 Task: Look for Airbnb properties in Tourlaville, France from 5th December, 2023 to 12th December, 2023 for 2 adults.  With 1  bedroom having 1 bed and 1 bathroom. Property type can be hotel. Look for 4 properties as per requirement.
Action: Mouse moved to (587, 138)
Screenshot: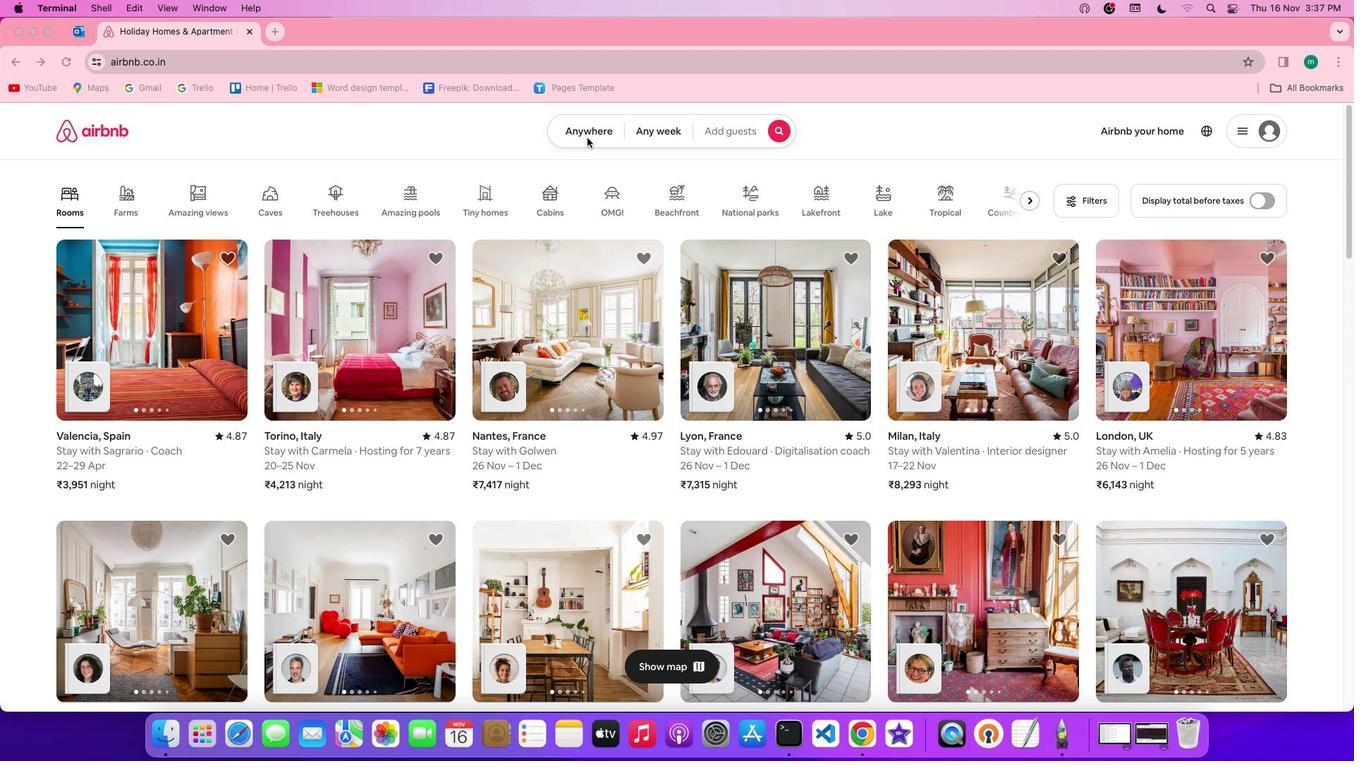 
Action: Mouse pressed left at (587, 138)
Screenshot: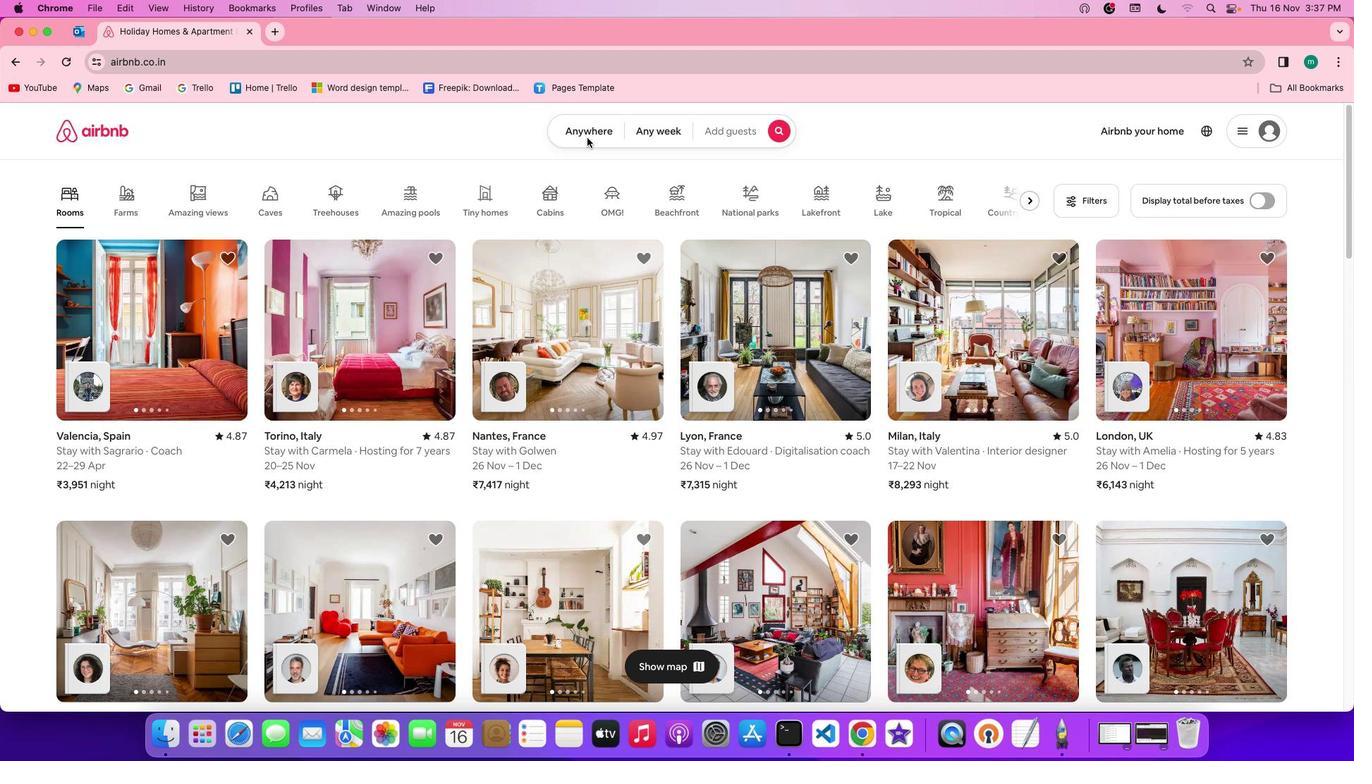 
Action: Mouse pressed left at (587, 138)
Screenshot: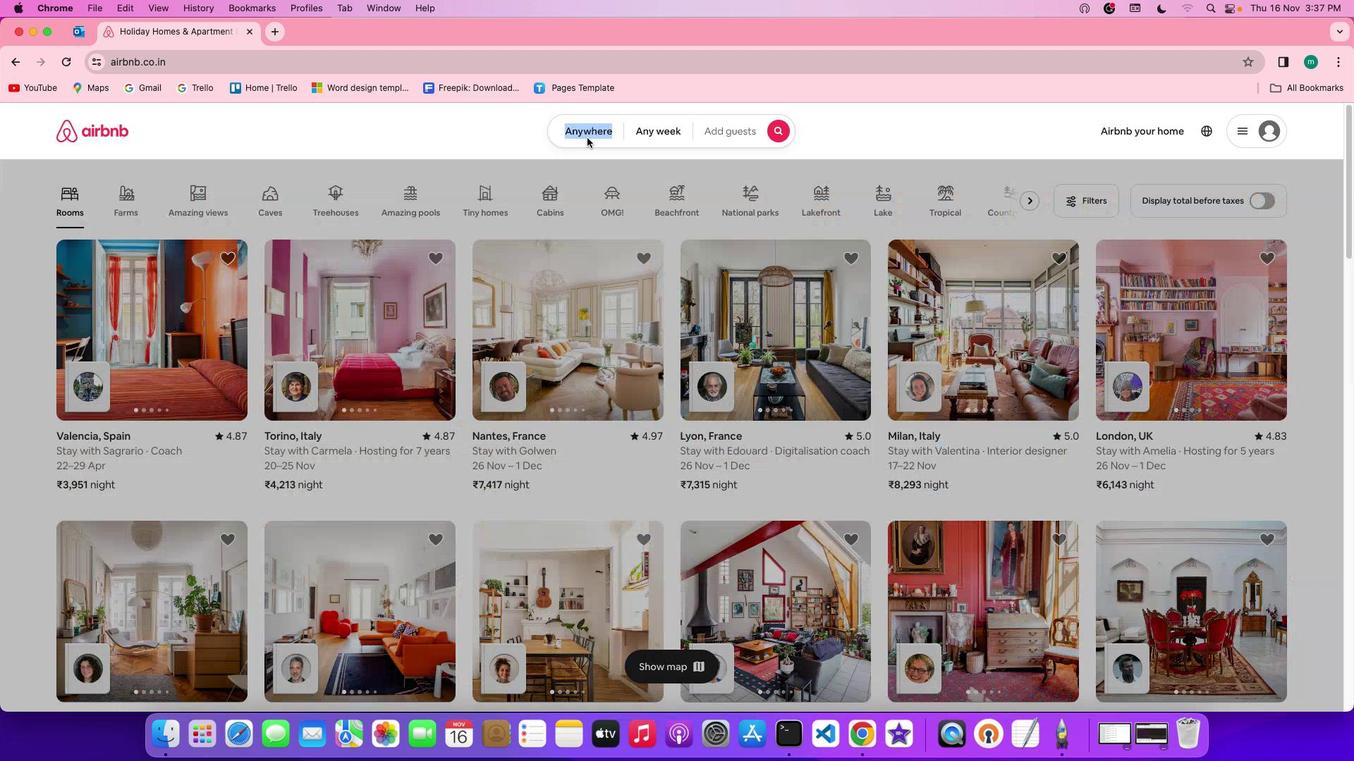 
Action: Mouse moved to (518, 181)
Screenshot: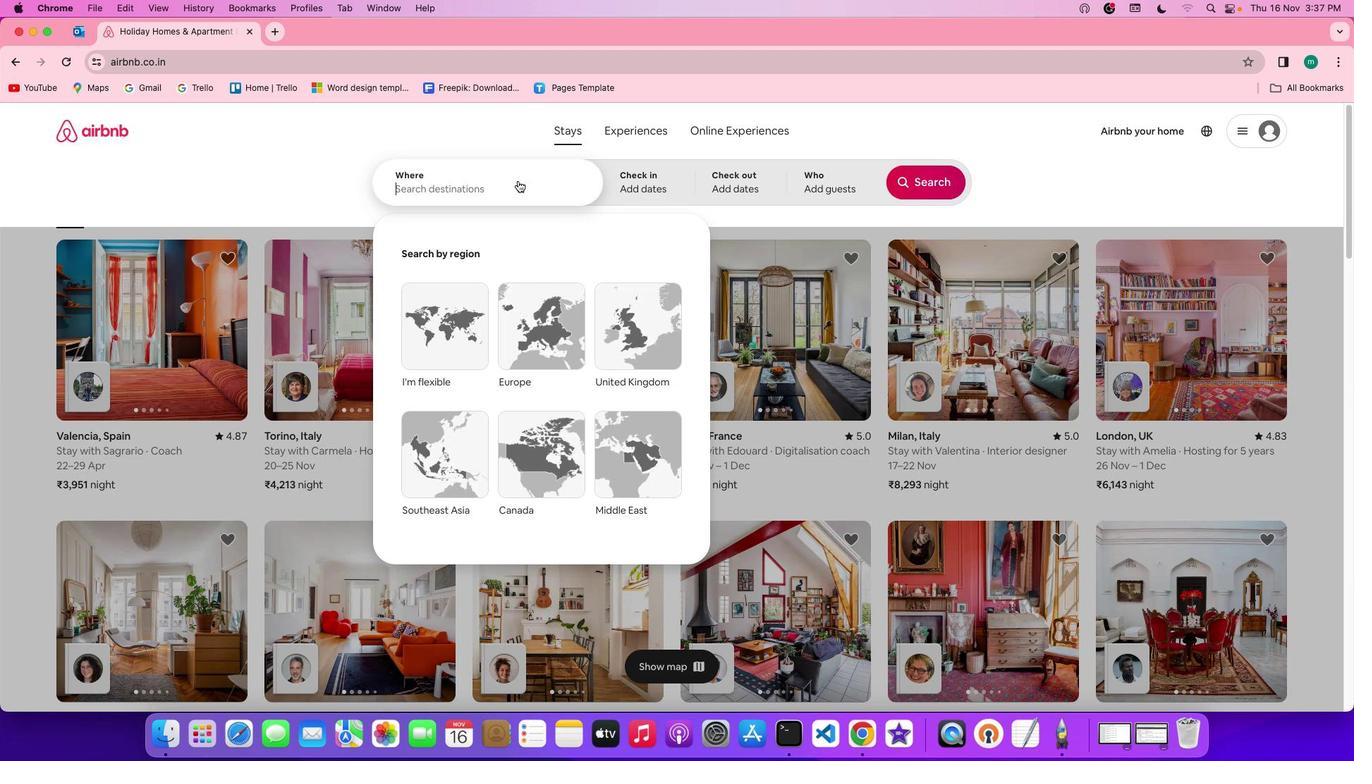 
Action: Mouse pressed left at (518, 181)
Screenshot: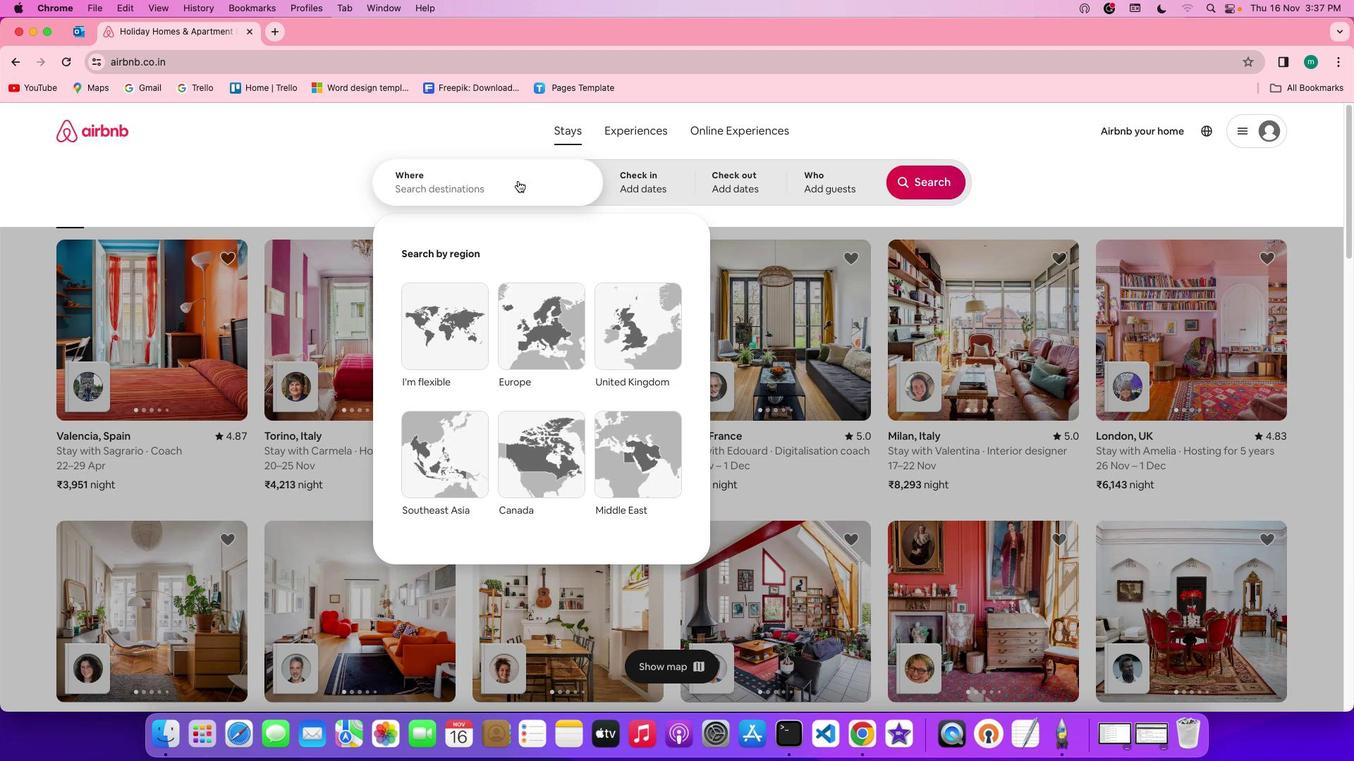 
Action: Mouse moved to (519, 181)
Screenshot: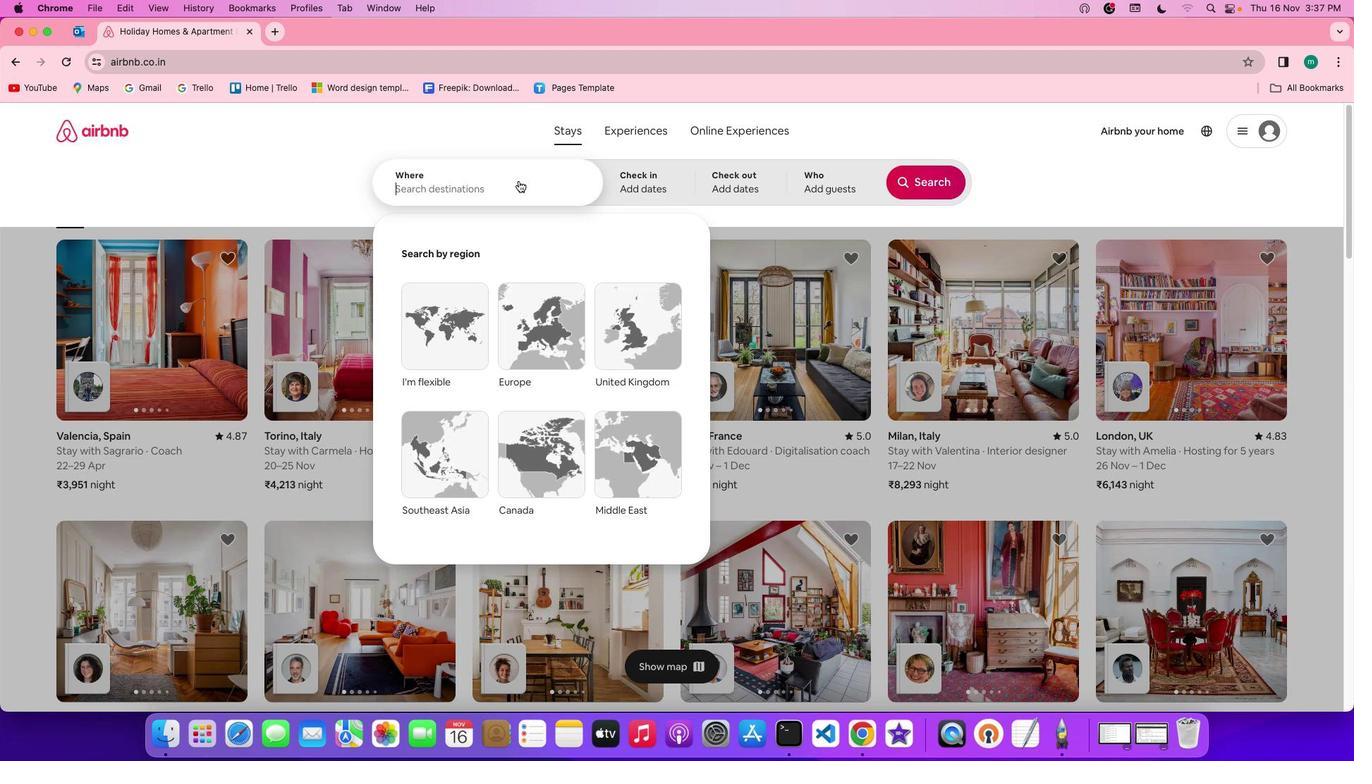 
Action: Key pressed Key.spaceKey.shift'T''o''u''r''l''a''v''i''l''l''e'','Key.spaceKey.shift'F''r''a''n''c''e'
Screenshot: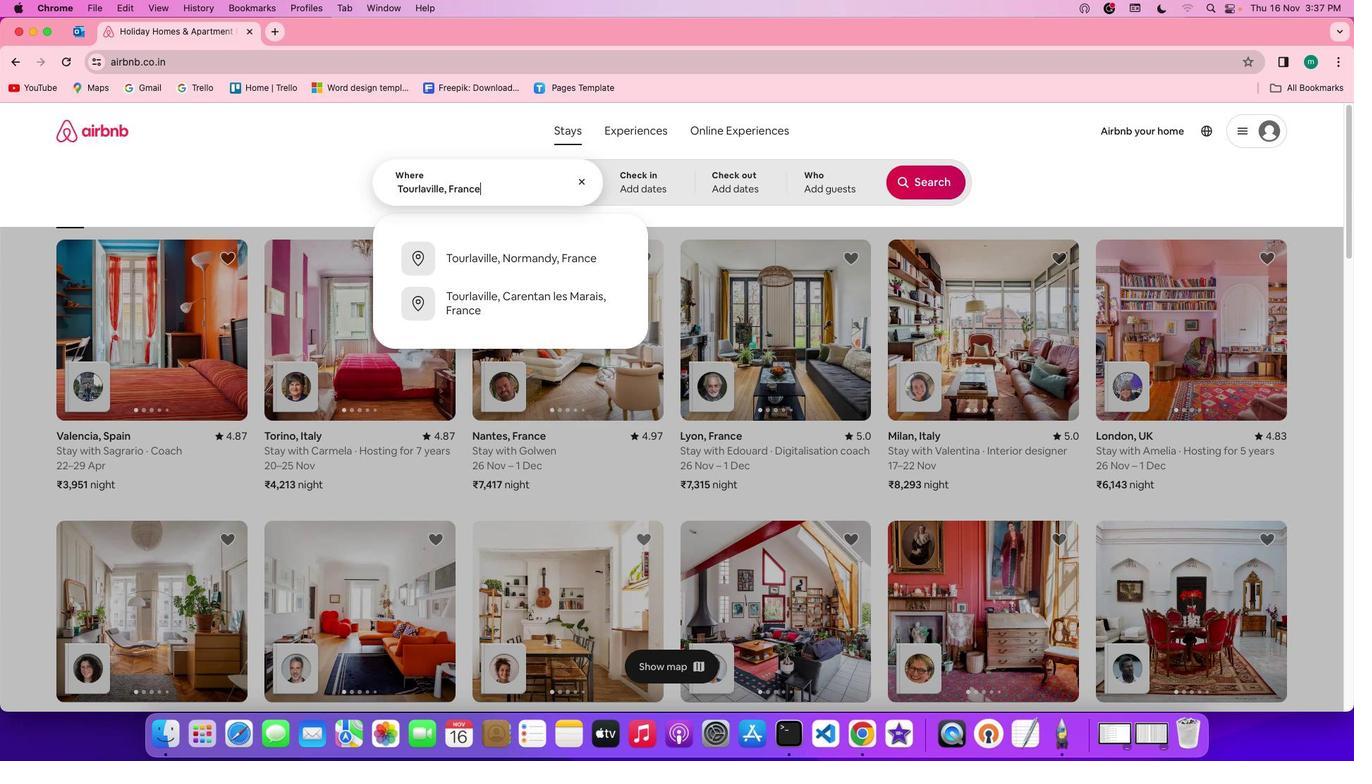 
Action: Mouse moved to (632, 177)
Screenshot: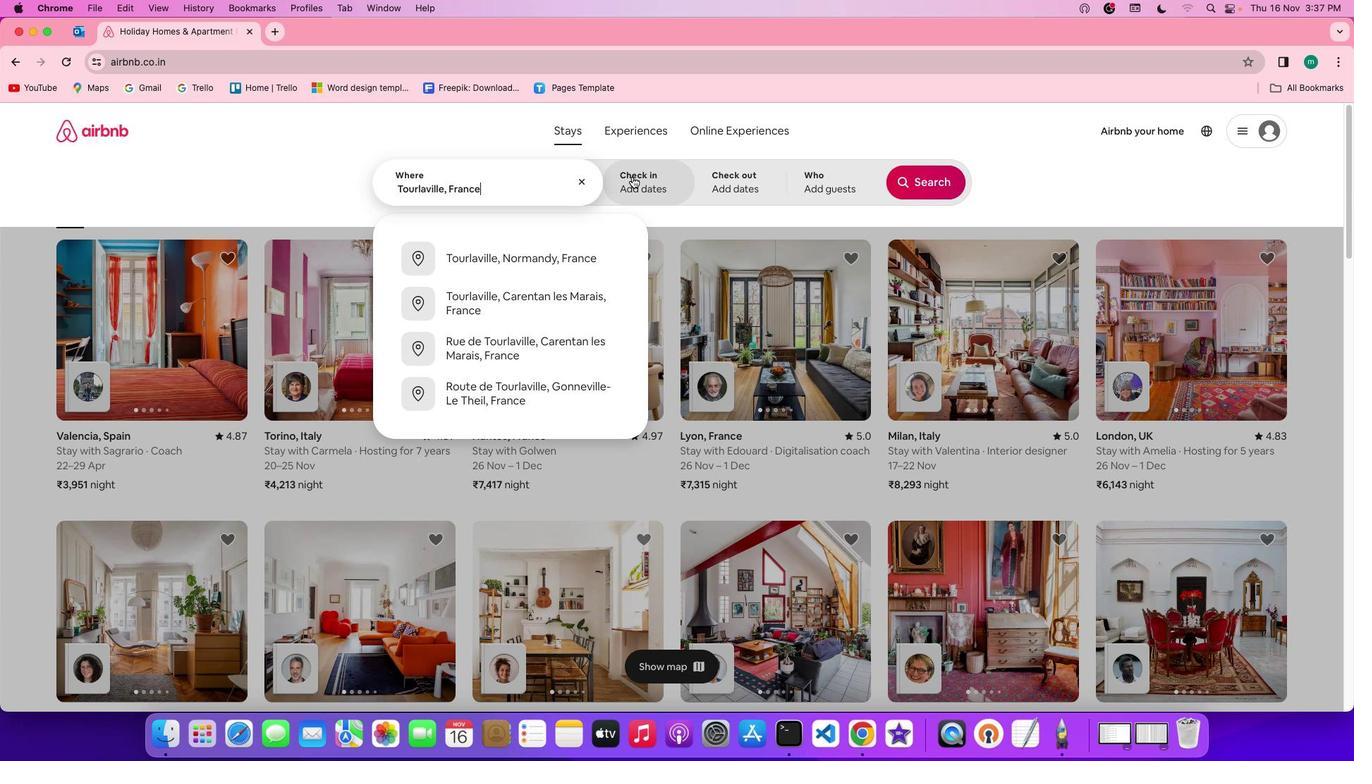 
Action: Mouse pressed left at (632, 177)
Screenshot: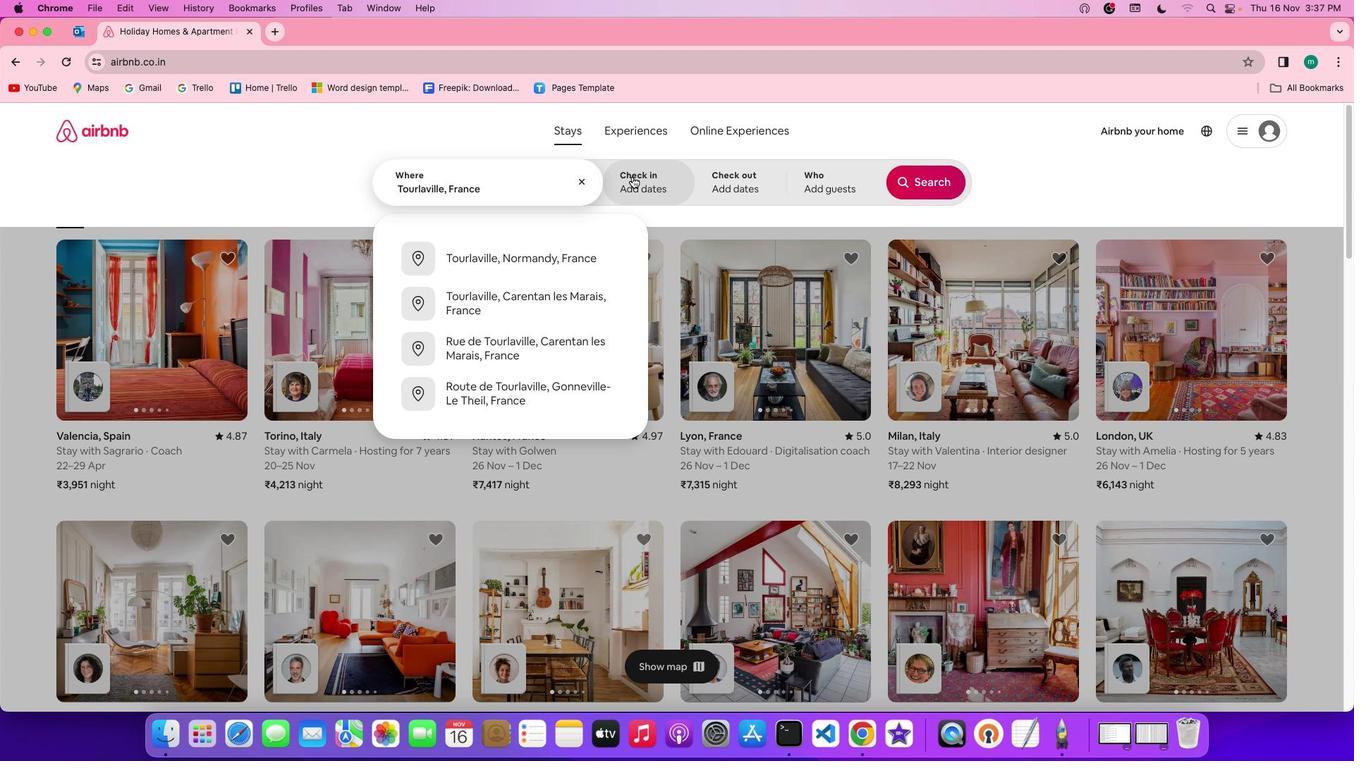 
Action: Mouse moved to (779, 388)
Screenshot: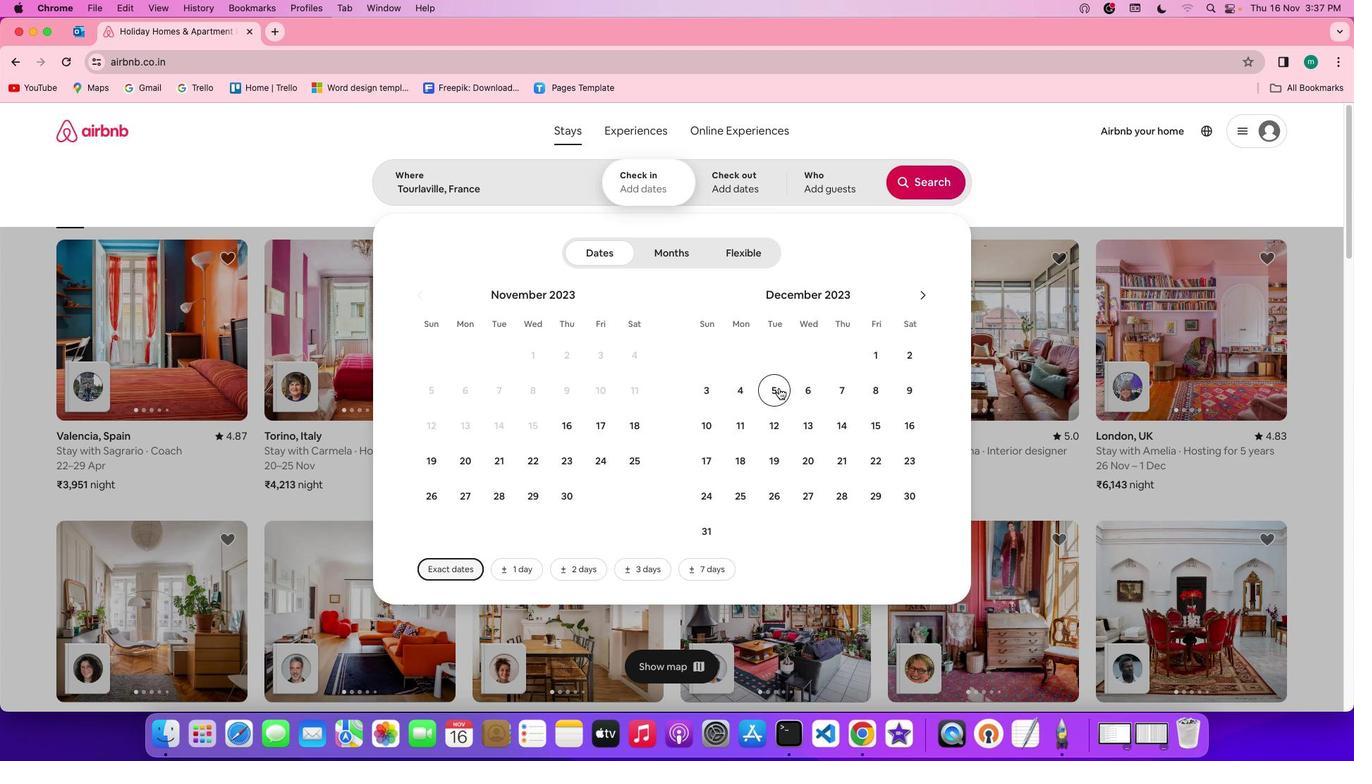 
Action: Mouse pressed left at (779, 388)
Screenshot: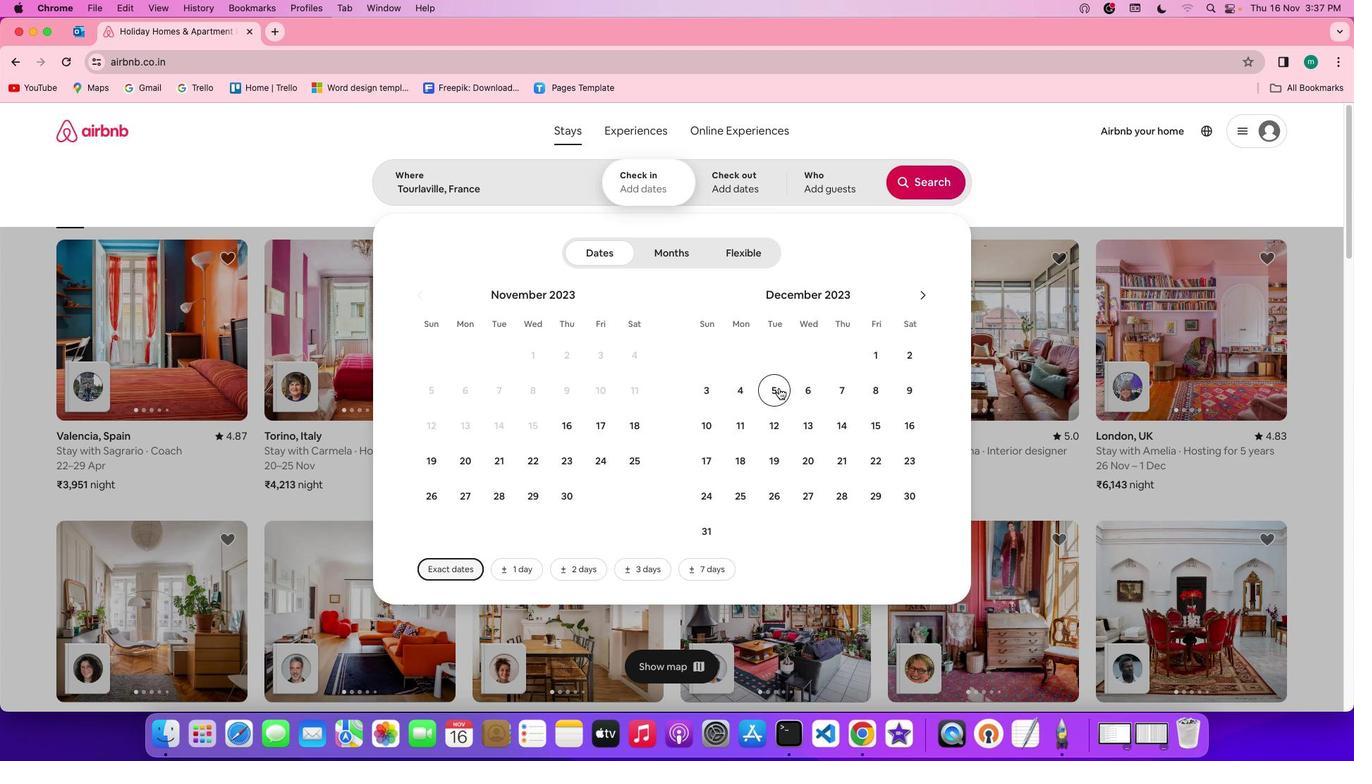
Action: Mouse moved to (774, 432)
Screenshot: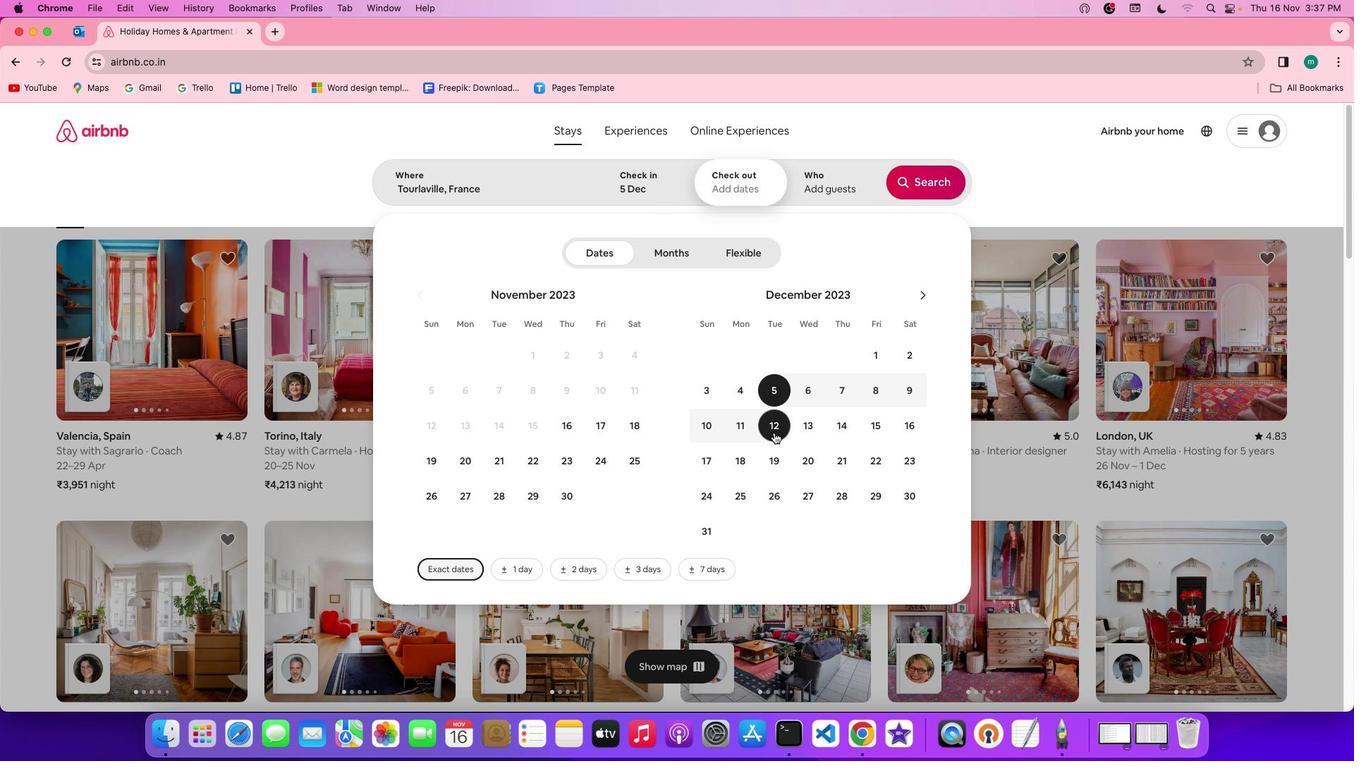 
Action: Mouse pressed left at (774, 432)
Screenshot: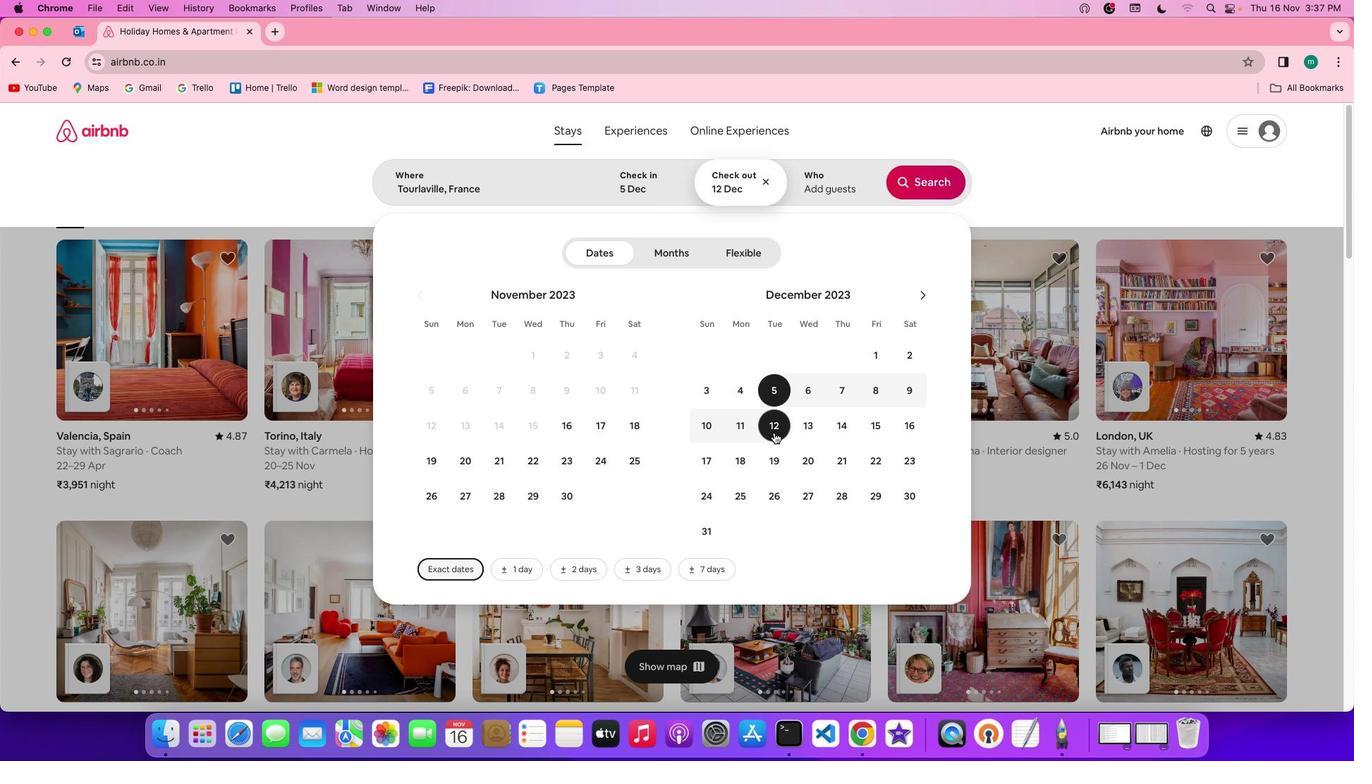 
Action: Mouse moved to (824, 189)
Screenshot: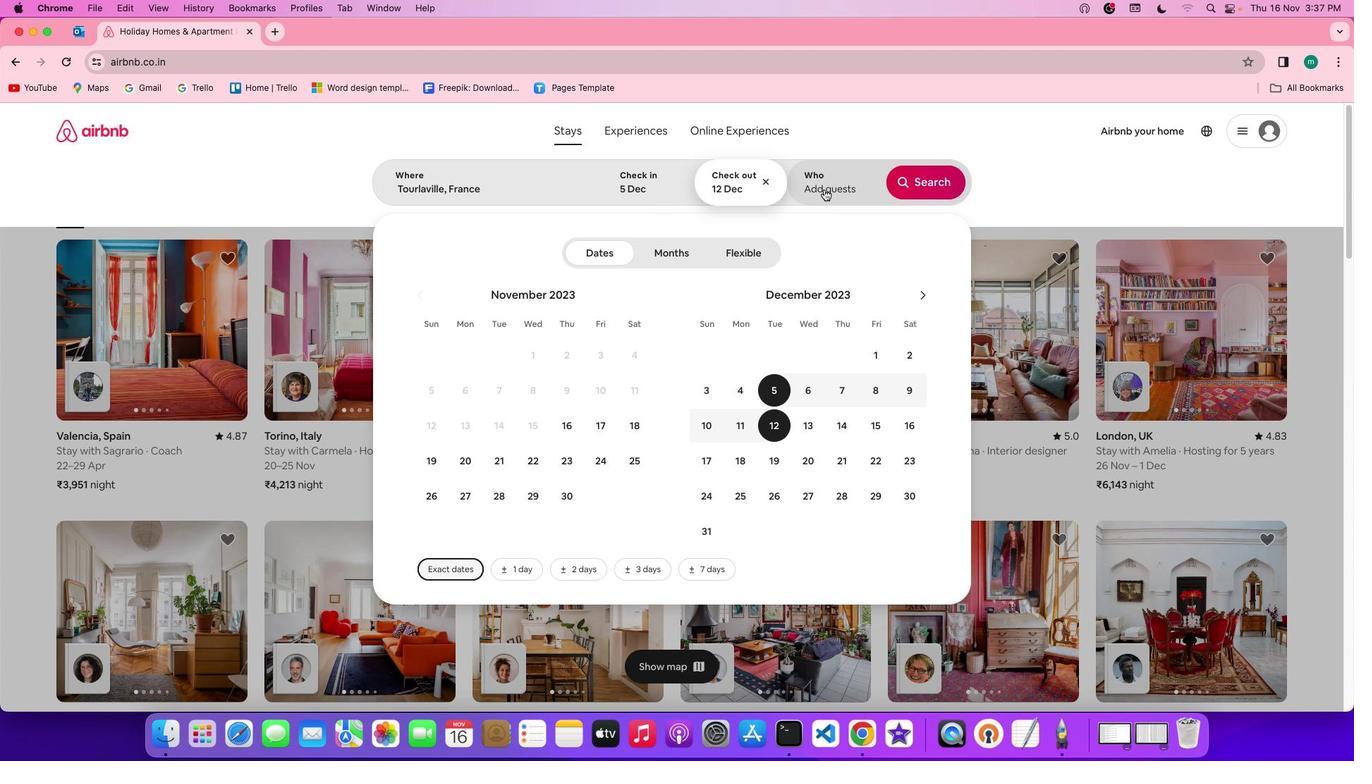 
Action: Mouse pressed left at (824, 189)
Screenshot: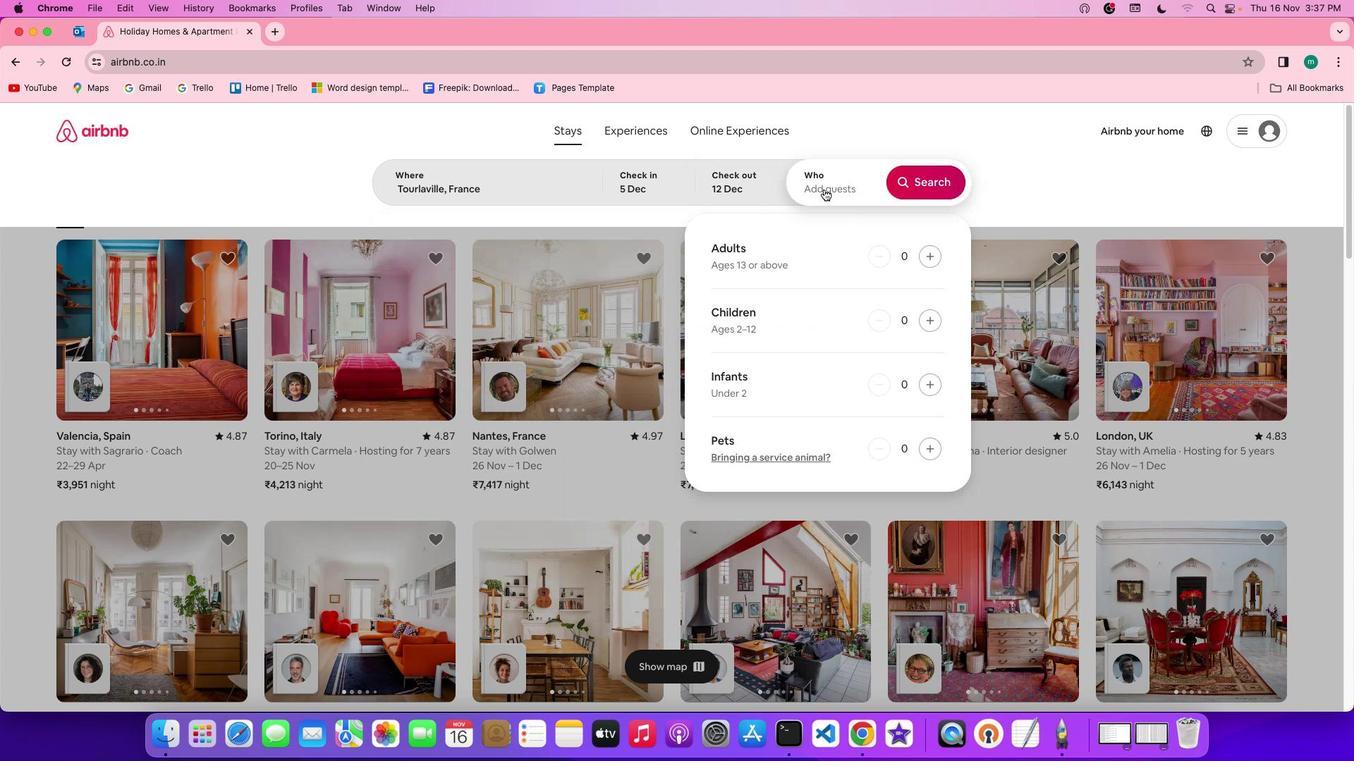 
Action: Mouse moved to (934, 258)
Screenshot: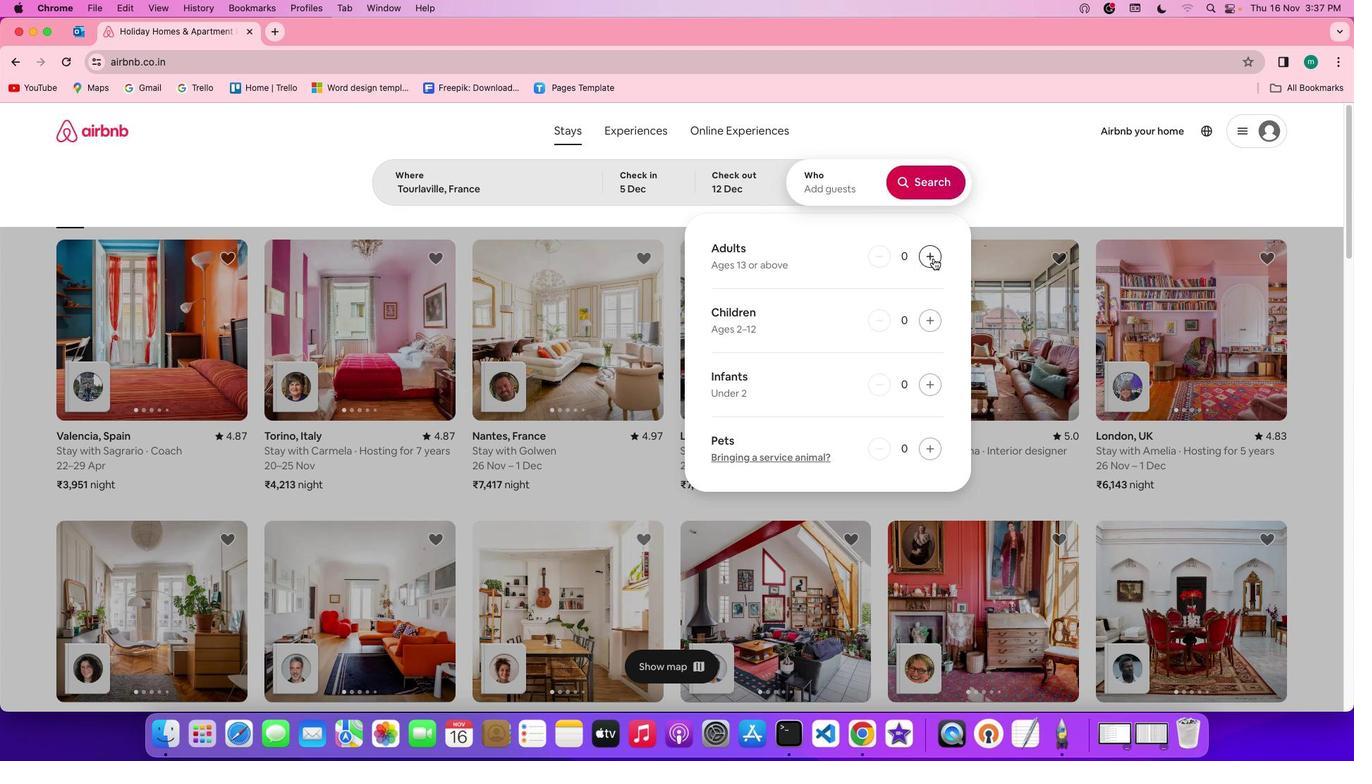 
Action: Mouse pressed left at (934, 258)
Screenshot: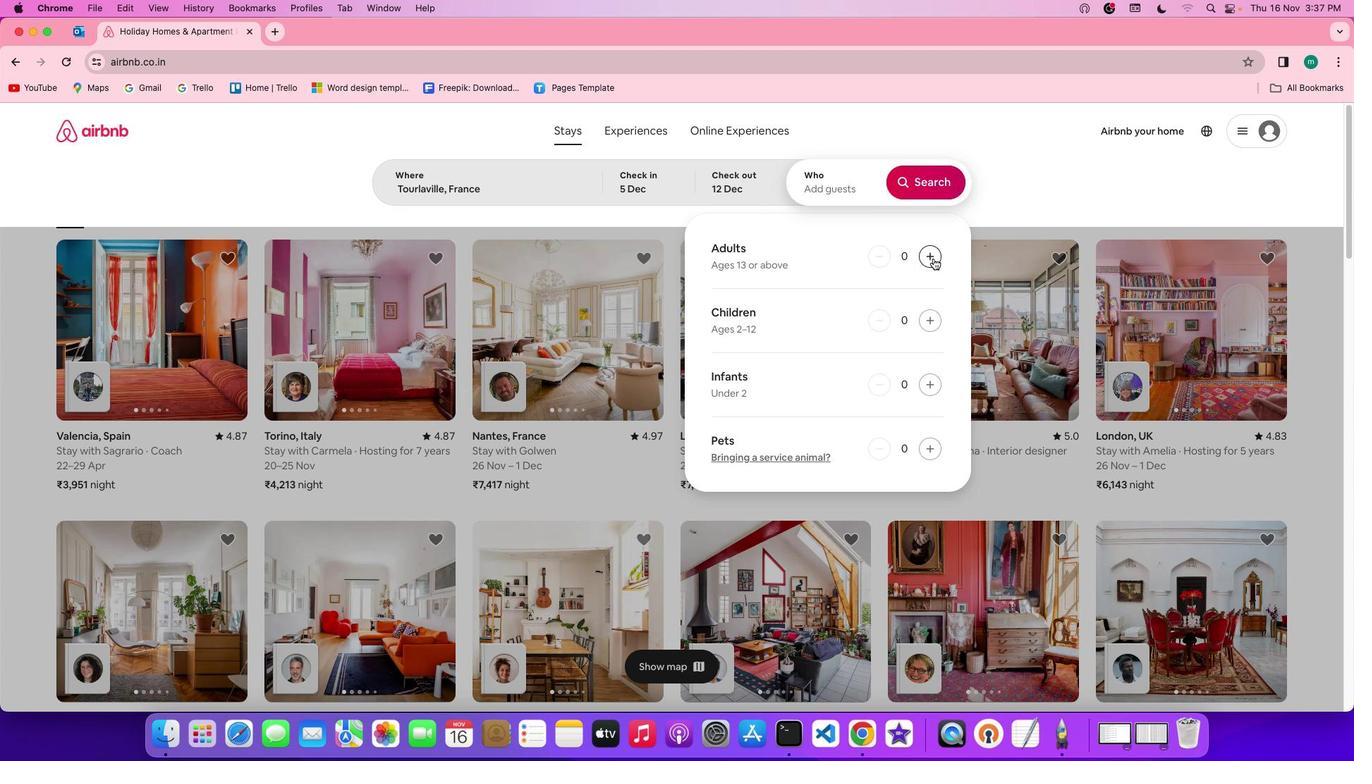 
Action: Mouse moved to (933, 258)
Screenshot: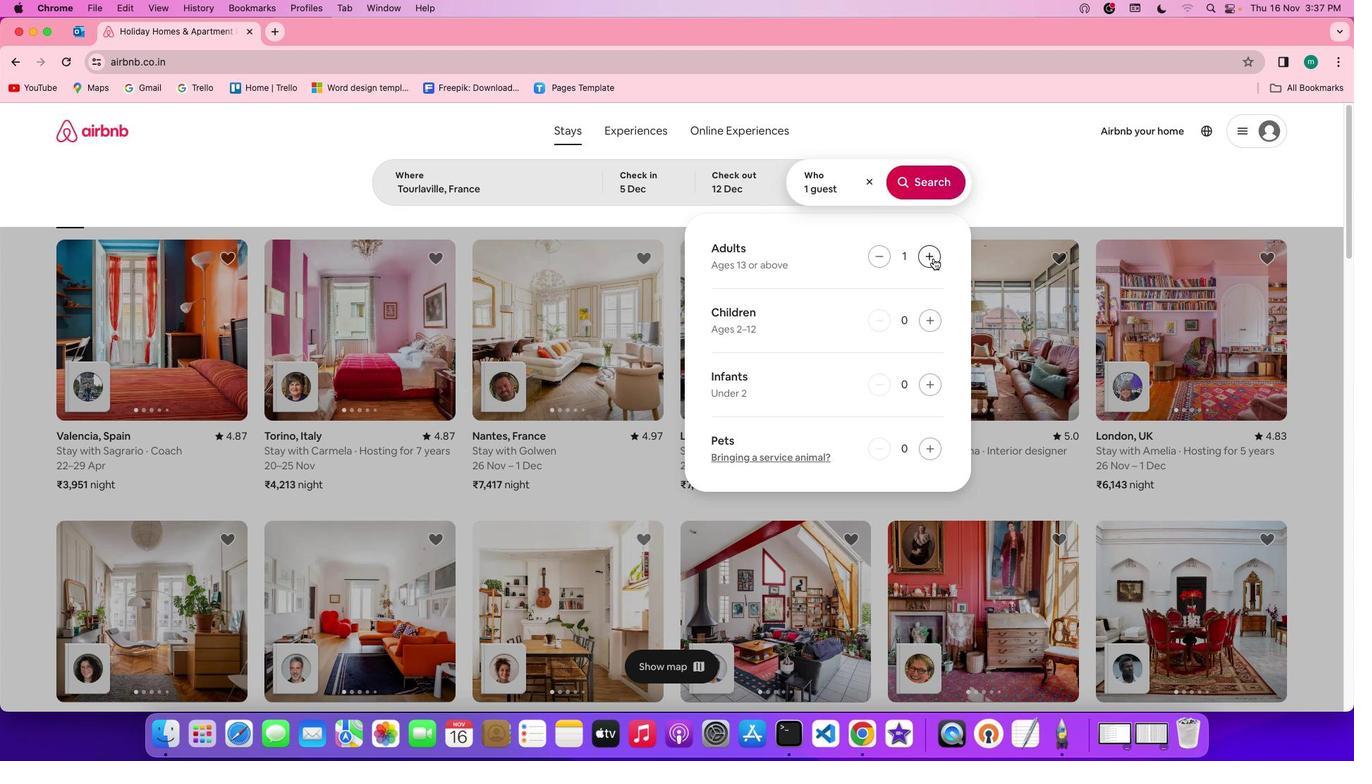 
Action: Mouse pressed left at (933, 258)
Screenshot: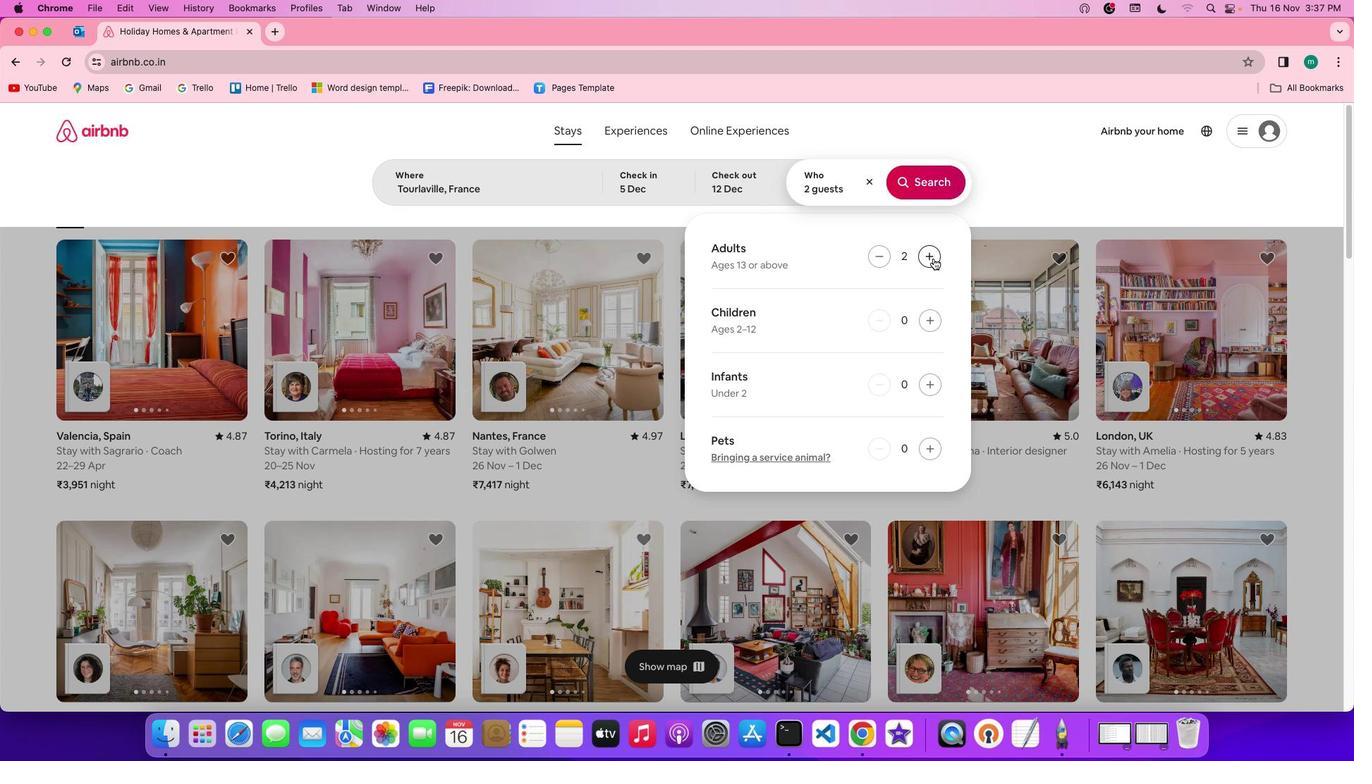 
Action: Mouse moved to (932, 179)
Screenshot: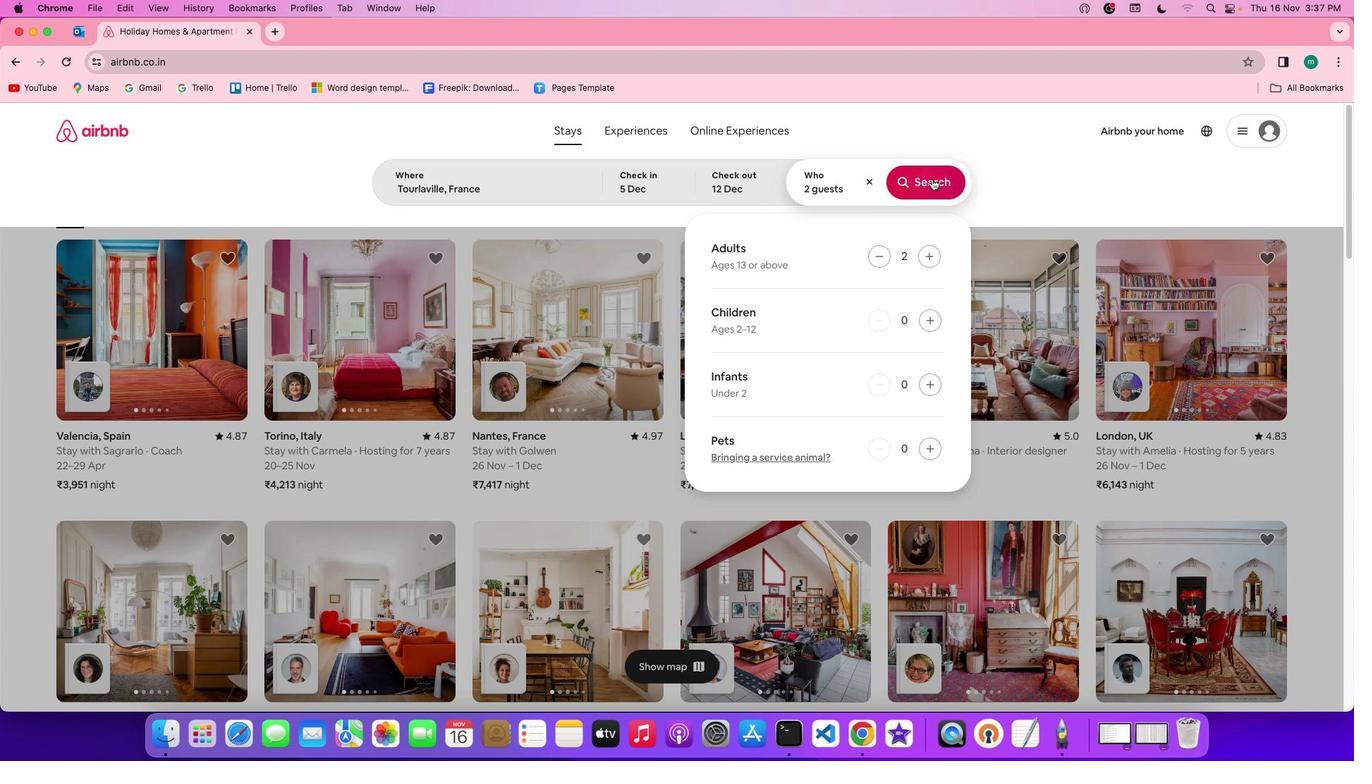 
Action: Mouse pressed left at (932, 179)
Screenshot: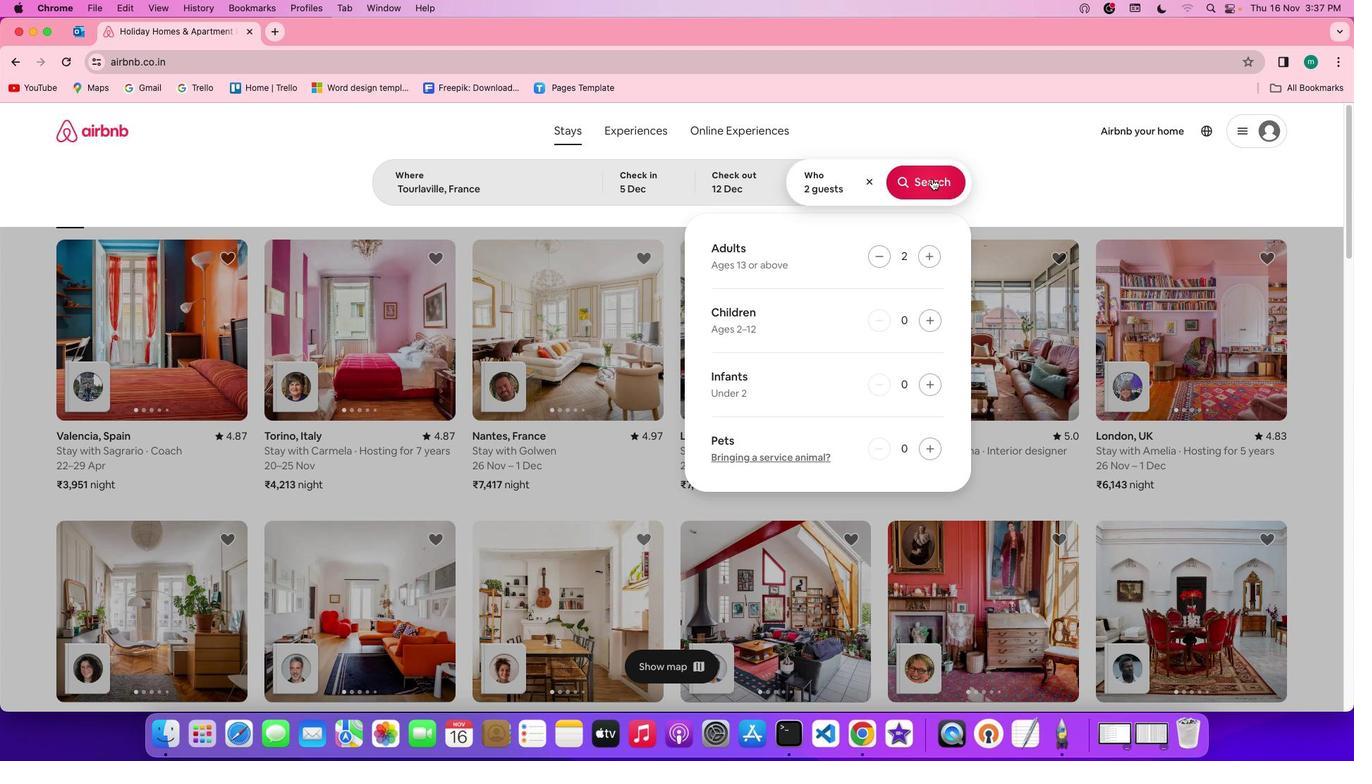 
Action: Mouse moved to (1137, 186)
Screenshot: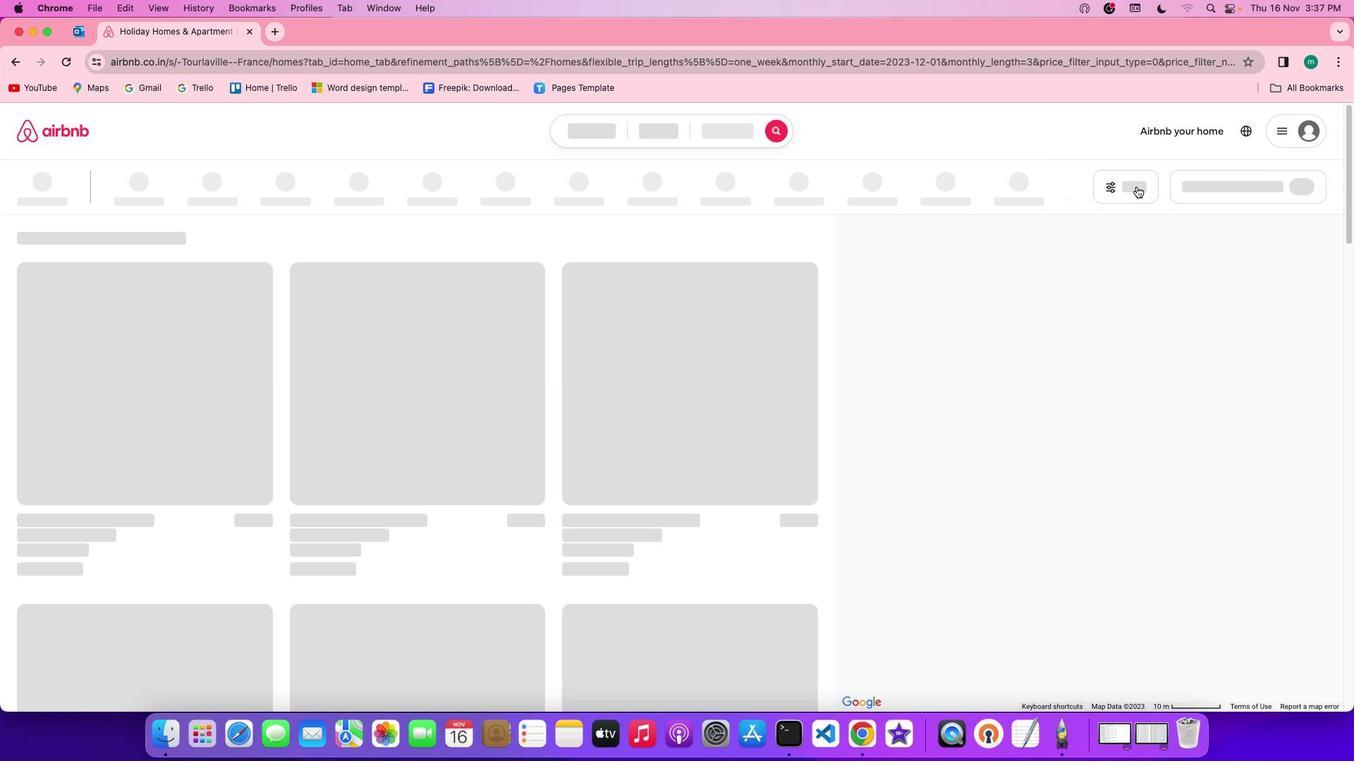 
Action: Mouse pressed left at (1137, 186)
Screenshot: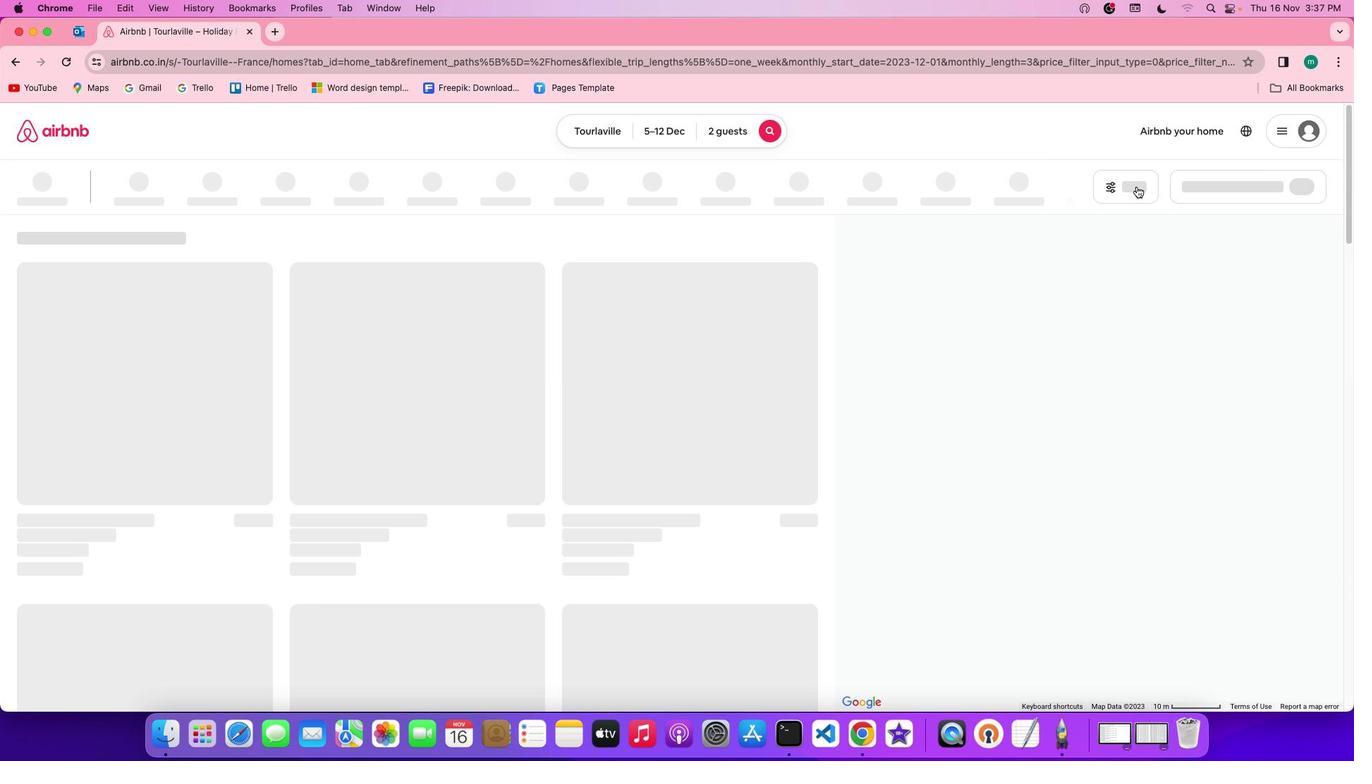 
Action: Mouse moved to (786, 411)
Screenshot: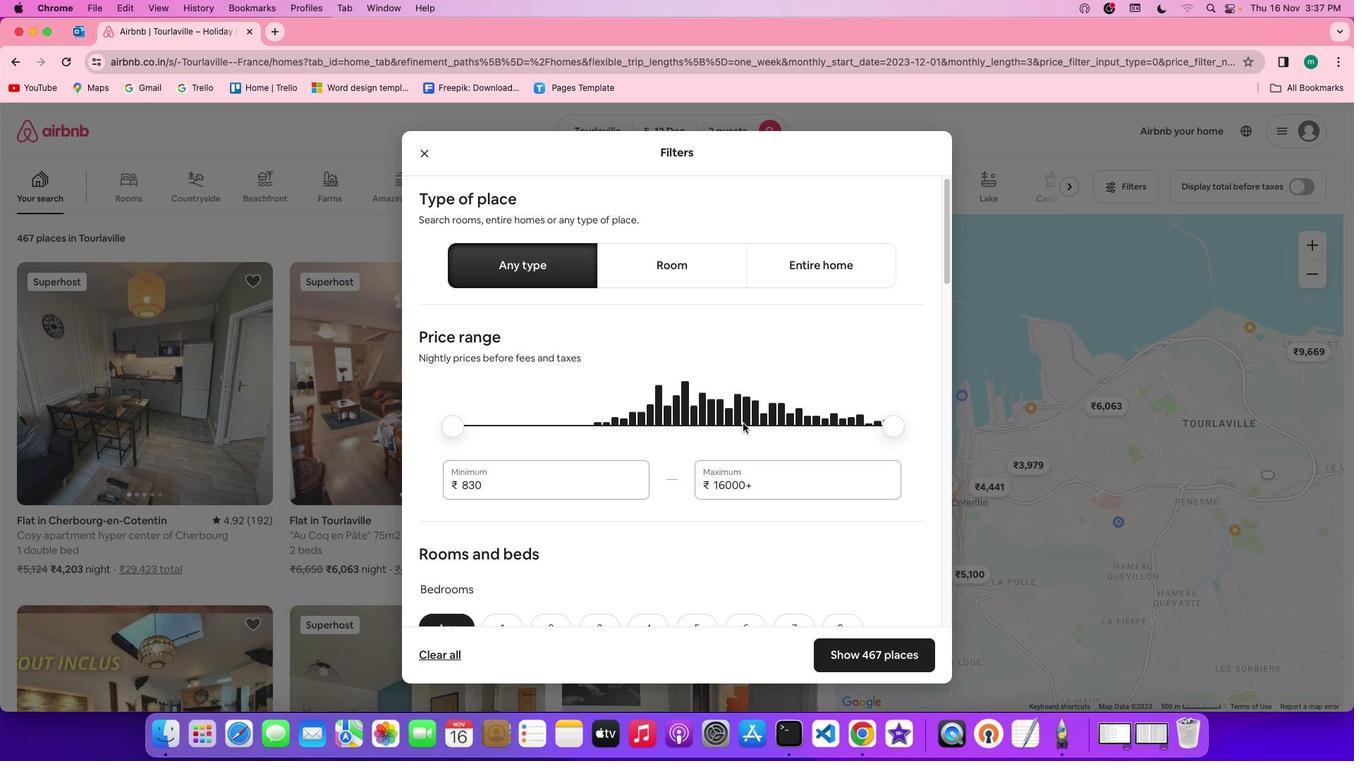 
Action: Mouse scrolled (786, 411) with delta (0, 0)
Screenshot: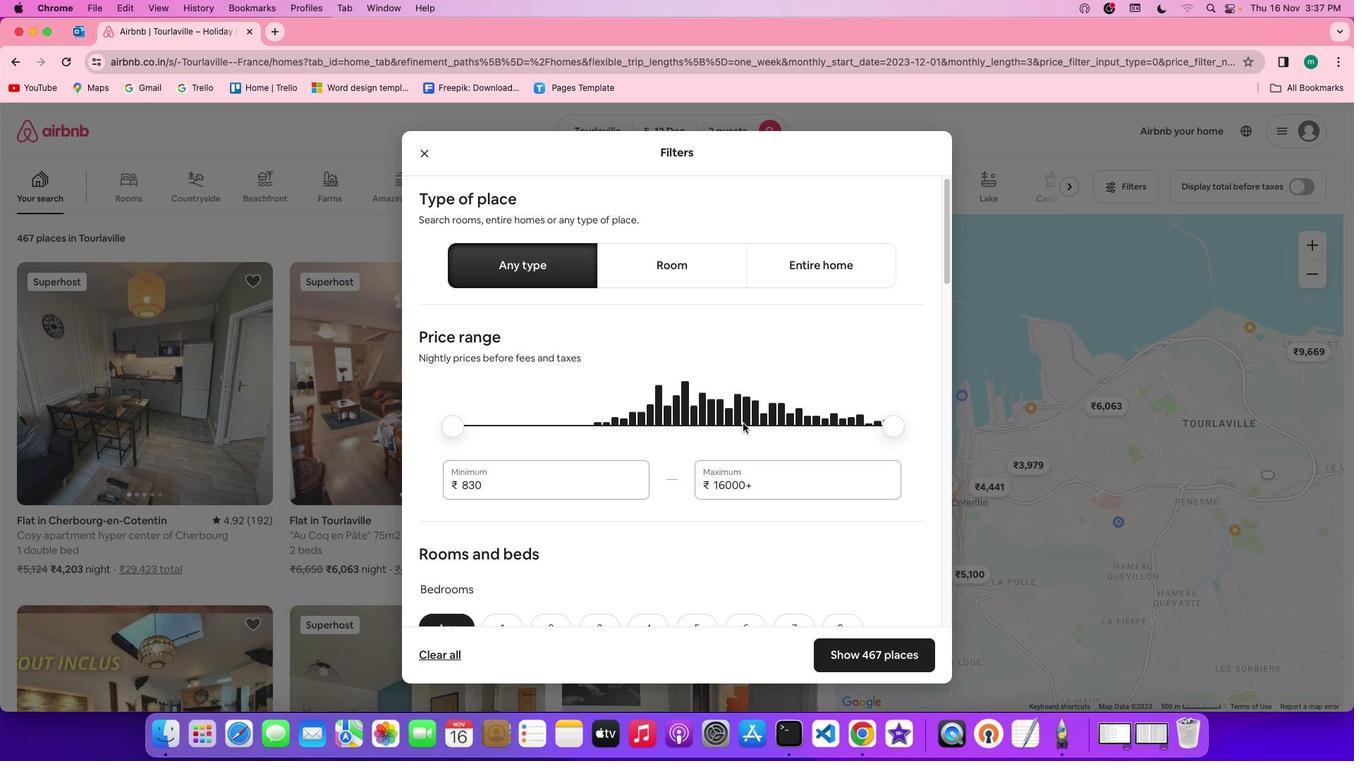 
Action: Mouse moved to (744, 423)
Screenshot: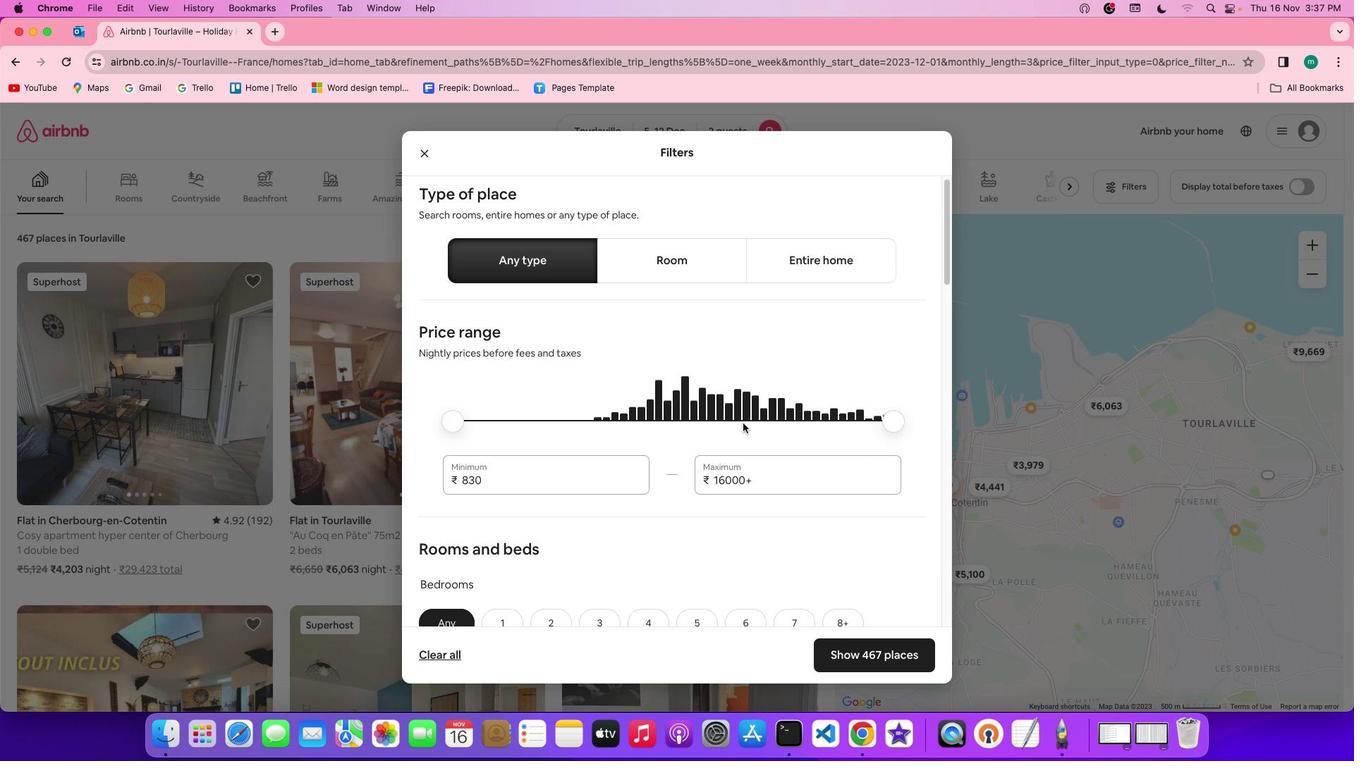 
Action: Mouse scrolled (744, 423) with delta (0, 0)
Screenshot: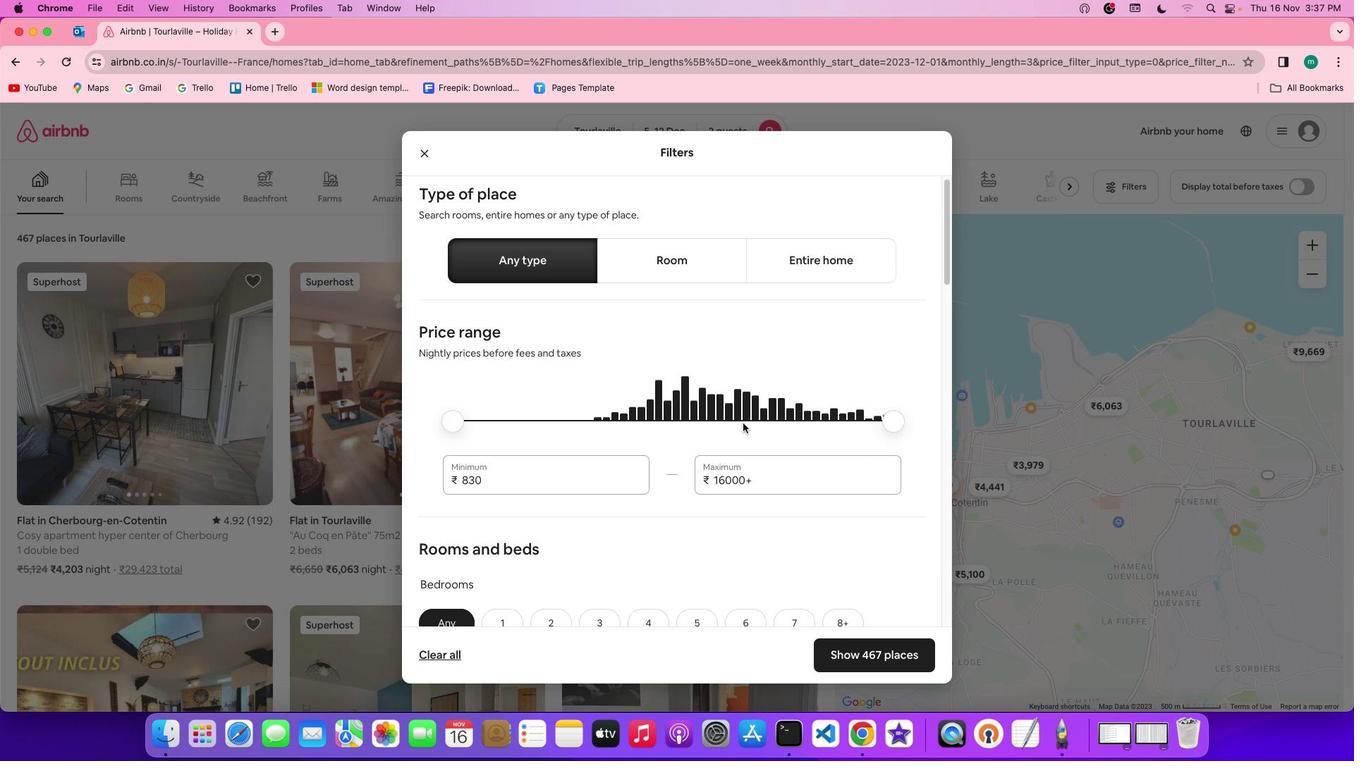 
Action: Mouse moved to (742, 424)
Screenshot: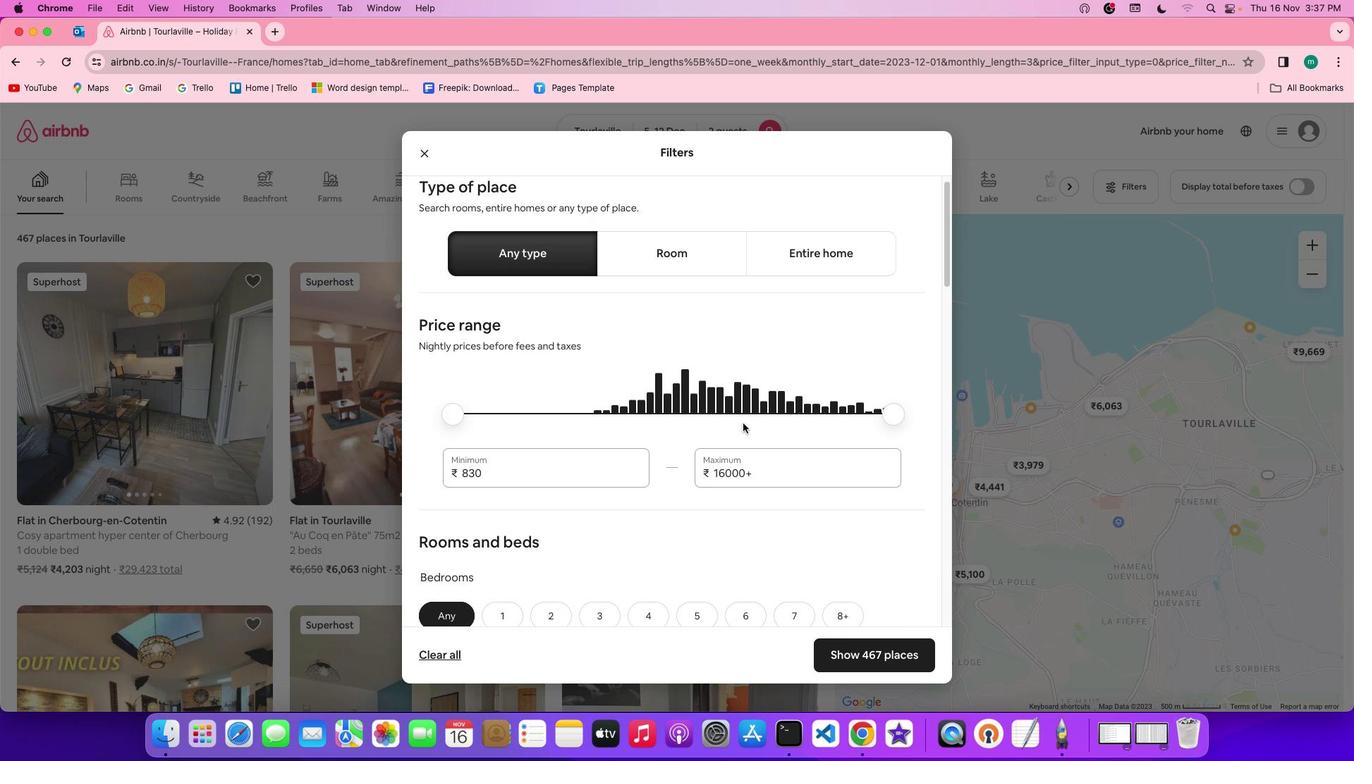 
Action: Mouse scrolled (742, 424) with delta (0, 0)
Screenshot: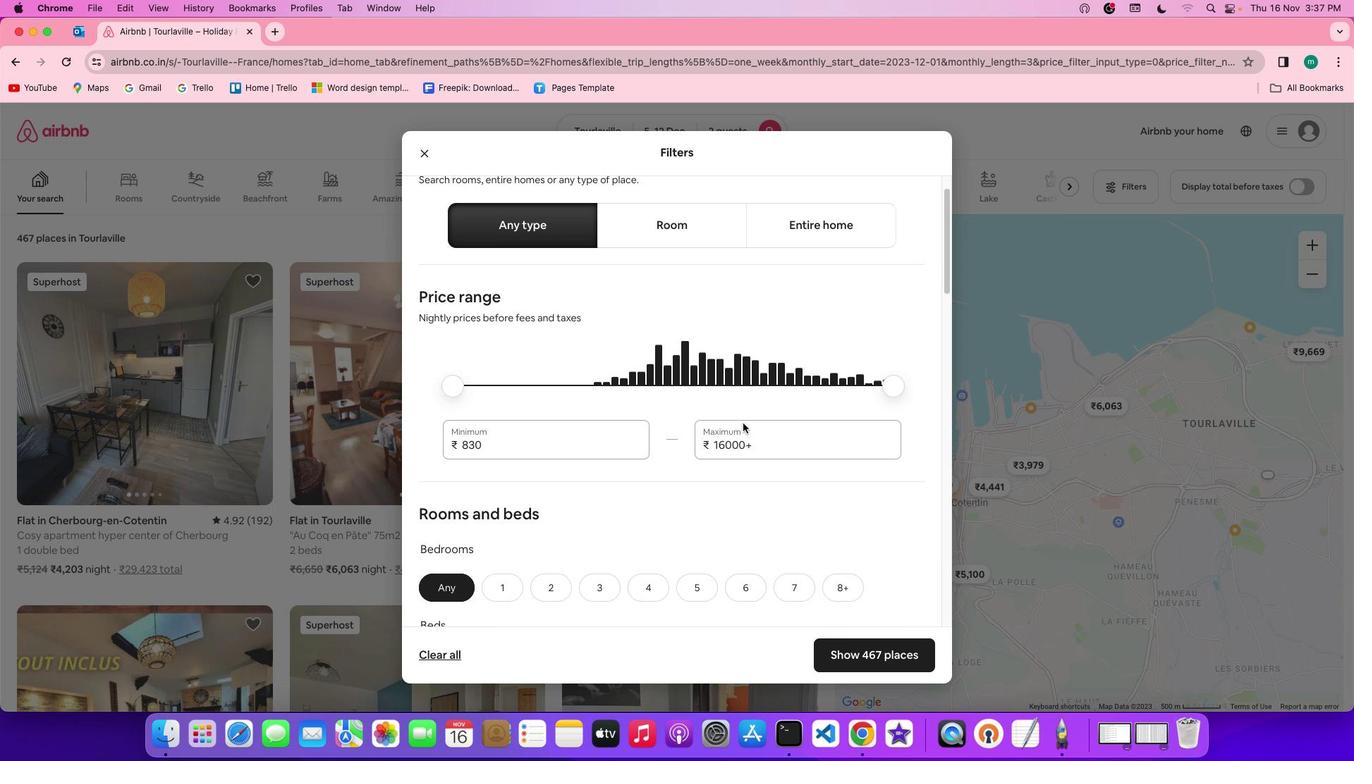 
Action: Mouse scrolled (742, 424) with delta (0, -1)
Screenshot: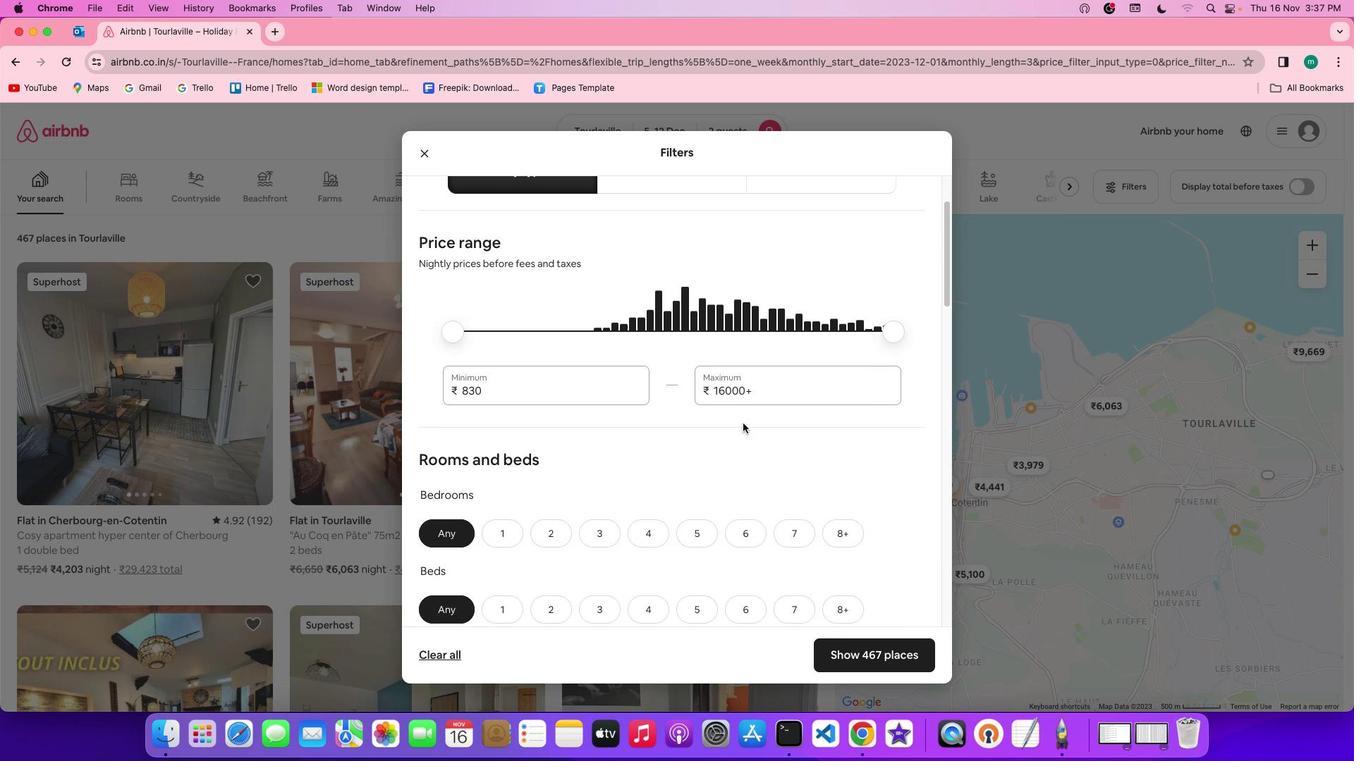 
Action: Mouse scrolled (742, 424) with delta (0, -1)
Screenshot: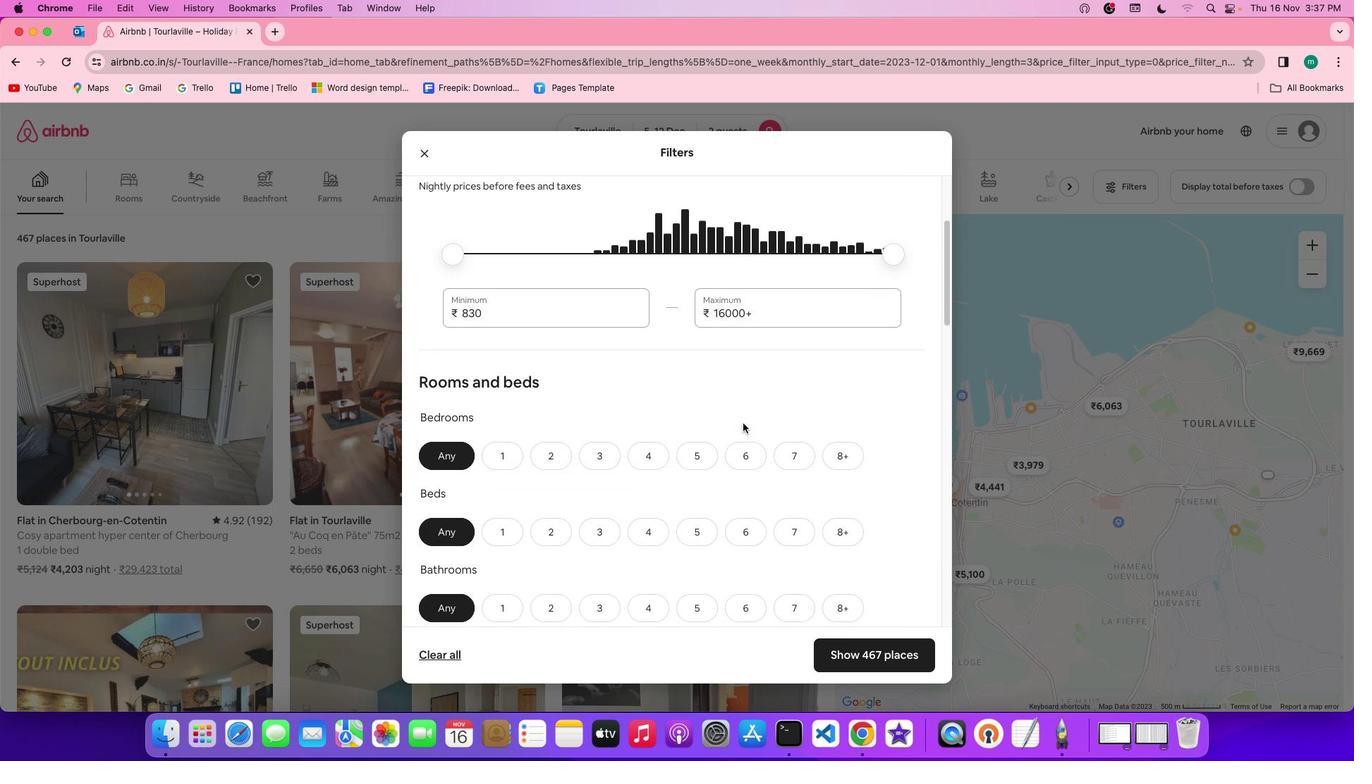 
Action: Mouse moved to (742, 424)
Screenshot: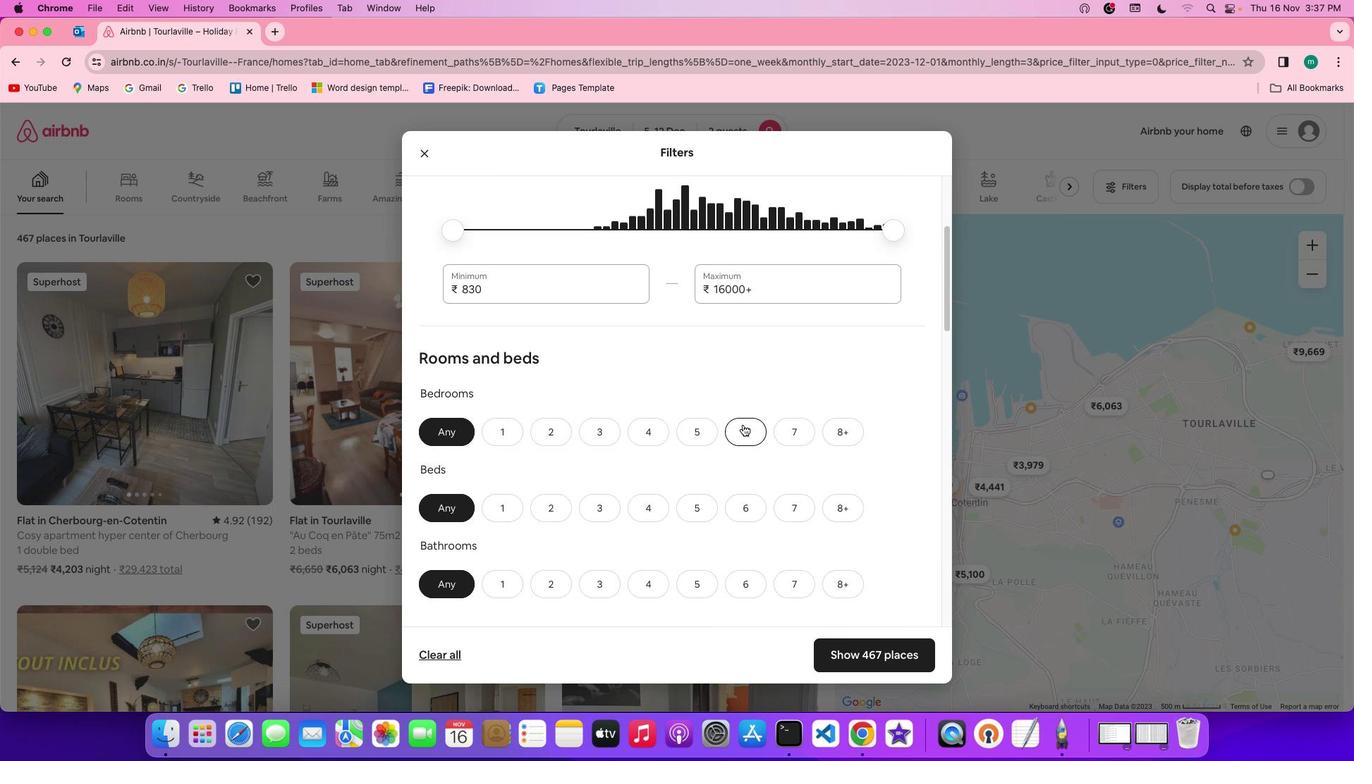 
Action: Mouse scrolled (742, 424) with delta (0, 0)
Screenshot: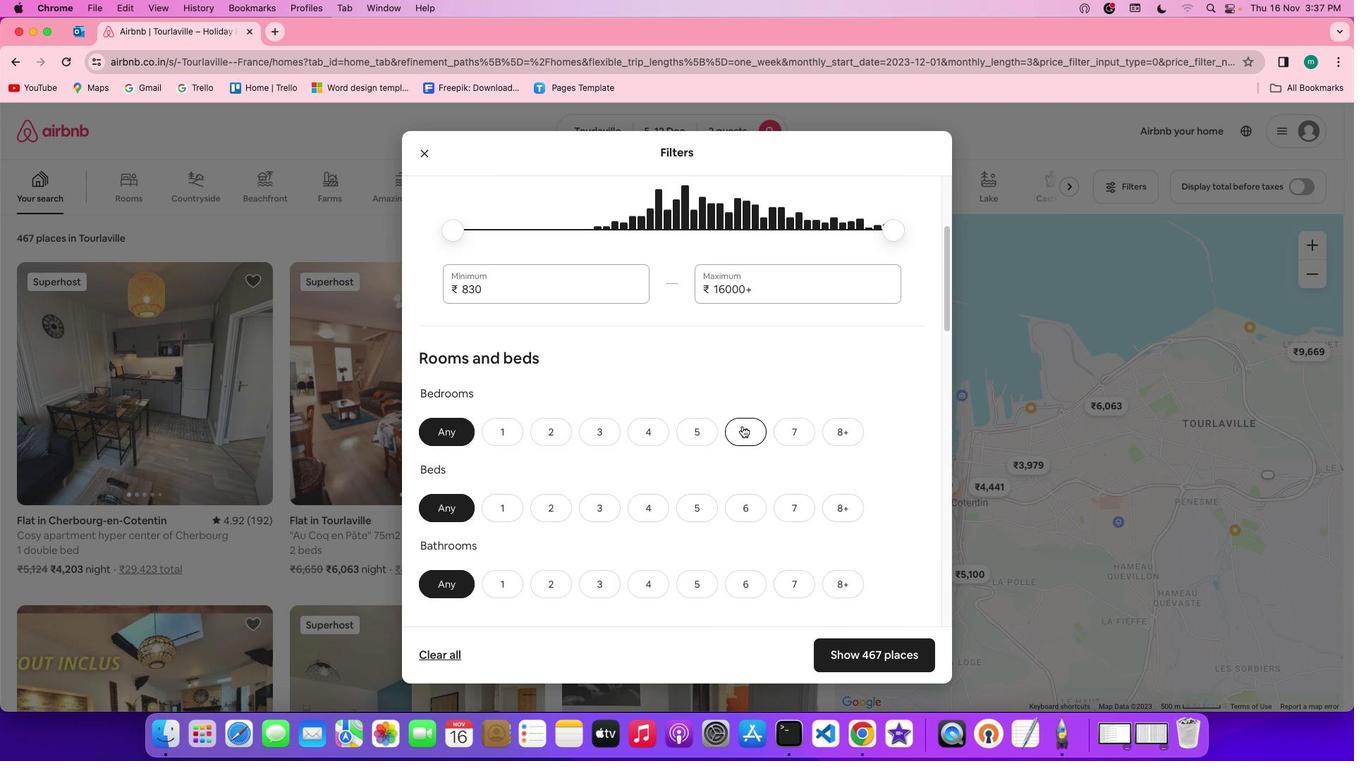 
Action: Mouse moved to (742, 426)
Screenshot: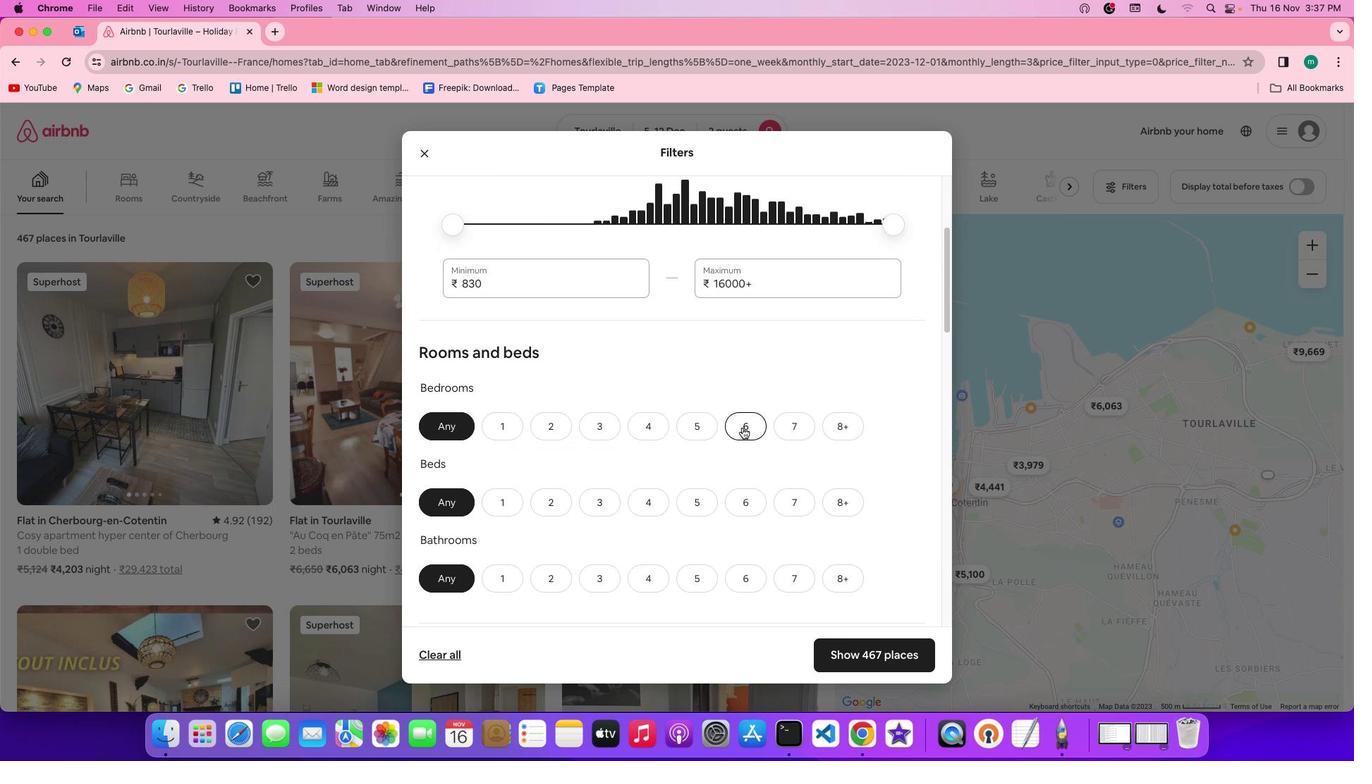 
Action: Mouse scrolled (742, 426) with delta (0, 0)
Screenshot: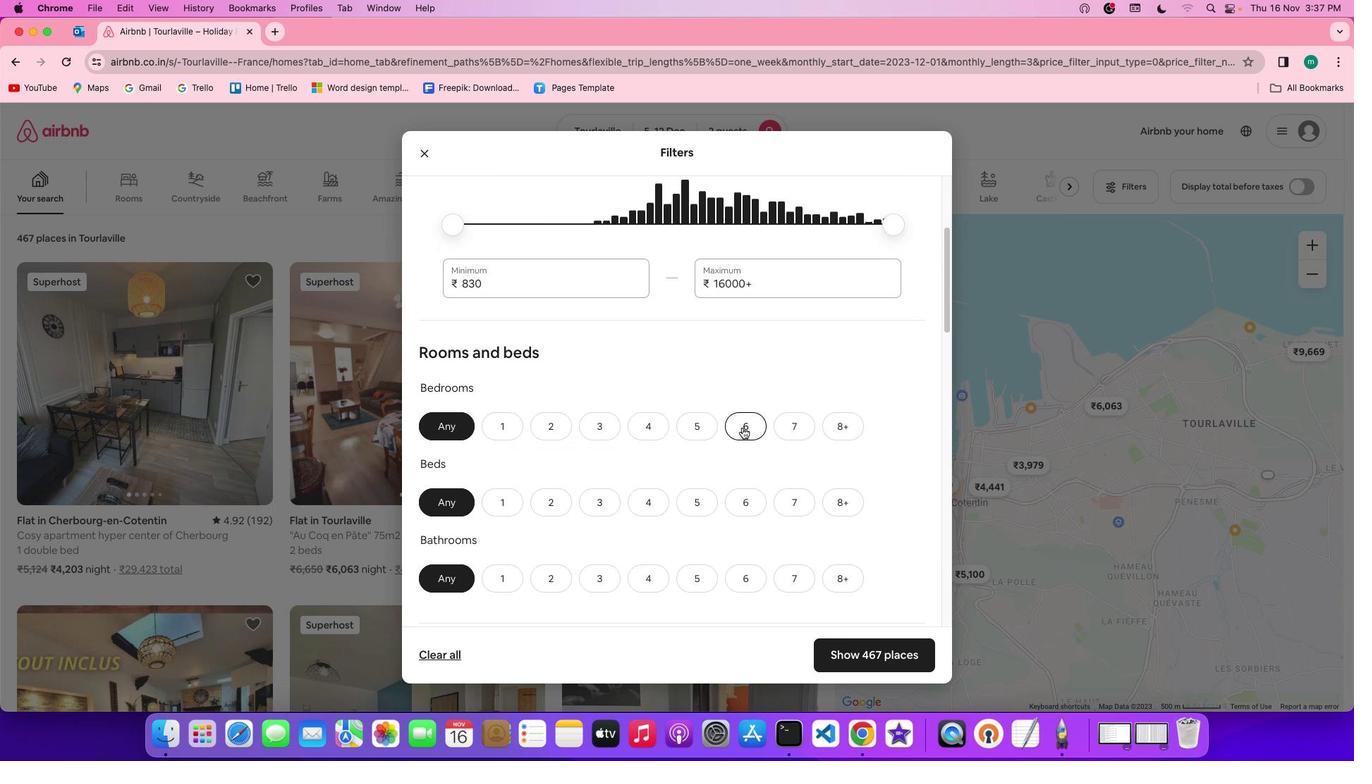 
Action: Mouse moved to (742, 427)
Screenshot: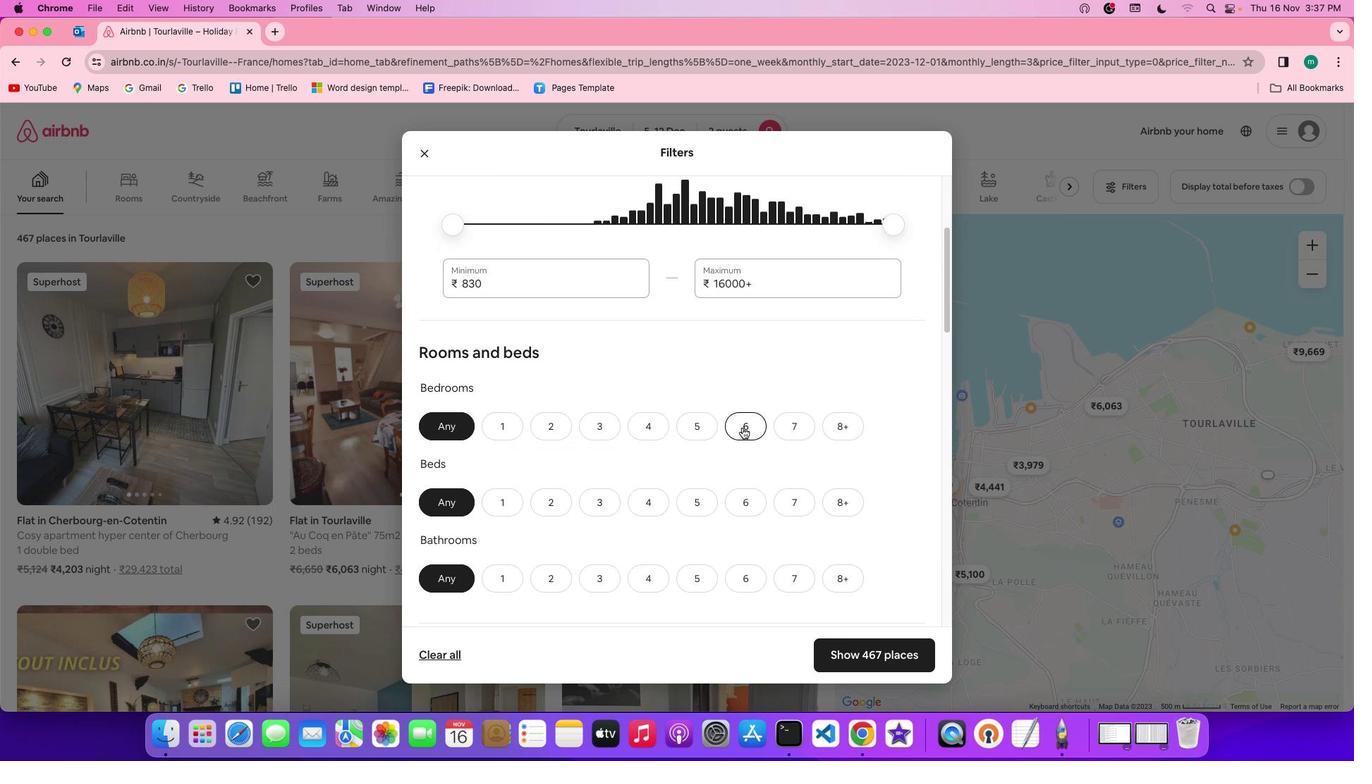 
Action: Mouse scrolled (742, 427) with delta (0, 0)
Screenshot: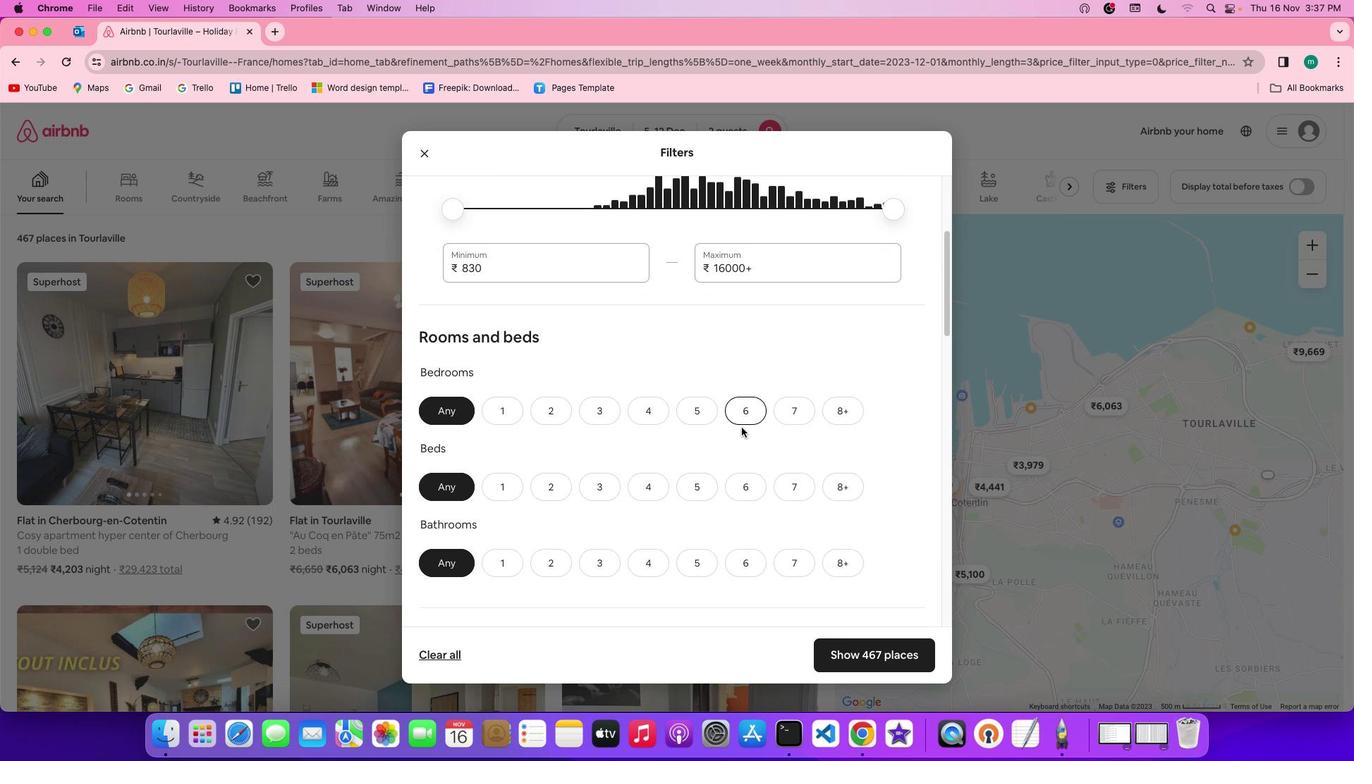 
Action: Mouse moved to (742, 427)
Screenshot: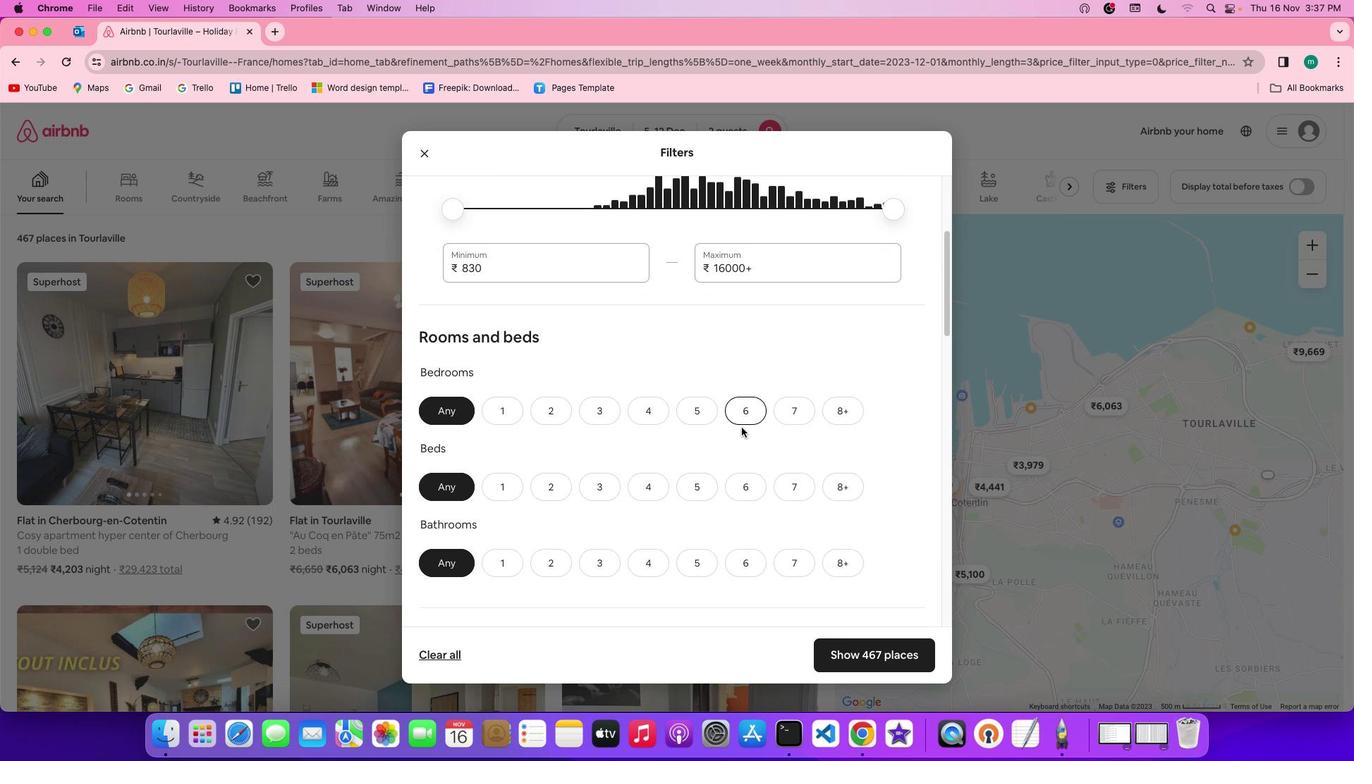 
Action: Mouse scrolled (742, 427) with delta (0, 0)
Screenshot: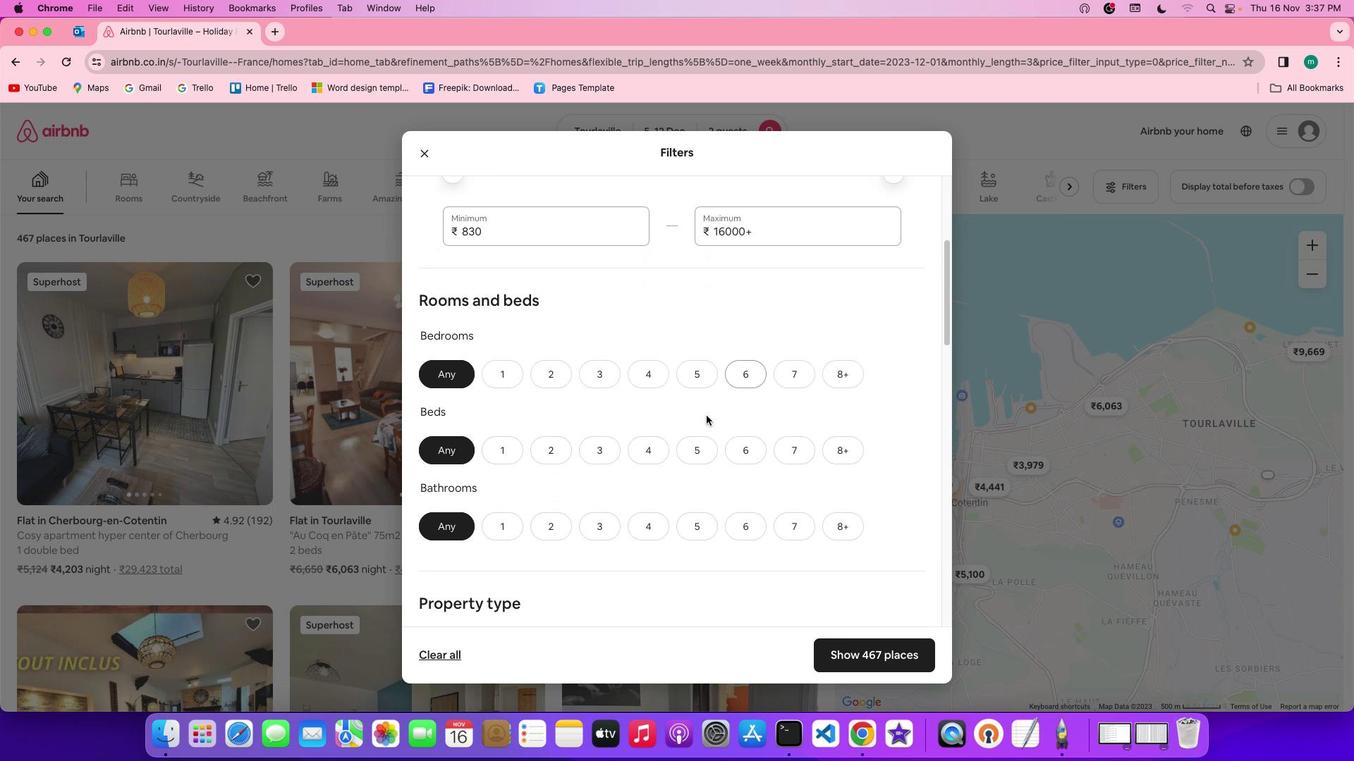 
Action: Mouse moved to (507, 333)
Screenshot: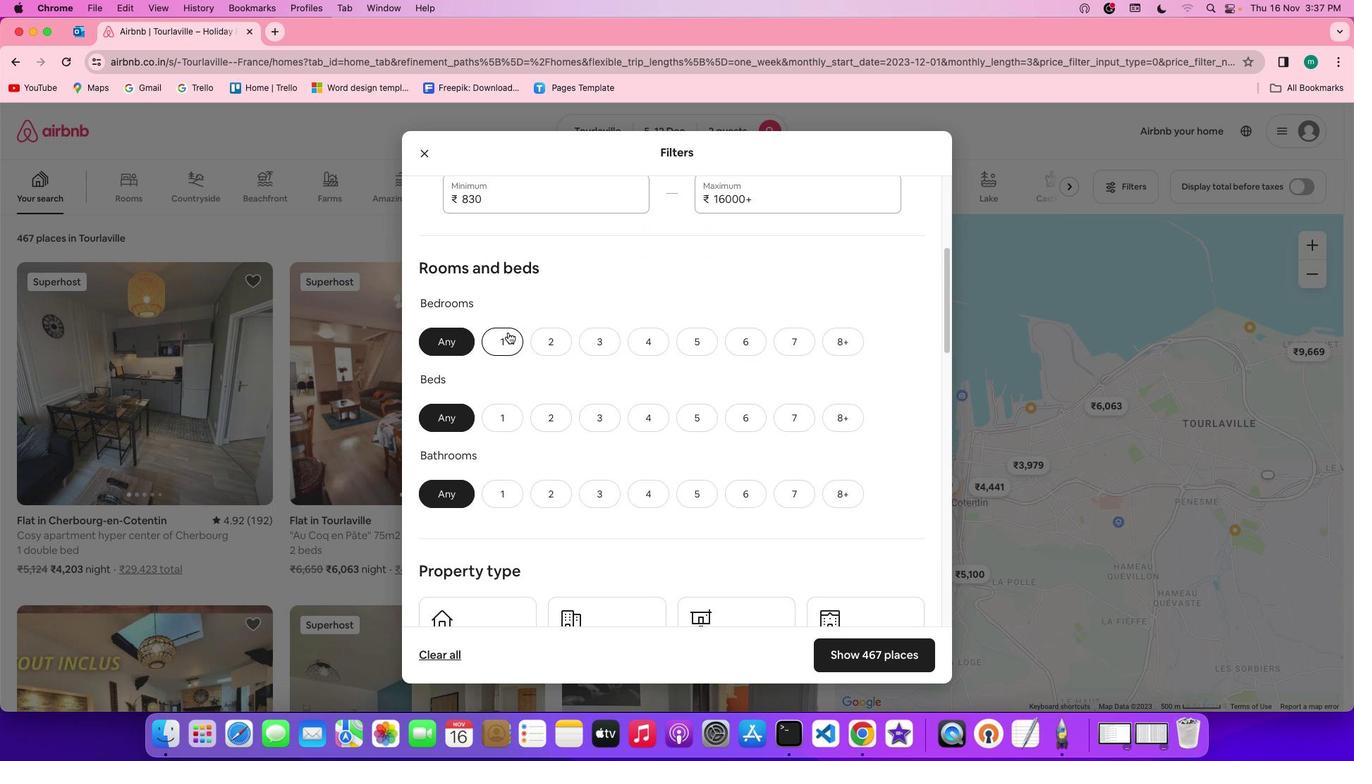 
Action: Mouse pressed left at (507, 333)
Screenshot: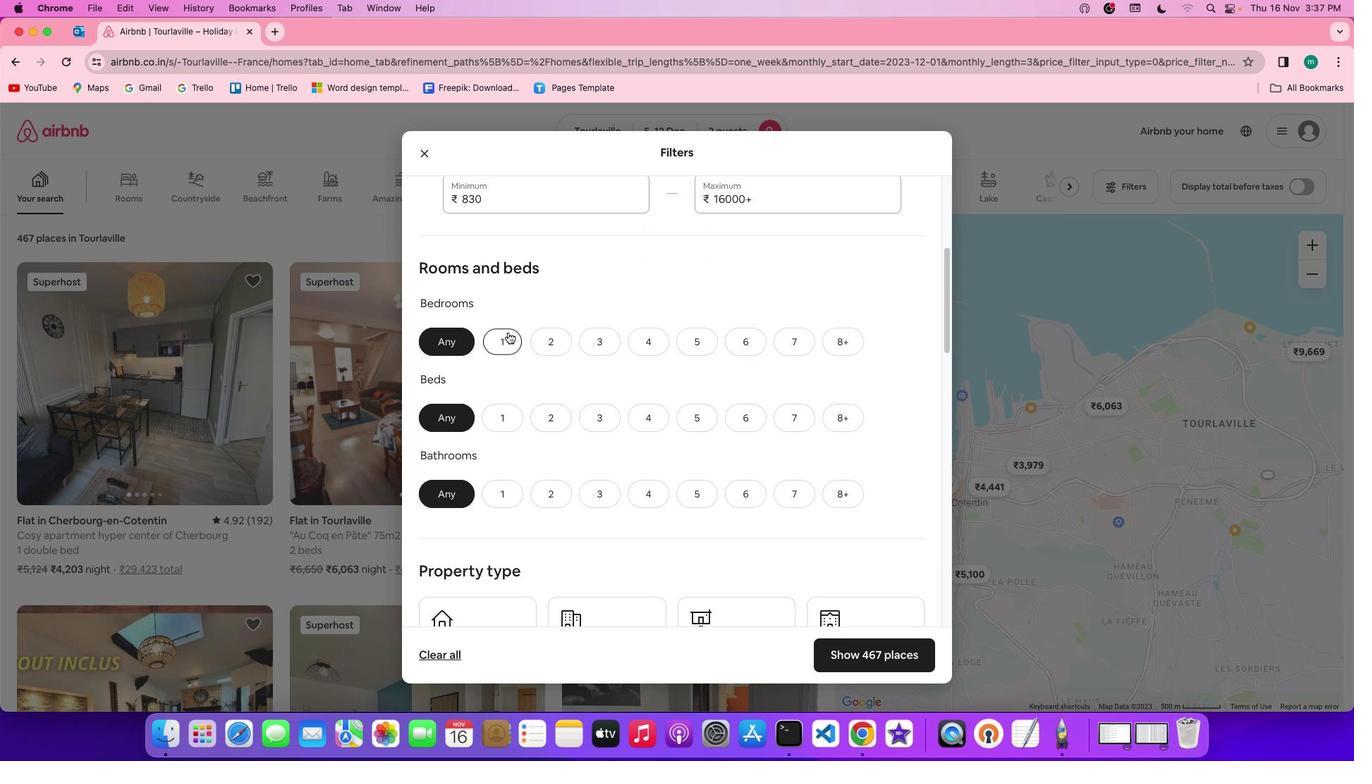 
Action: Mouse moved to (516, 412)
Screenshot: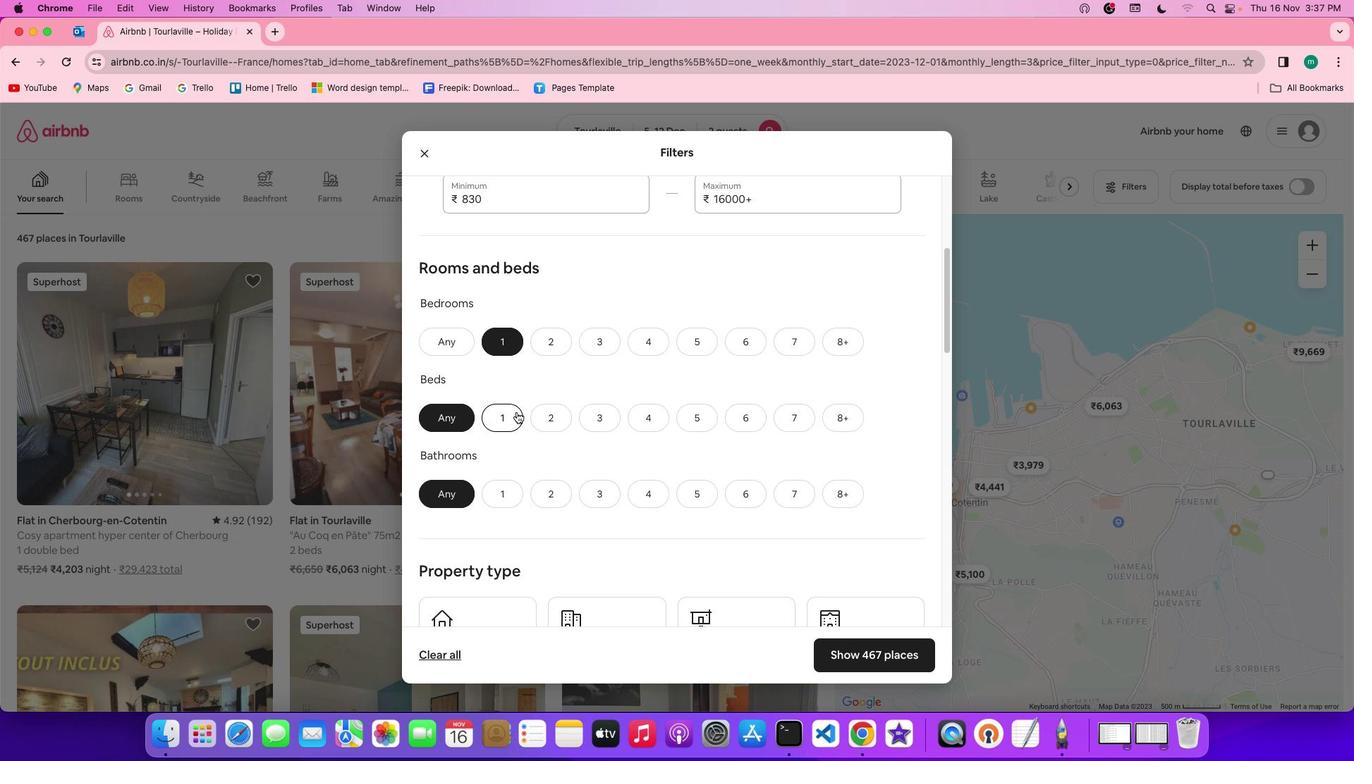 
Action: Mouse pressed left at (516, 412)
Screenshot: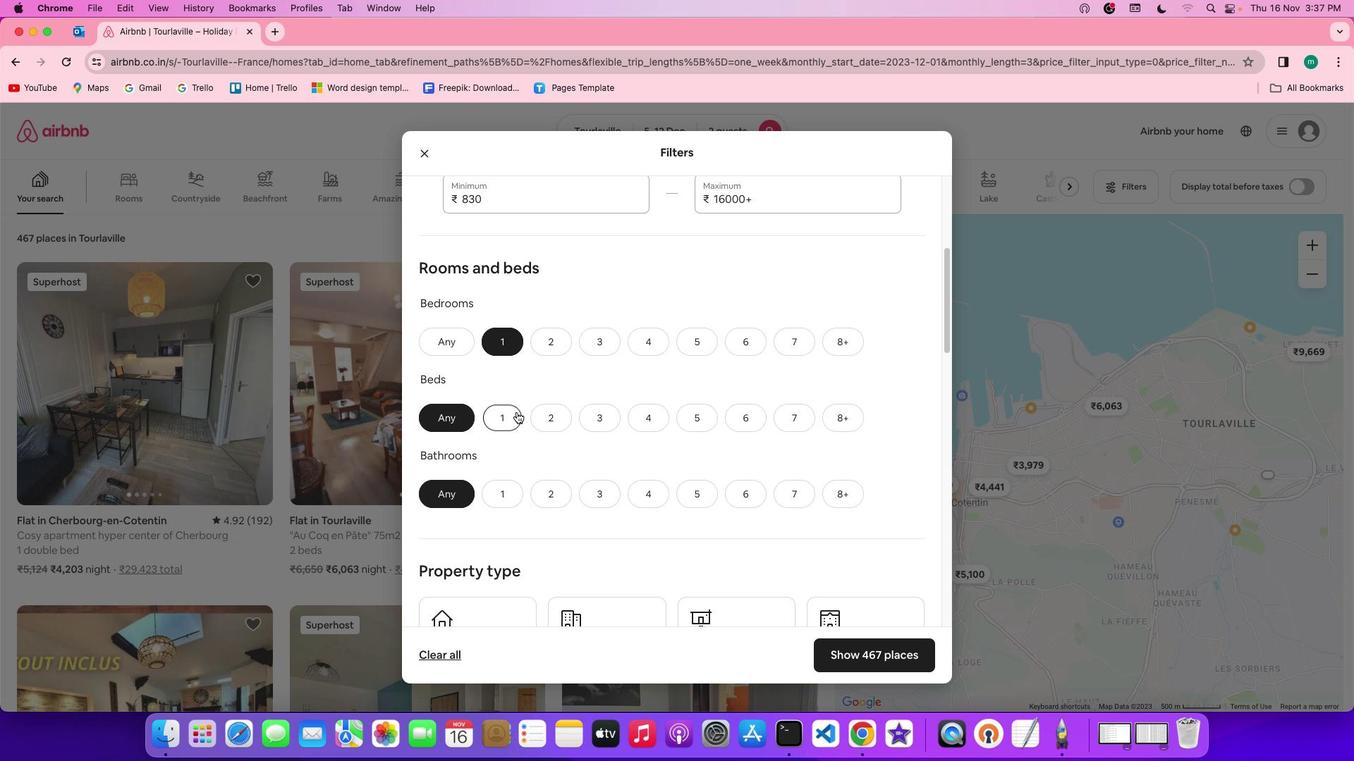 
Action: Mouse moved to (507, 482)
Screenshot: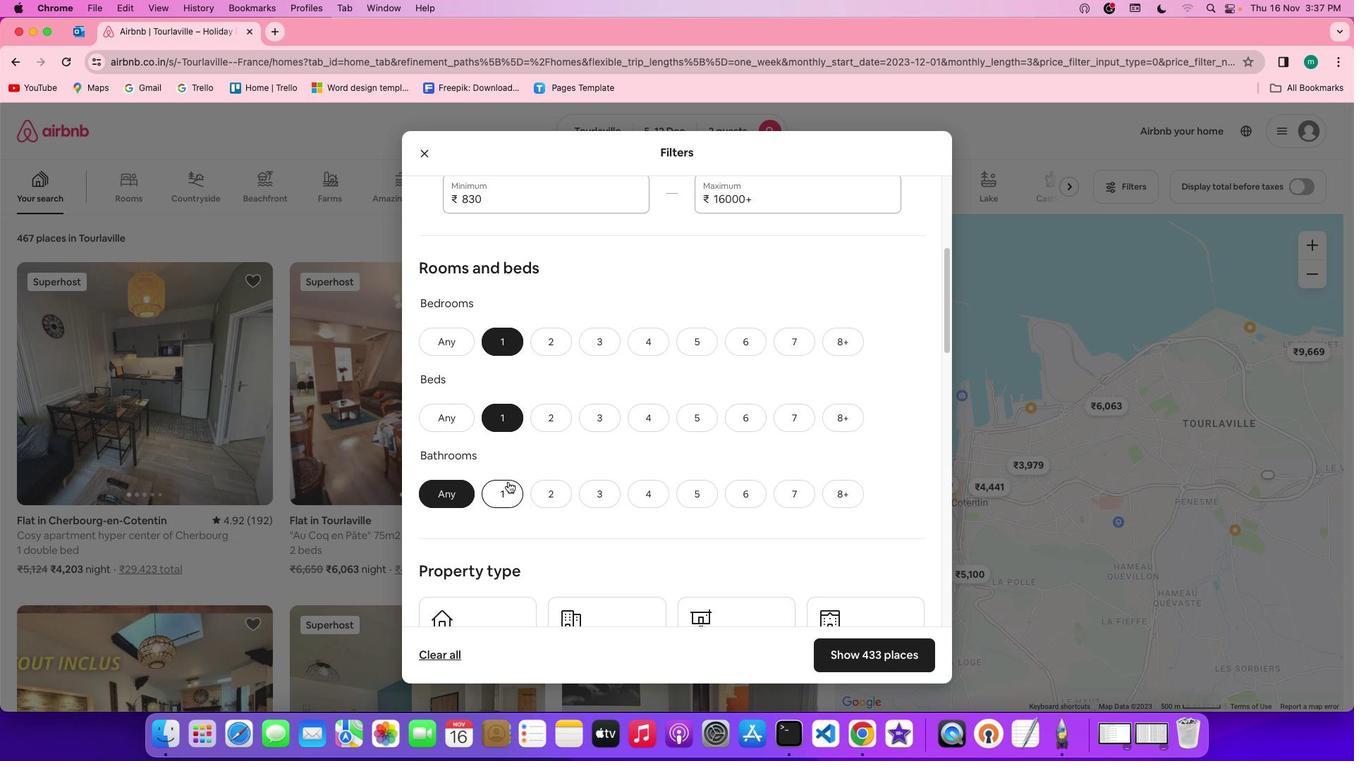 
Action: Mouse pressed left at (507, 482)
Screenshot: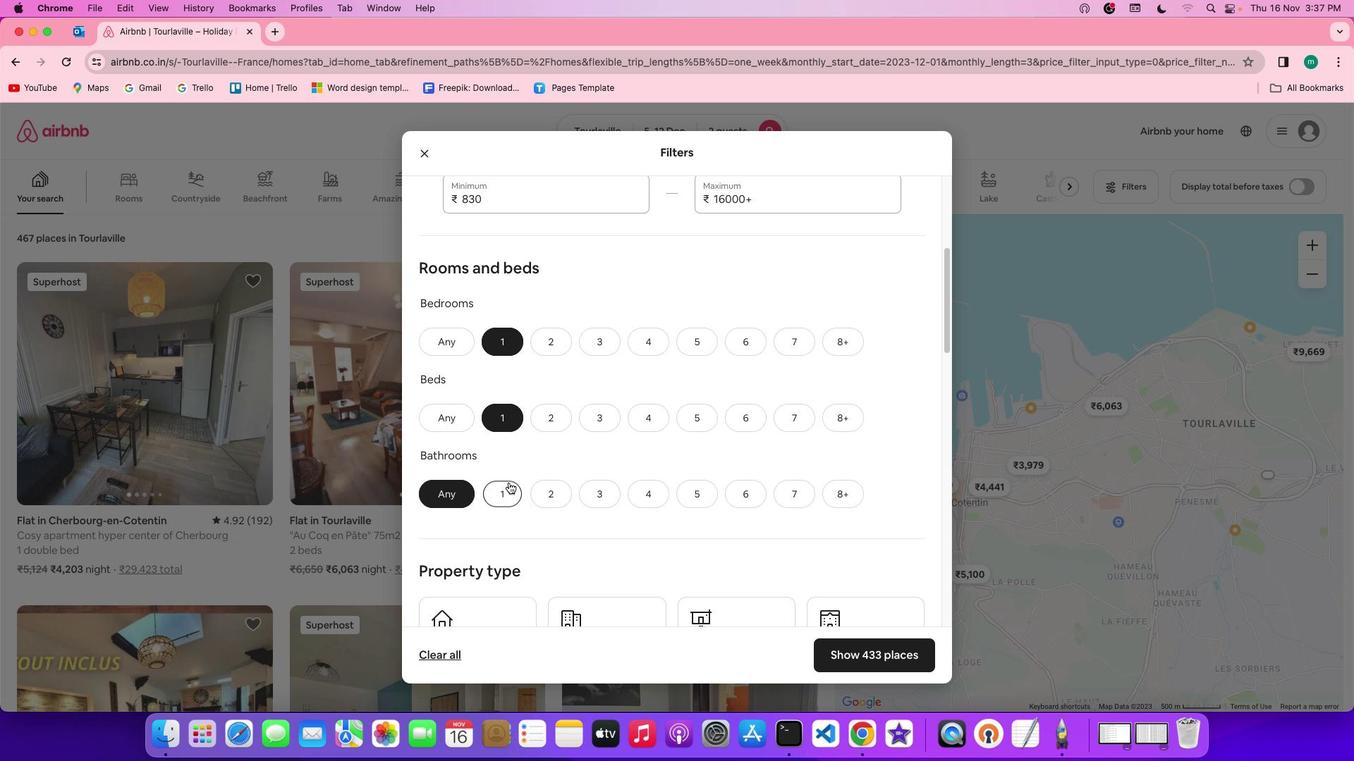 
Action: Mouse moved to (720, 495)
Screenshot: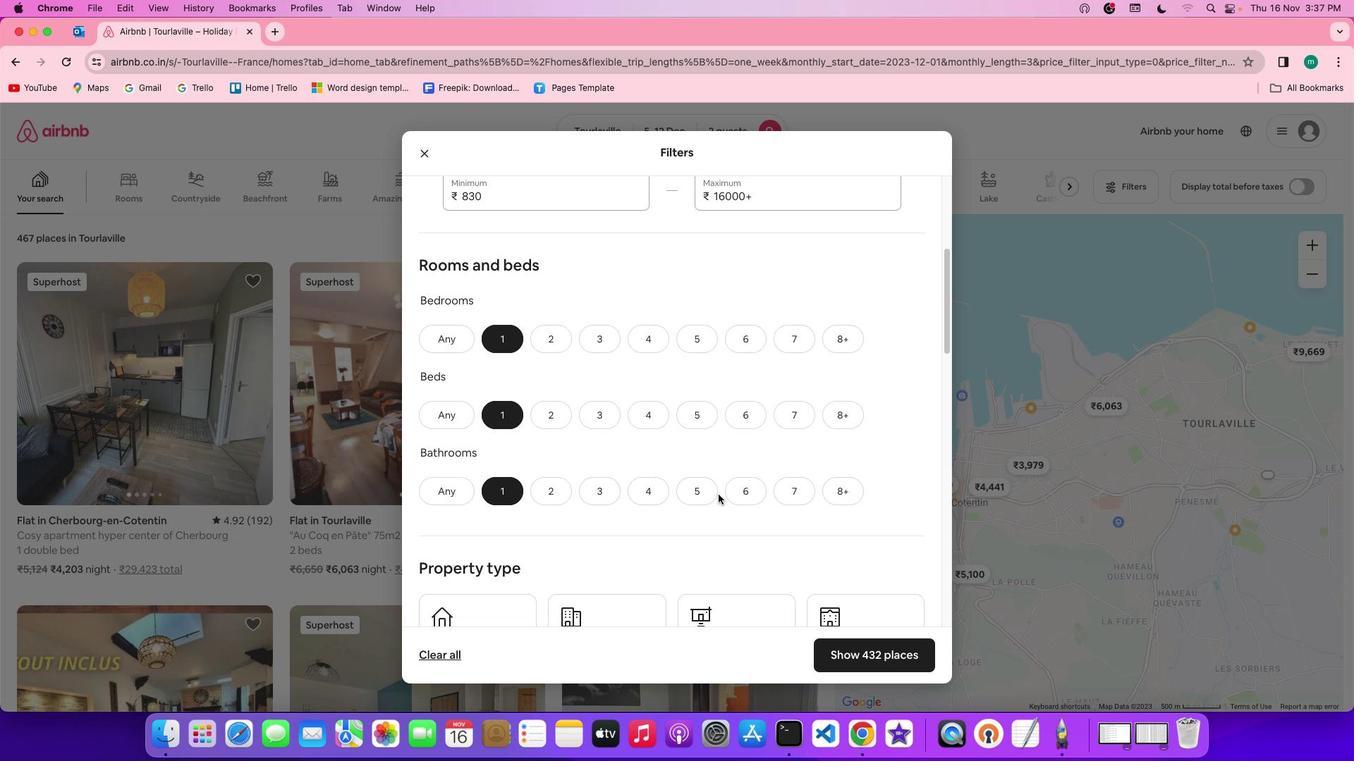 
Action: Mouse scrolled (720, 495) with delta (0, 0)
Screenshot: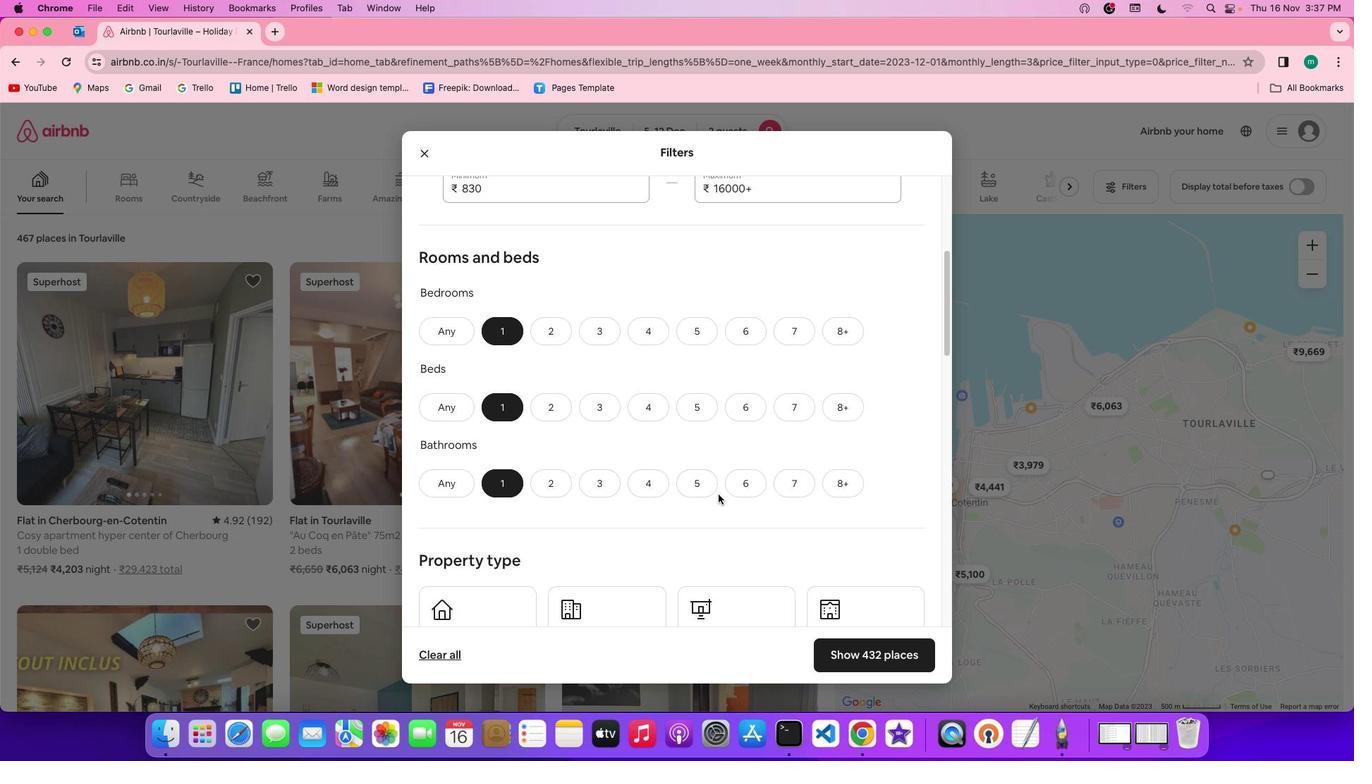 
Action: Mouse moved to (720, 495)
Screenshot: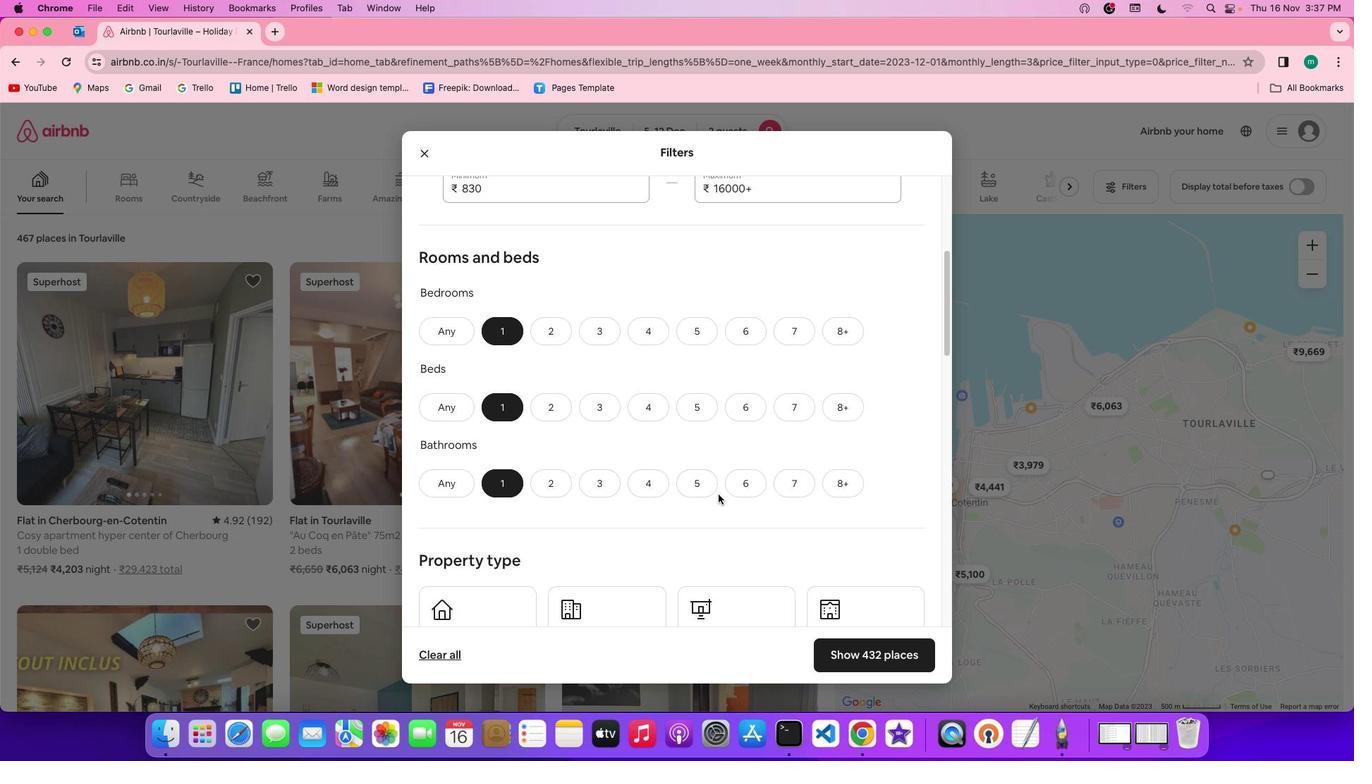 
Action: Mouse scrolled (720, 495) with delta (0, 0)
Screenshot: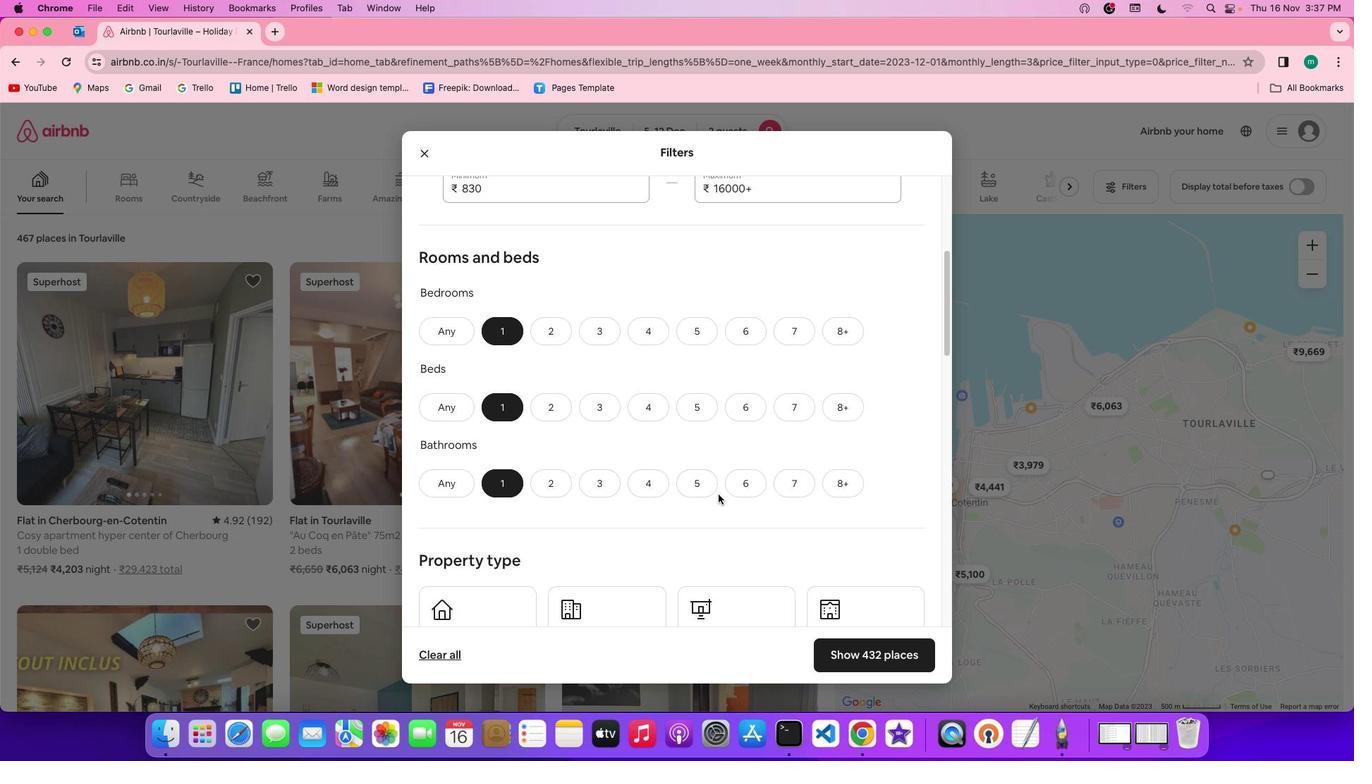 
Action: Mouse moved to (718, 495)
Screenshot: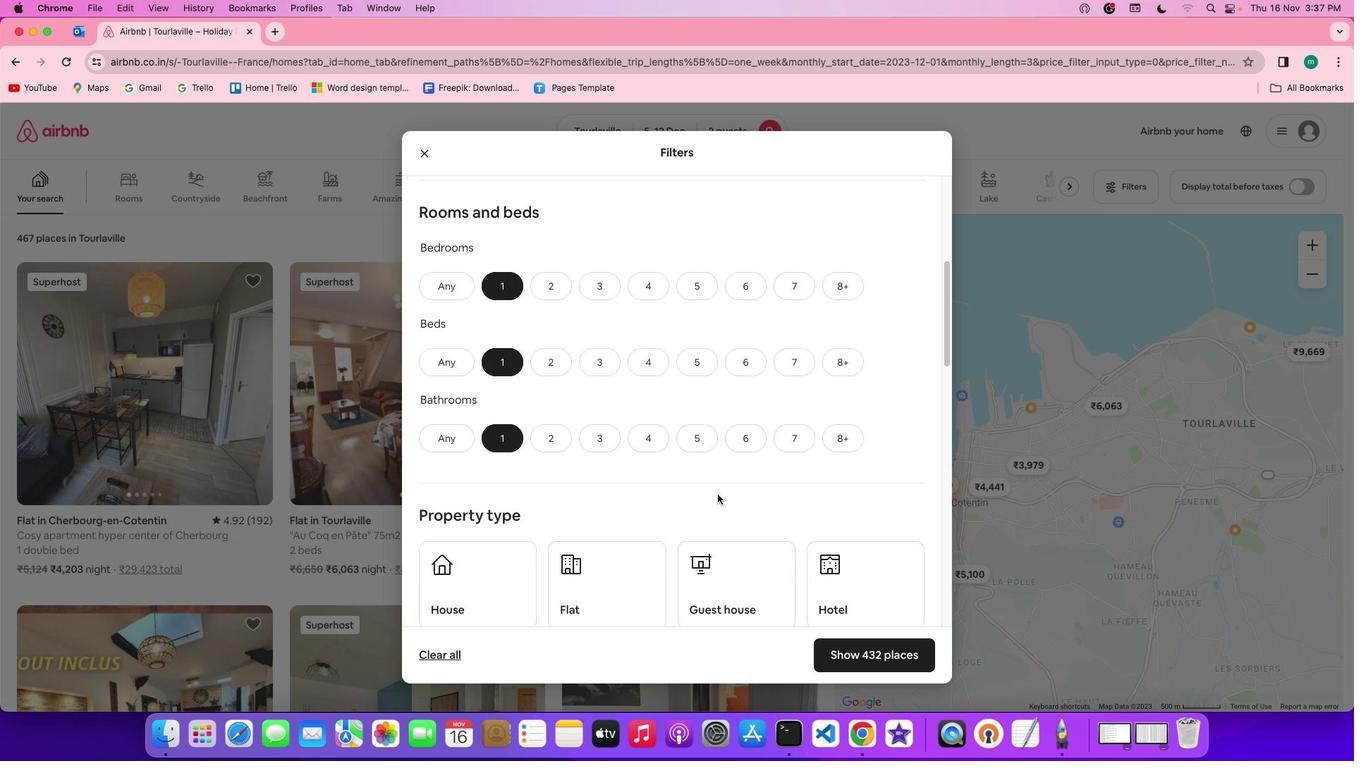 
Action: Mouse scrolled (718, 495) with delta (0, -1)
Screenshot: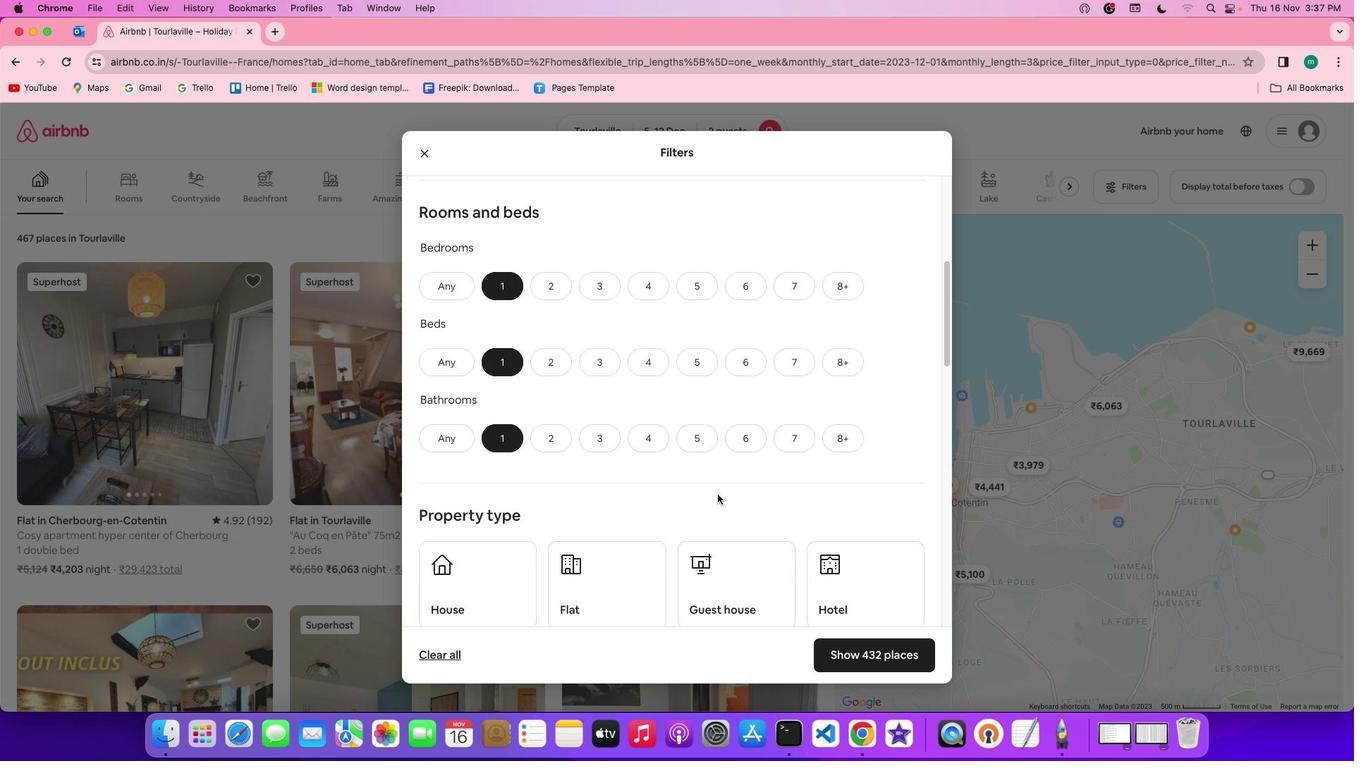 
Action: Mouse moved to (718, 494)
Screenshot: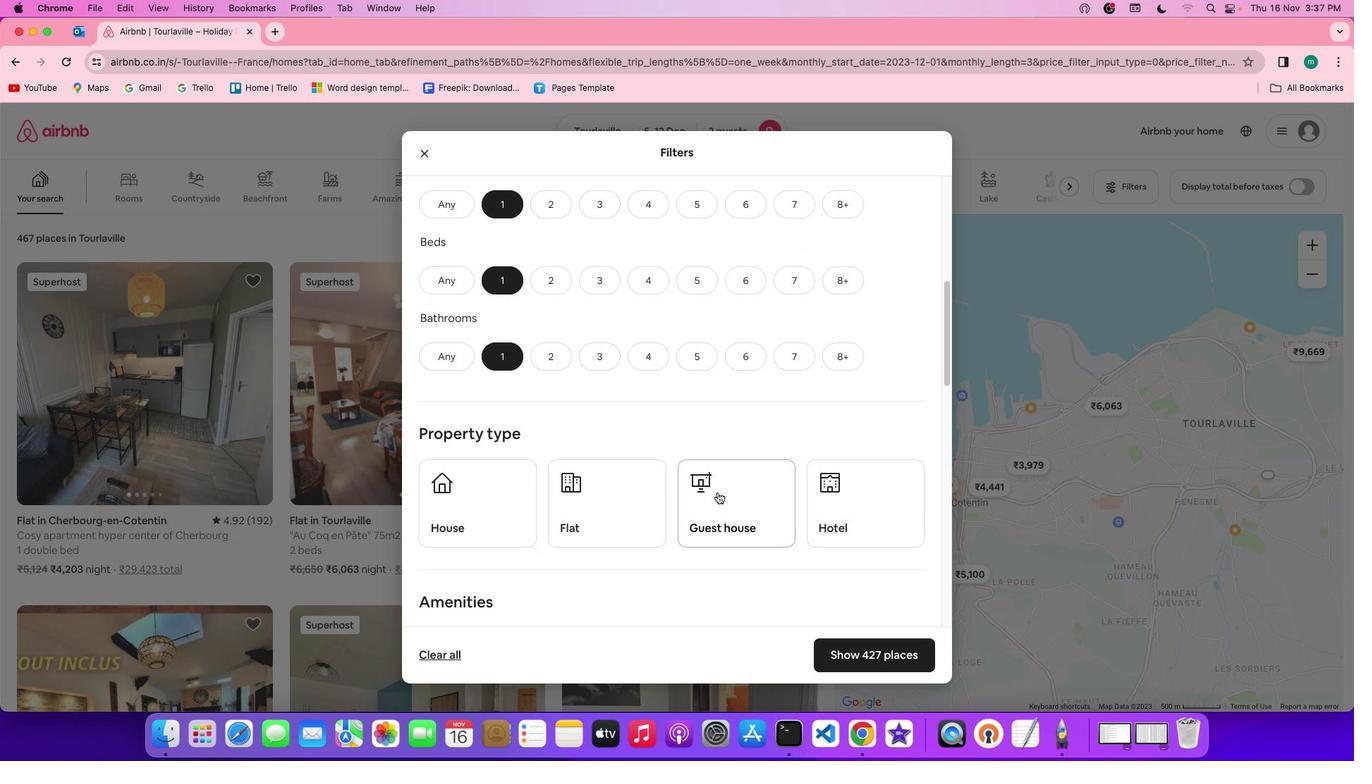 
Action: Mouse scrolled (718, 494) with delta (0, -1)
Screenshot: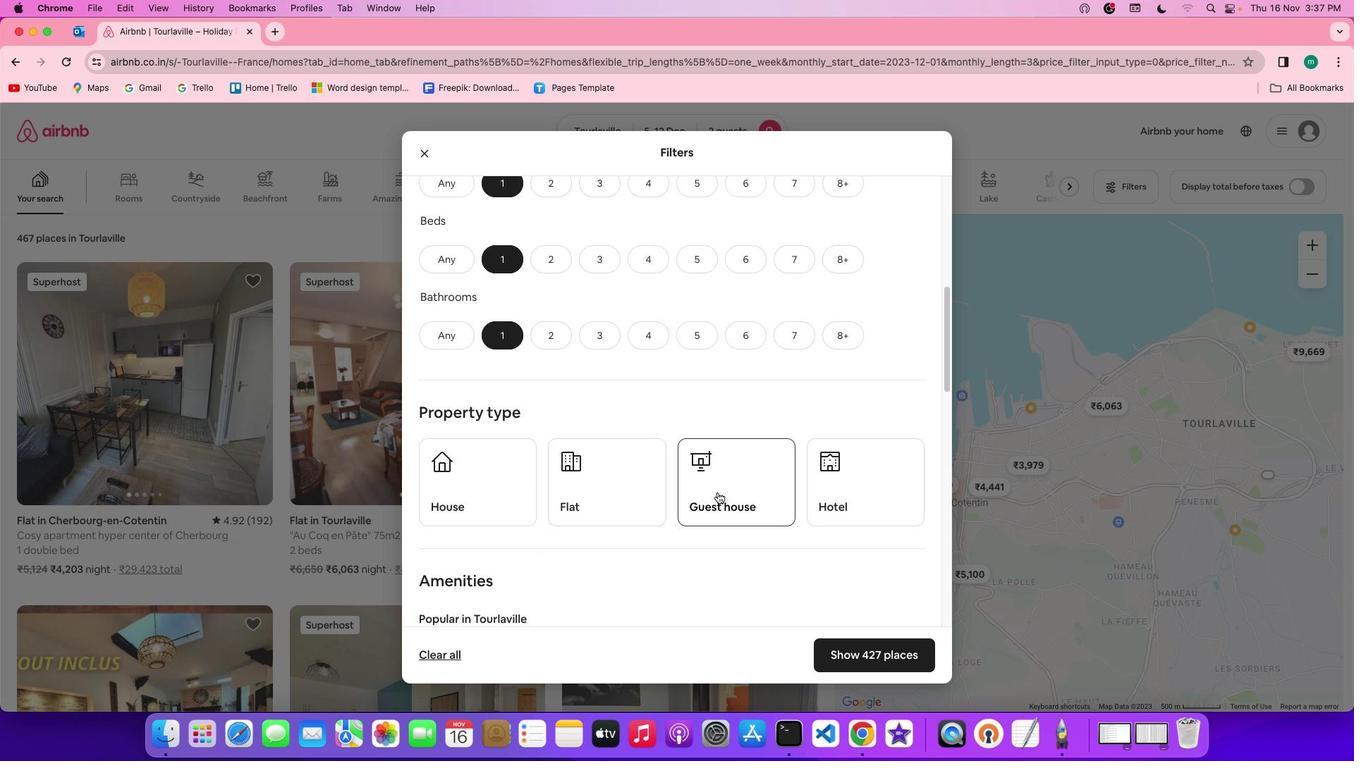 
Action: Mouse moved to (715, 486)
Screenshot: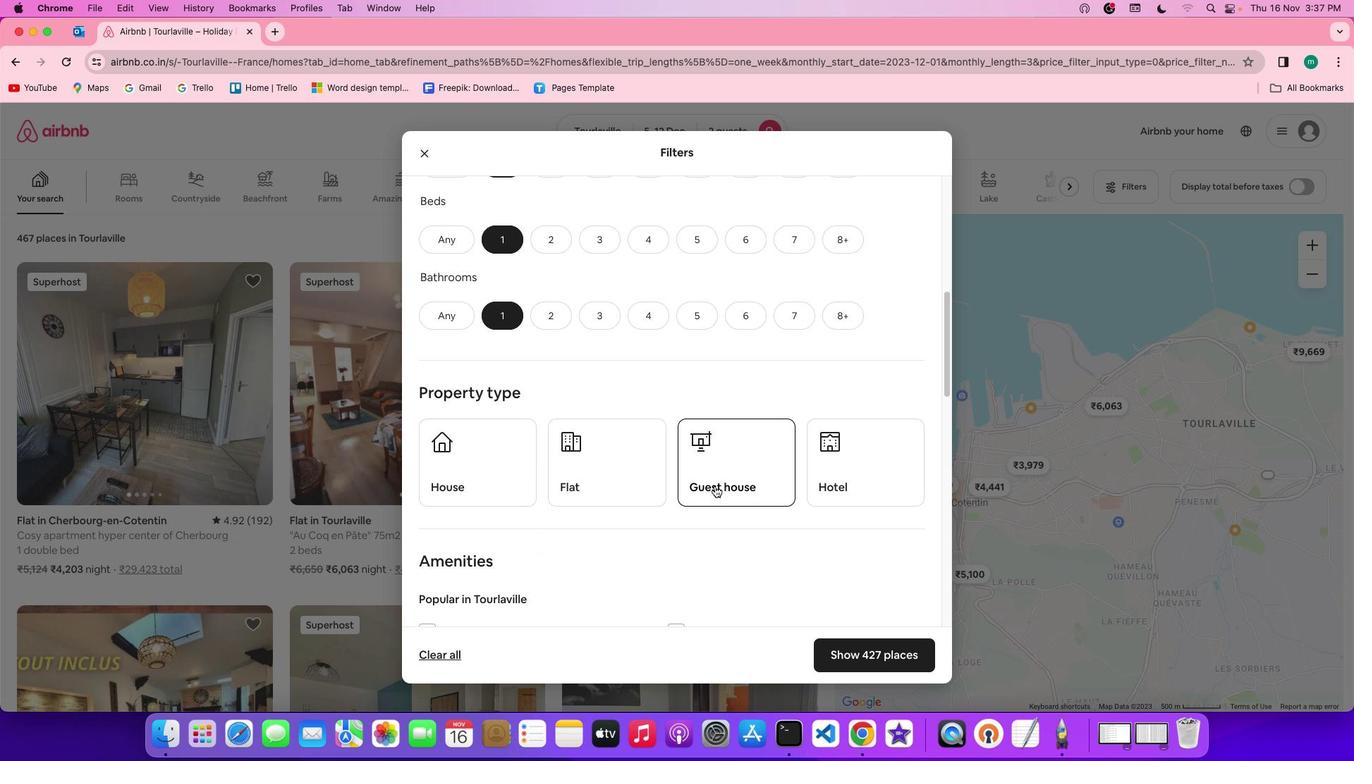 
Action: Mouse scrolled (715, 486) with delta (0, 0)
Screenshot: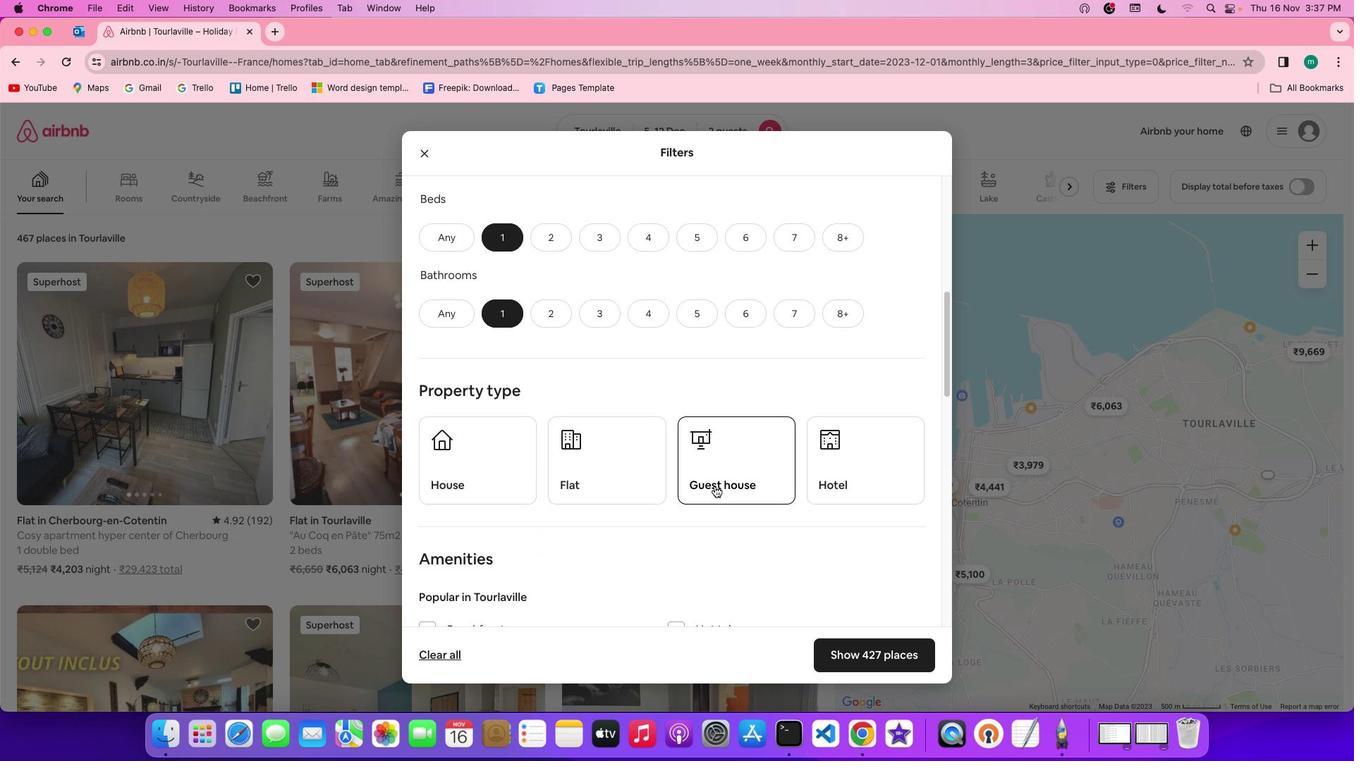 
Action: Mouse scrolled (715, 486) with delta (0, 0)
Screenshot: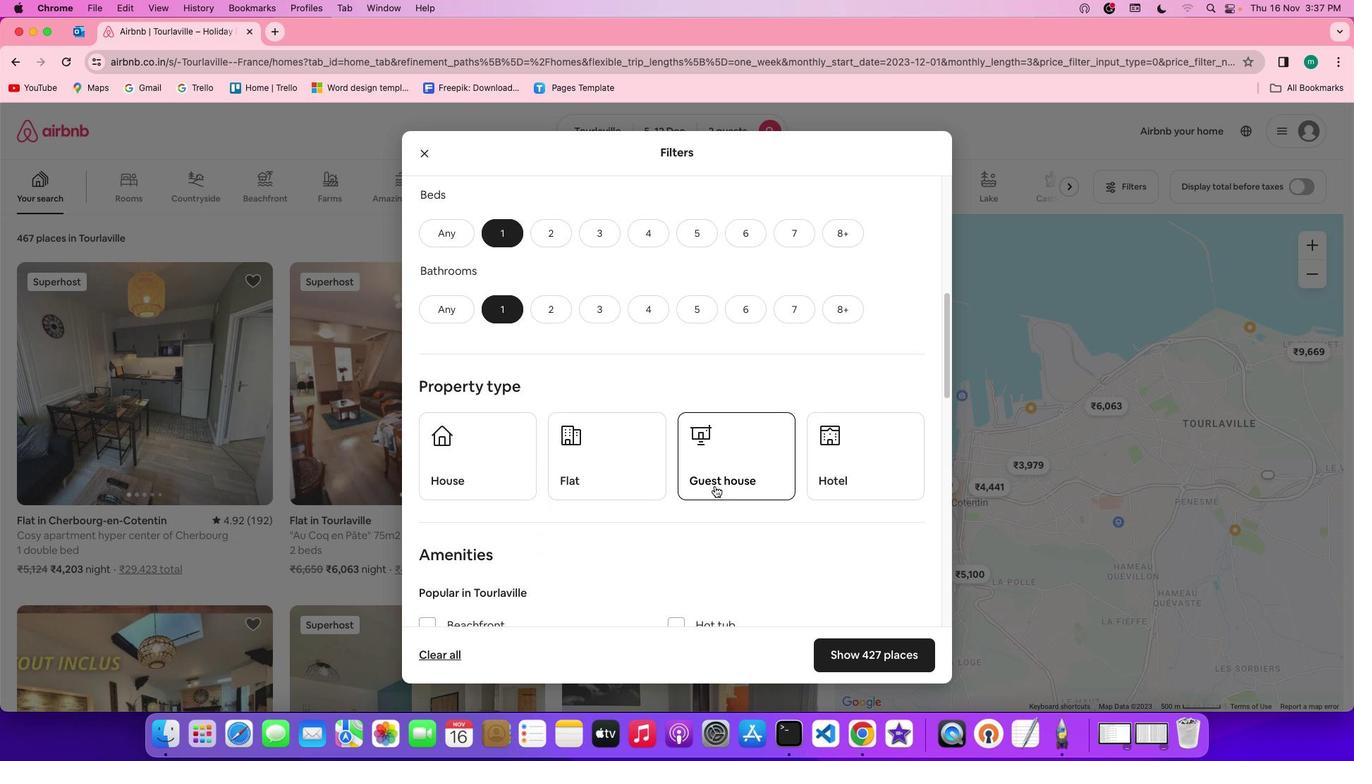 
Action: Mouse scrolled (715, 486) with delta (0, -1)
Screenshot: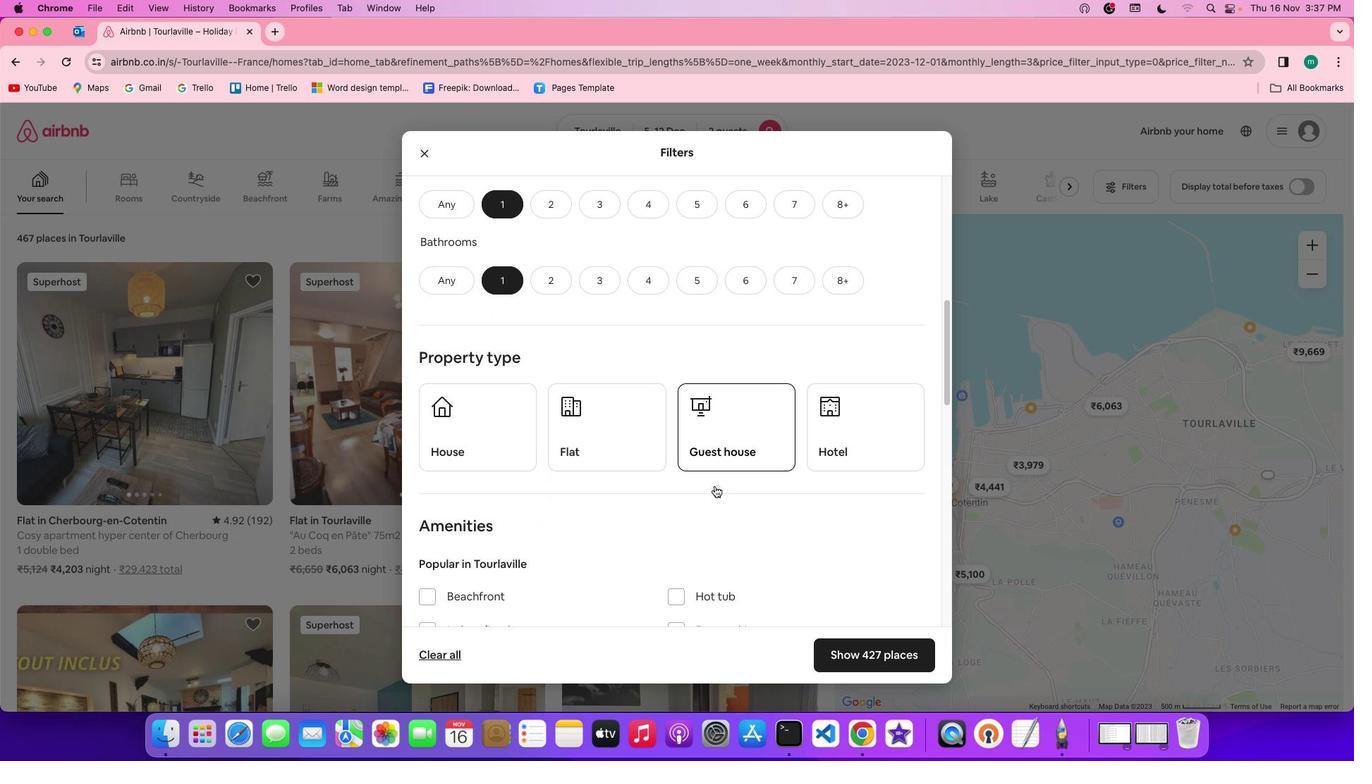 
Action: Mouse scrolled (715, 486) with delta (0, -1)
Screenshot: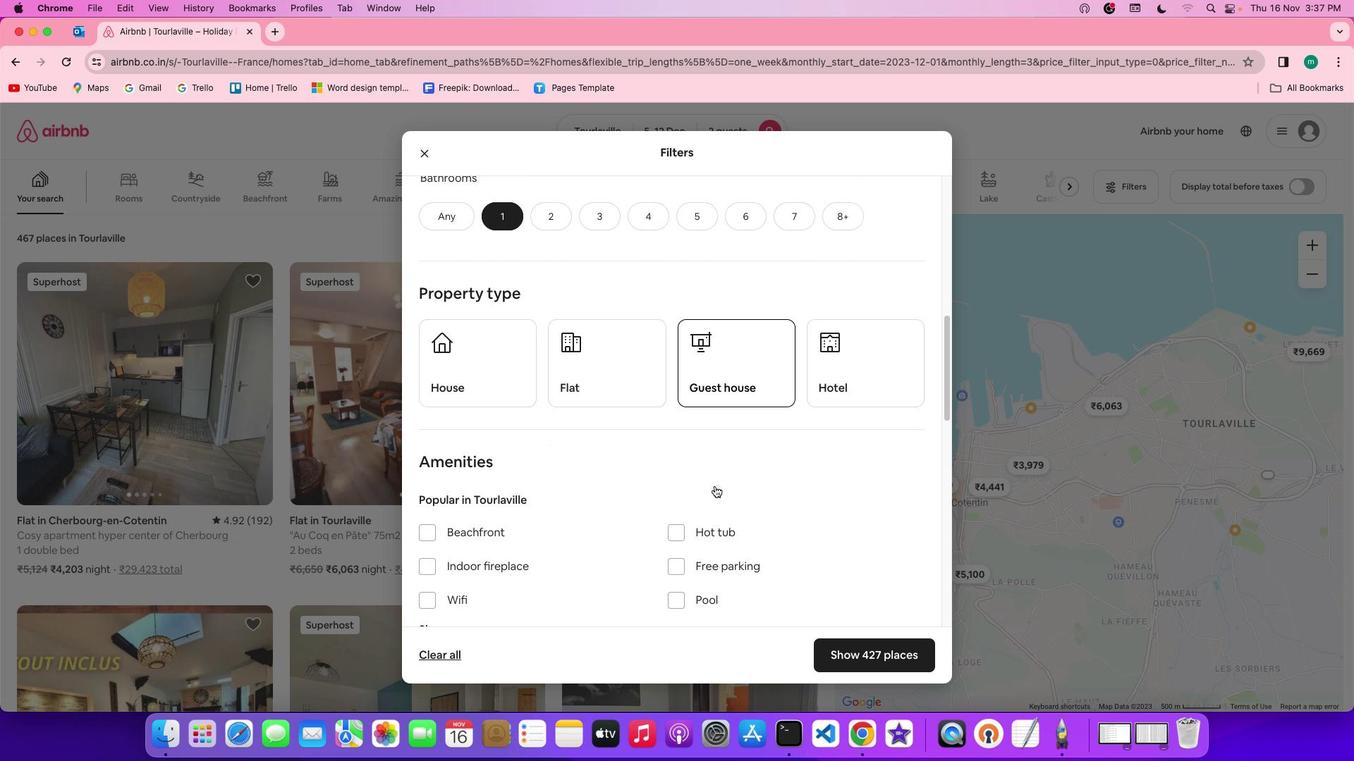 
Action: Mouse moved to (695, 486)
Screenshot: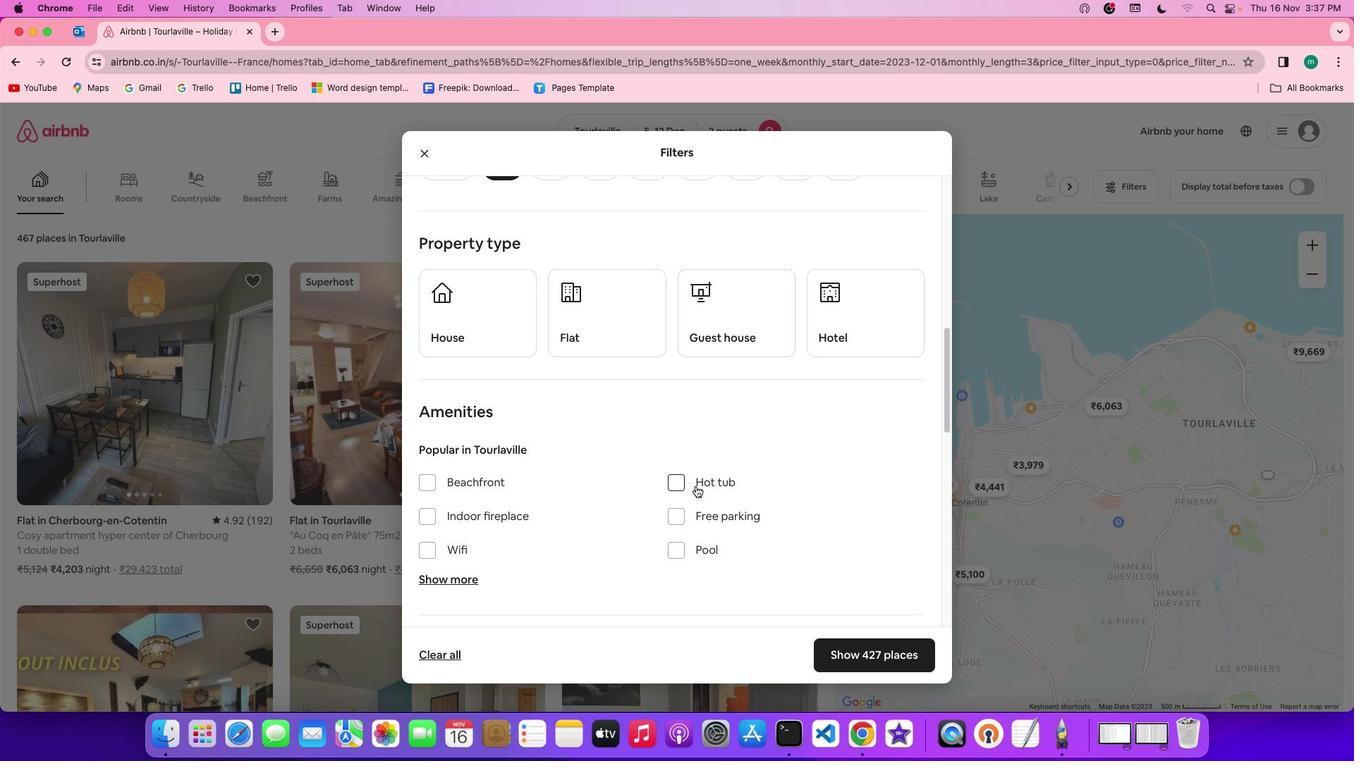 
Action: Mouse scrolled (695, 486) with delta (0, 0)
Screenshot: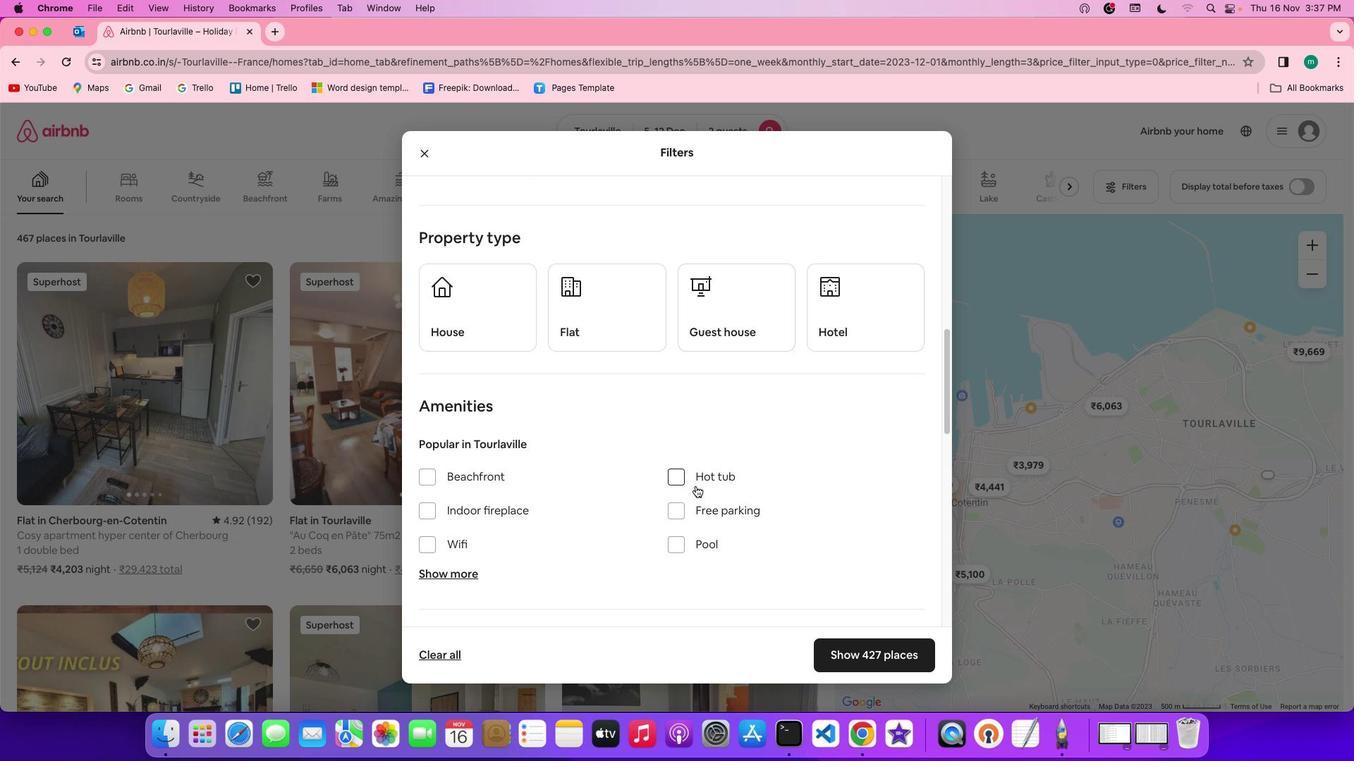
Action: Mouse scrolled (695, 486) with delta (0, 0)
Screenshot: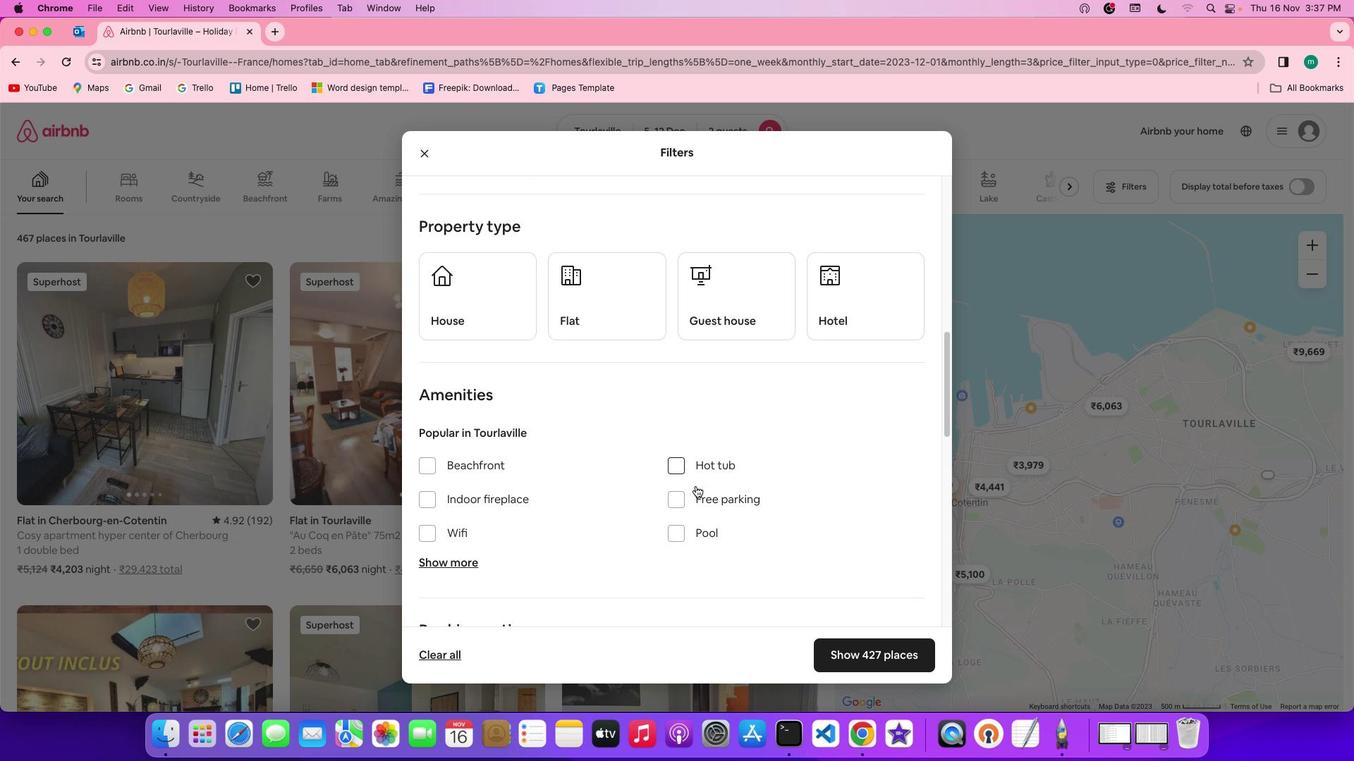 
Action: Mouse scrolled (695, 486) with delta (0, -1)
Screenshot: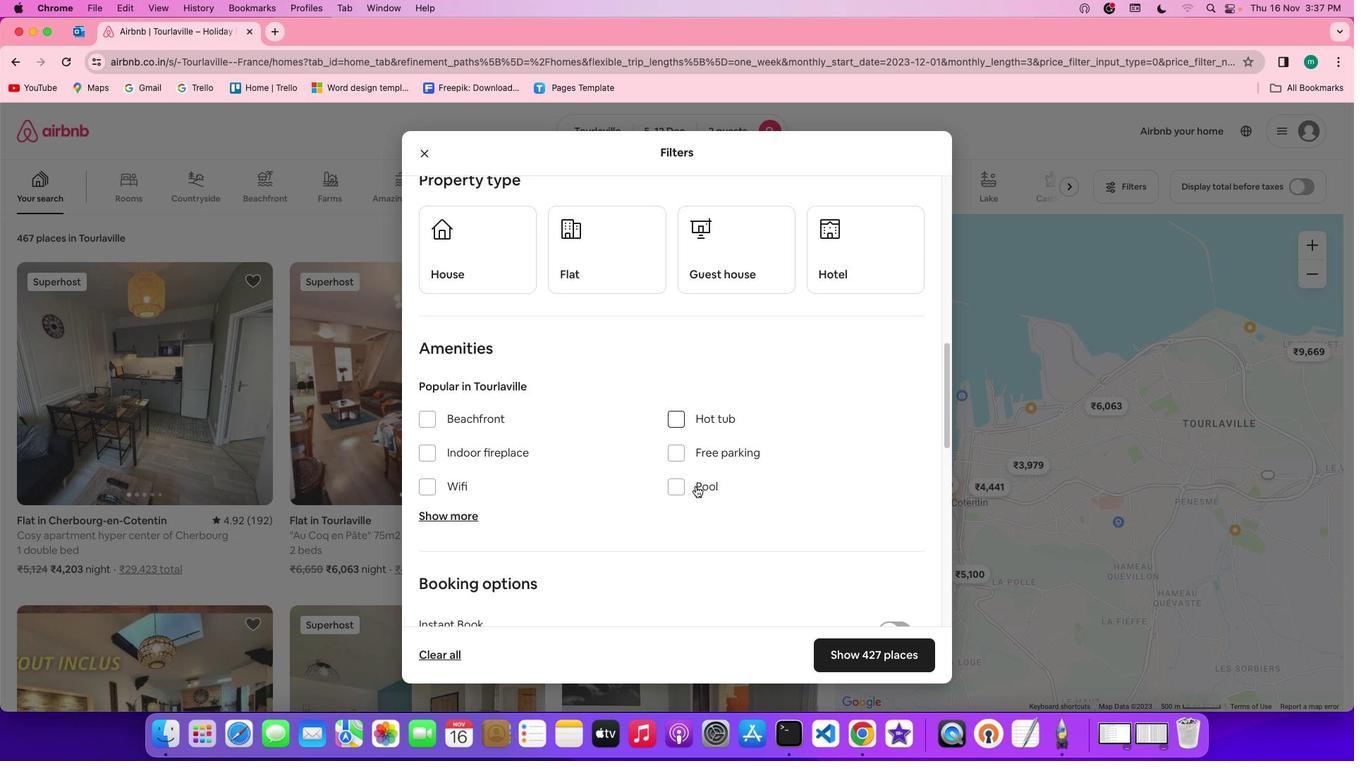 
Action: Mouse moved to (856, 242)
Screenshot: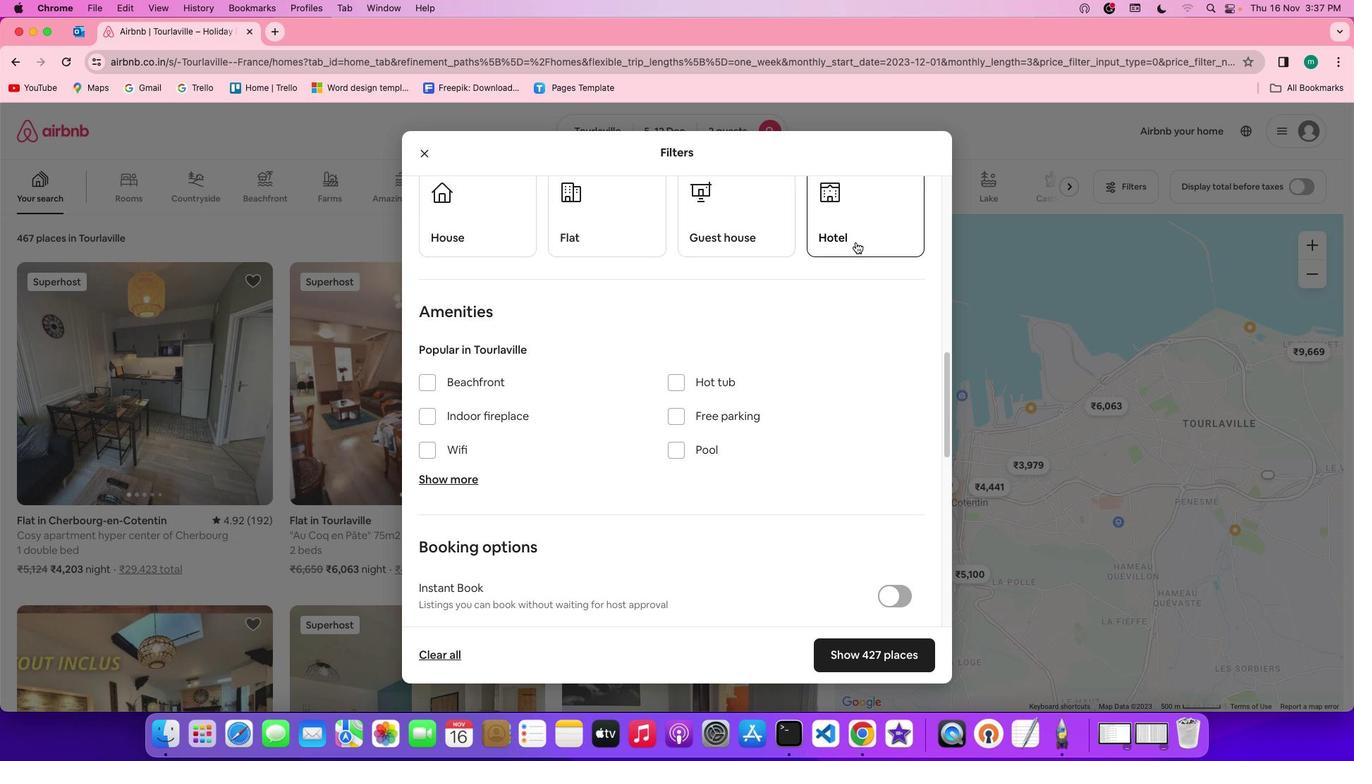 
Action: Mouse pressed left at (856, 242)
Screenshot: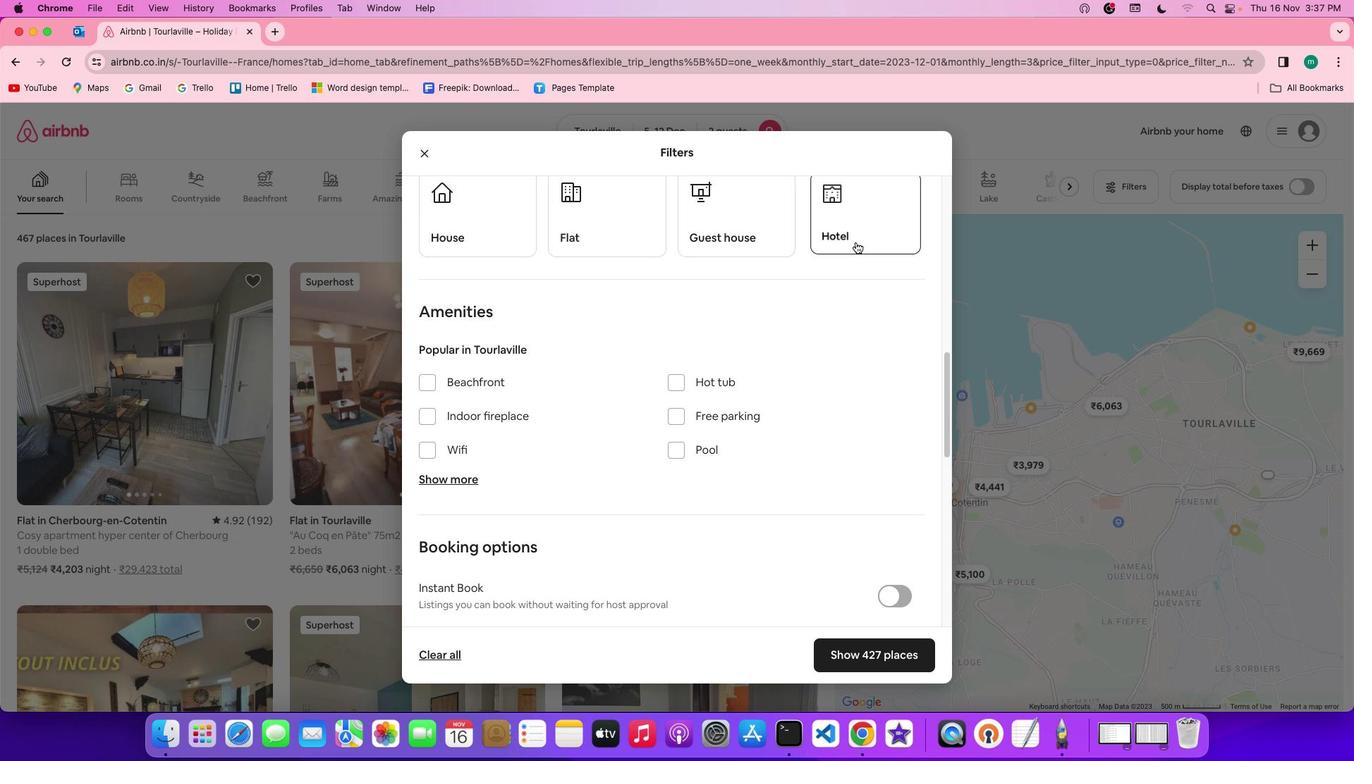 
Action: Mouse moved to (747, 455)
Screenshot: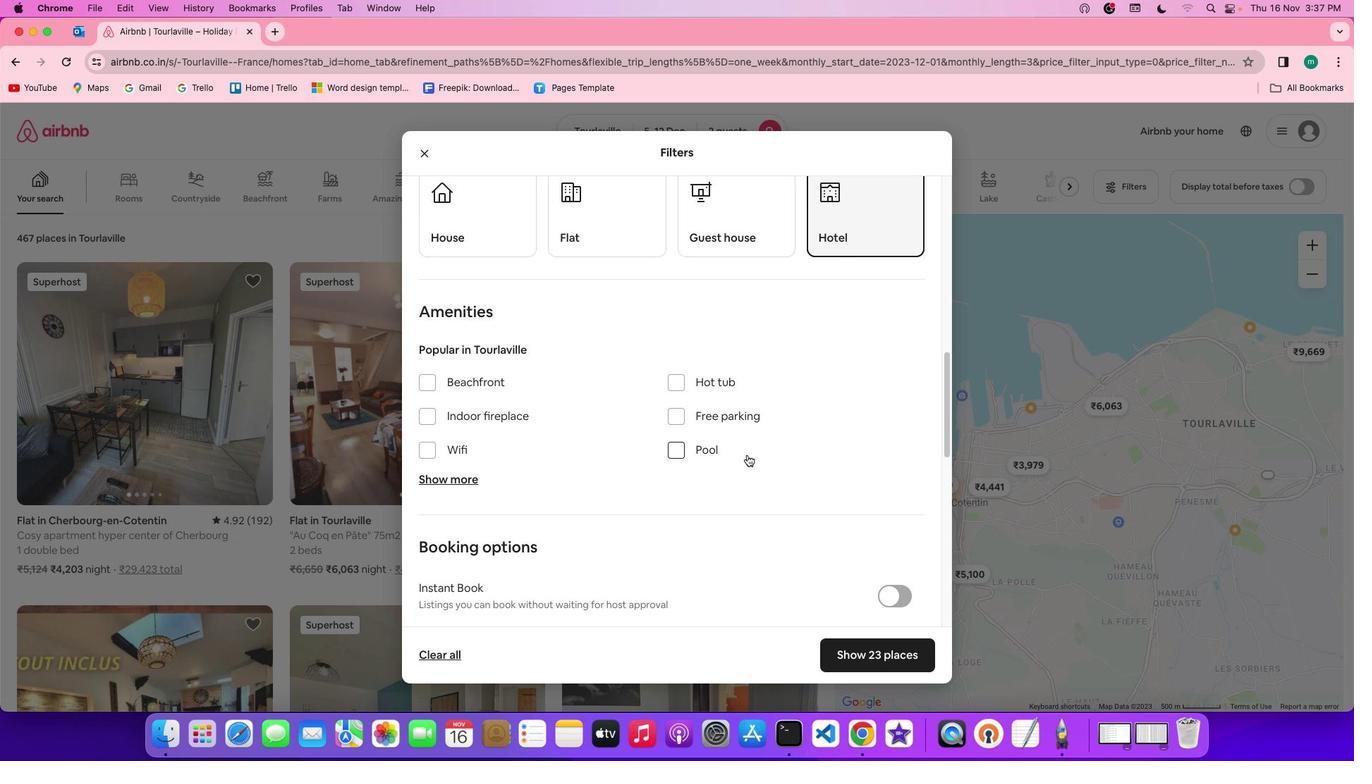
Action: Mouse scrolled (747, 455) with delta (0, 0)
Screenshot: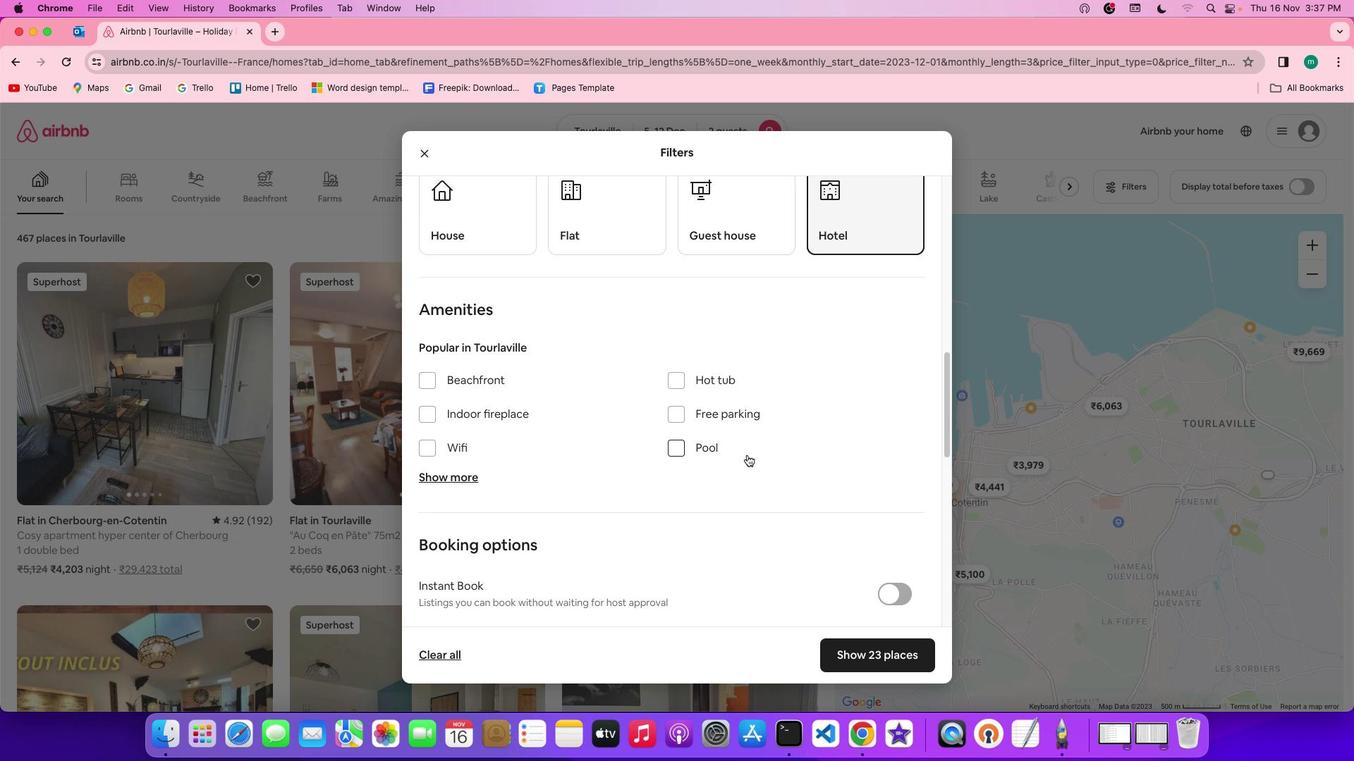 
Action: Mouse scrolled (747, 455) with delta (0, 0)
Screenshot: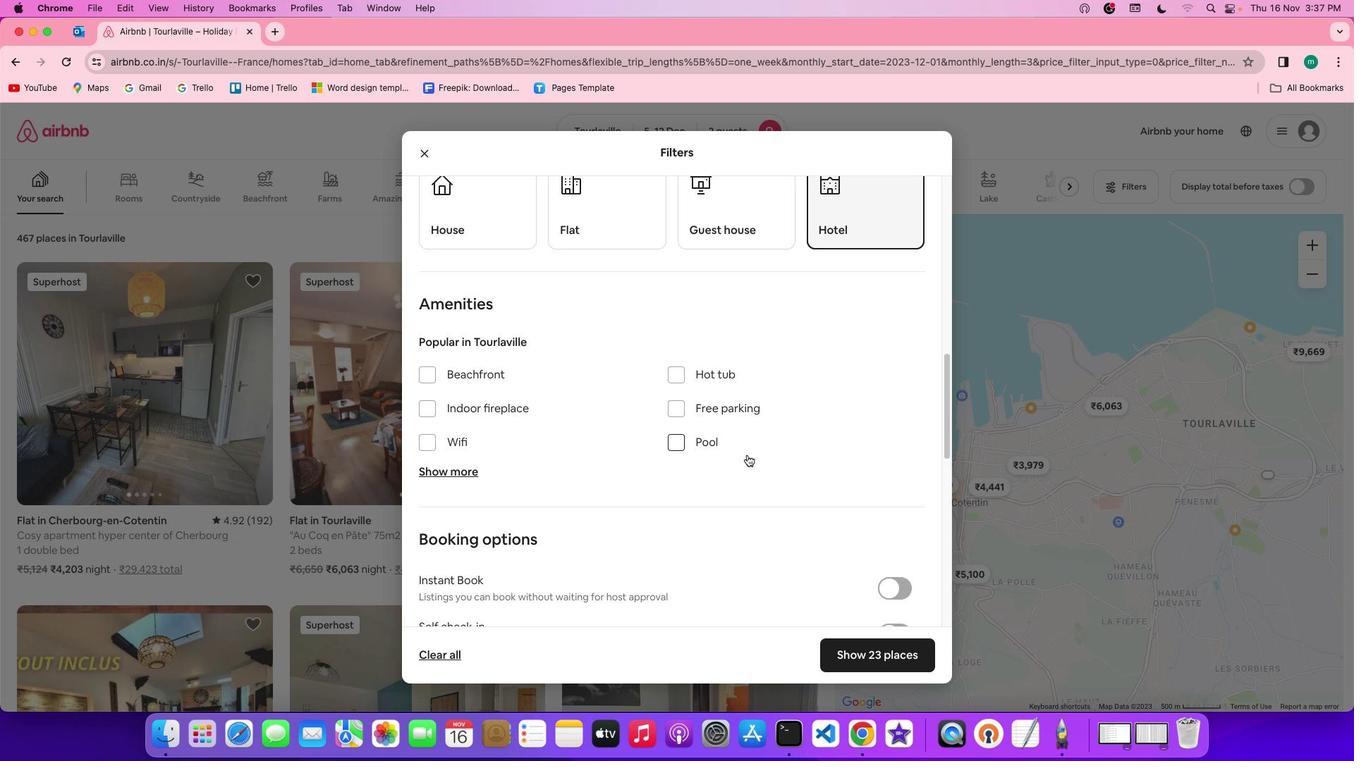 
Action: Mouse scrolled (747, 455) with delta (0, 0)
Screenshot: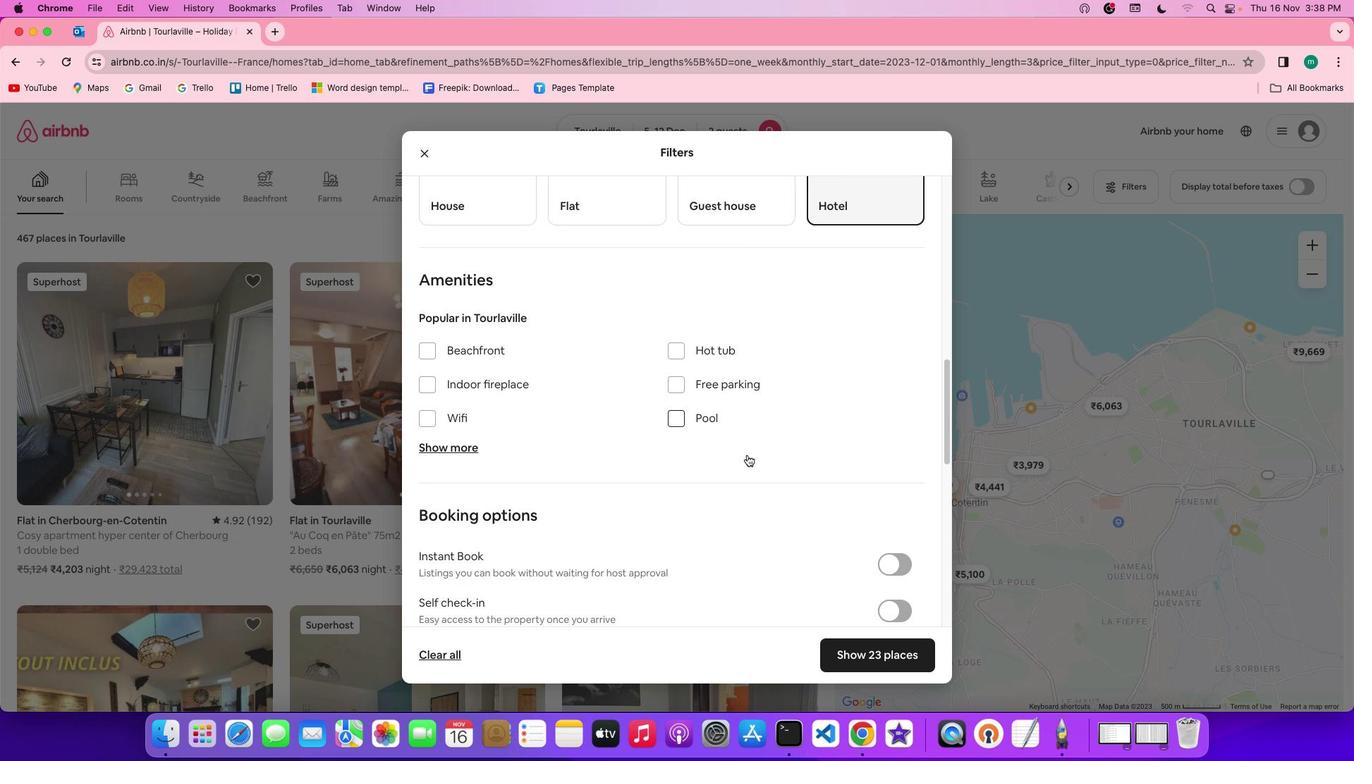 
Action: Mouse scrolled (747, 455) with delta (0, 0)
Screenshot: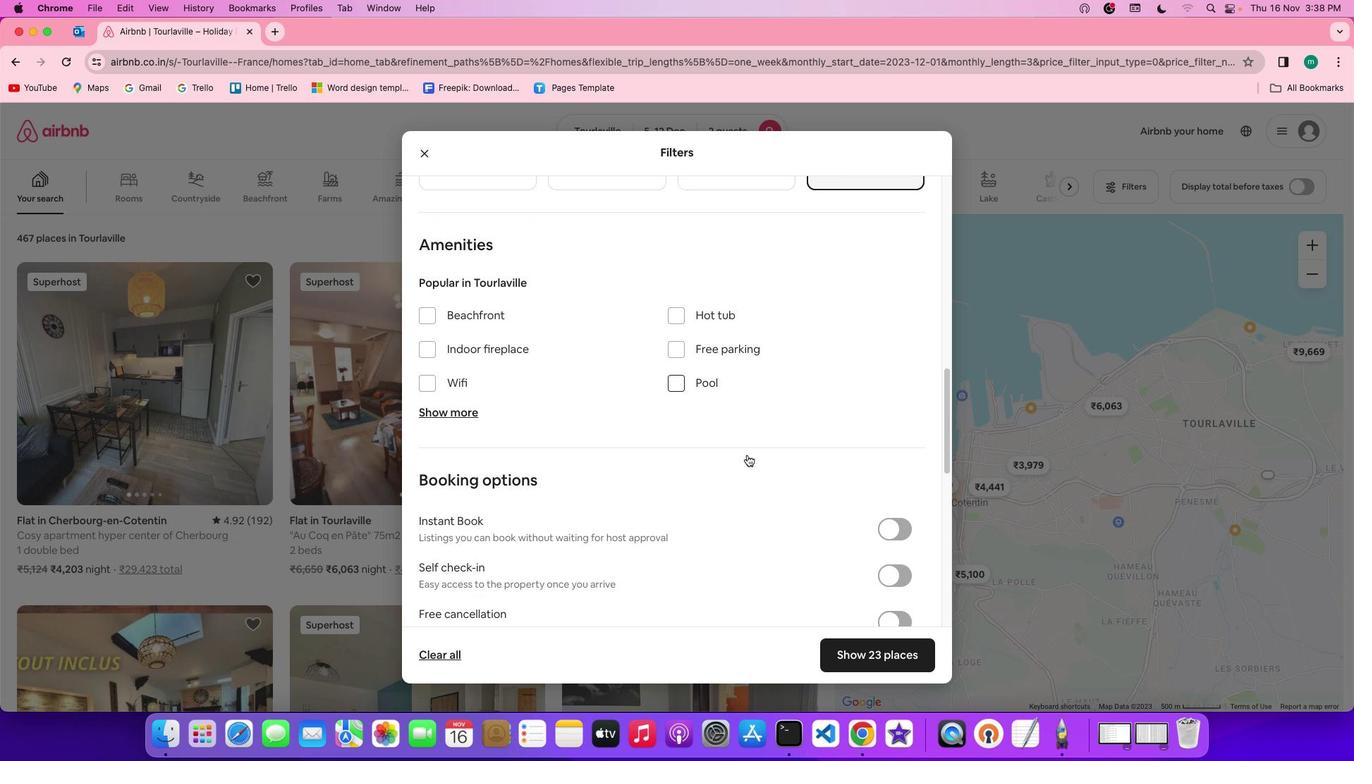 
Action: Mouse moved to (742, 455)
Screenshot: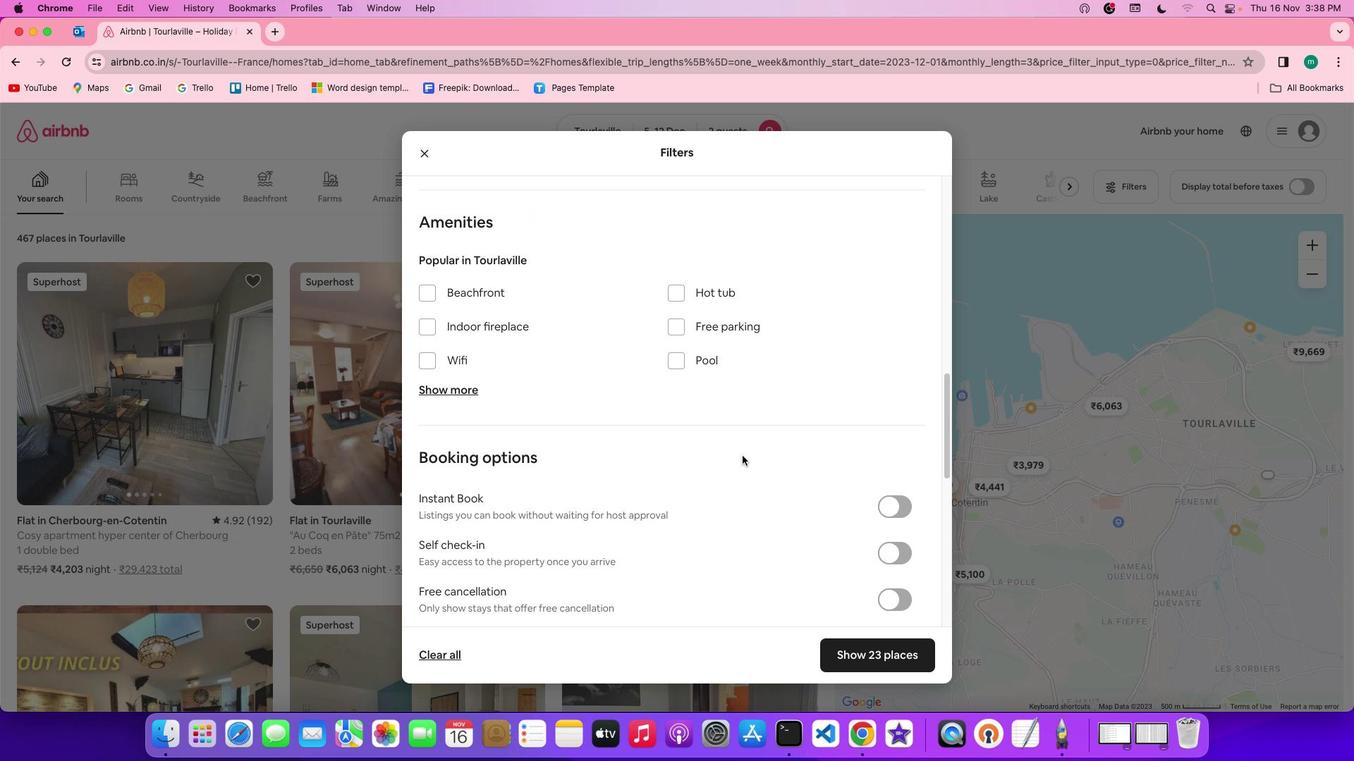 
Action: Mouse scrolled (742, 455) with delta (0, 0)
Screenshot: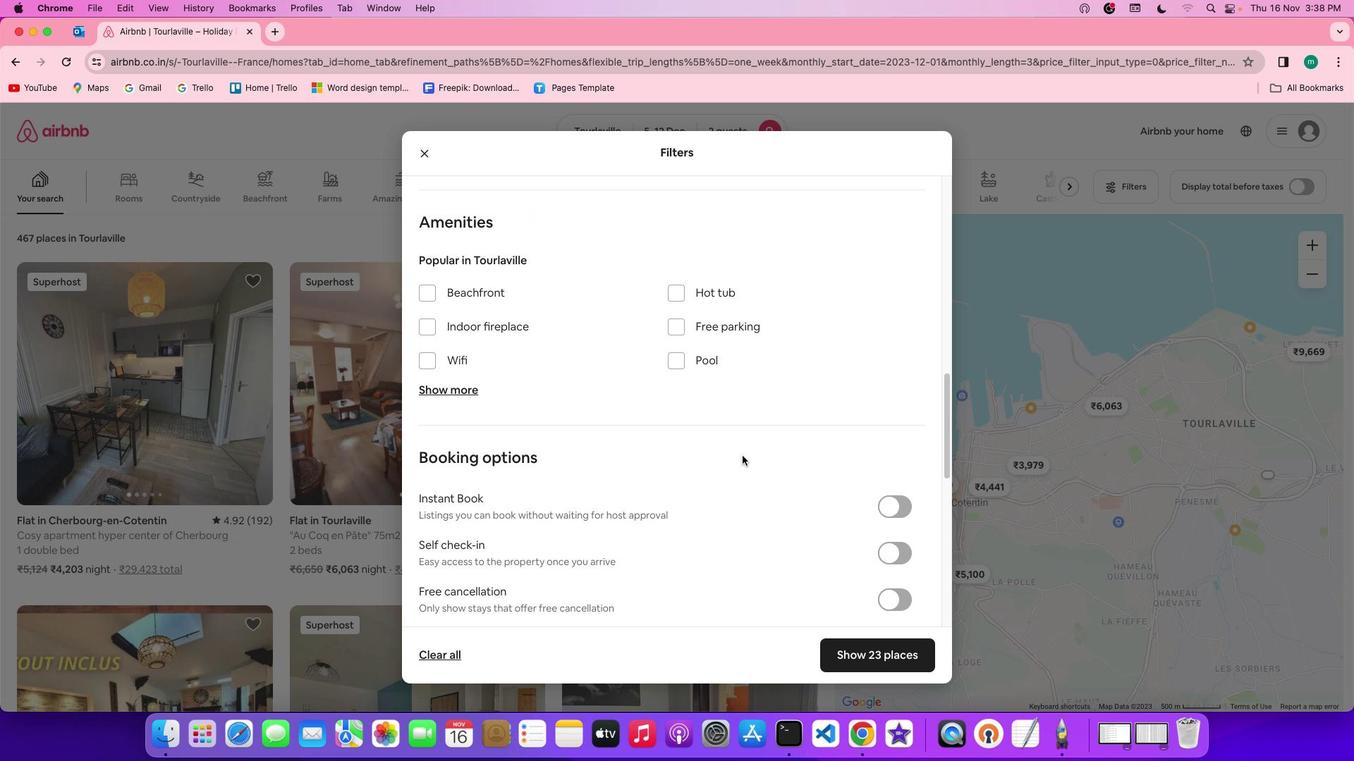 
Action: Mouse scrolled (742, 455) with delta (0, 0)
Screenshot: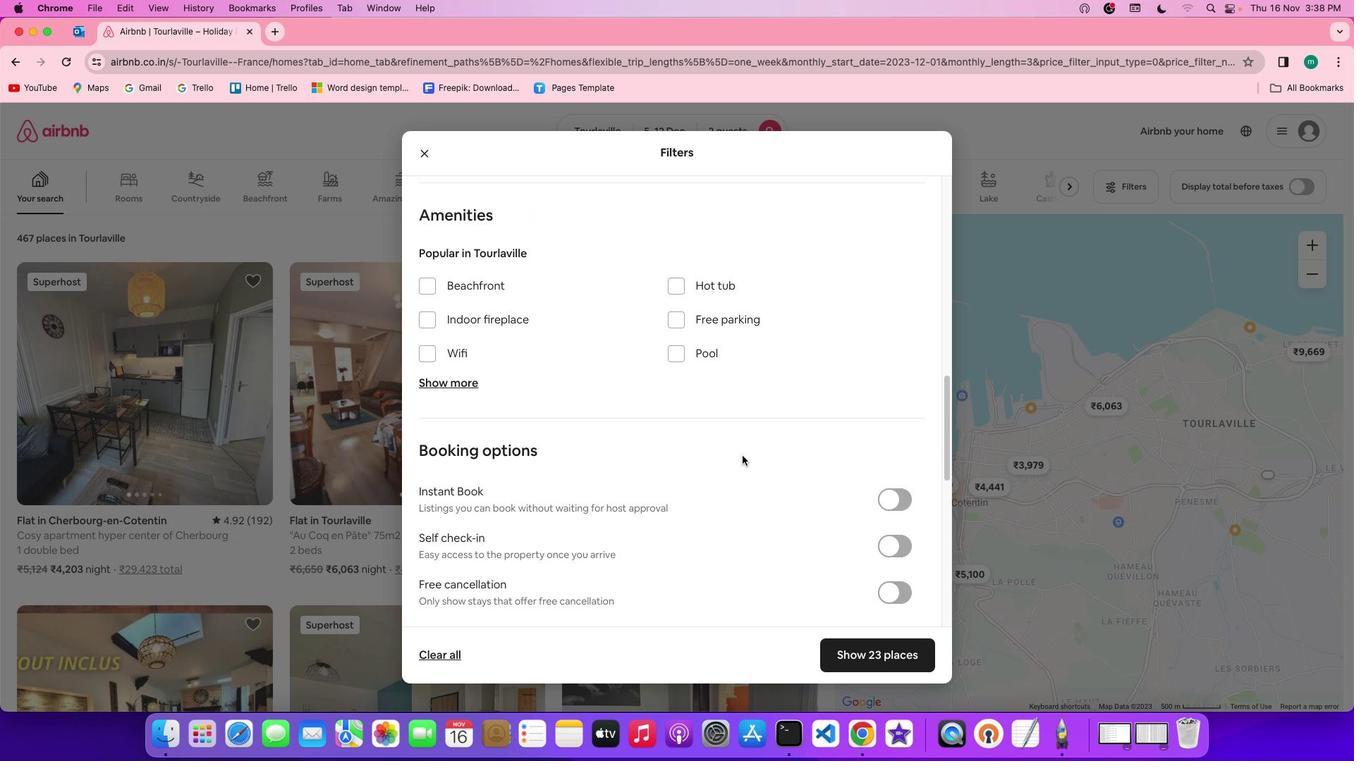 
Action: Mouse scrolled (742, 455) with delta (0, 0)
Screenshot: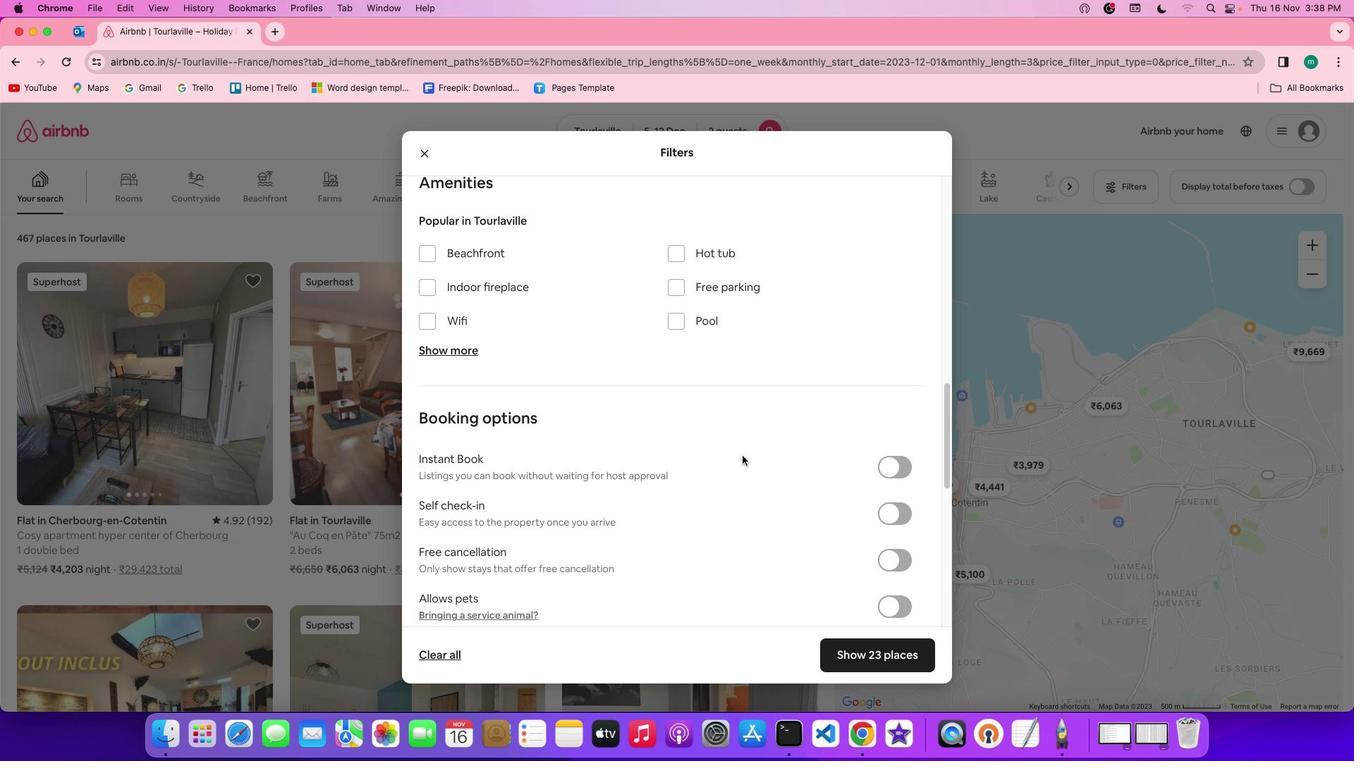 
Action: Mouse scrolled (742, 455) with delta (0, -1)
Screenshot: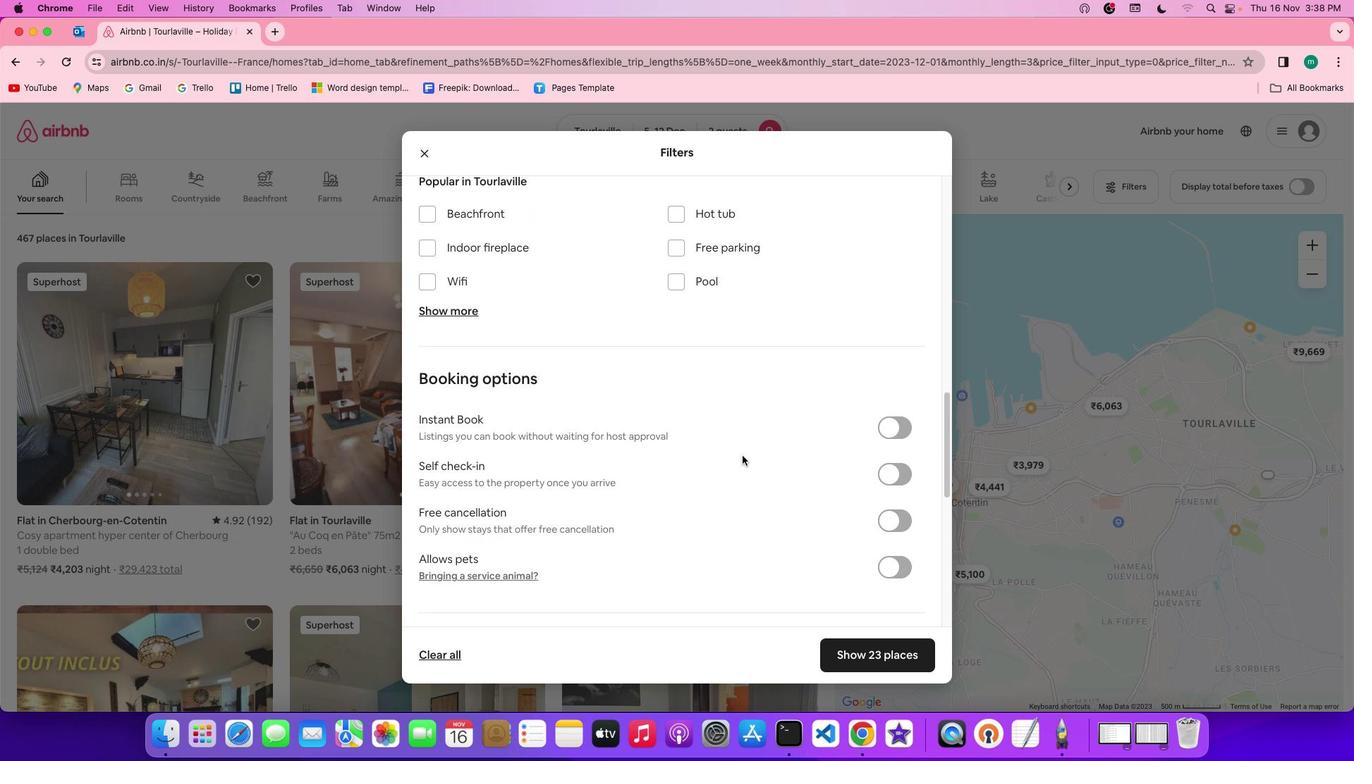 
Action: Mouse moved to (752, 515)
Screenshot: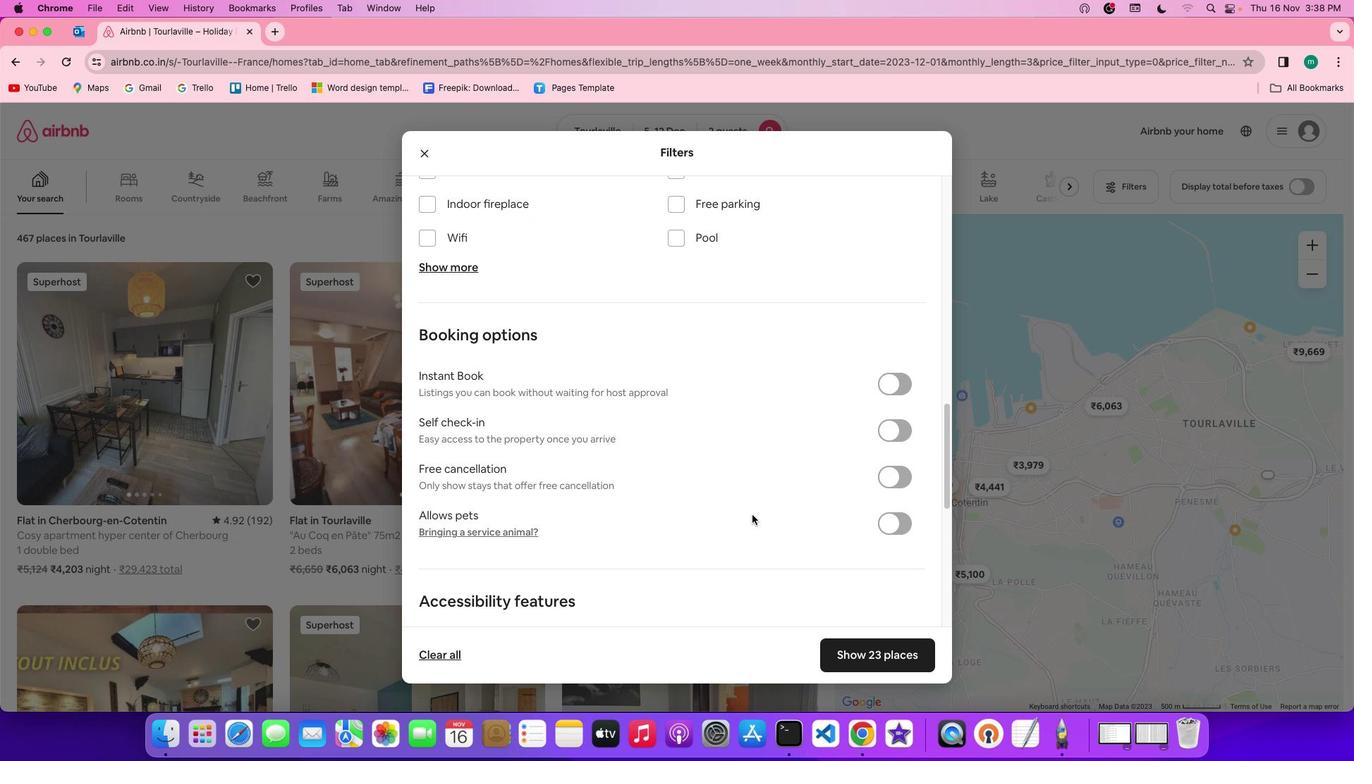 
Action: Mouse scrolled (752, 515) with delta (0, 0)
Screenshot: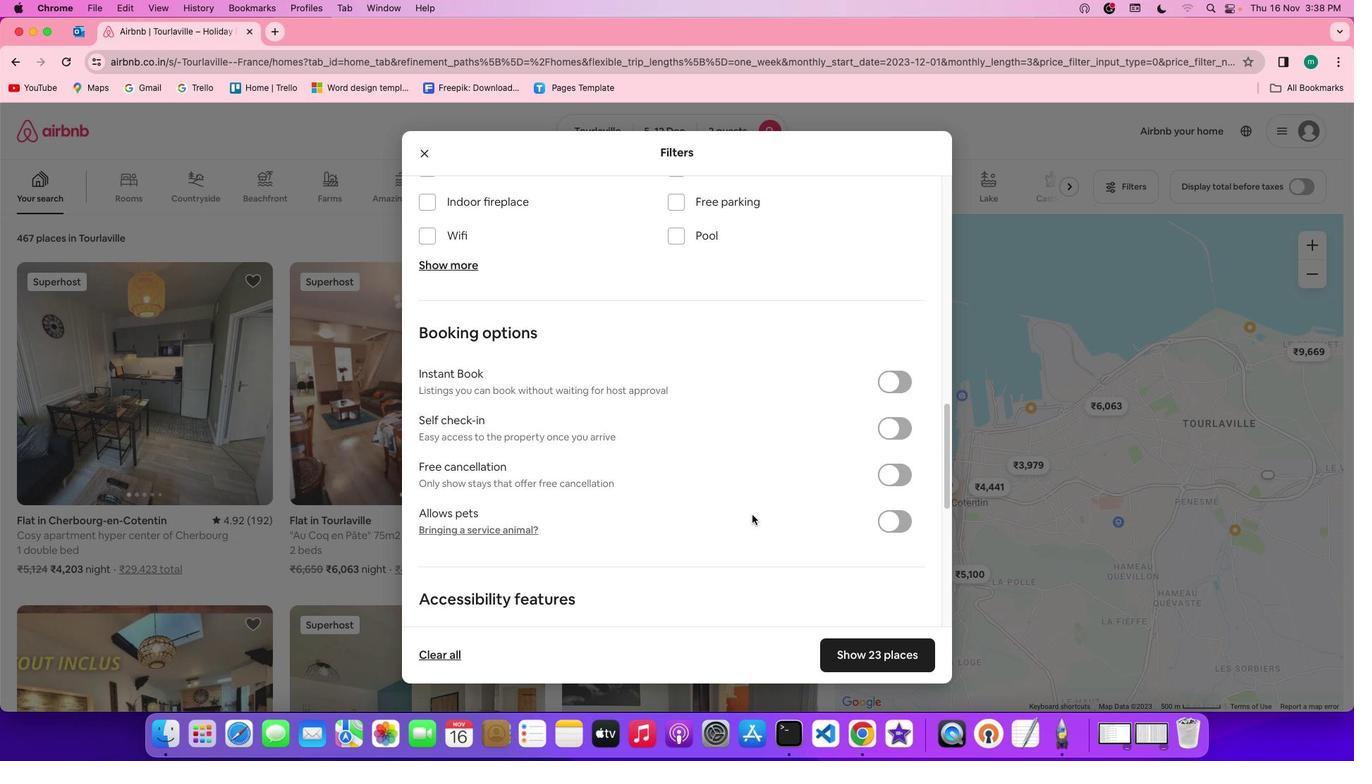 
Action: Mouse scrolled (752, 515) with delta (0, 0)
Screenshot: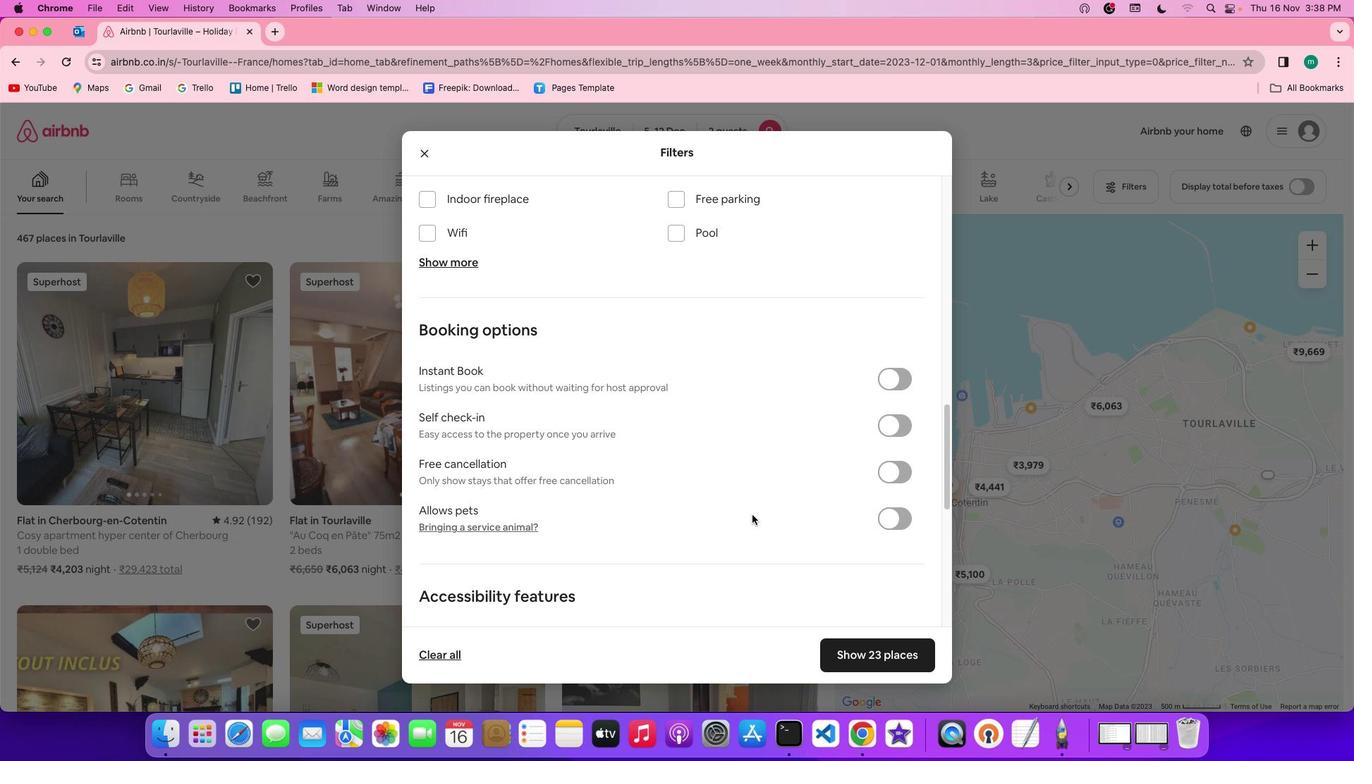 
Action: Mouse scrolled (752, 515) with delta (0, 0)
Screenshot: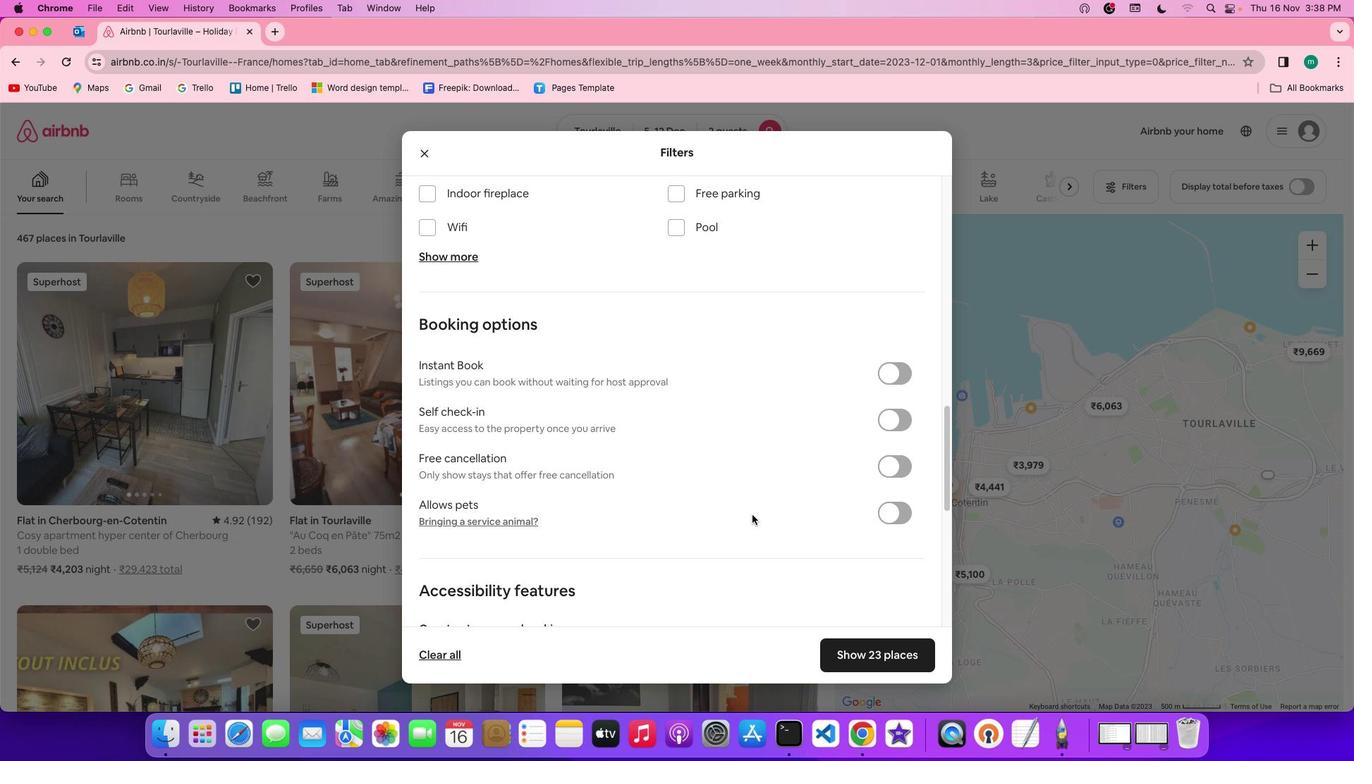 
Action: Mouse scrolled (752, 515) with delta (0, 0)
Screenshot: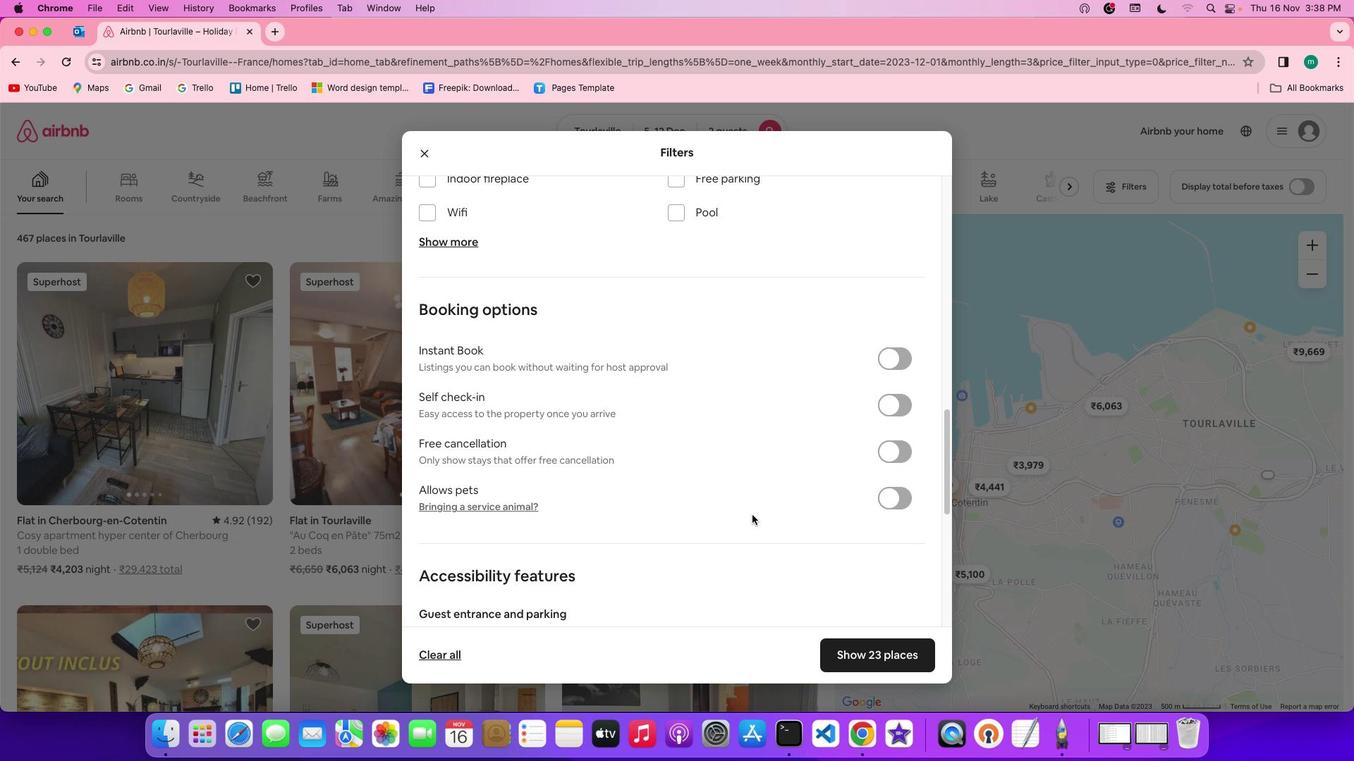 
Action: Mouse scrolled (752, 515) with delta (0, 0)
Screenshot: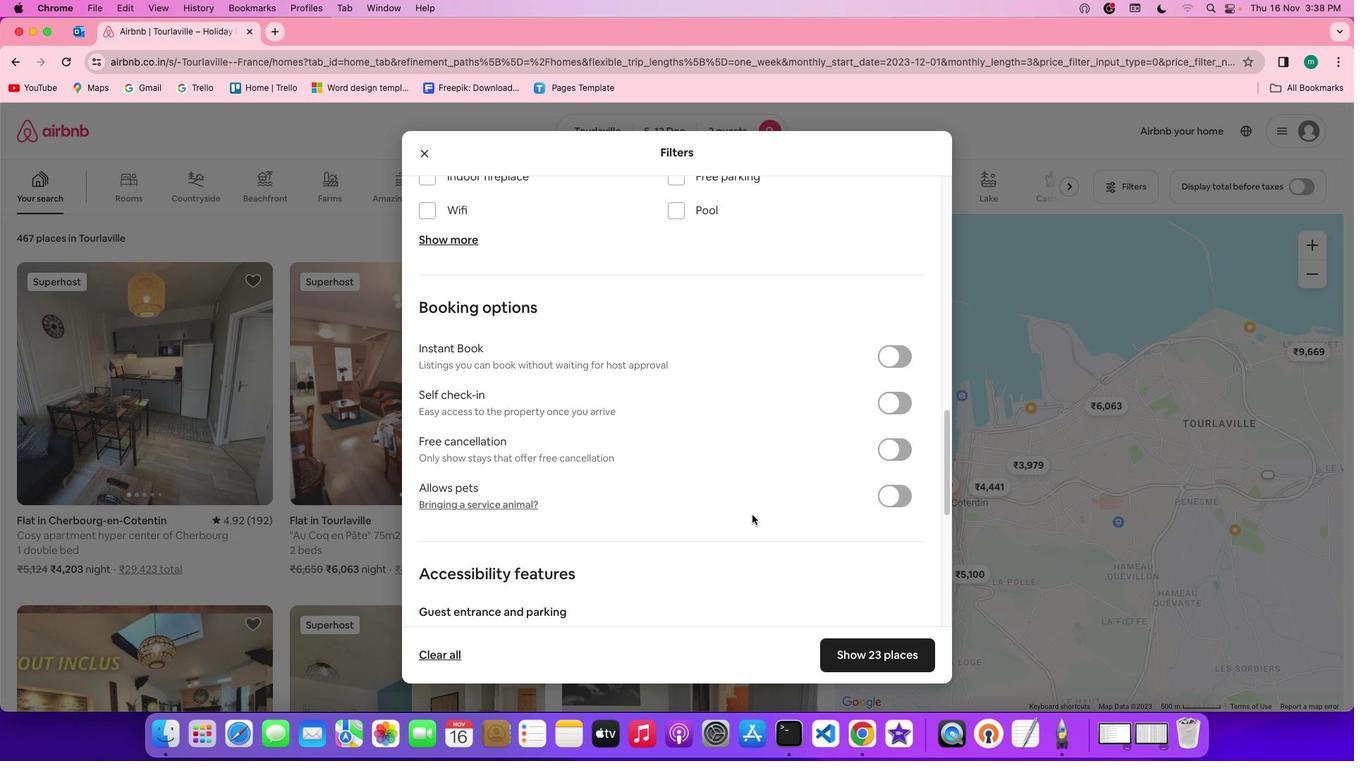 
Action: Mouse scrolled (752, 515) with delta (0, 0)
Screenshot: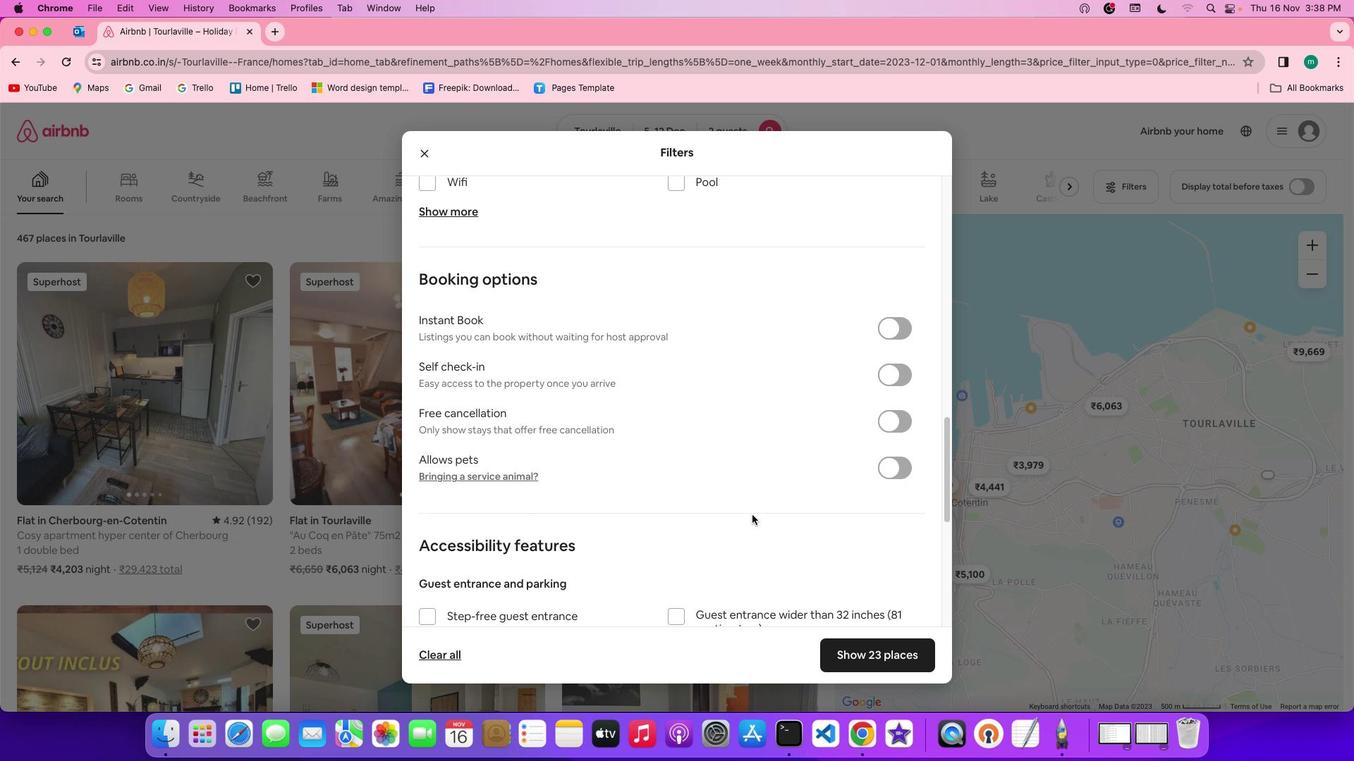 
Action: Mouse scrolled (752, 515) with delta (0, -1)
Screenshot: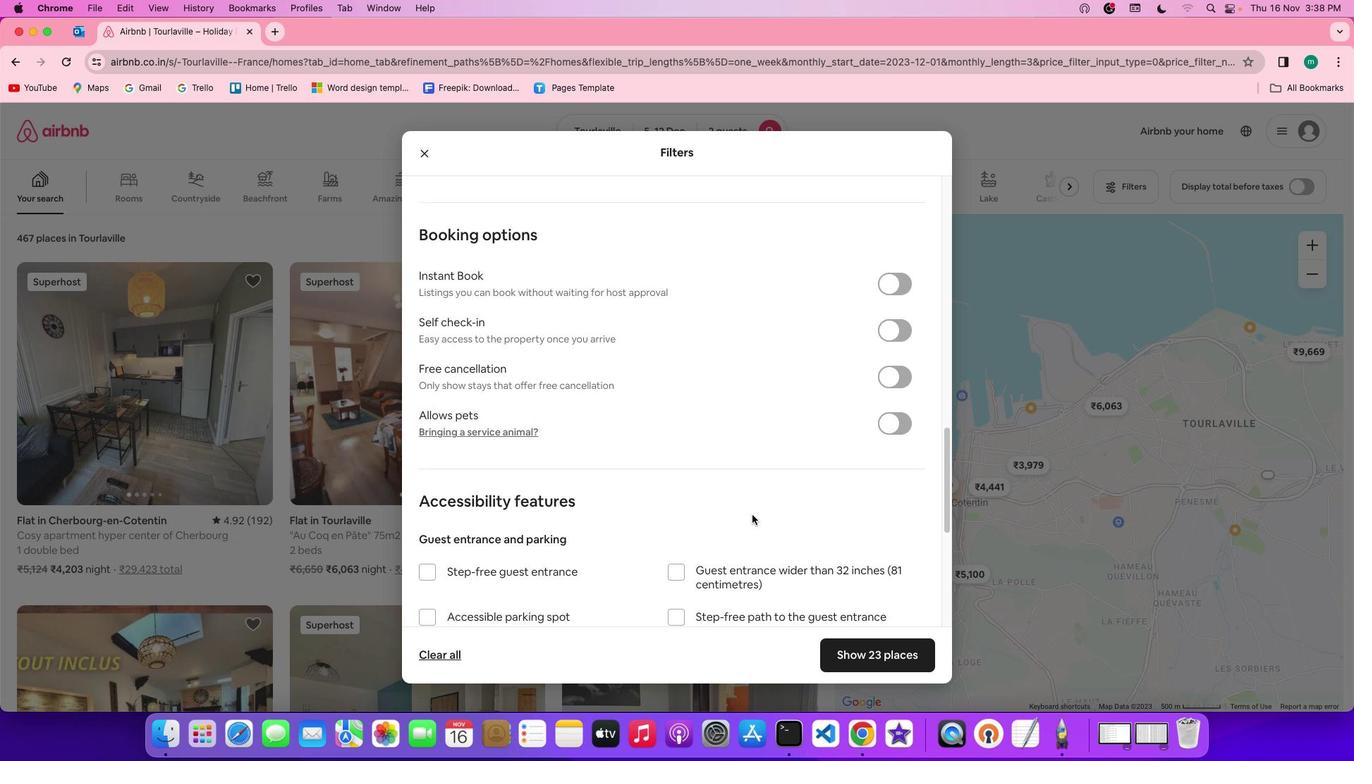 
Action: Mouse scrolled (752, 515) with delta (0, -2)
Screenshot: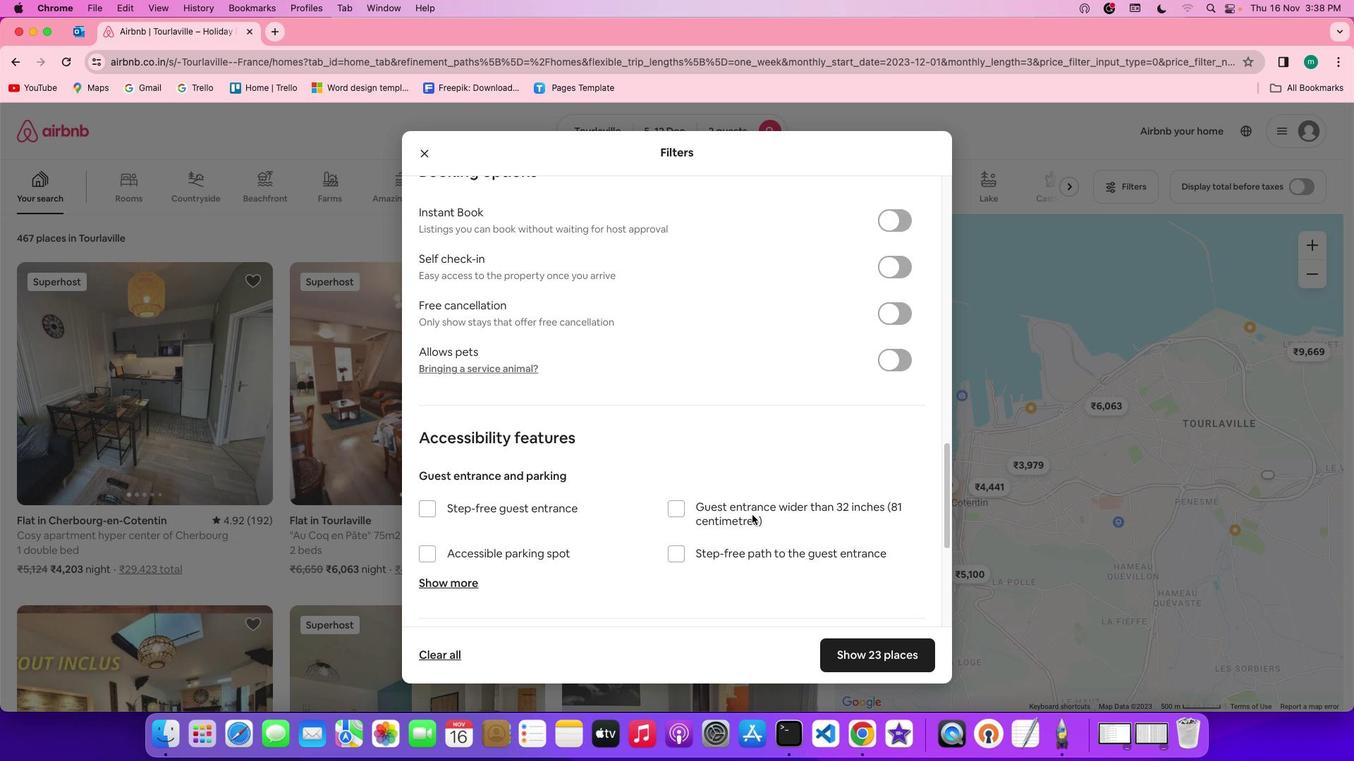 
Action: Mouse moved to (797, 534)
Screenshot: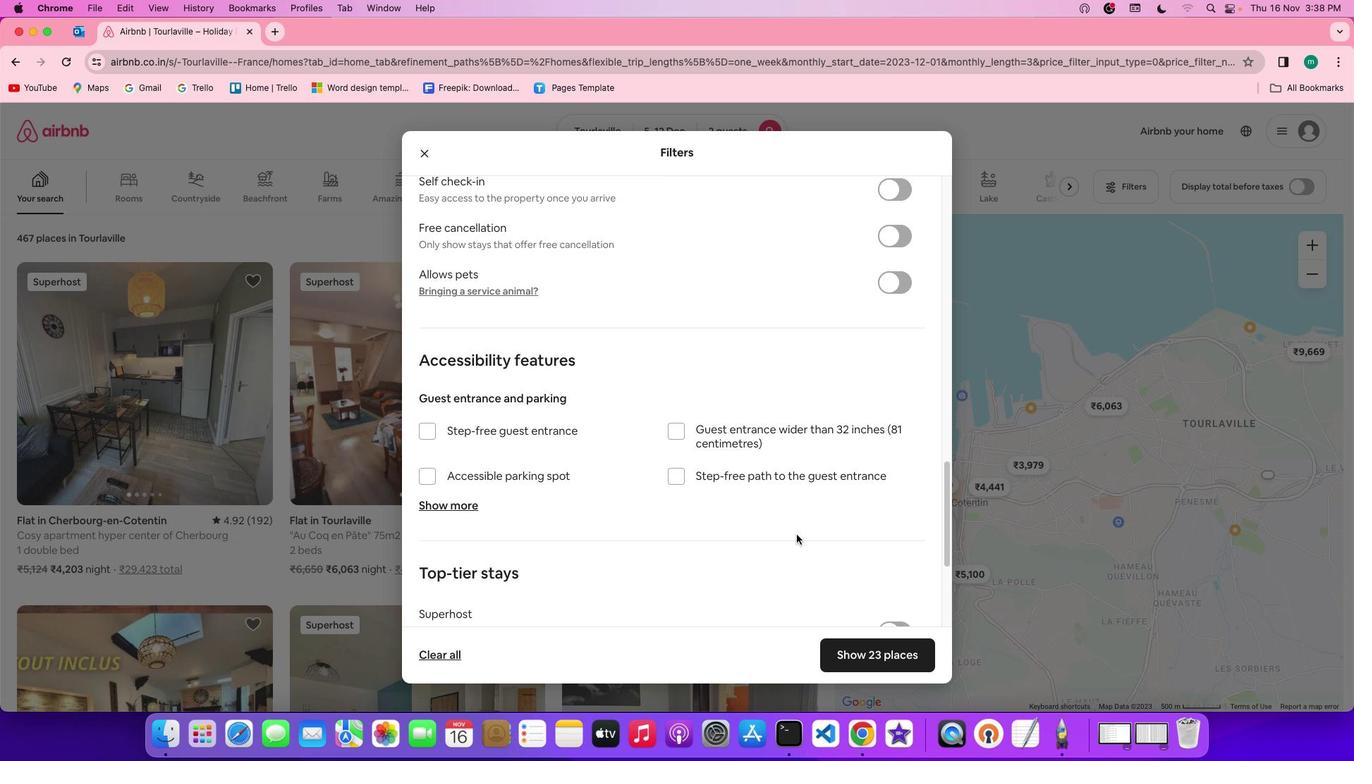 
Action: Mouse scrolled (797, 534) with delta (0, 0)
Screenshot: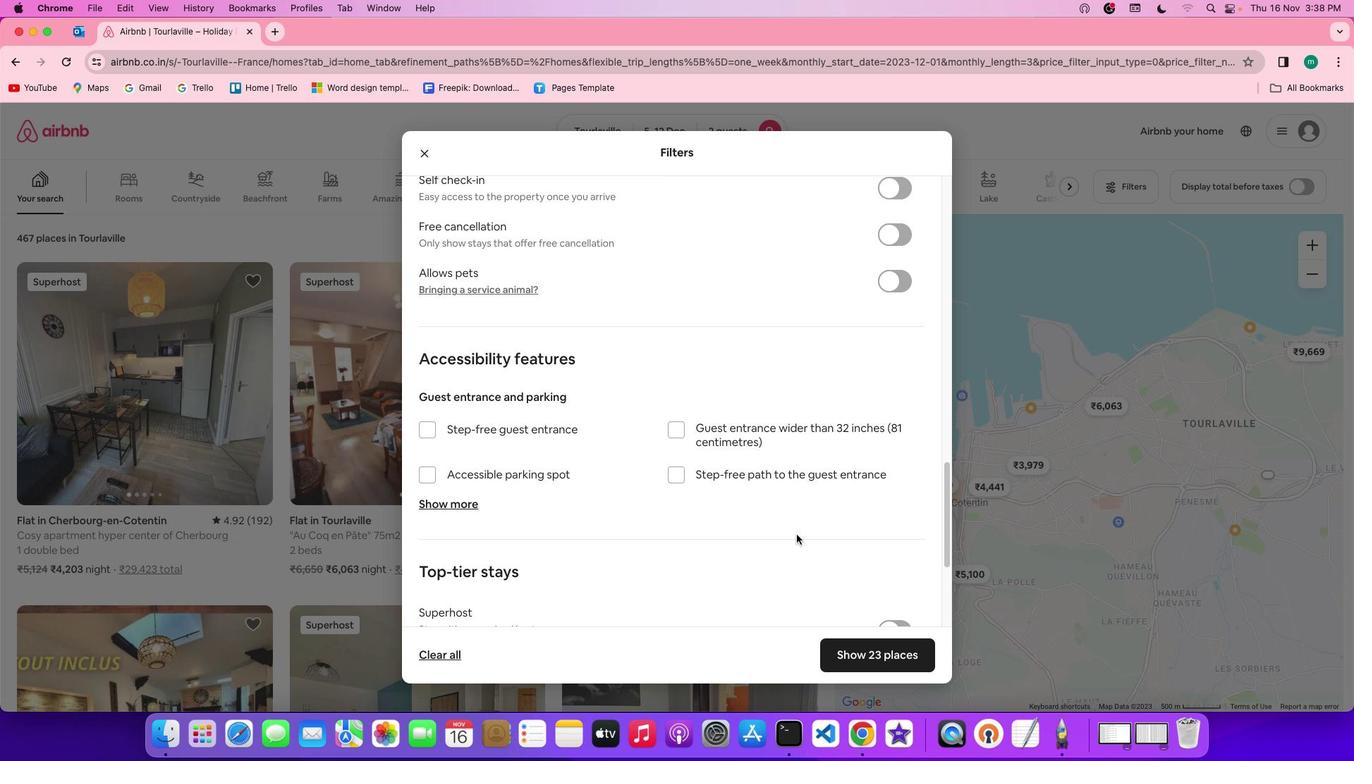 
Action: Mouse scrolled (797, 534) with delta (0, 0)
Screenshot: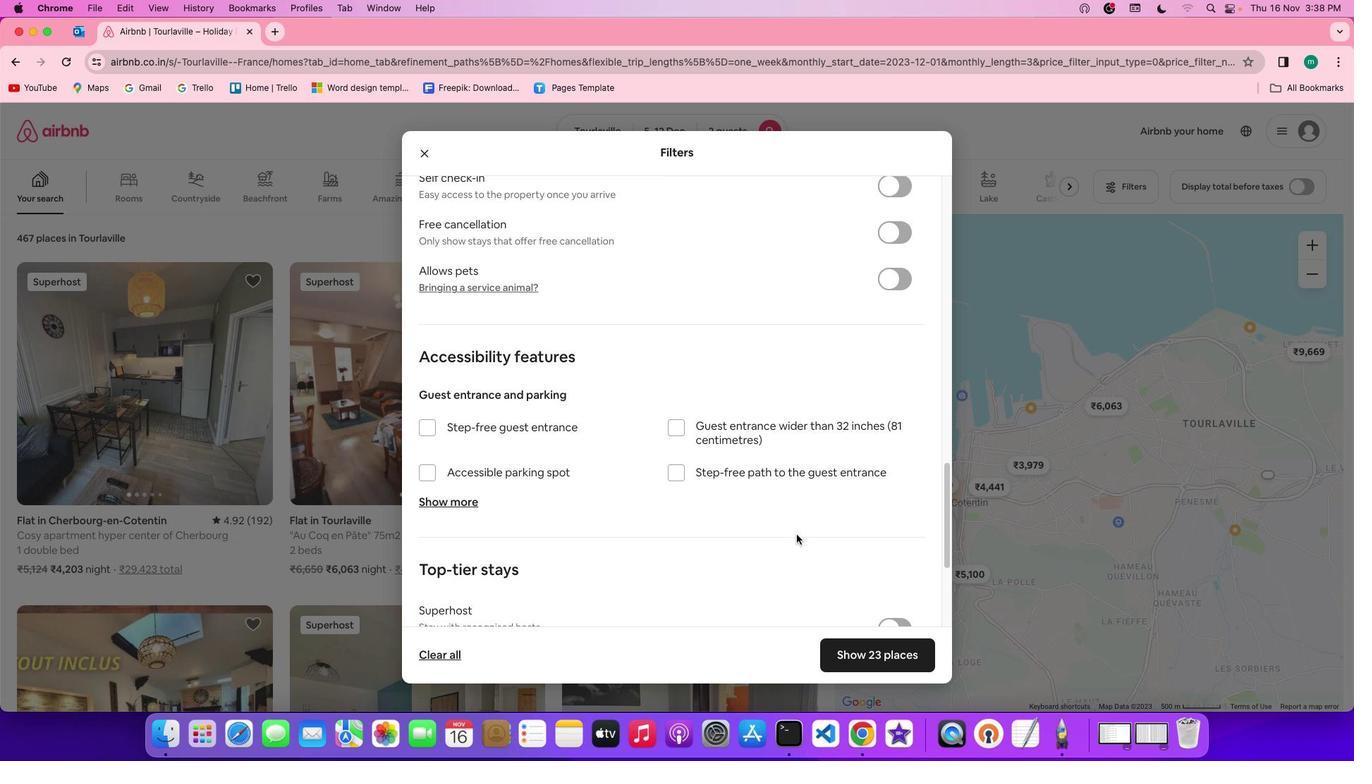 
Action: Mouse moved to (797, 534)
Screenshot: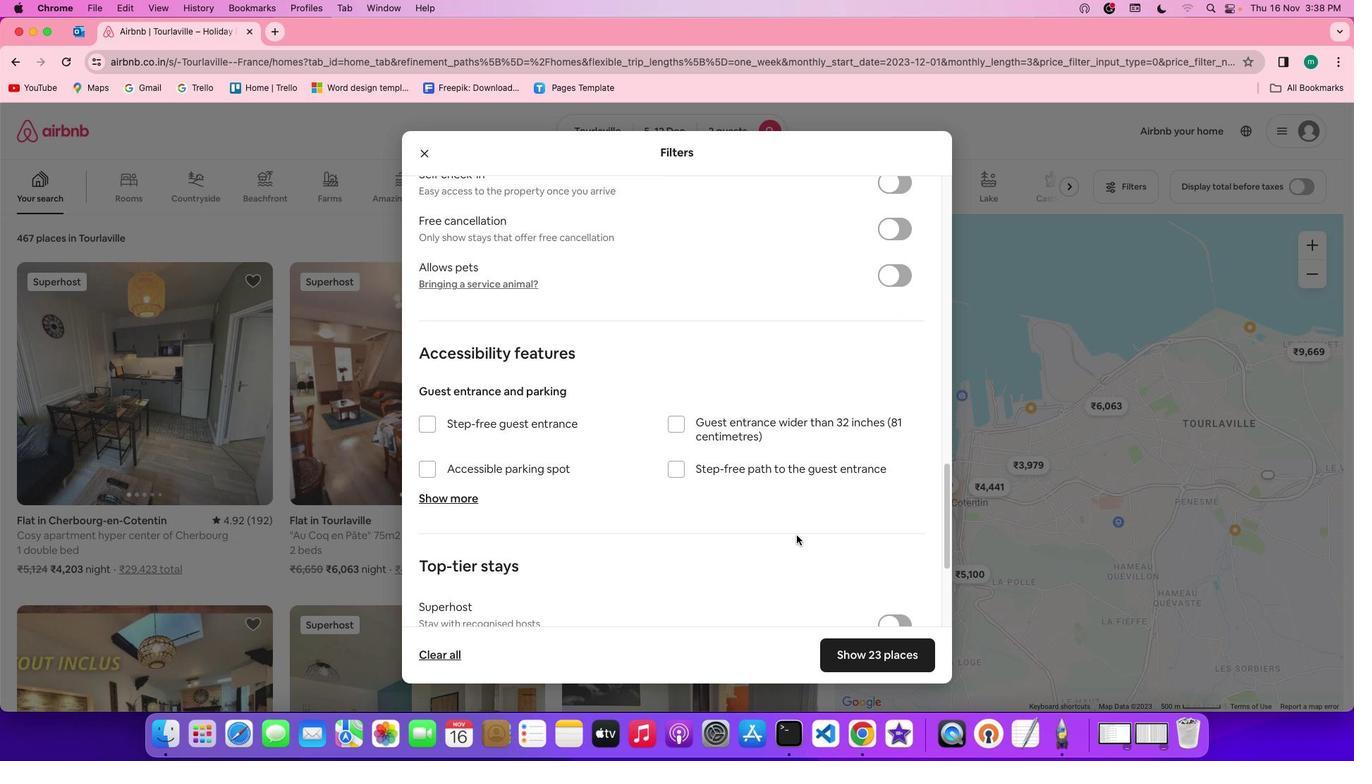 
Action: Mouse scrolled (797, 534) with delta (0, 0)
Screenshot: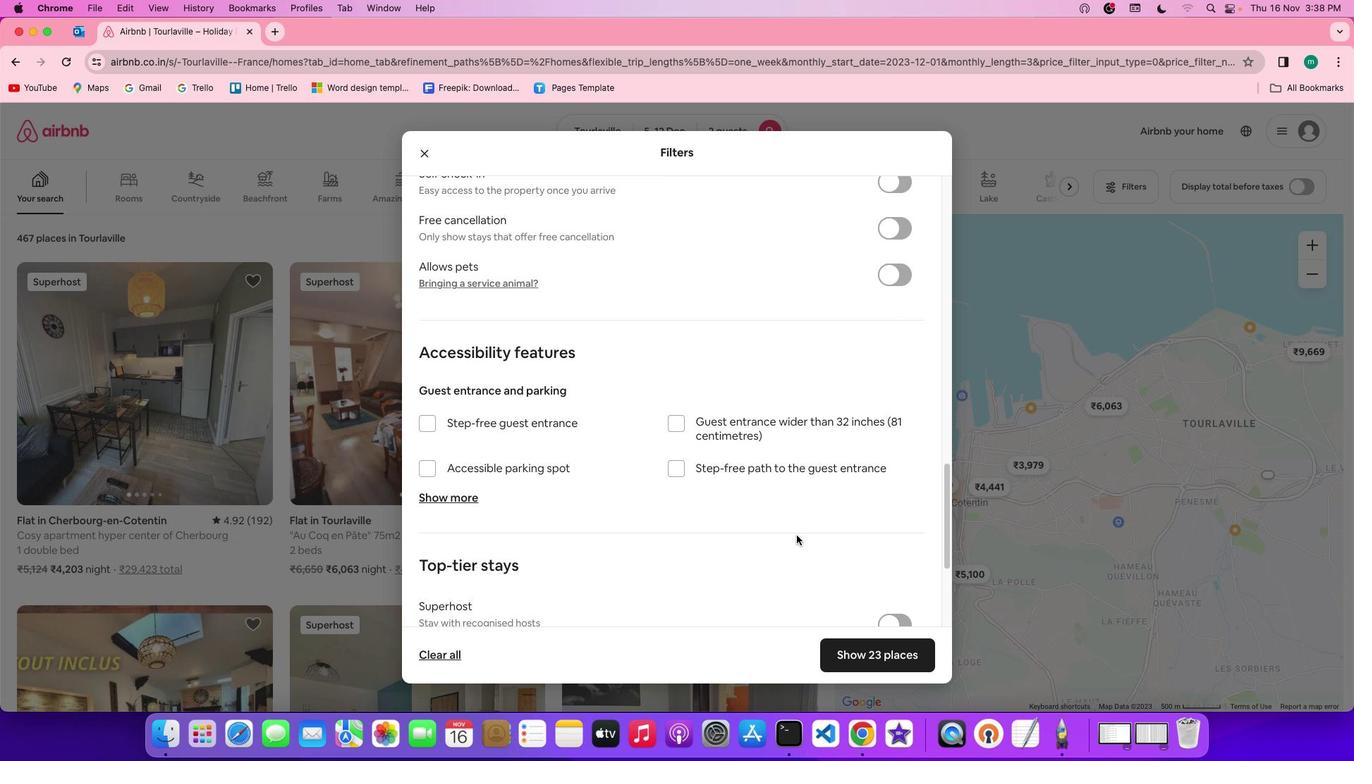 
Action: Mouse moved to (796, 535)
Screenshot: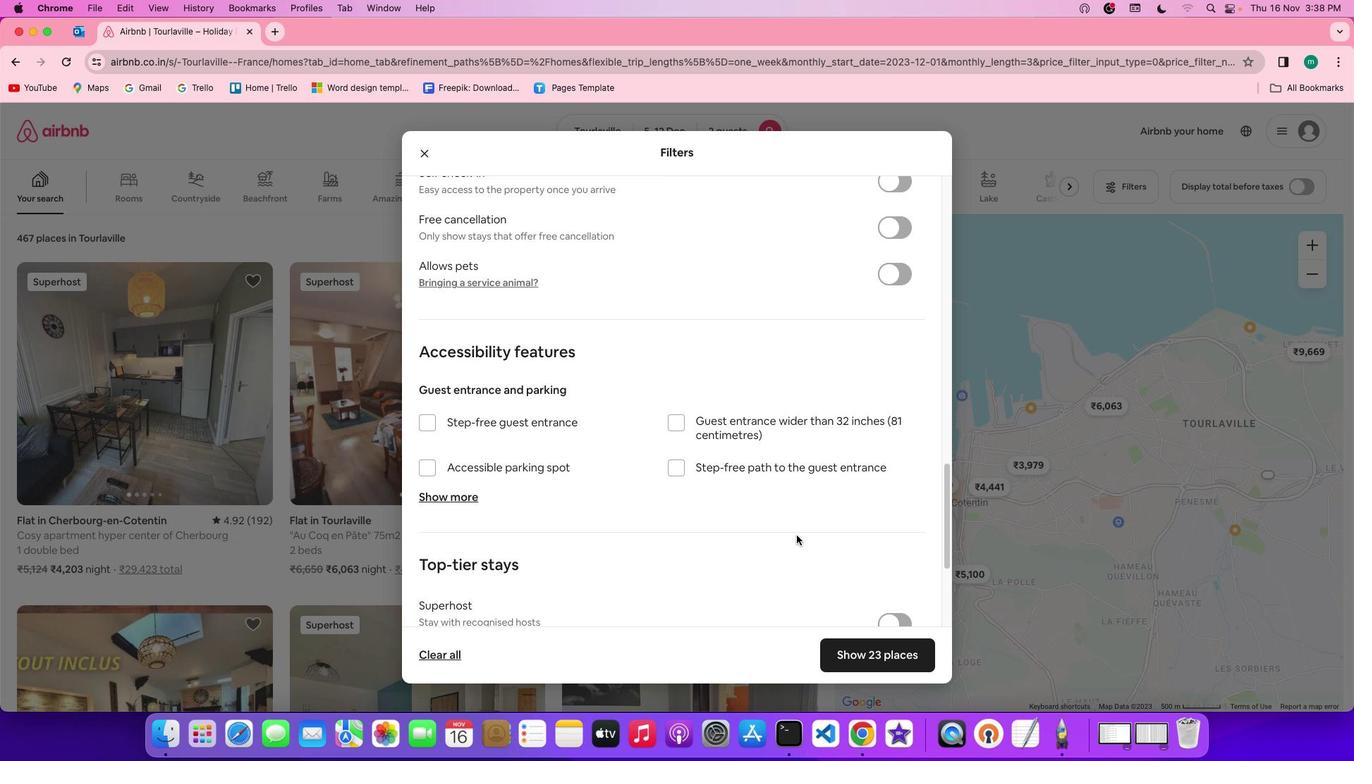 
Action: Mouse scrolled (796, 535) with delta (0, 0)
Screenshot: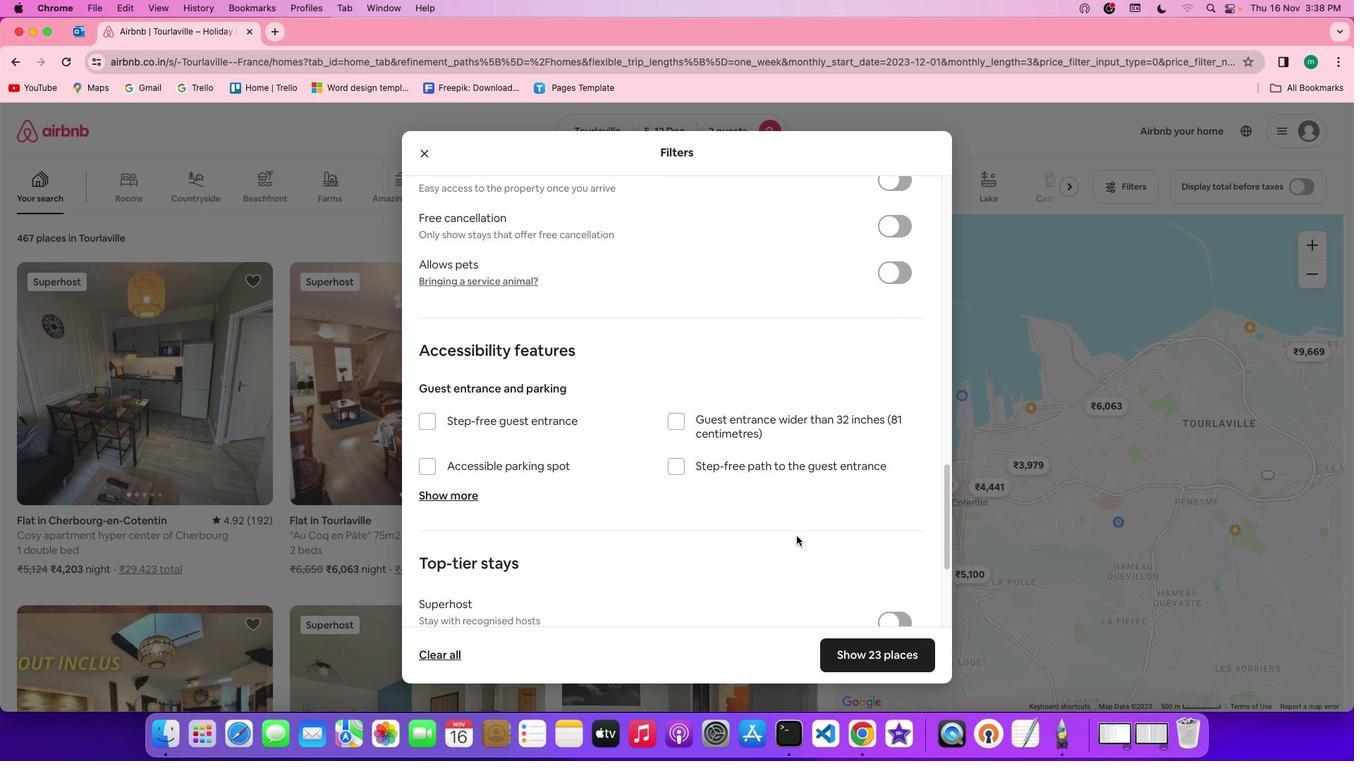 
Action: Mouse moved to (801, 540)
Screenshot: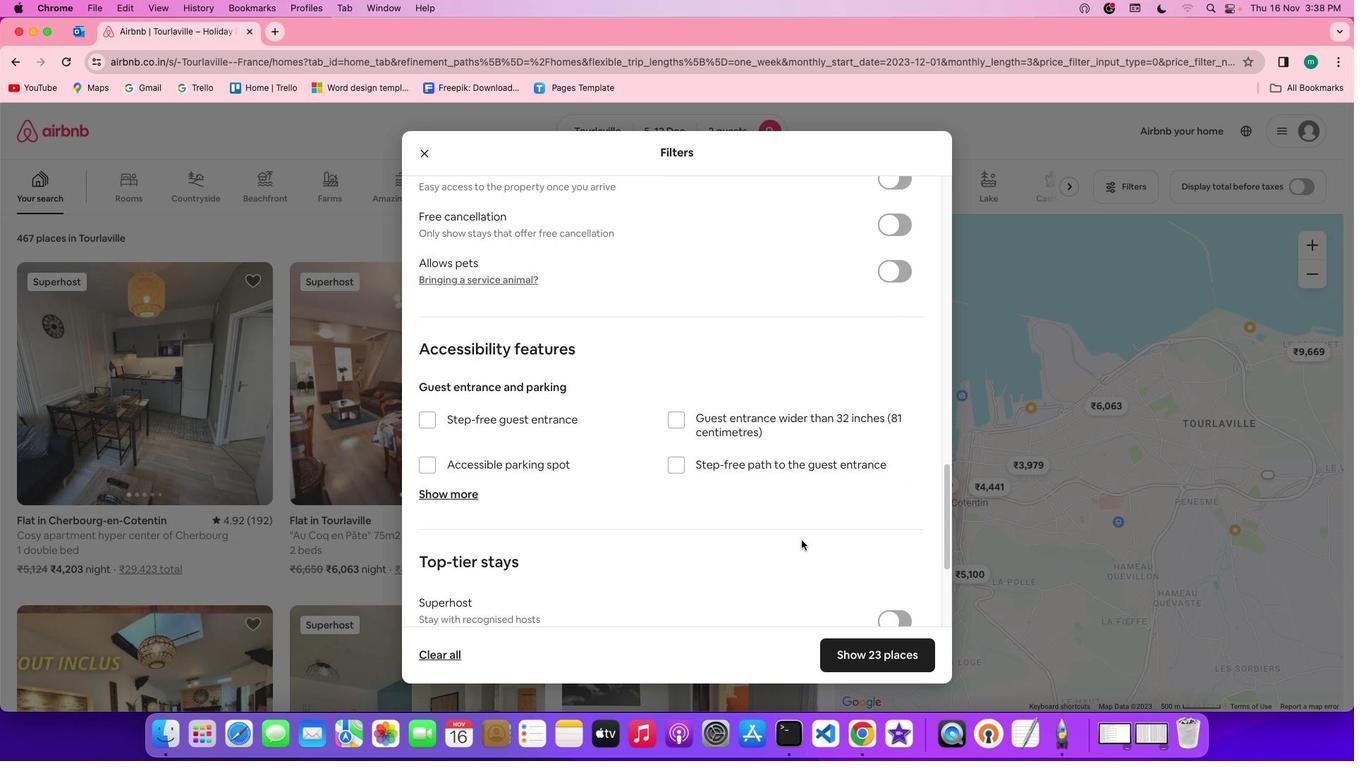 
Action: Mouse scrolled (801, 540) with delta (0, 0)
Screenshot: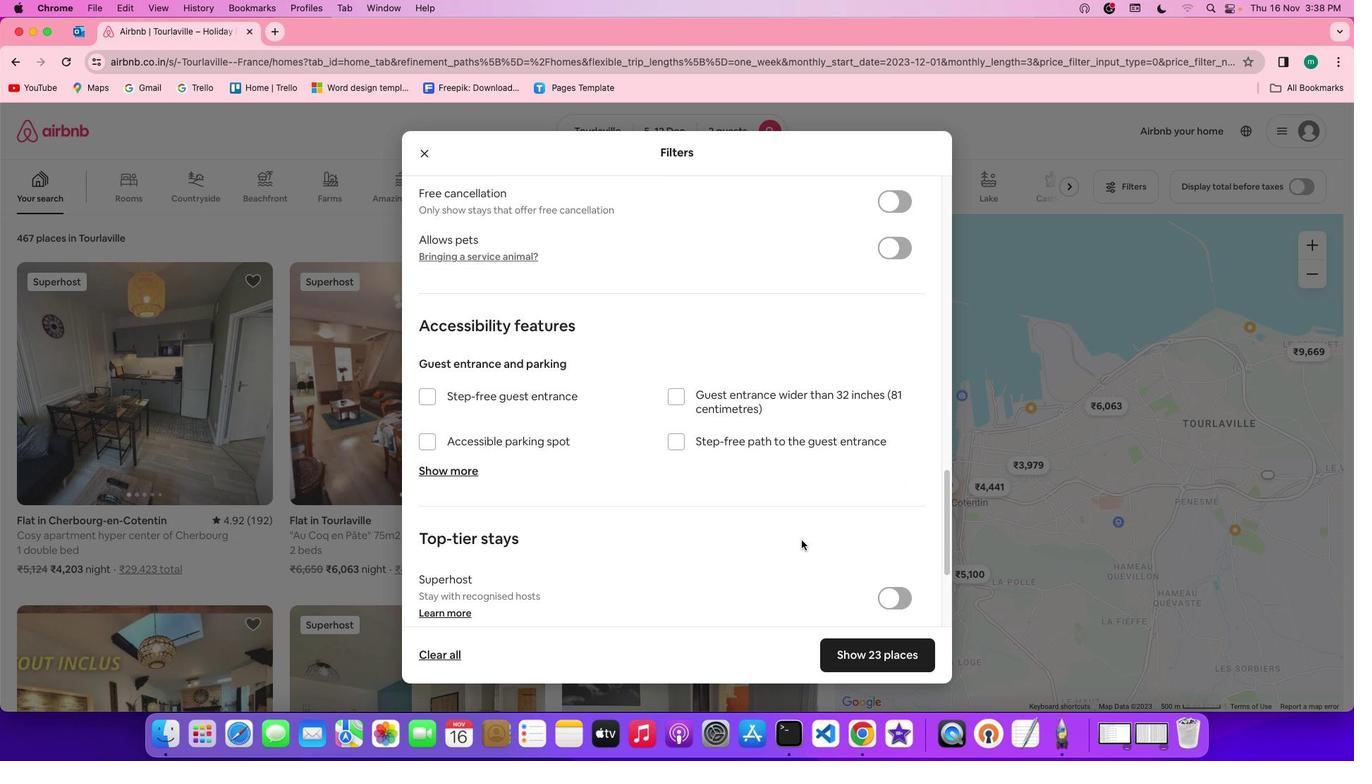 
Action: Mouse scrolled (801, 540) with delta (0, 0)
Screenshot: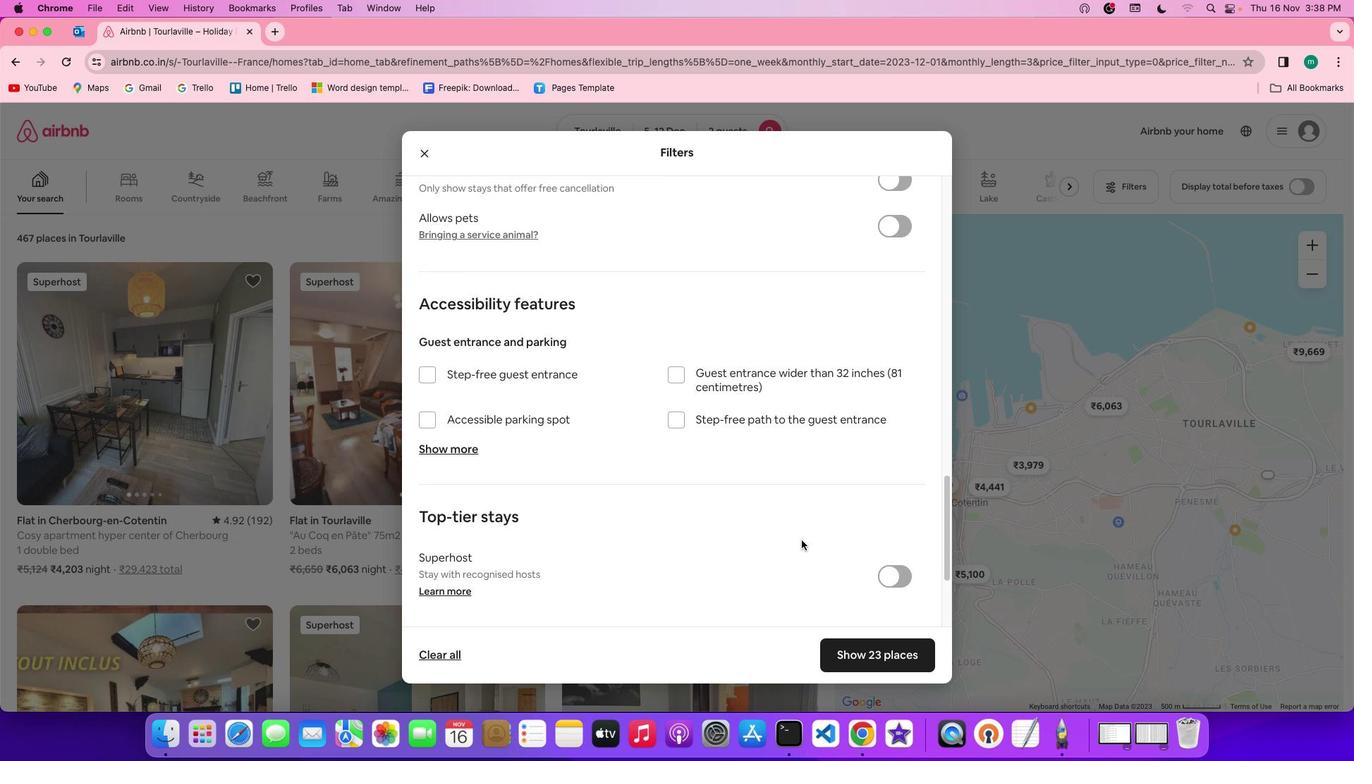 
Action: Mouse scrolled (801, 540) with delta (0, -2)
Screenshot: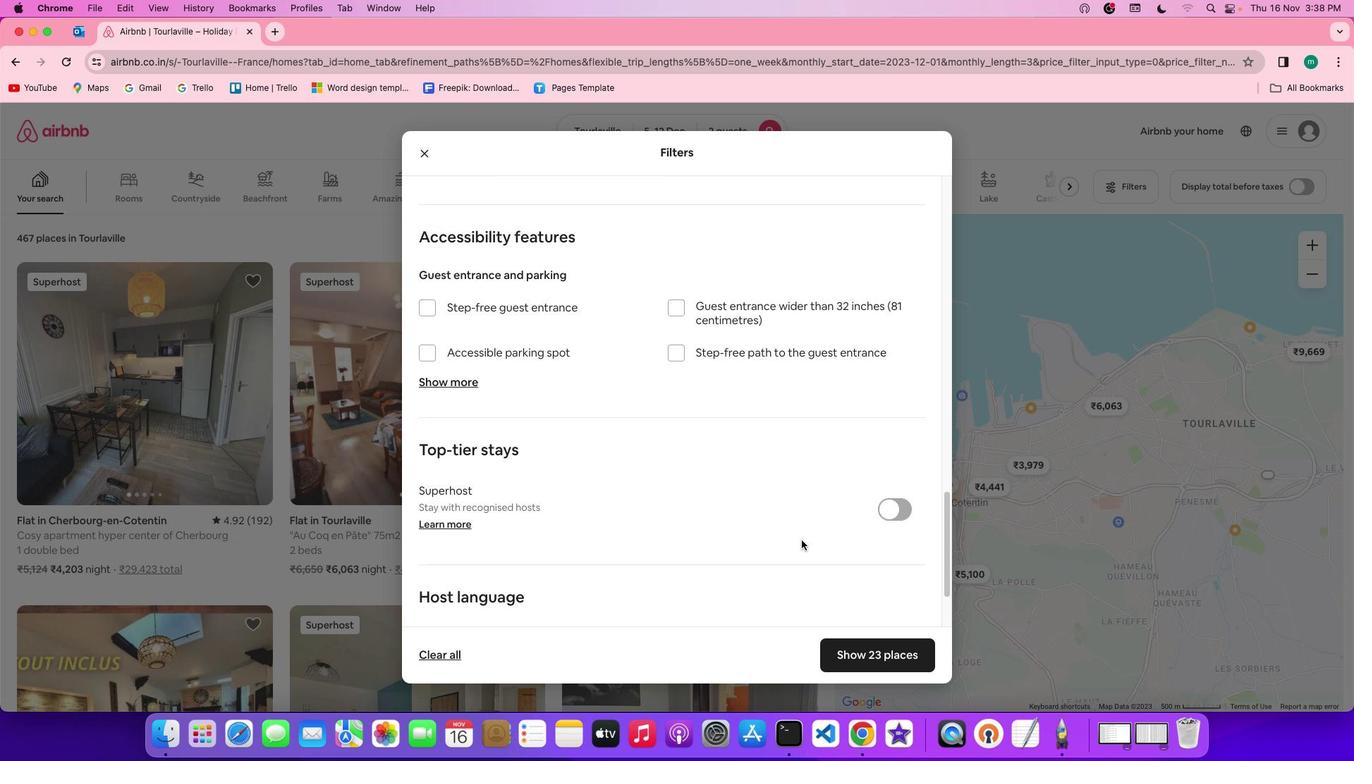 
Action: Mouse scrolled (801, 540) with delta (0, -2)
Screenshot: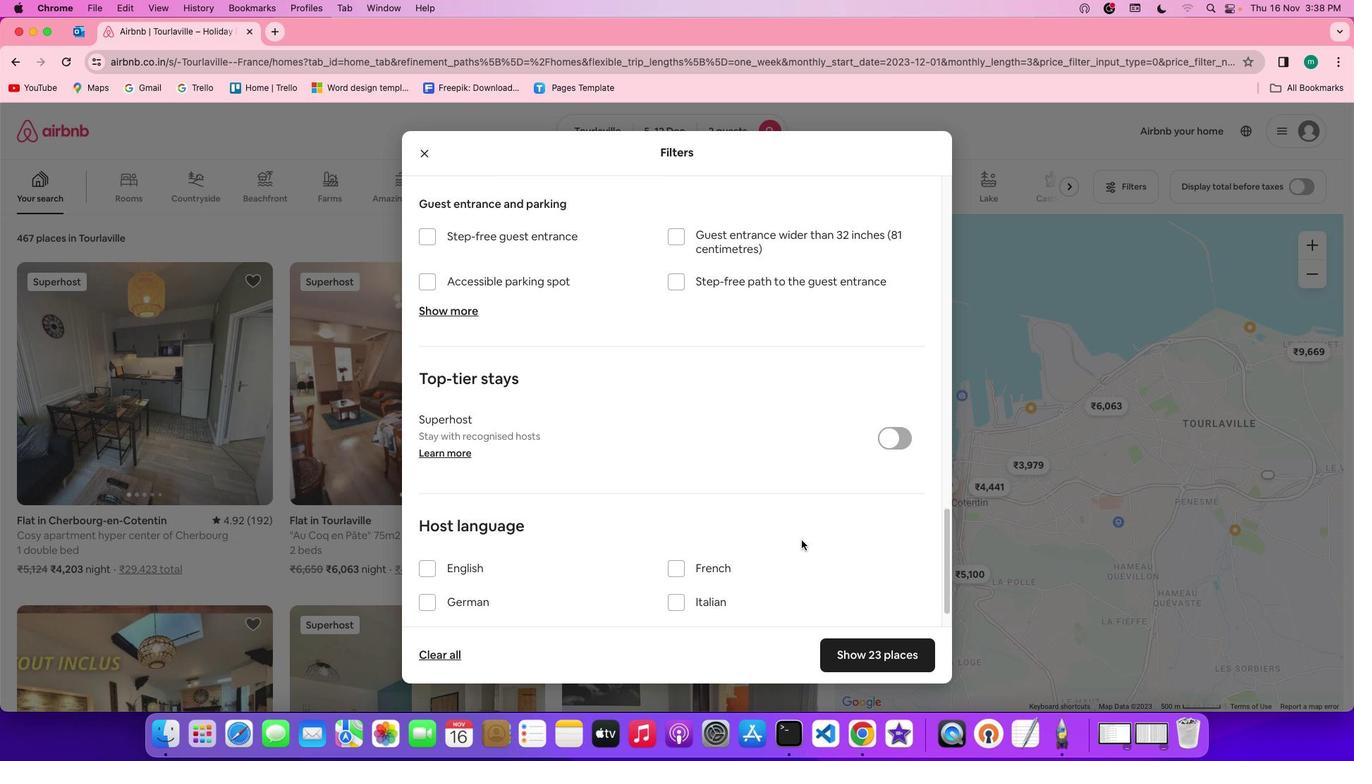 
Action: Mouse moved to (802, 540)
Screenshot: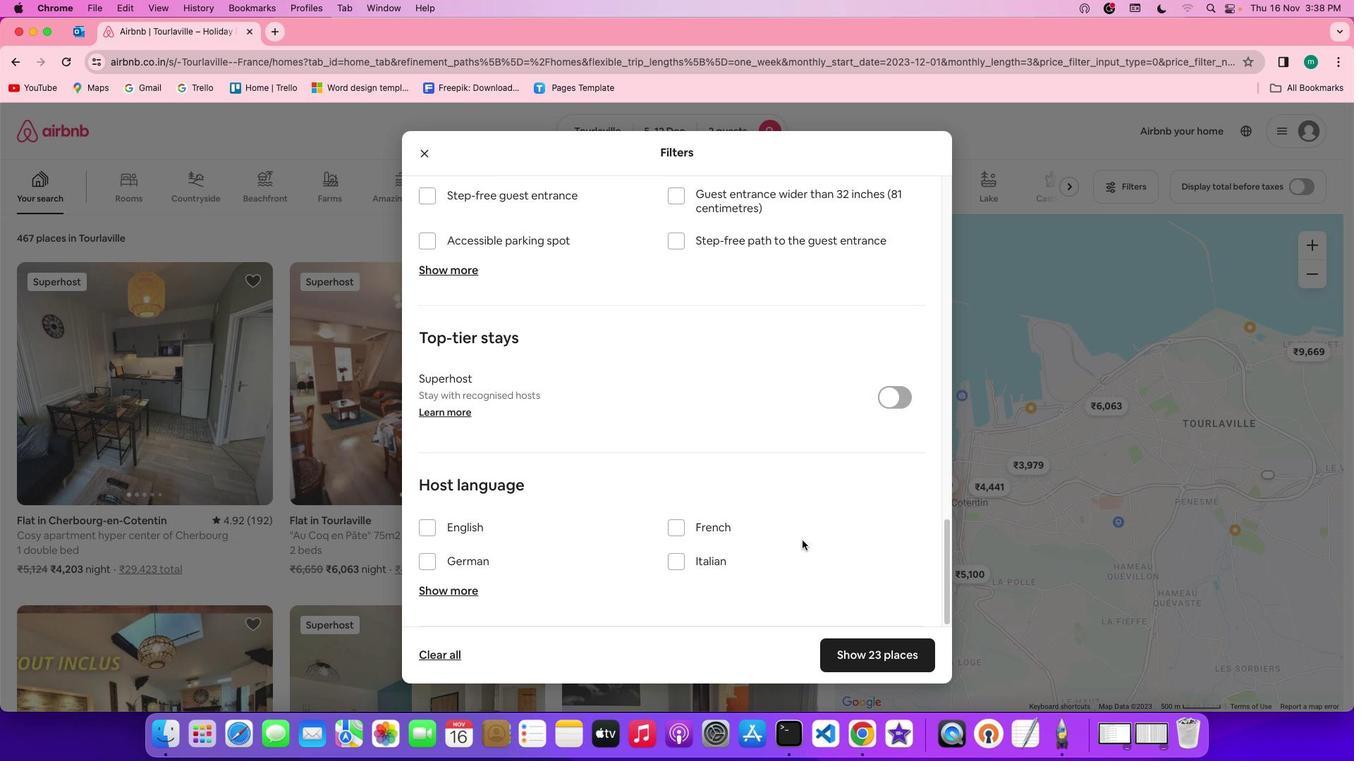 
Action: Mouse scrolled (802, 540) with delta (0, 0)
Screenshot: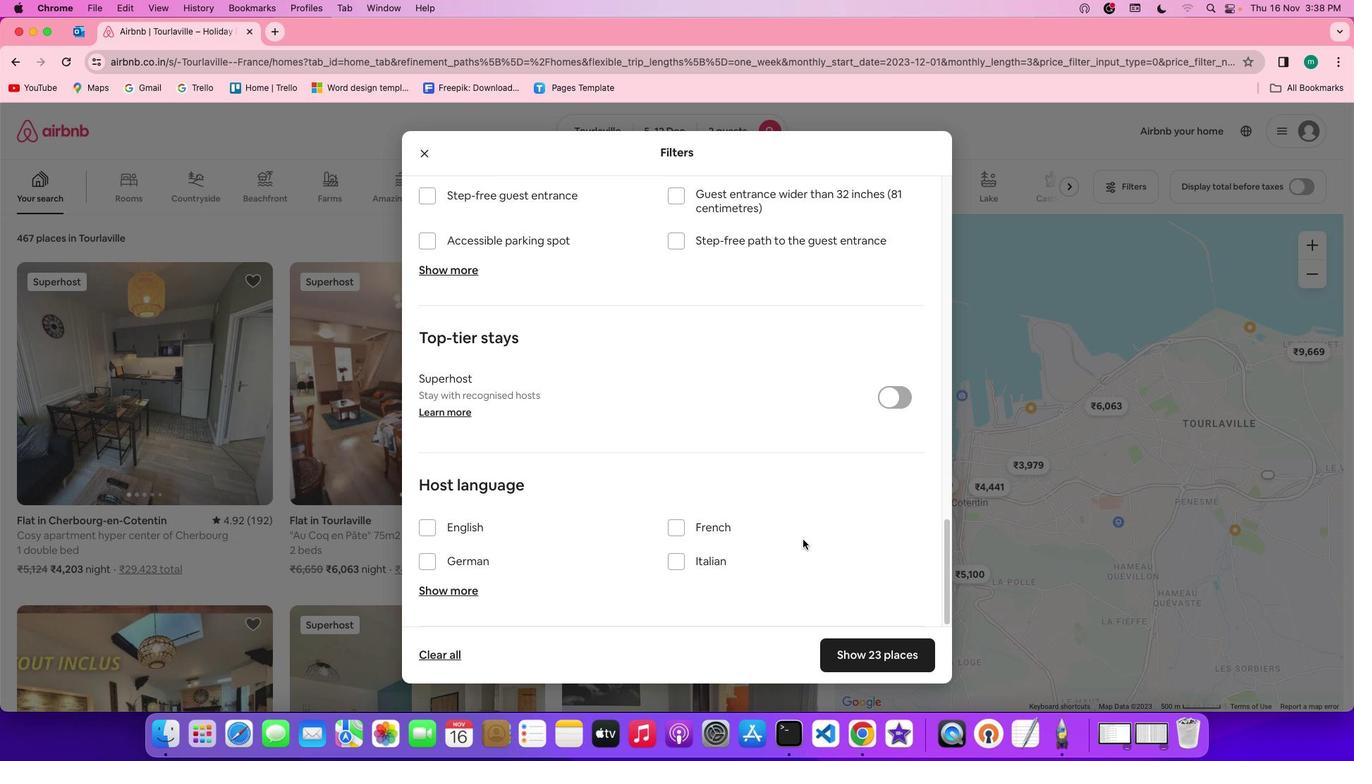 
Action: Mouse moved to (802, 540)
Screenshot: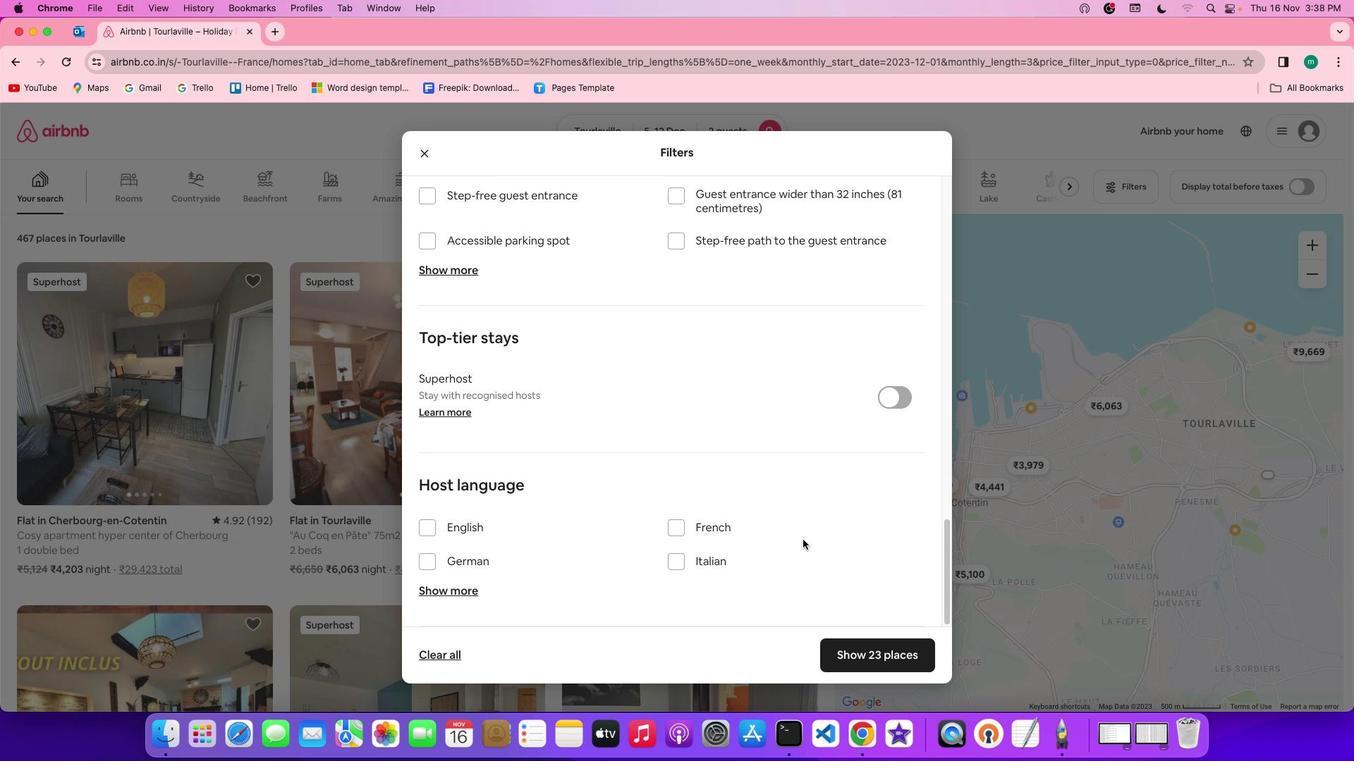
Action: Mouse scrolled (802, 540) with delta (0, 0)
Screenshot: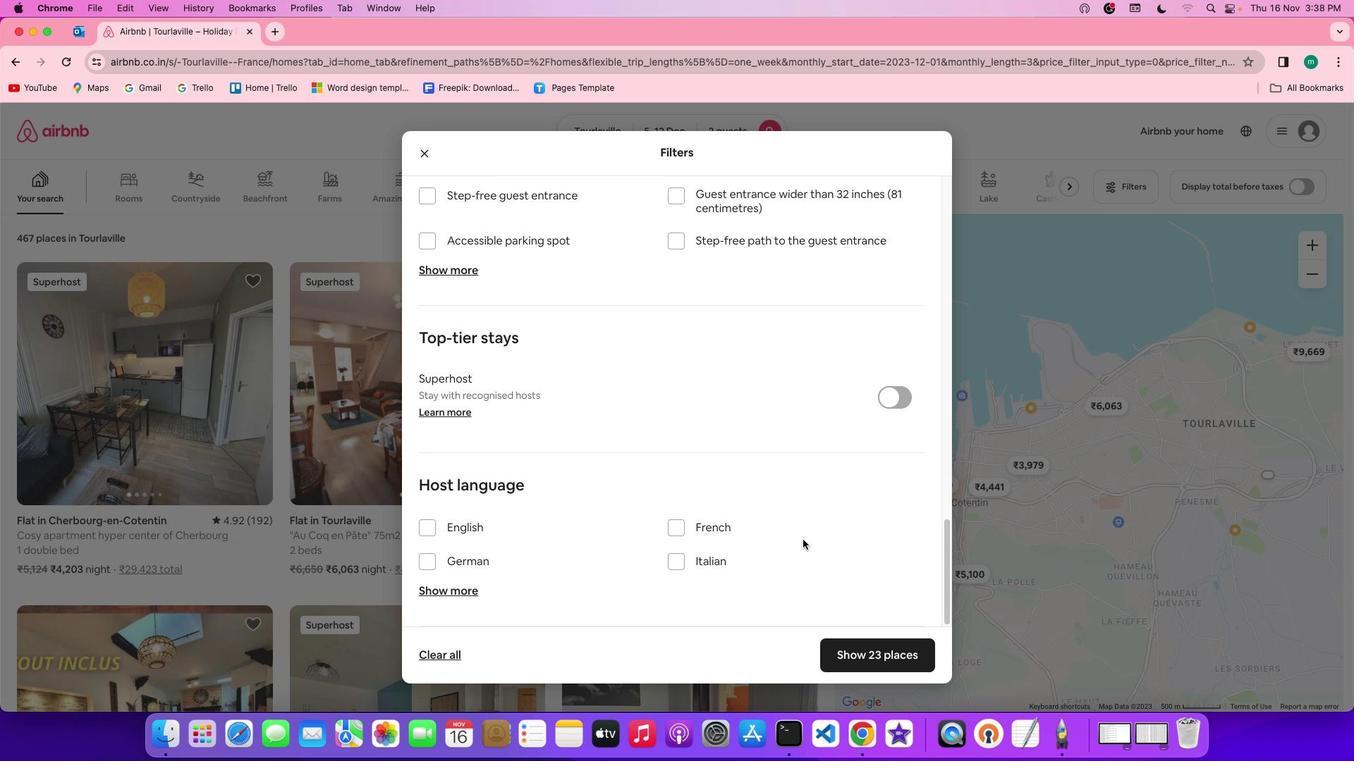 
Action: Mouse scrolled (802, 540) with delta (0, -2)
Screenshot: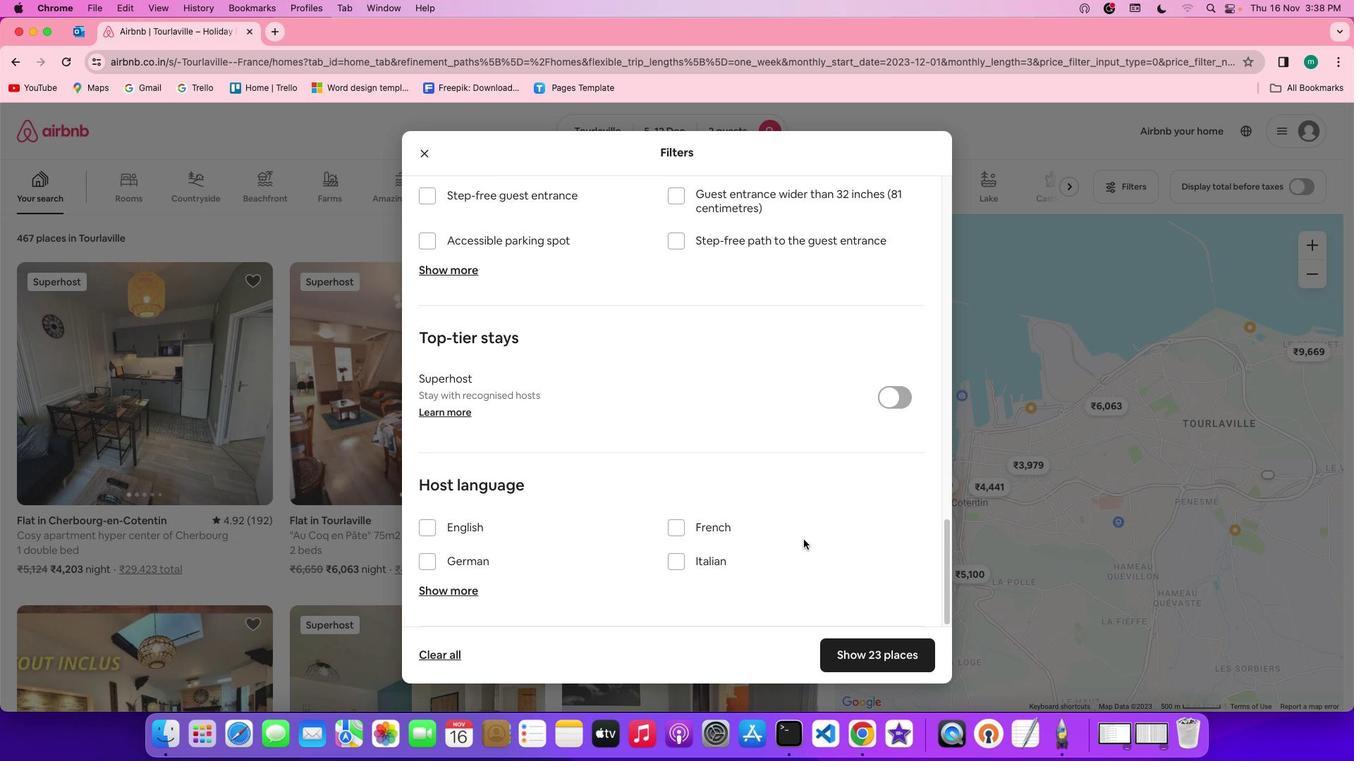 
Action: Mouse moved to (803, 540)
Screenshot: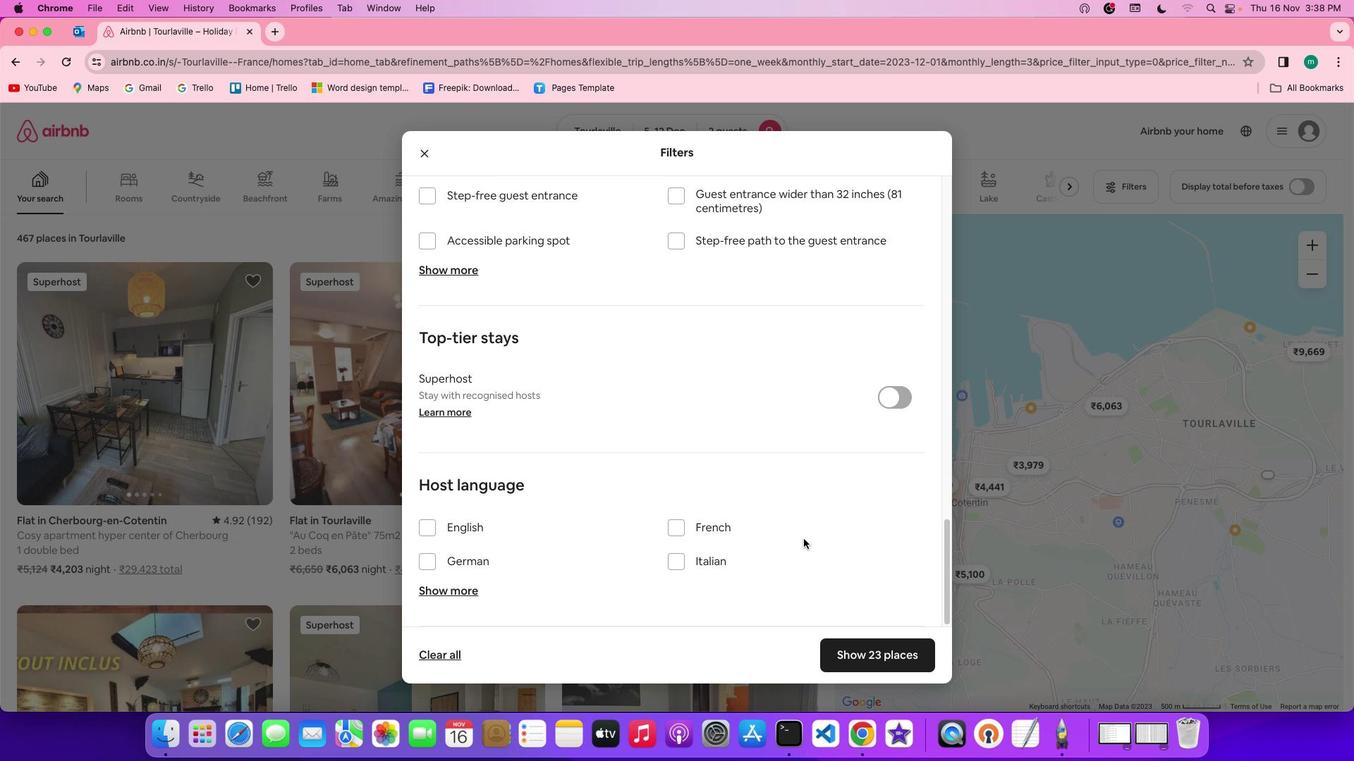 
Action: Mouse scrolled (803, 540) with delta (0, -2)
Screenshot: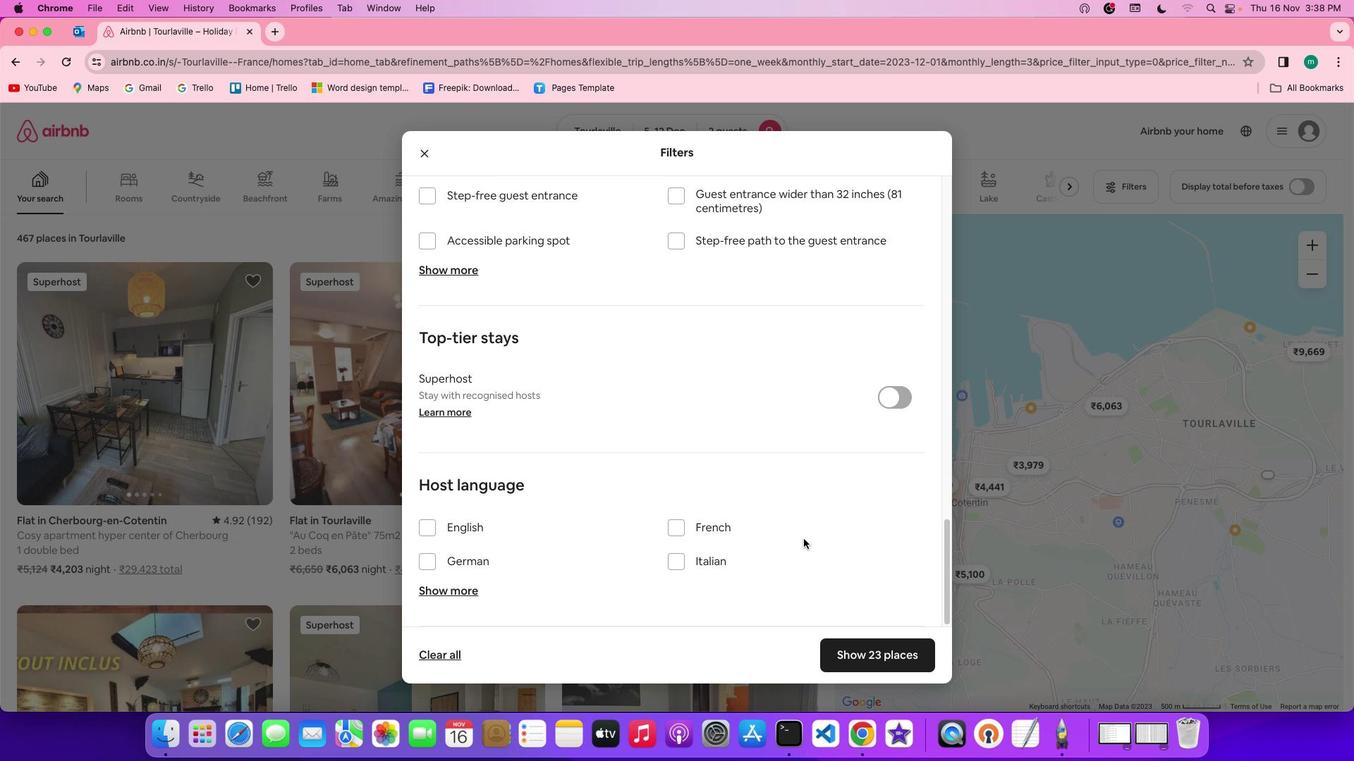 
Action: Mouse moved to (803, 536)
Screenshot: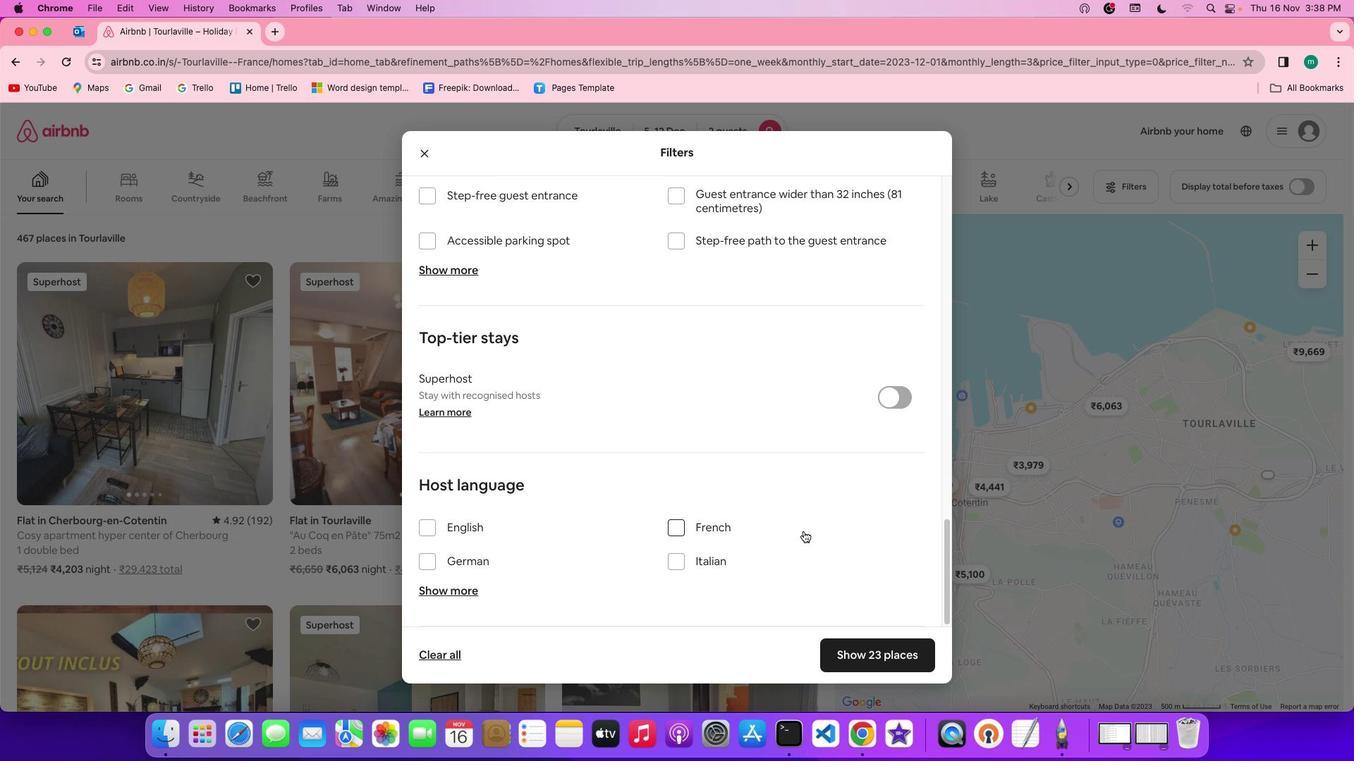 
Action: Mouse scrolled (803, 536) with delta (0, 0)
Screenshot: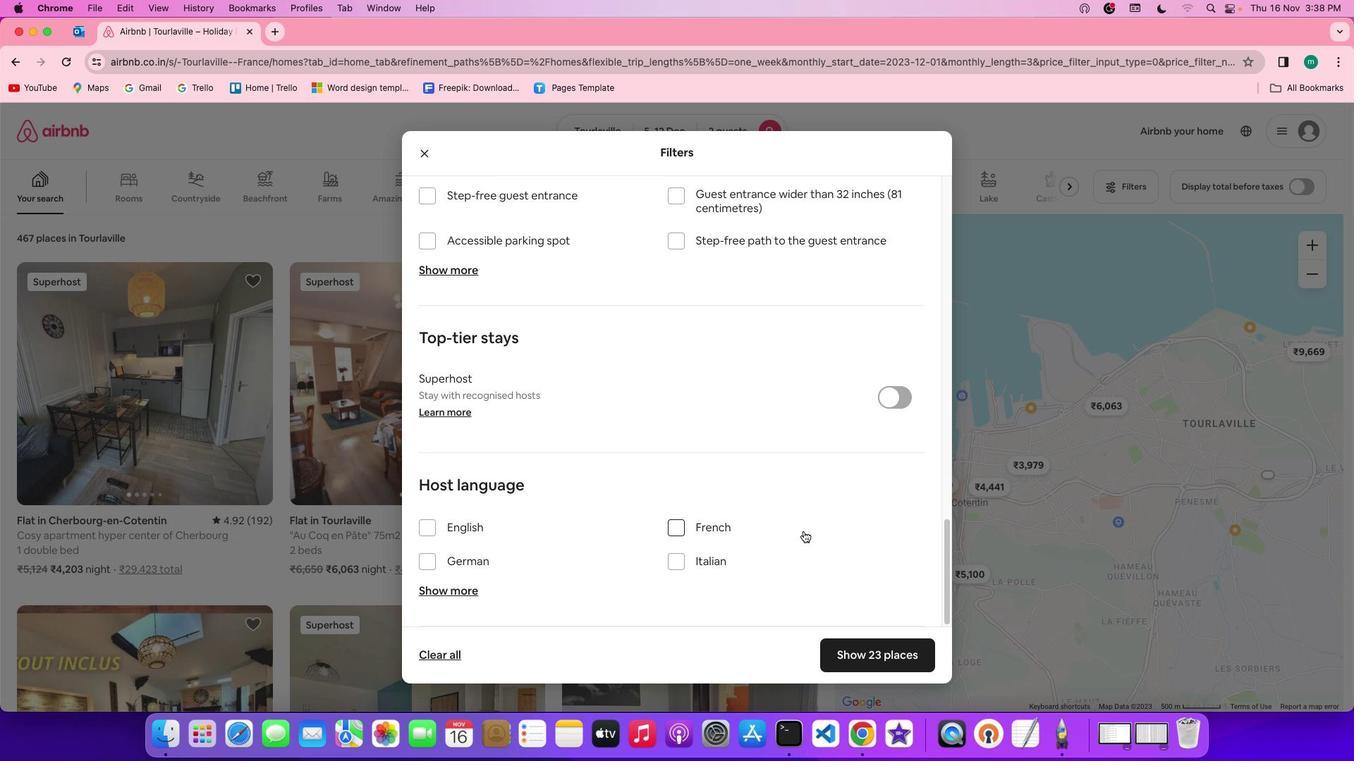 
Action: Mouse moved to (803, 535)
Screenshot: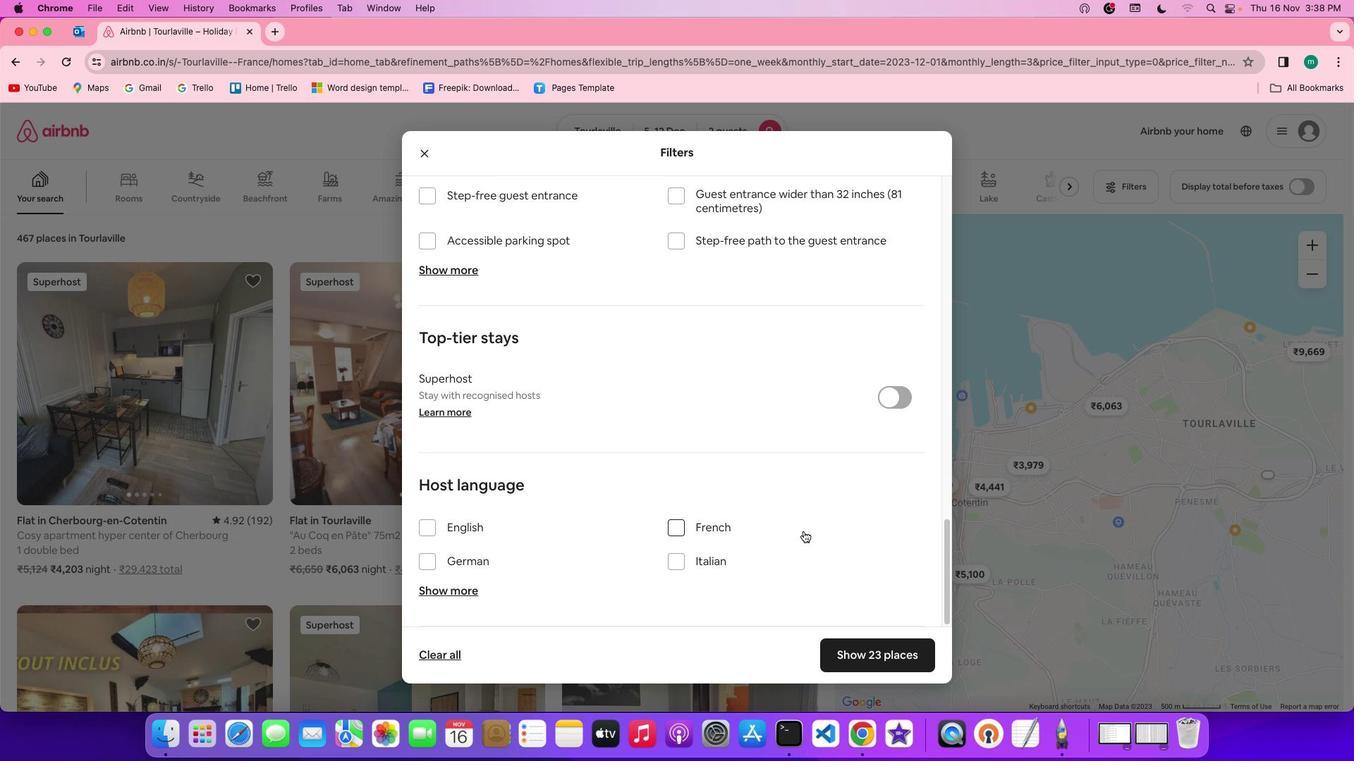 
Action: Mouse scrolled (803, 535) with delta (0, 0)
Screenshot: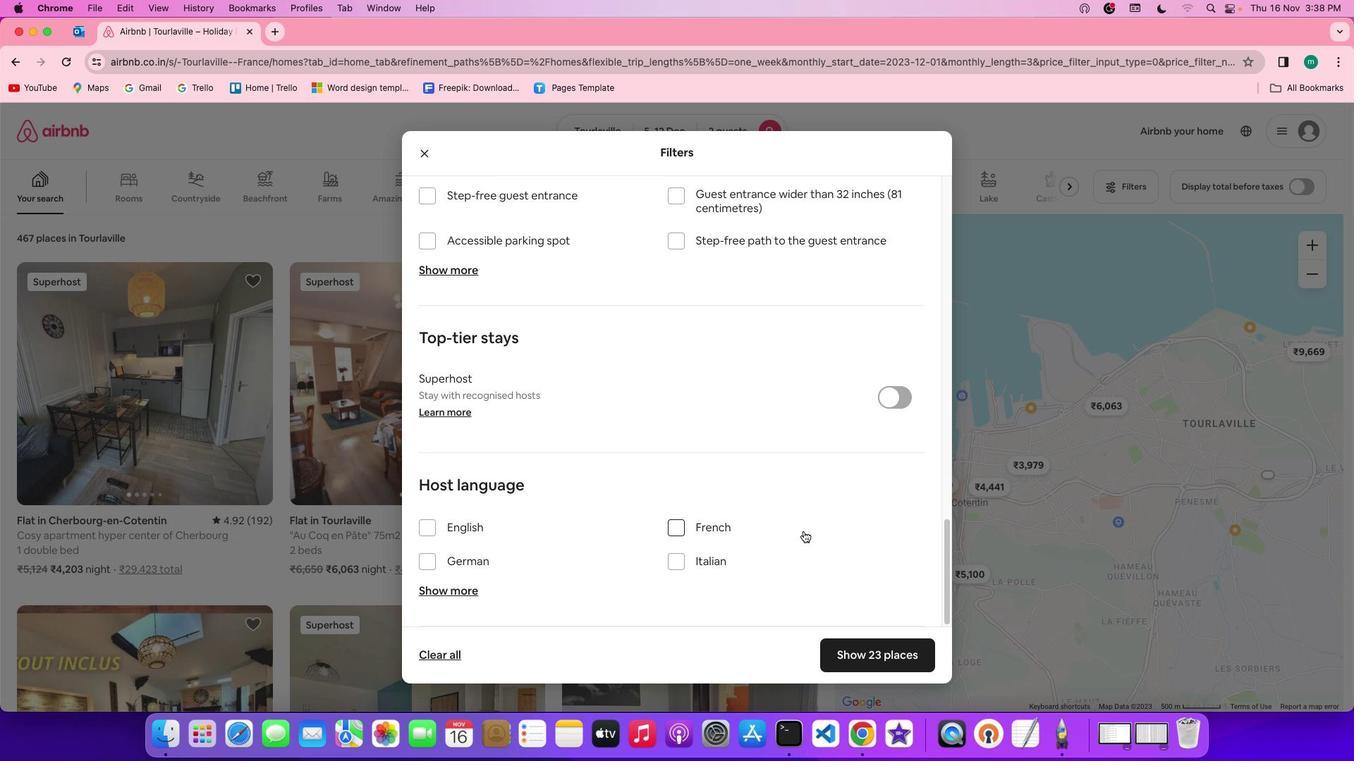
Action: Mouse moved to (803, 534)
Screenshot: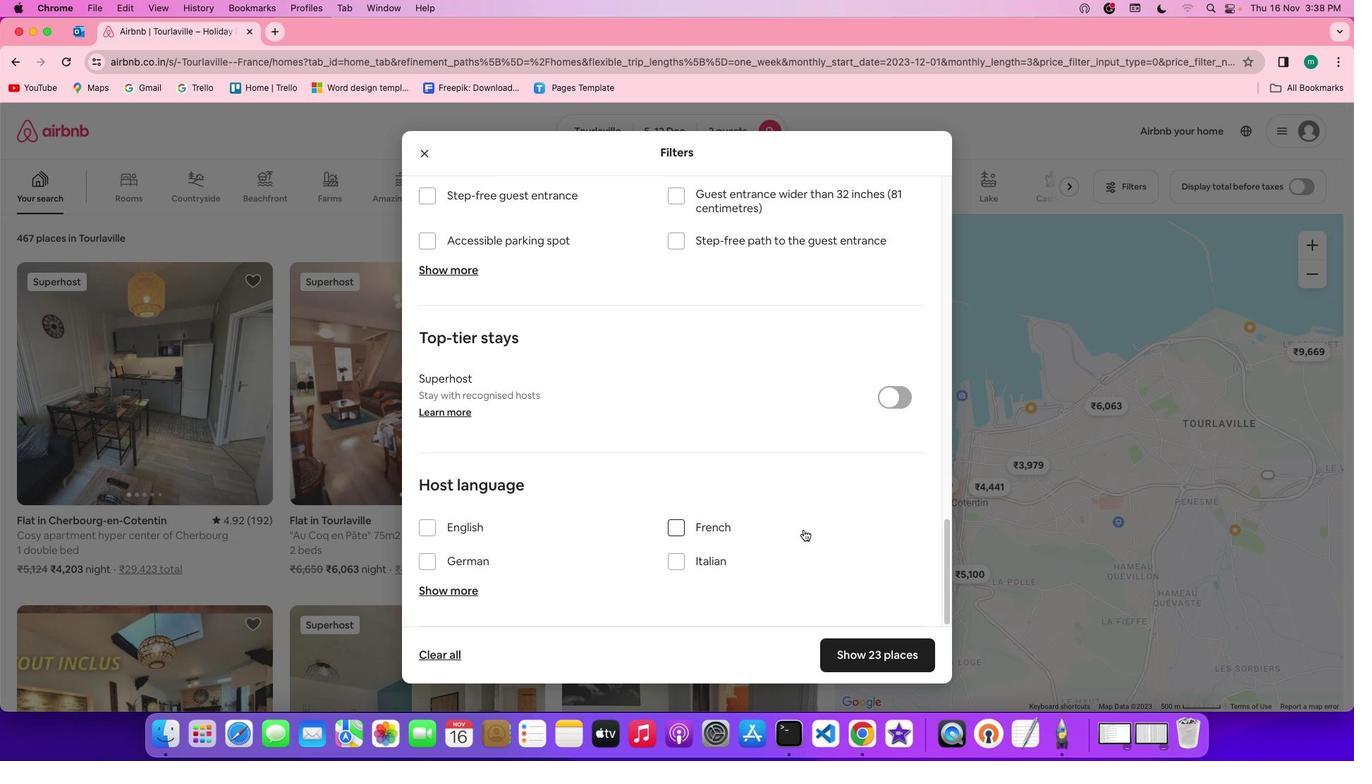 
Action: Mouse scrolled (803, 534) with delta (0, -2)
Screenshot: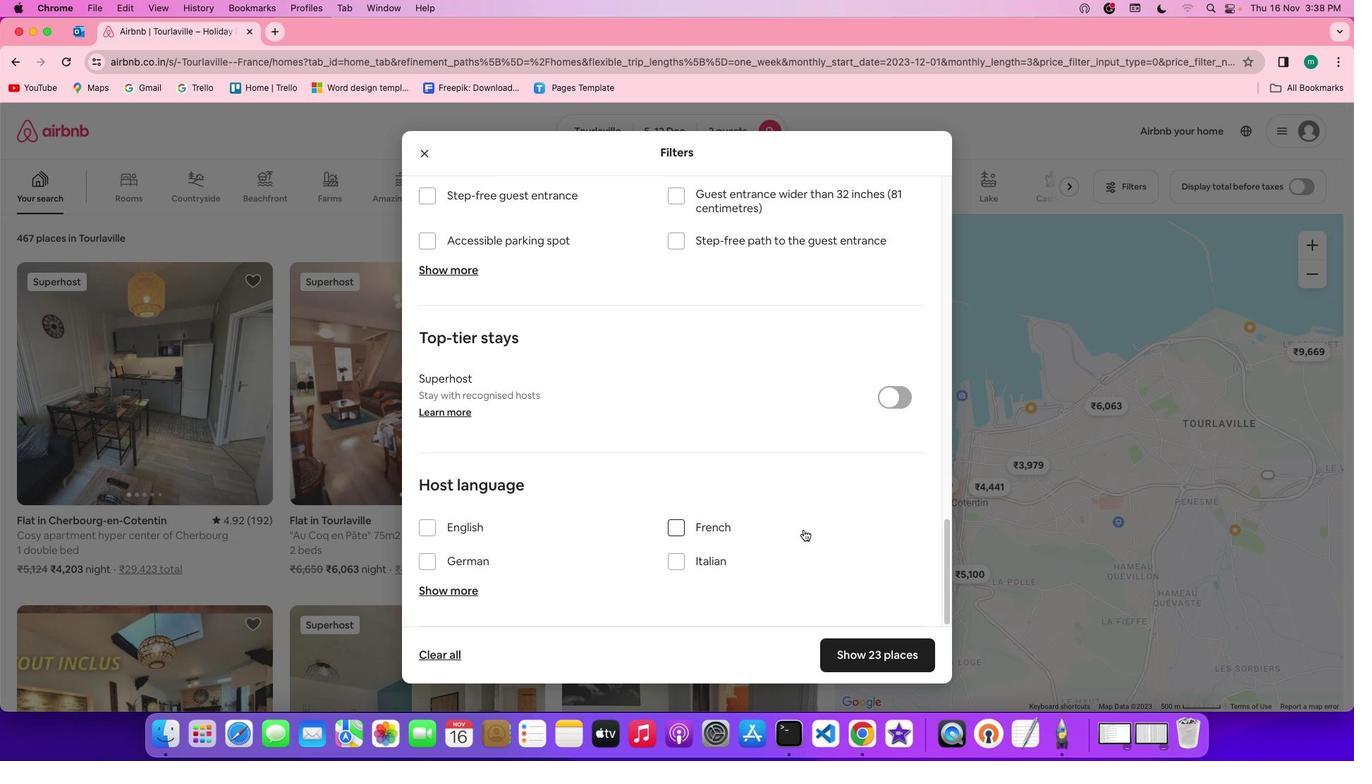 
Action: Mouse moved to (803, 534)
Screenshot: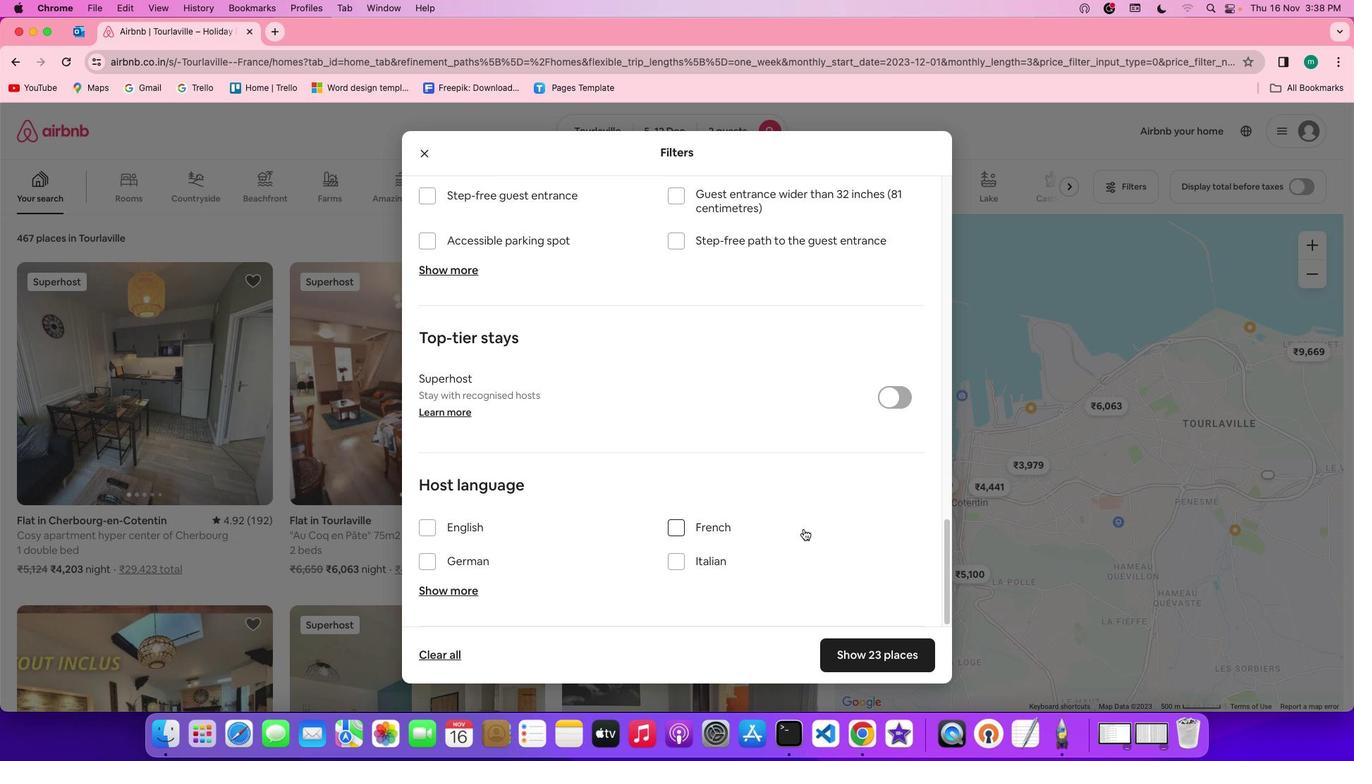 
Action: Mouse scrolled (803, 534) with delta (0, -3)
Screenshot: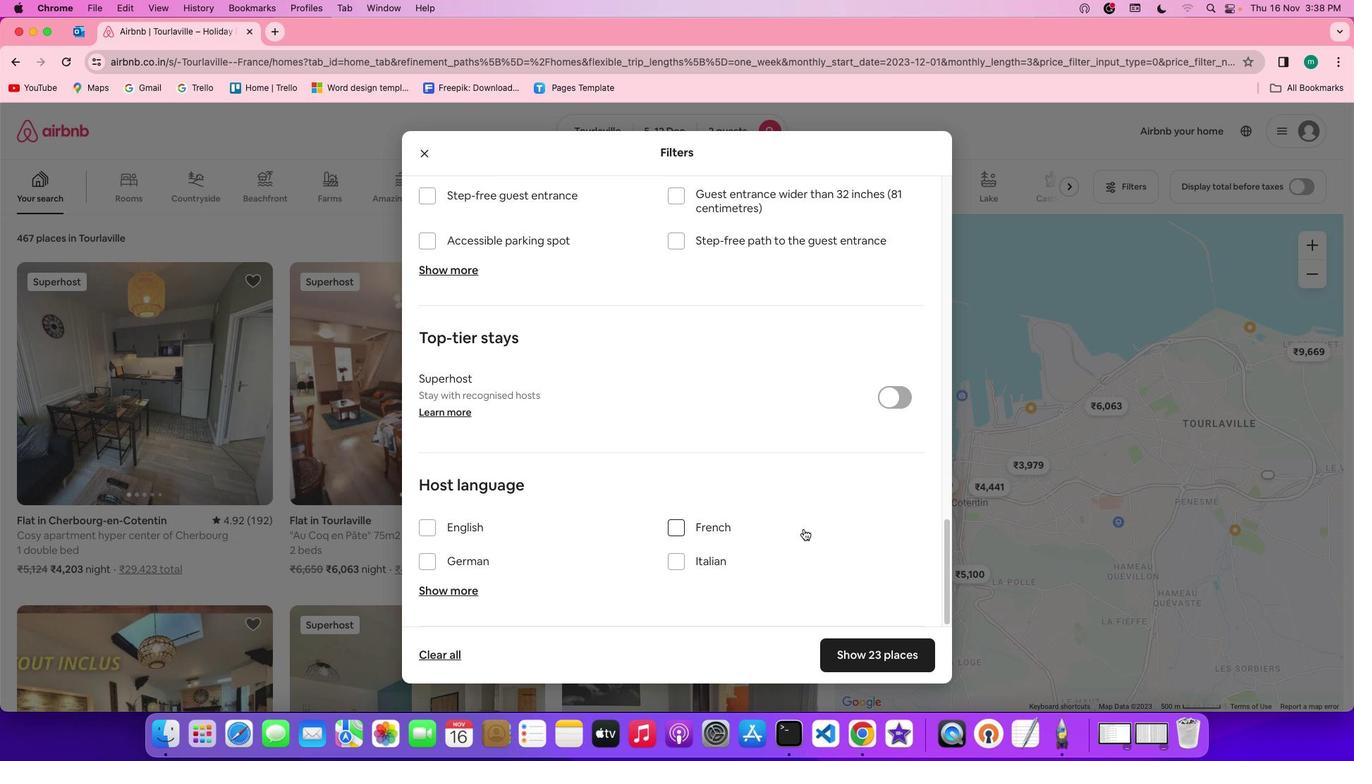
Action: Mouse moved to (803, 533)
Screenshot: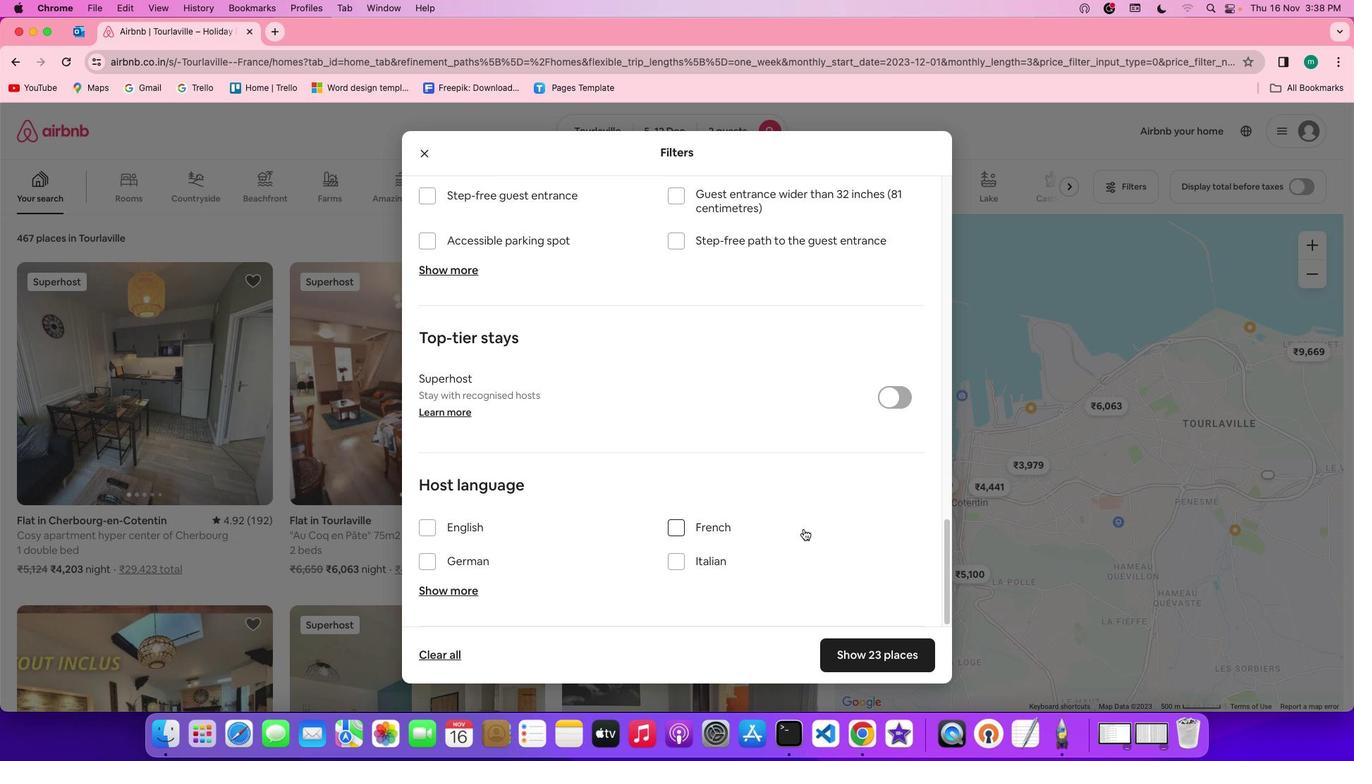 
Action: Mouse scrolled (803, 533) with delta (0, -4)
Screenshot: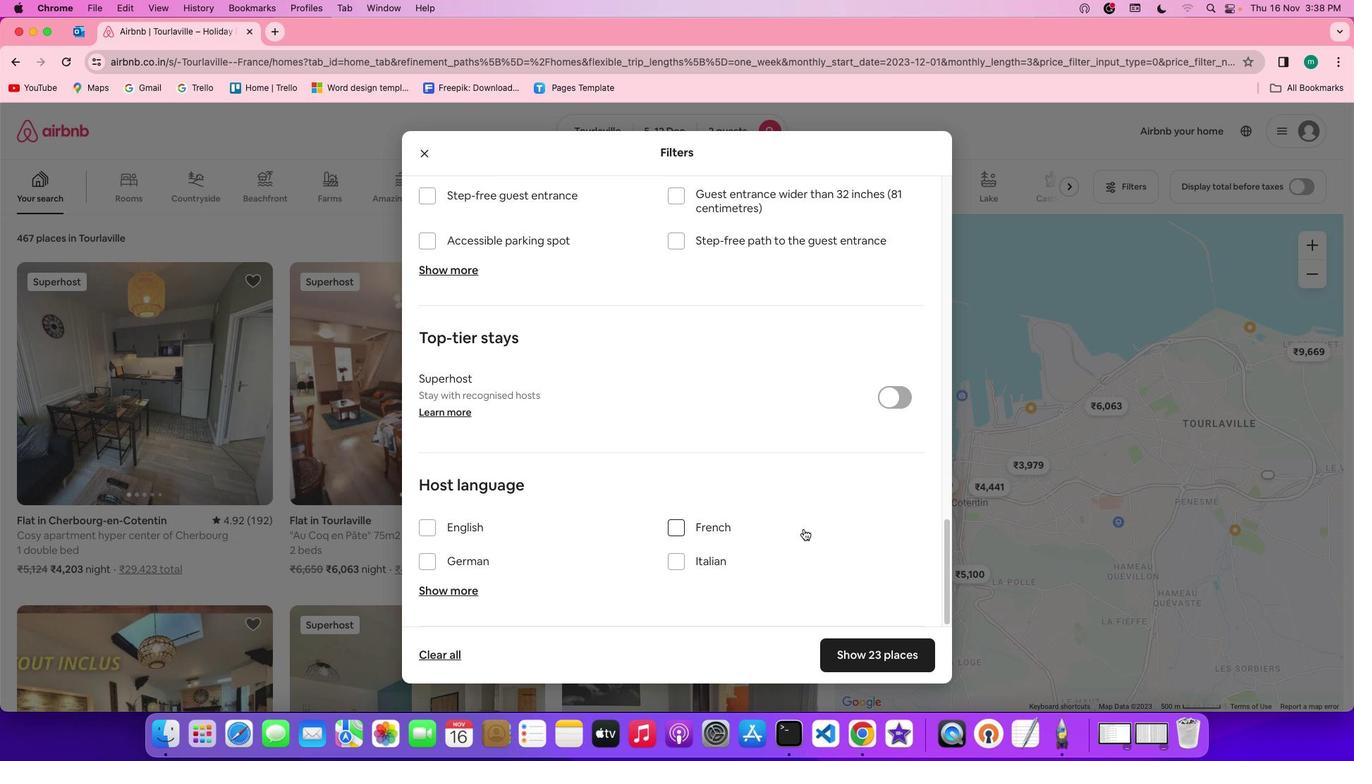 
Action: Mouse moved to (803, 529)
Screenshot: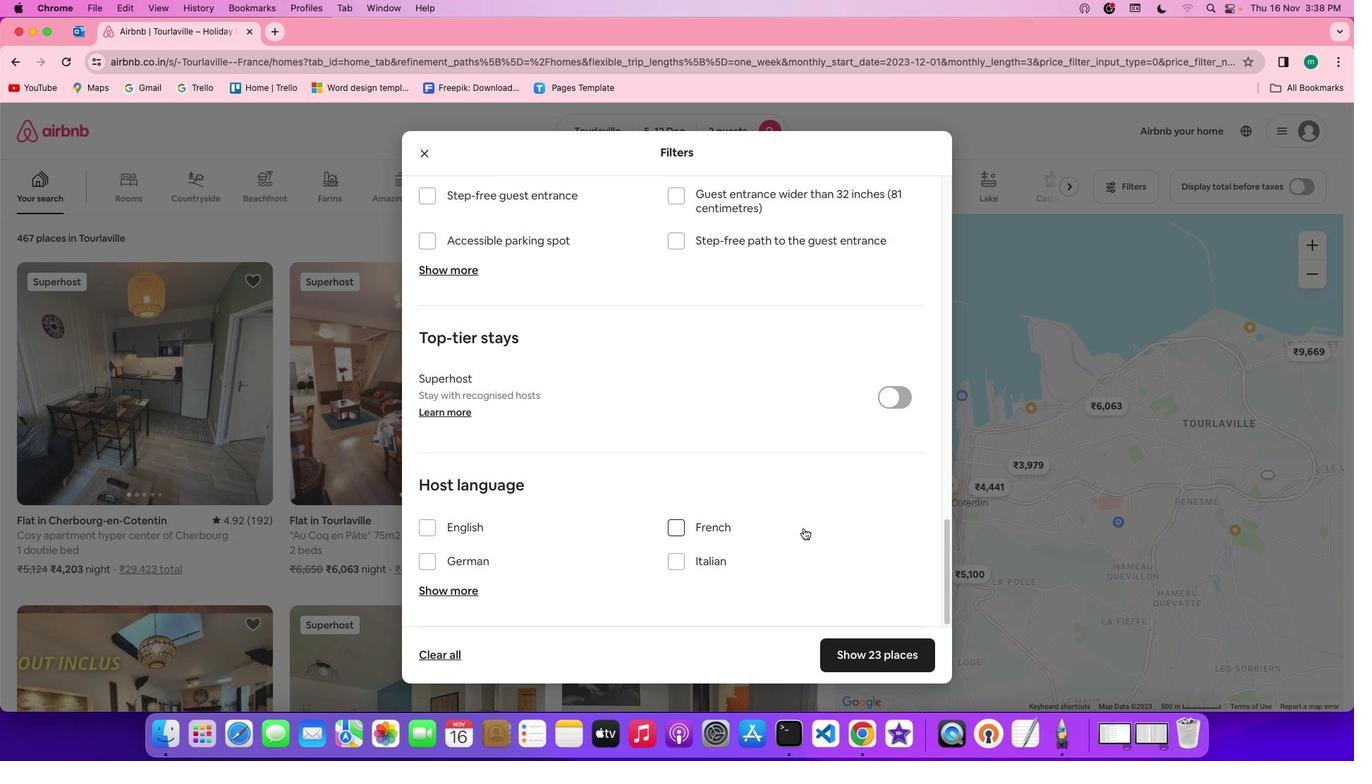 
Action: Mouse scrolled (803, 529) with delta (0, 0)
Screenshot: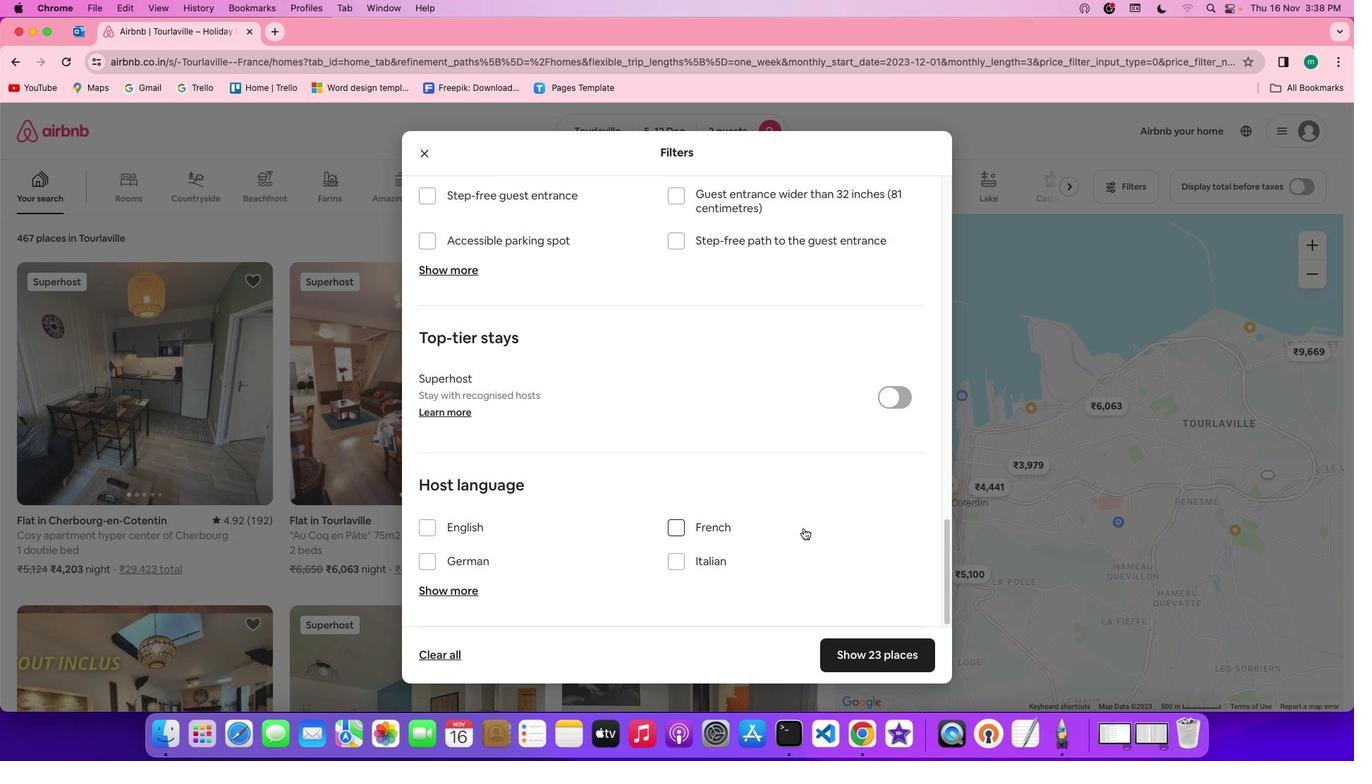
Action: Mouse scrolled (803, 529) with delta (0, 0)
Screenshot: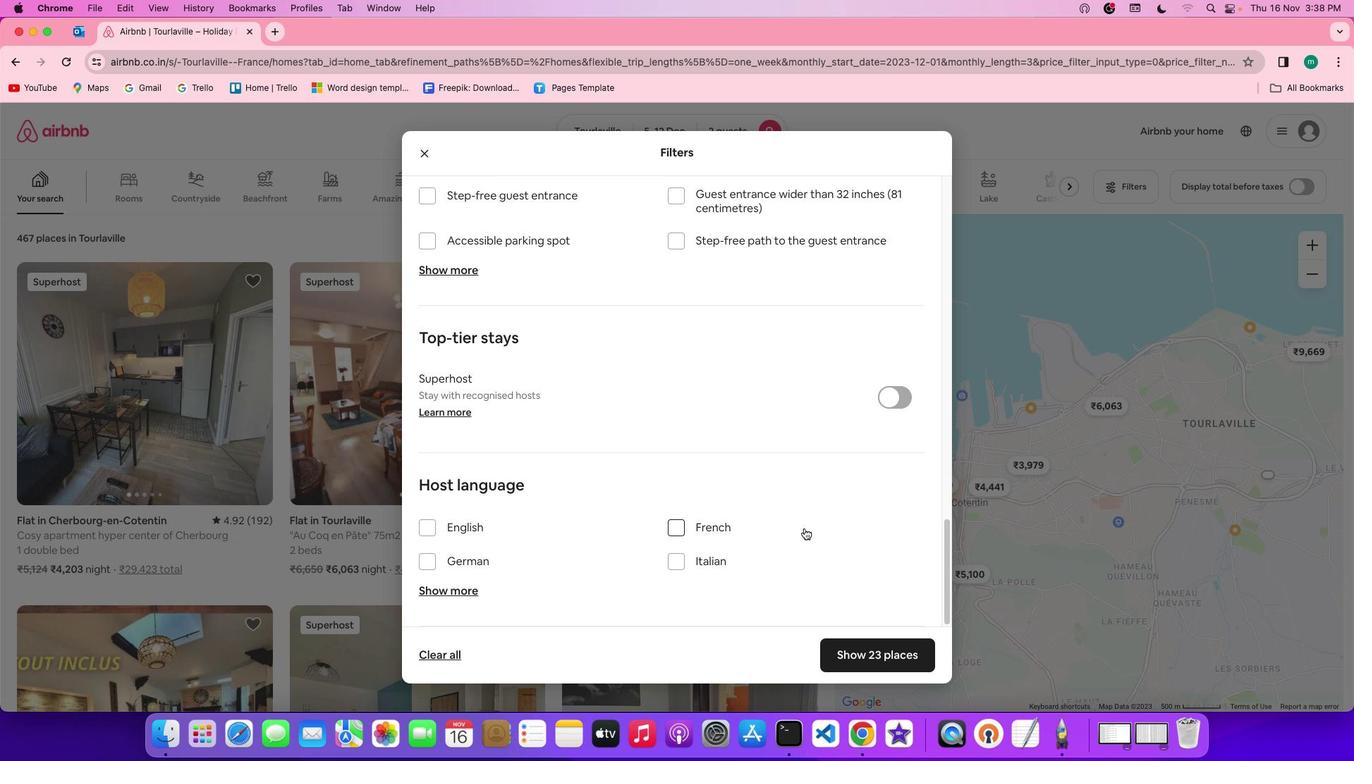 
Action: Mouse scrolled (803, 529) with delta (0, -2)
Screenshot: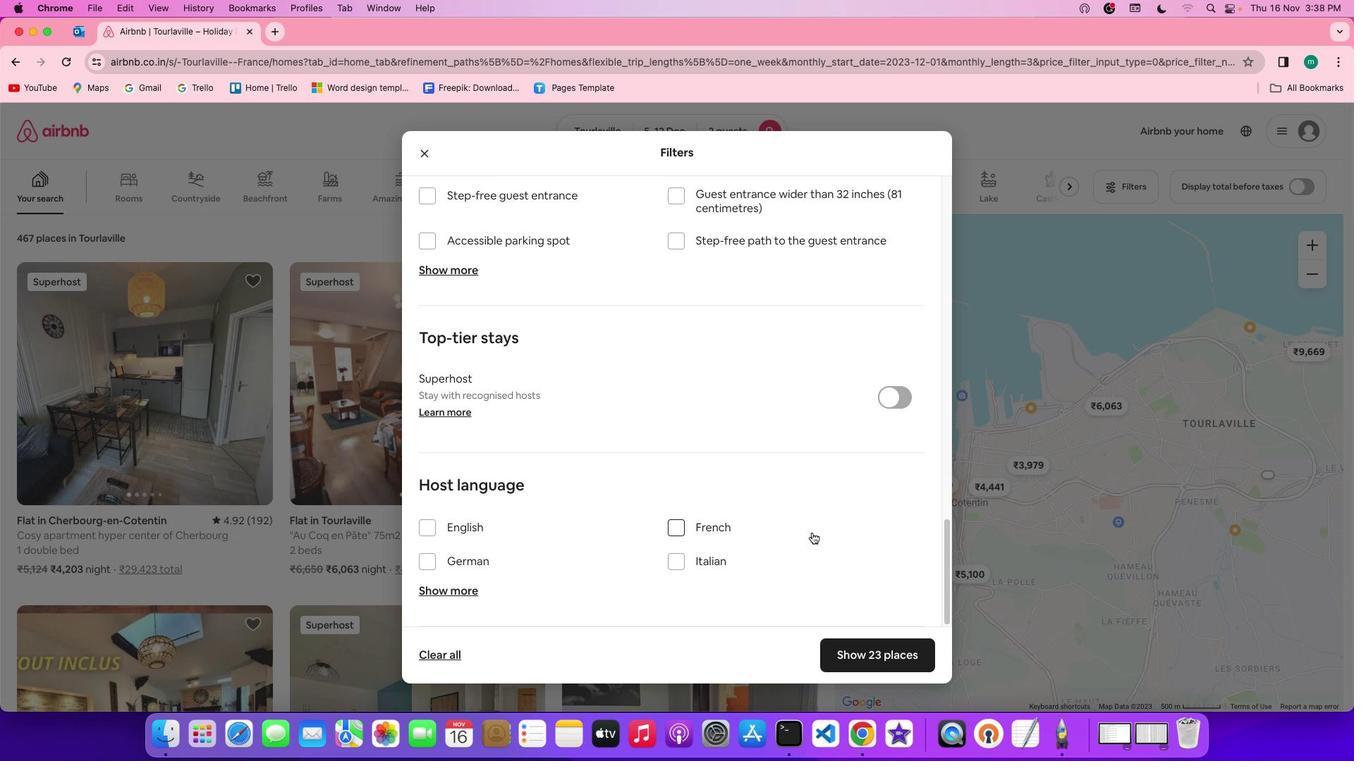 
Action: Mouse scrolled (803, 529) with delta (0, -2)
Screenshot: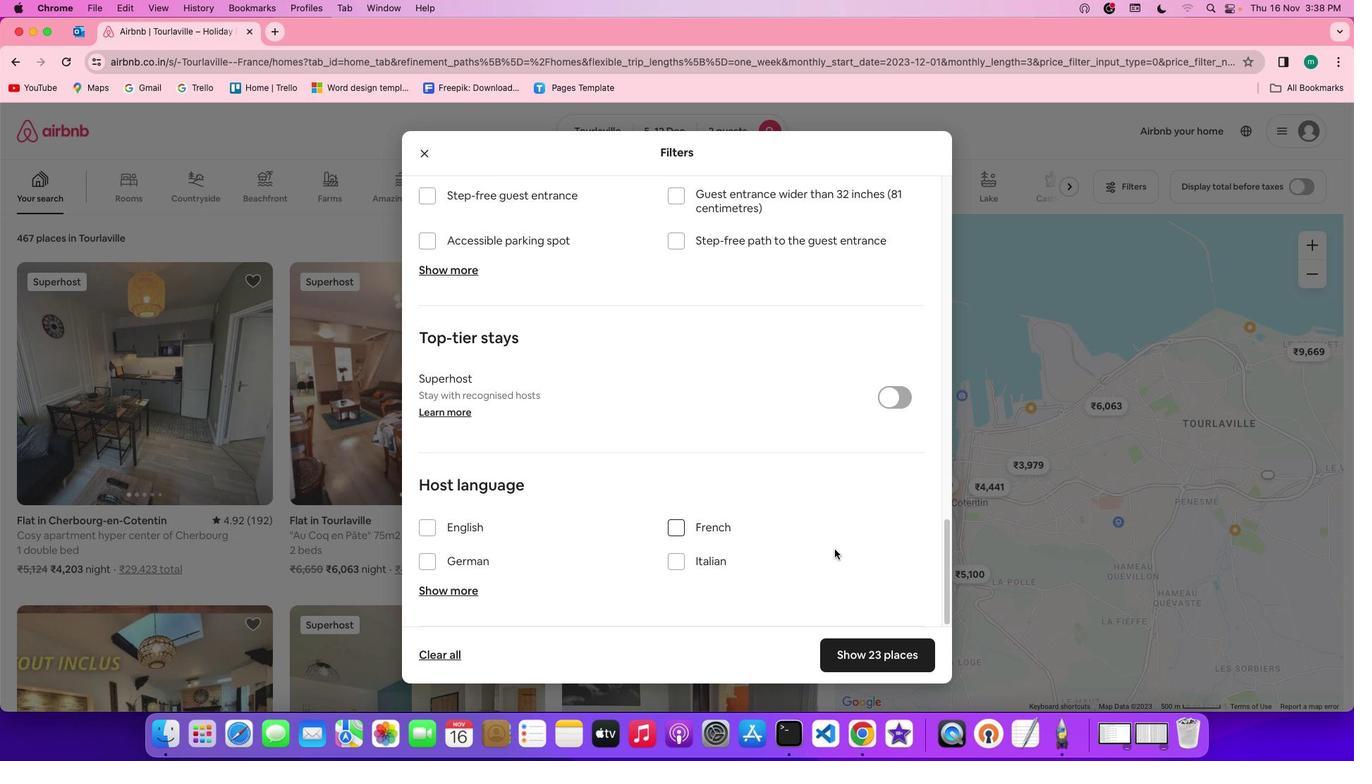
Action: Mouse moved to (881, 586)
Screenshot: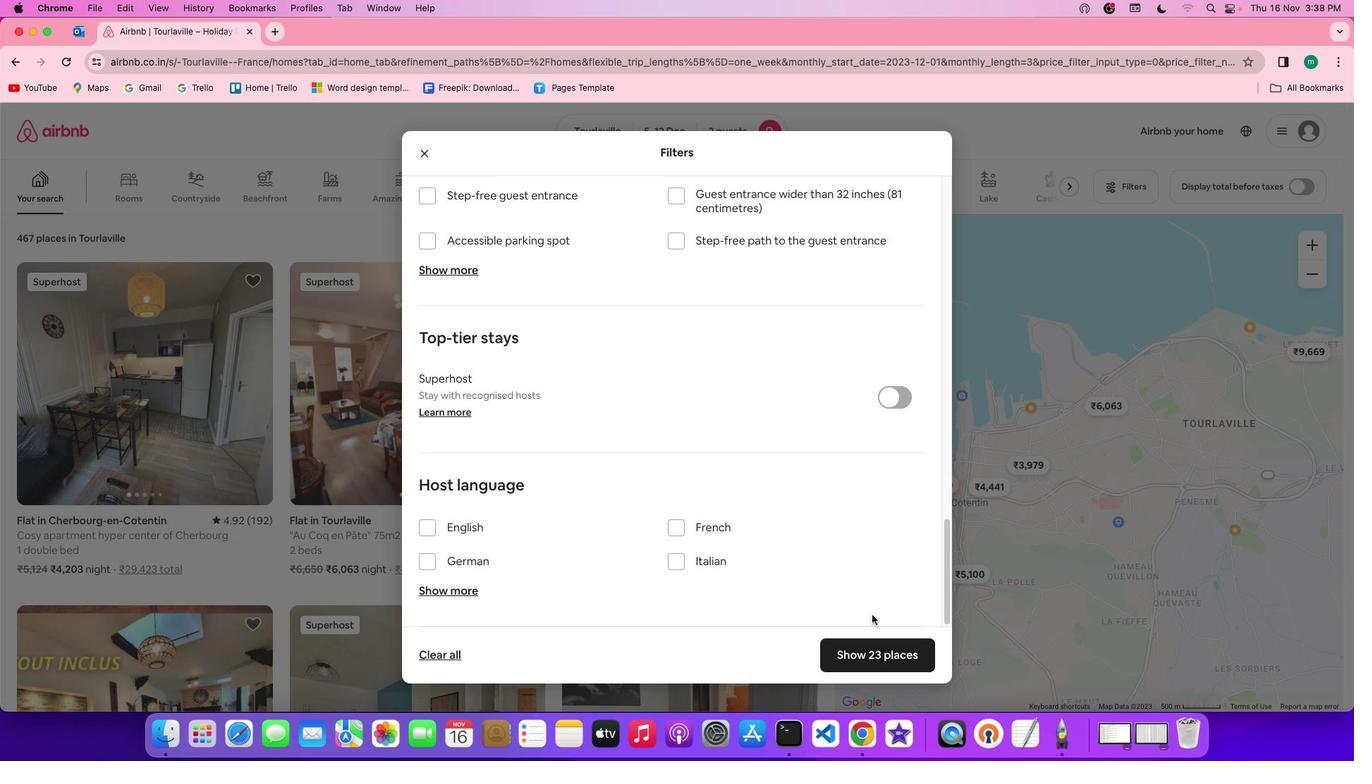 
Action: Mouse pressed left at (881, 586)
Screenshot: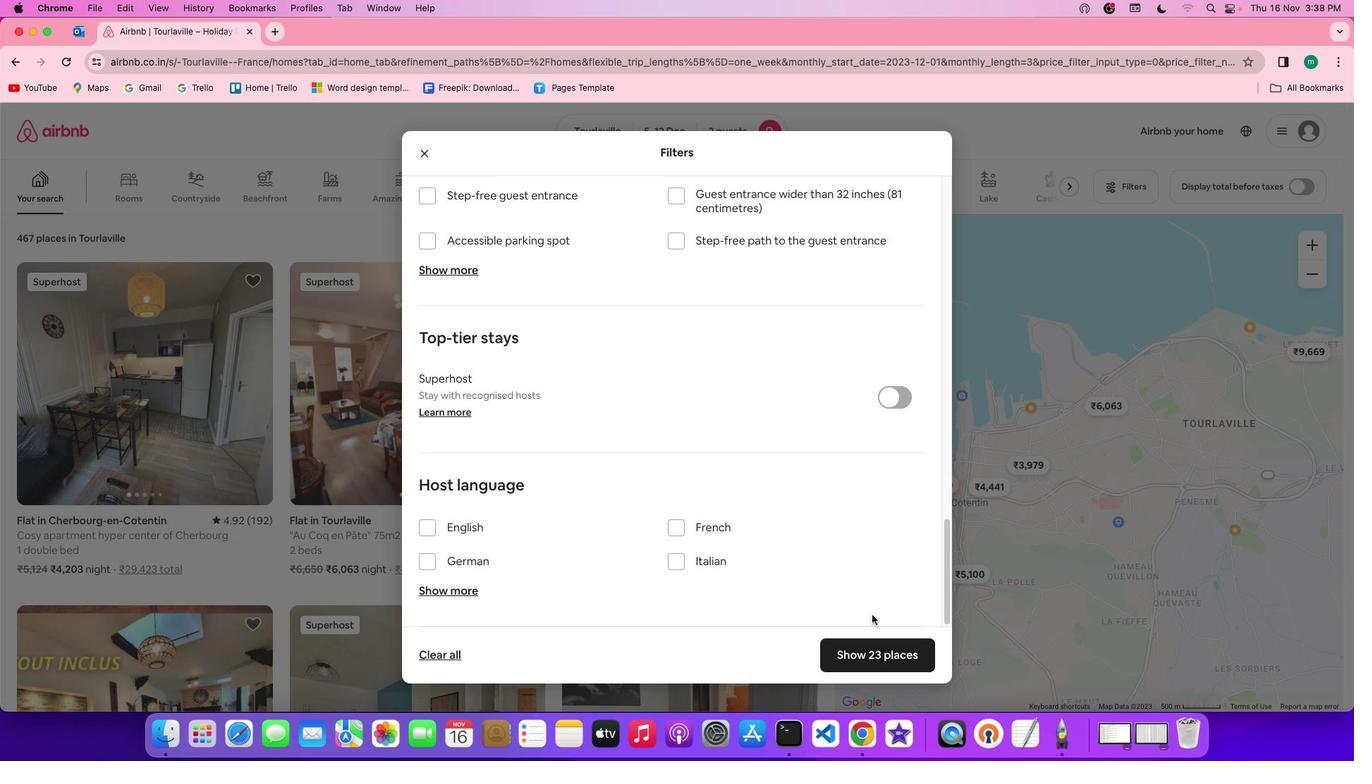 
Action: Mouse moved to (908, 644)
Screenshot: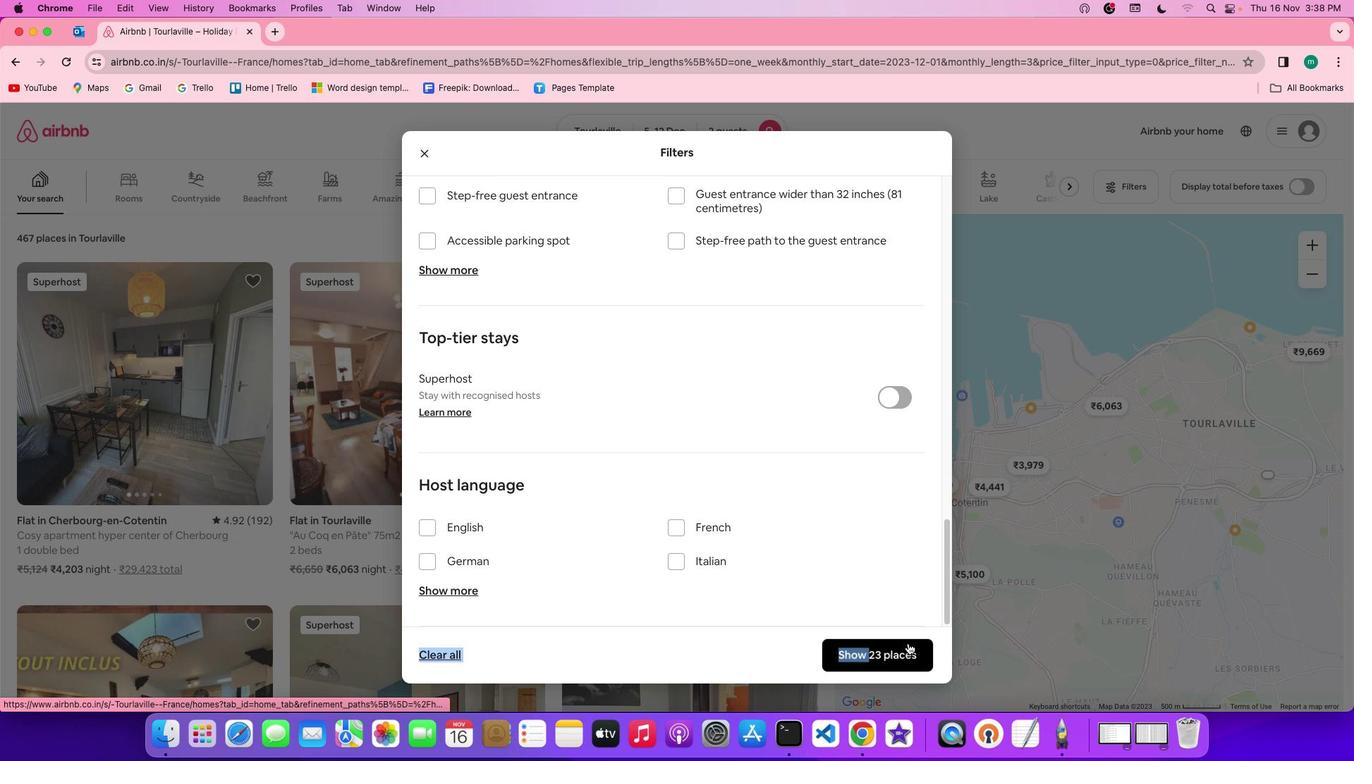
Action: Mouse pressed left at (908, 644)
Screenshot: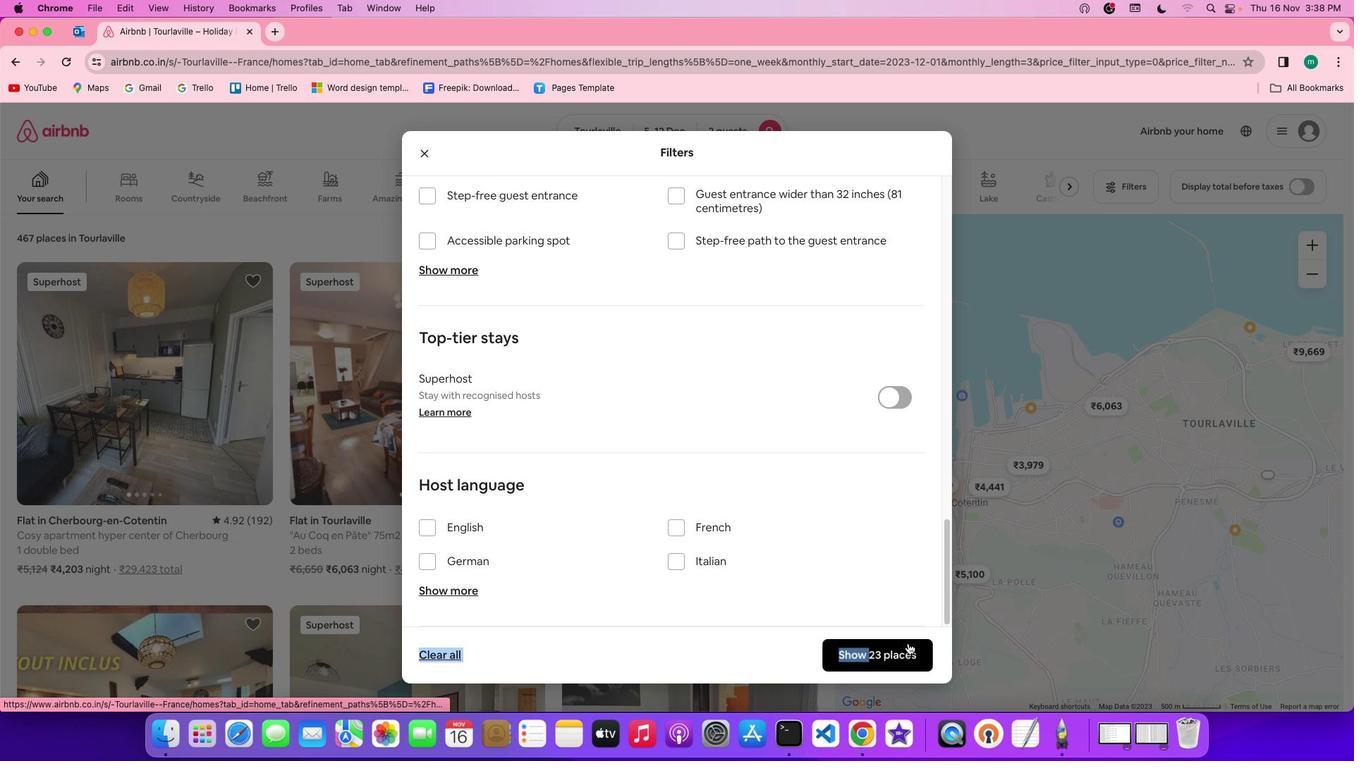 
Action: Mouse moved to (506, 413)
Screenshot: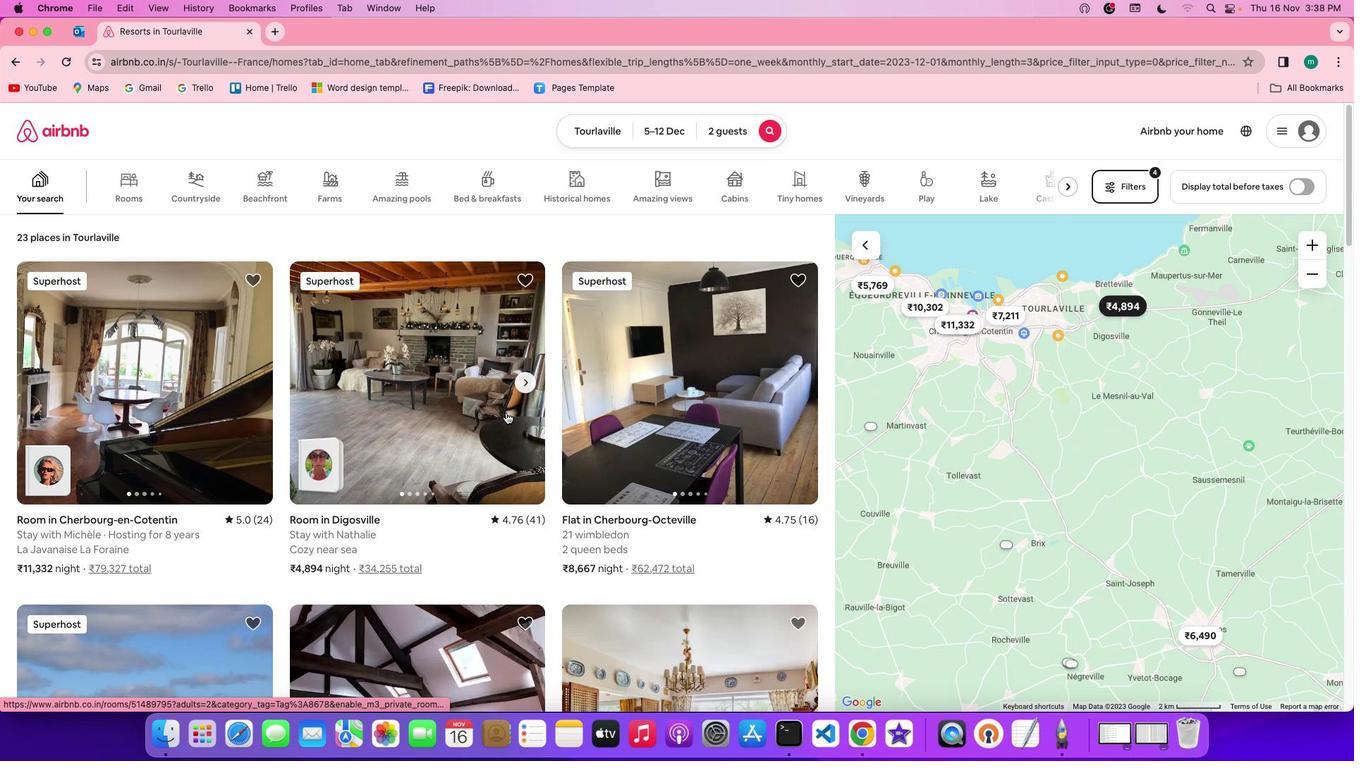 
Action: Mouse scrolled (506, 413) with delta (0, 0)
Screenshot: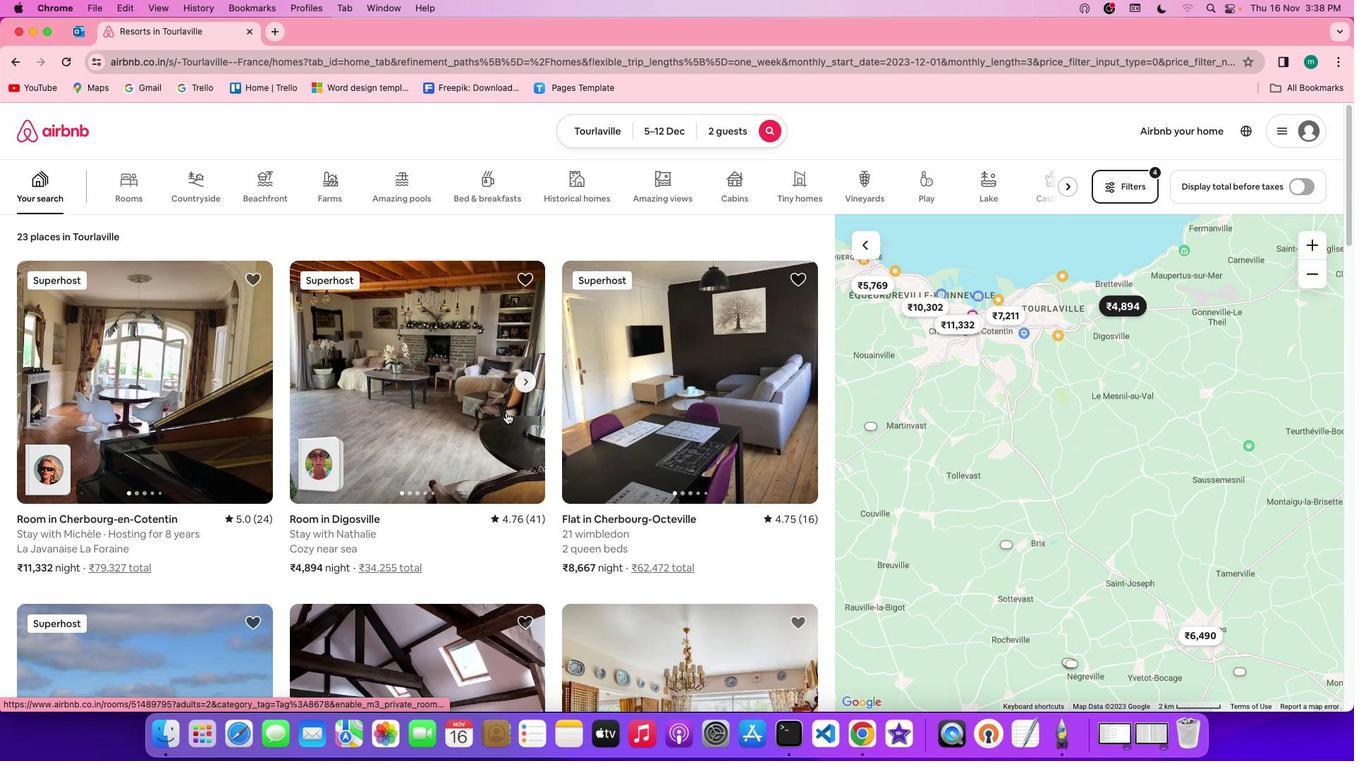 
Action: Mouse scrolled (506, 413) with delta (0, 0)
Screenshot: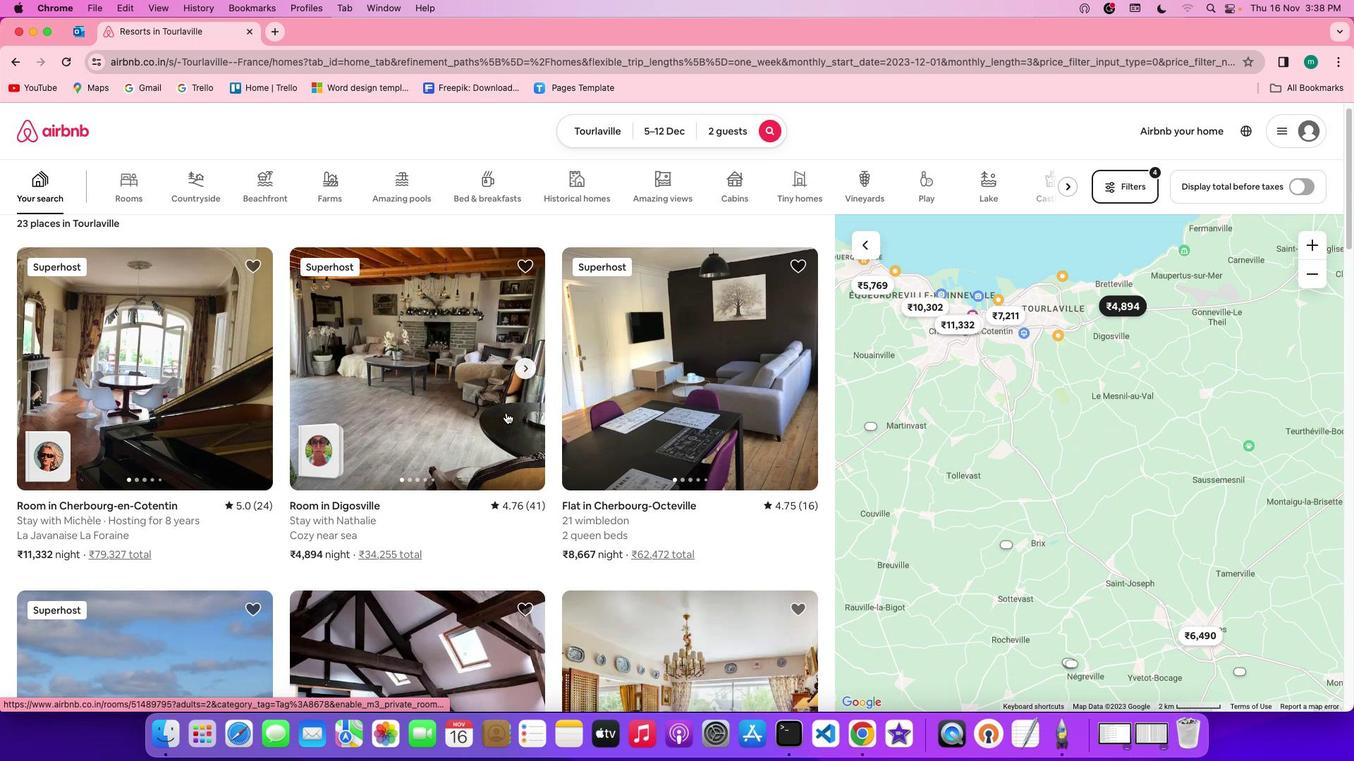 
Action: Mouse scrolled (506, 413) with delta (0, 0)
Screenshot: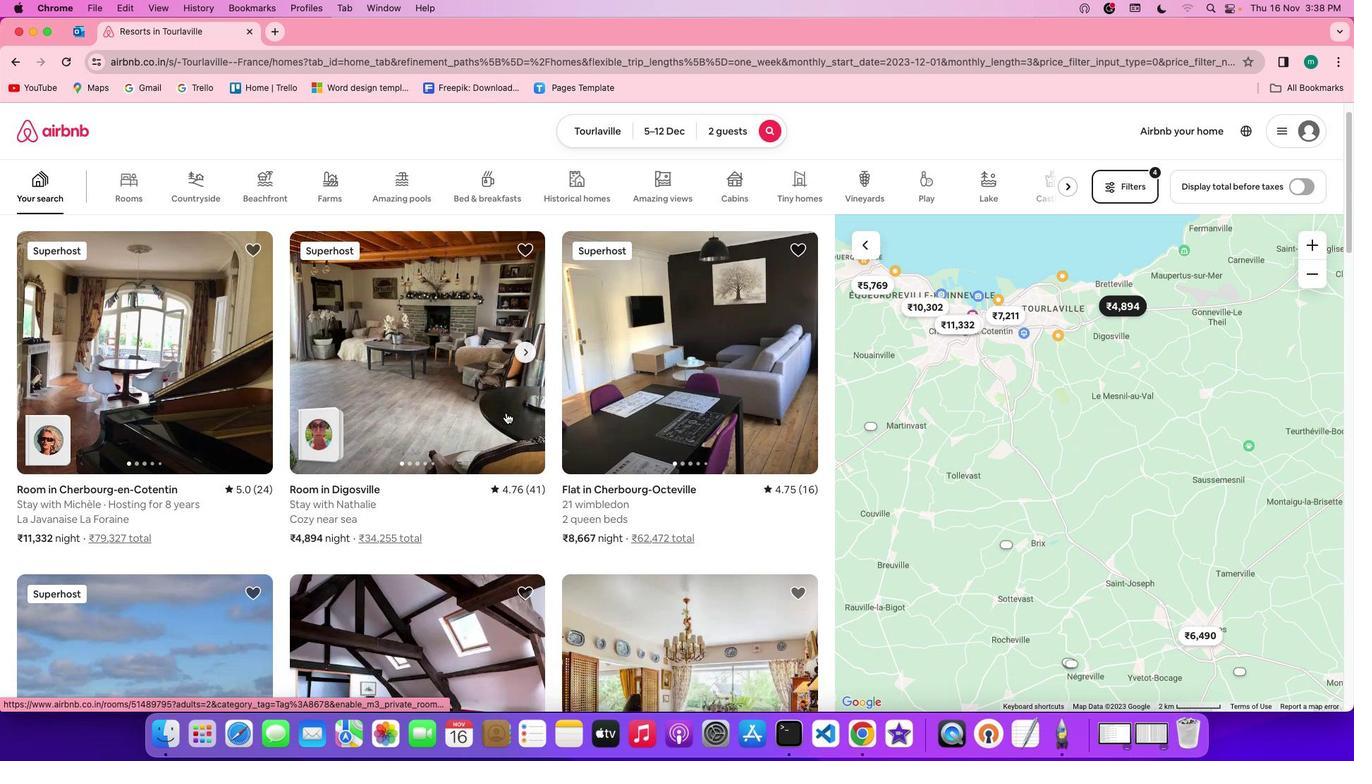 
Action: Mouse scrolled (506, 413) with delta (0, -1)
Screenshot: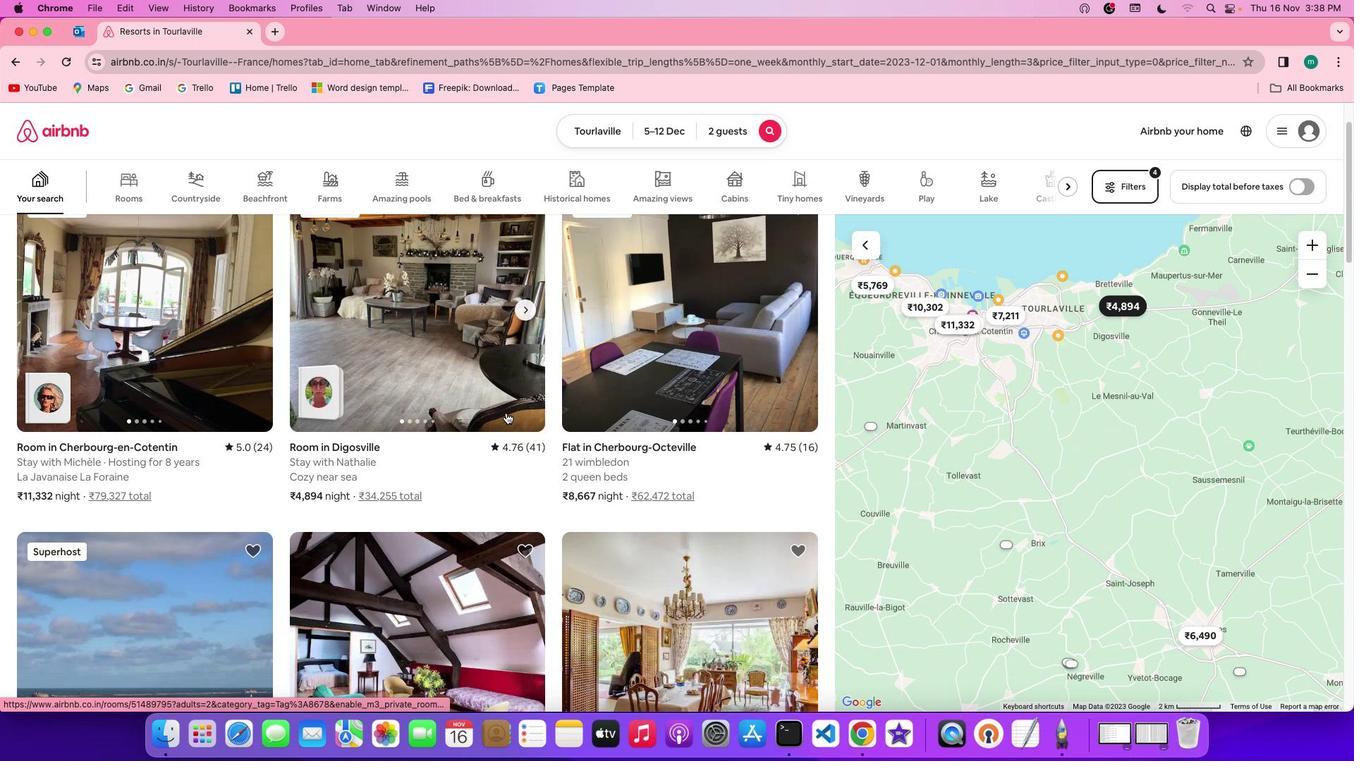 
Action: Mouse moved to (119, 260)
Screenshot: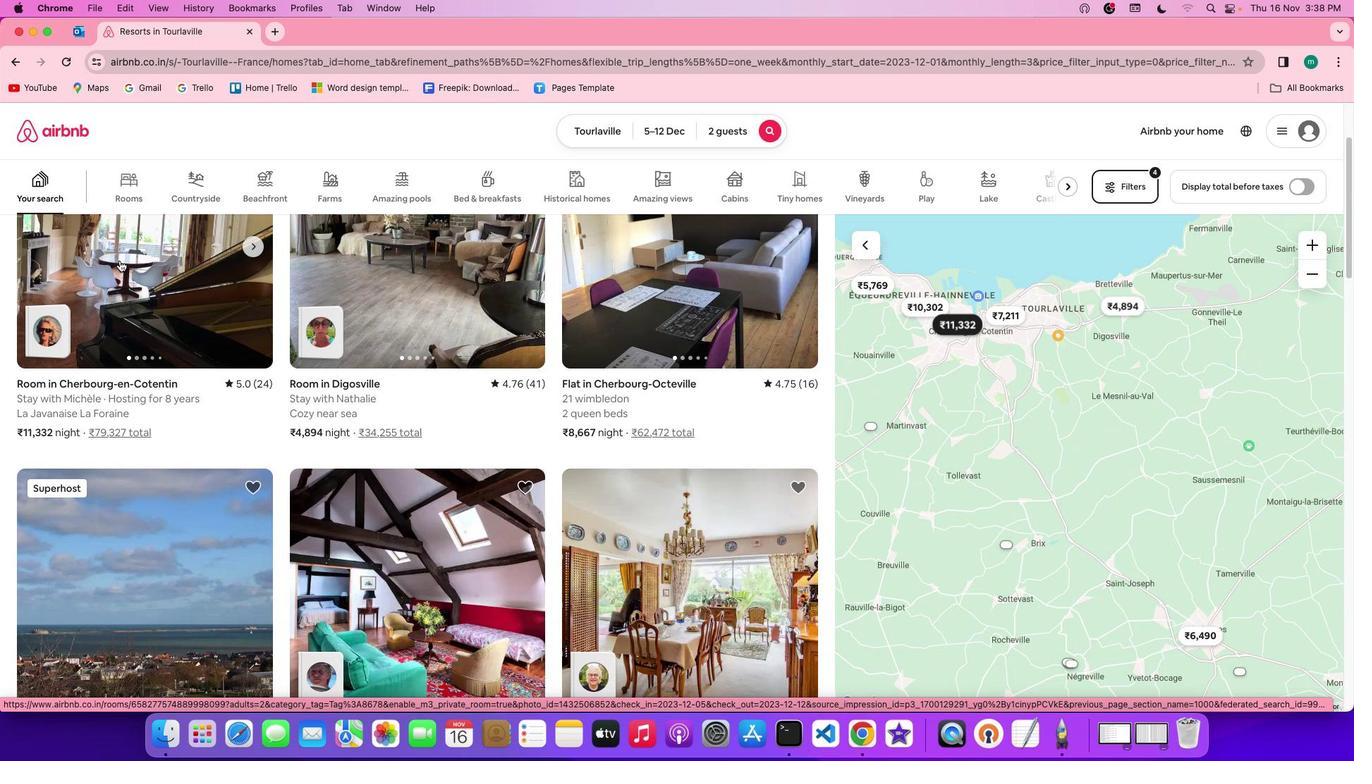 
Action: Mouse pressed left at (119, 260)
Screenshot: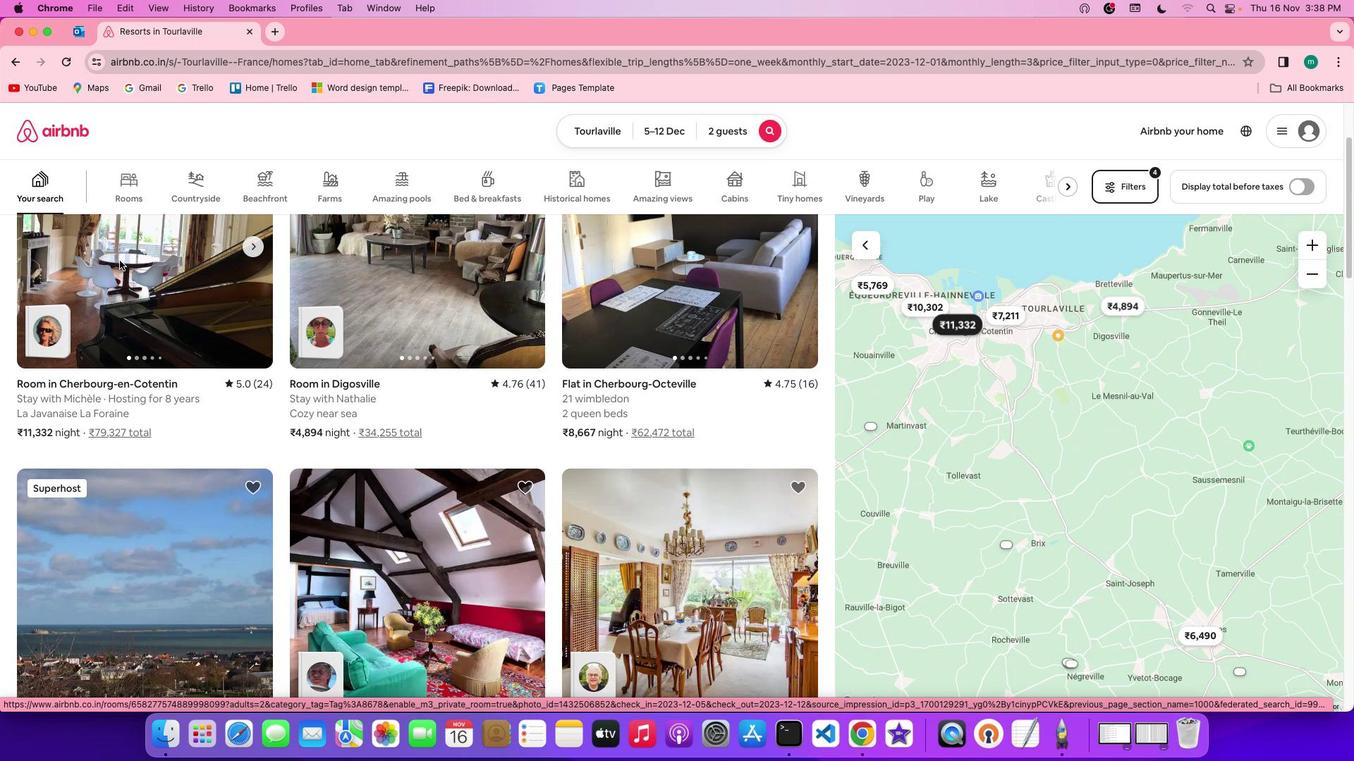 
Action: Mouse moved to (1008, 524)
Screenshot: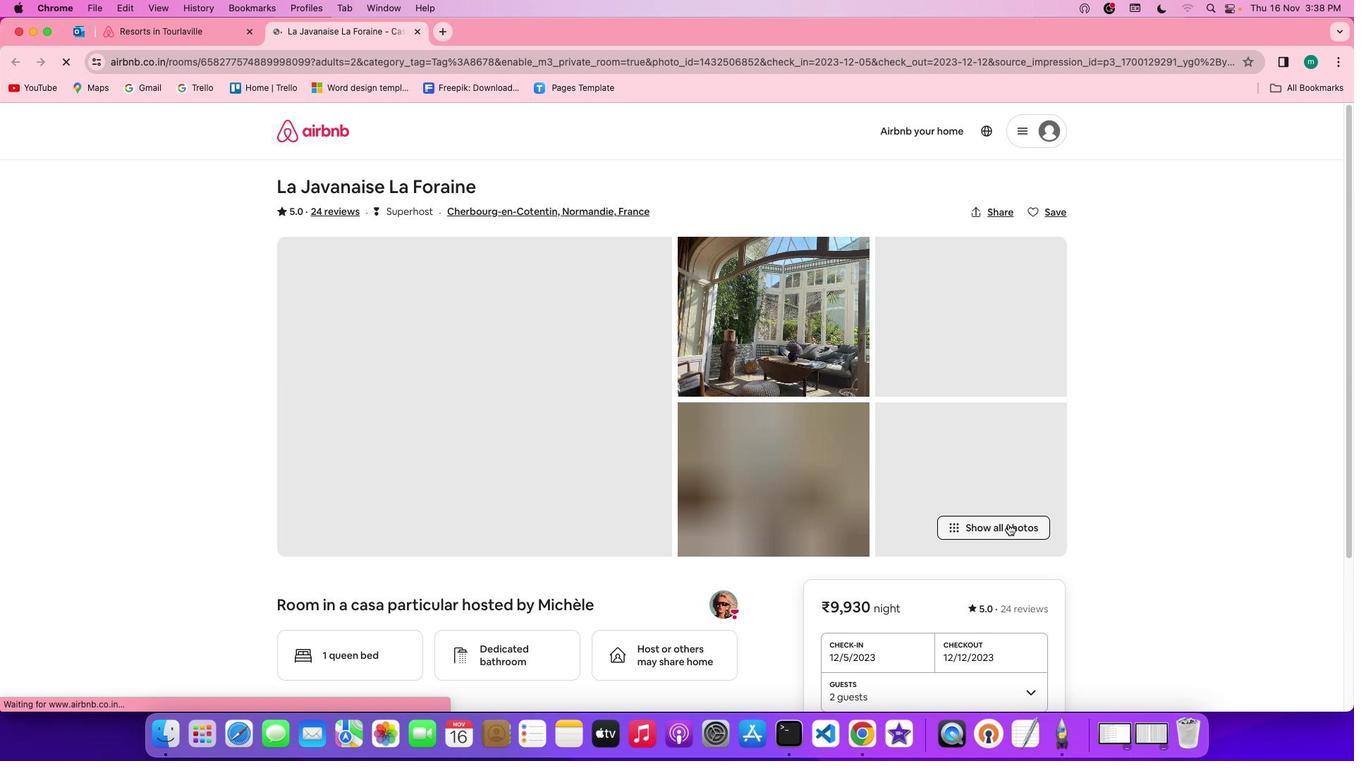 
Action: Mouse pressed left at (1008, 524)
Screenshot: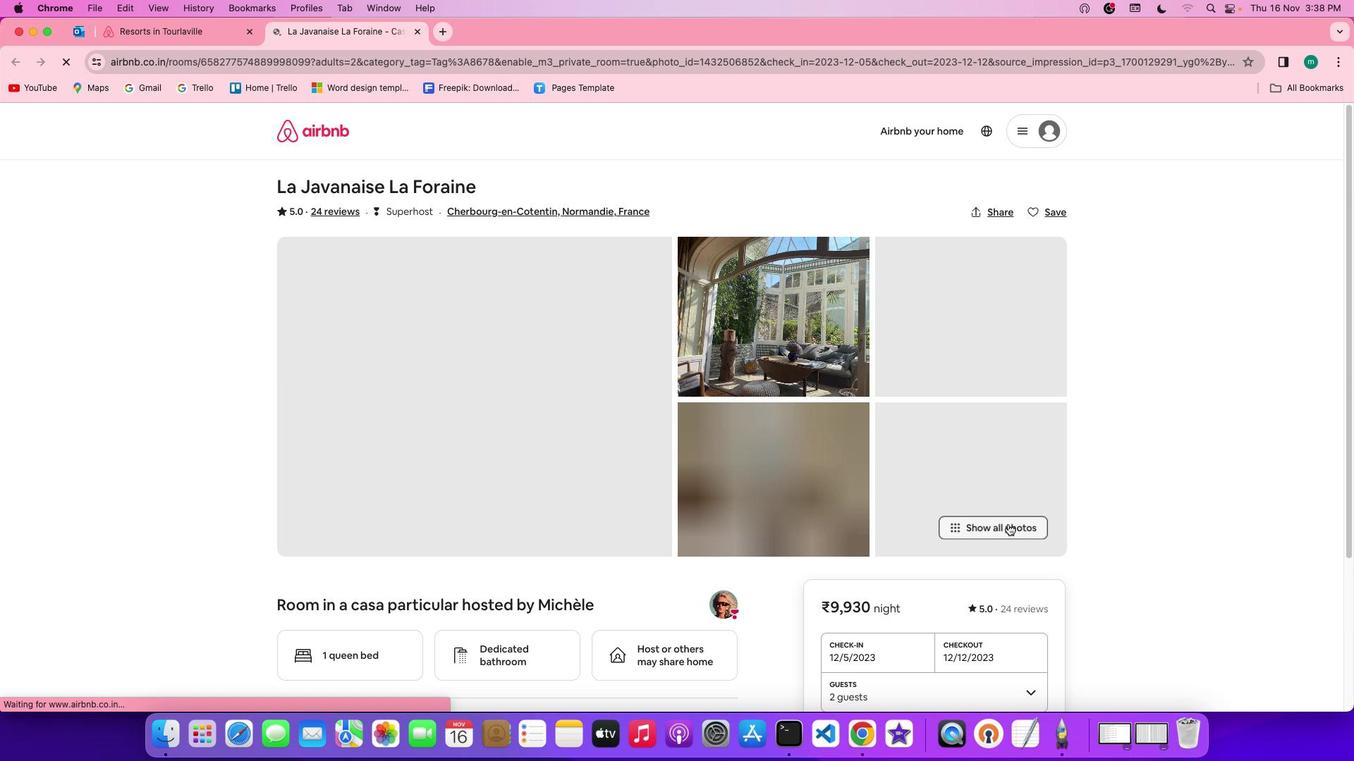 
Action: Mouse moved to (1011, 524)
Screenshot: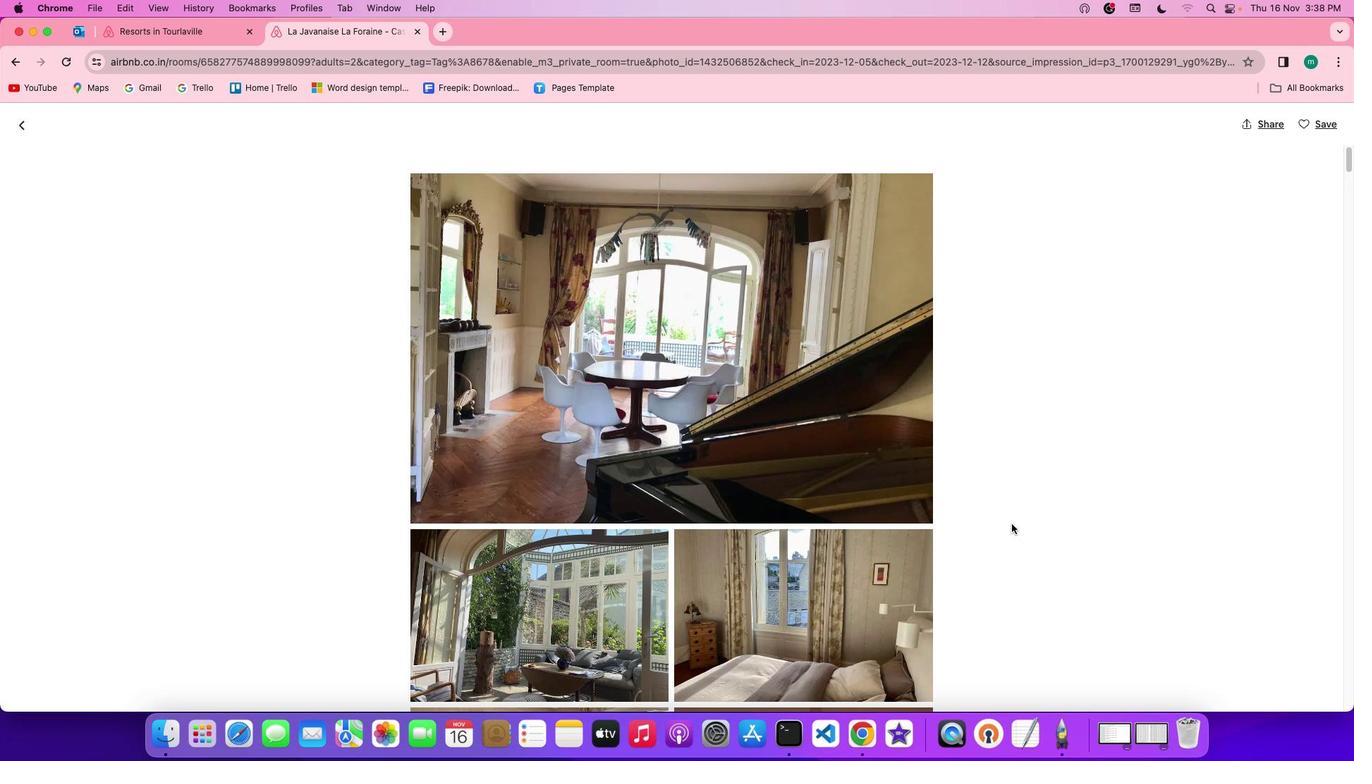 
Action: Mouse scrolled (1011, 524) with delta (0, 0)
Screenshot: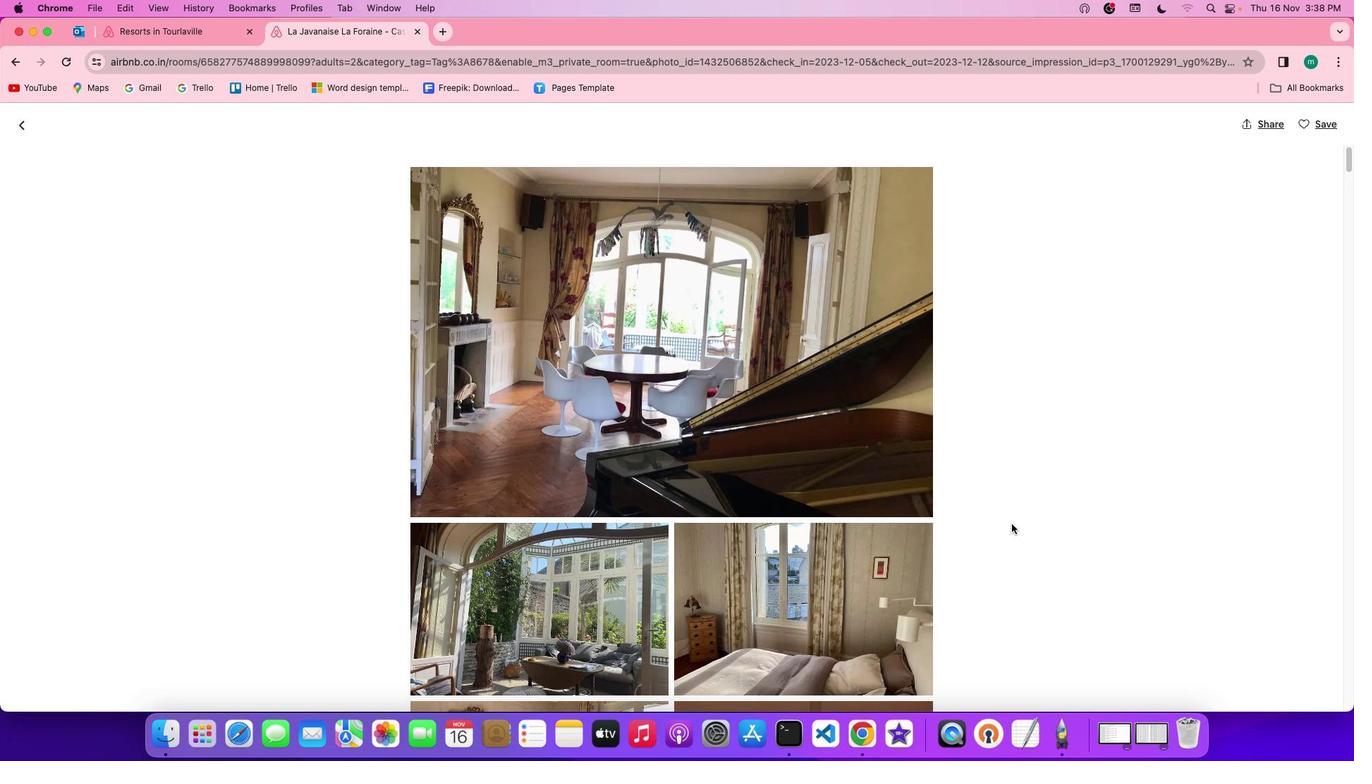 
Action: Mouse scrolled (1011, 524) with delta (0, 0)
Screenshot: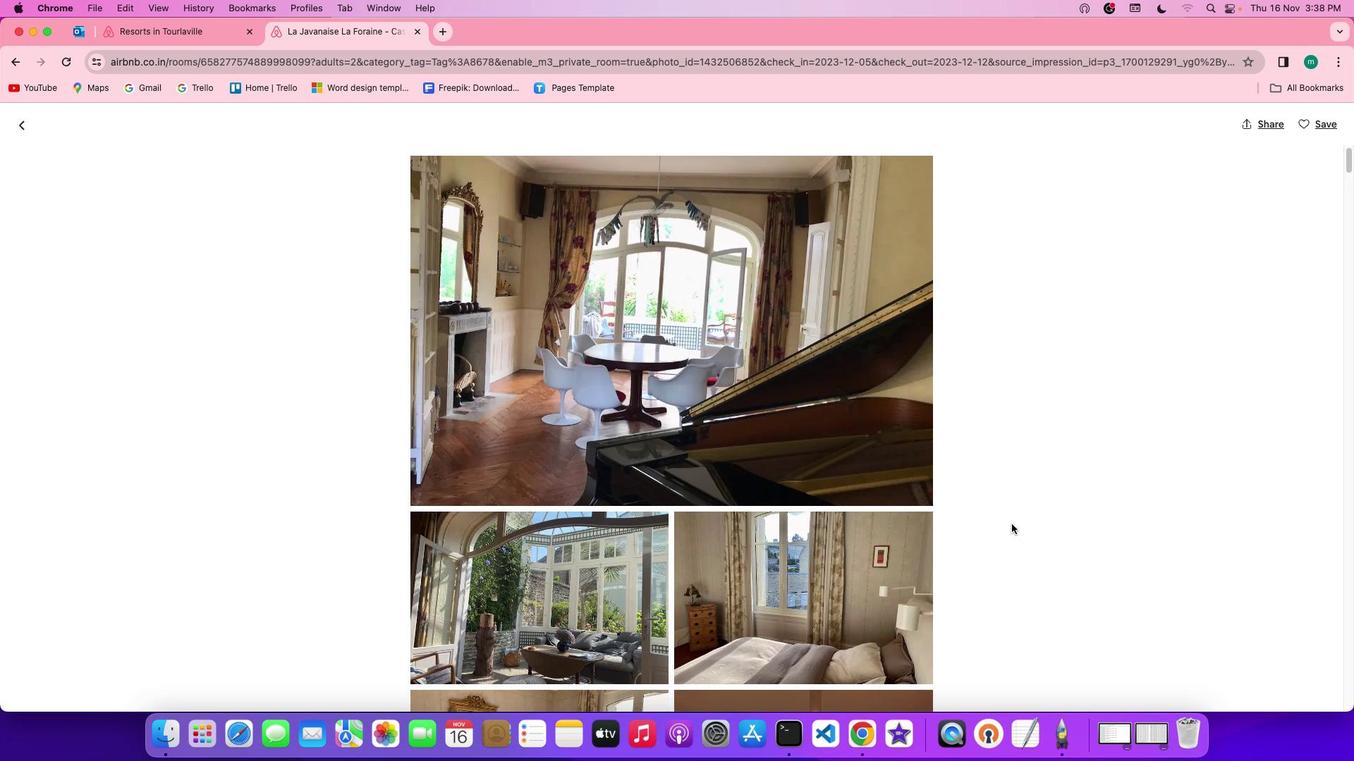 
Action: Mouse scrolled (1011, 524) with delta (0, 0)
Screenshot: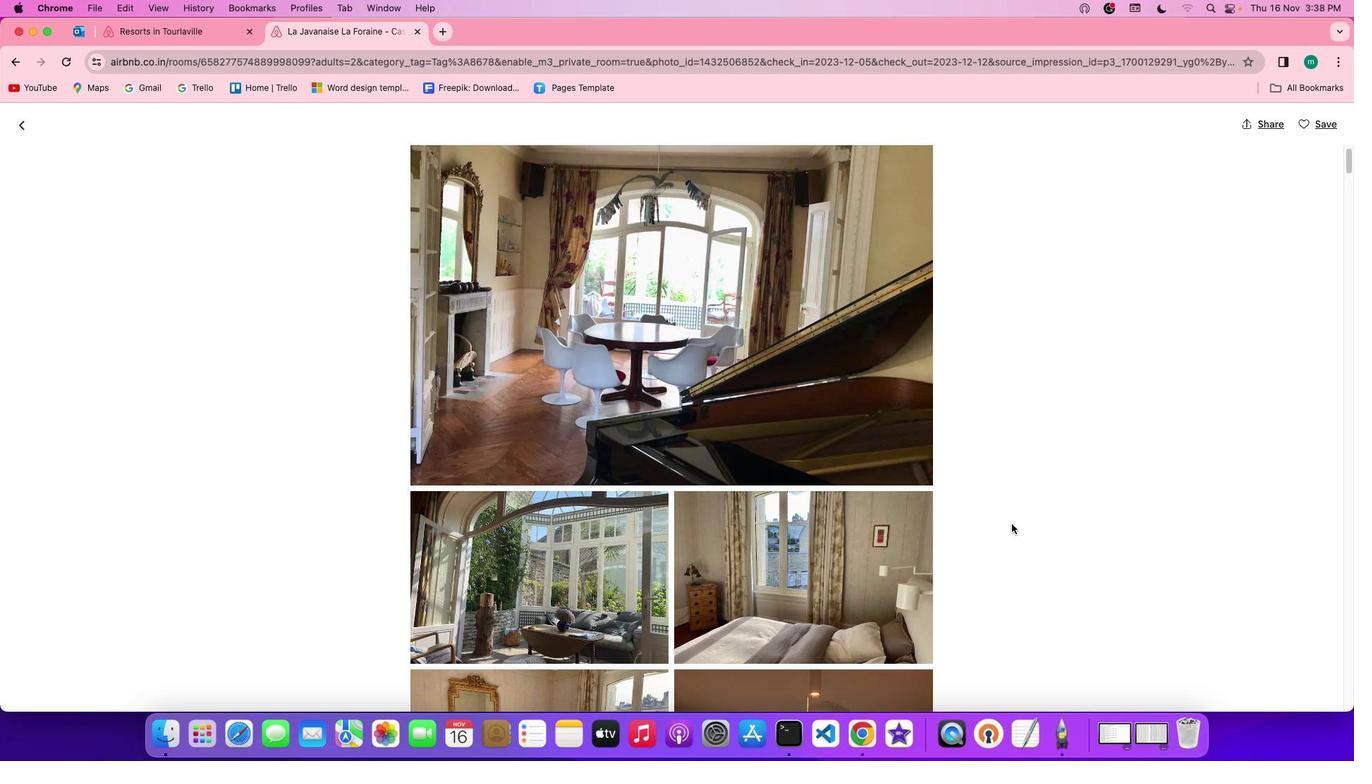 
Action: Mouse moved to (759, 393)
Screenshot: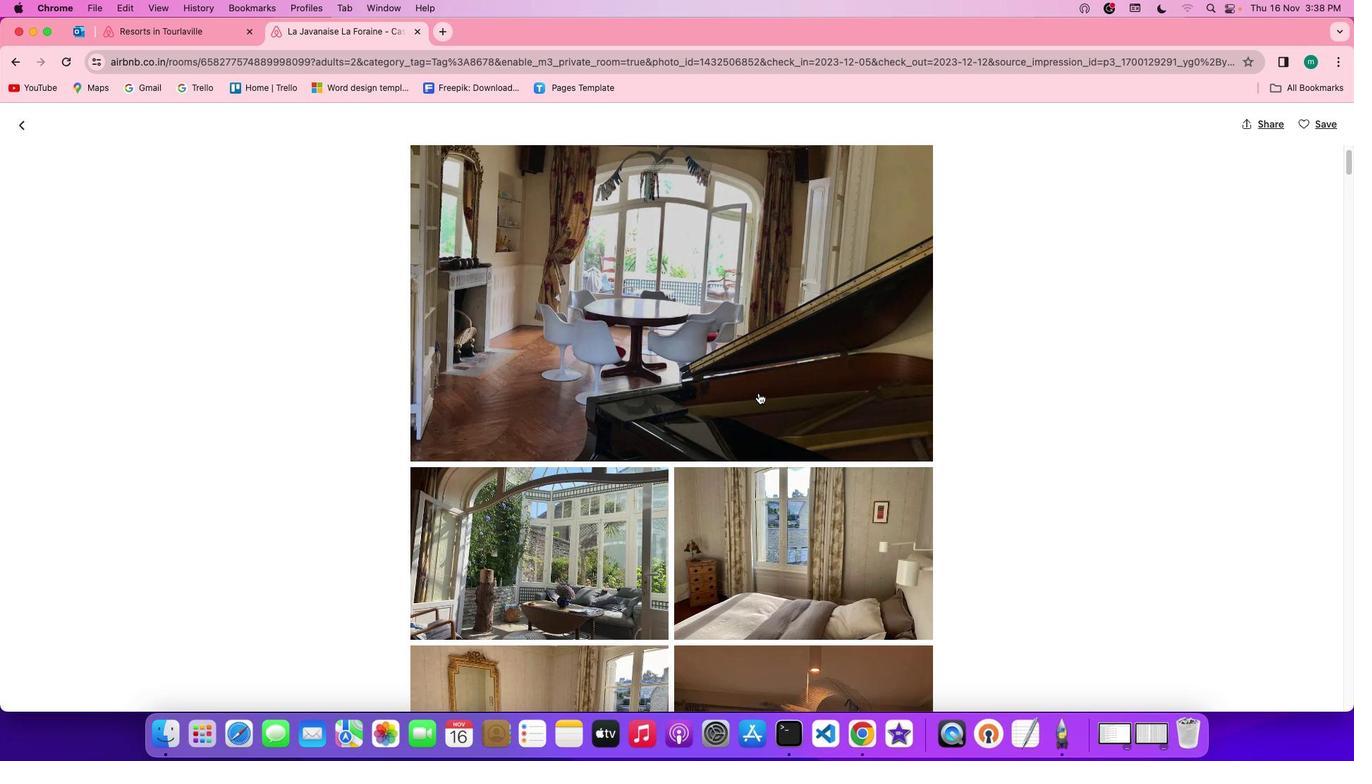
Action: Mouse pressed left at (759, 393)
Screenshot: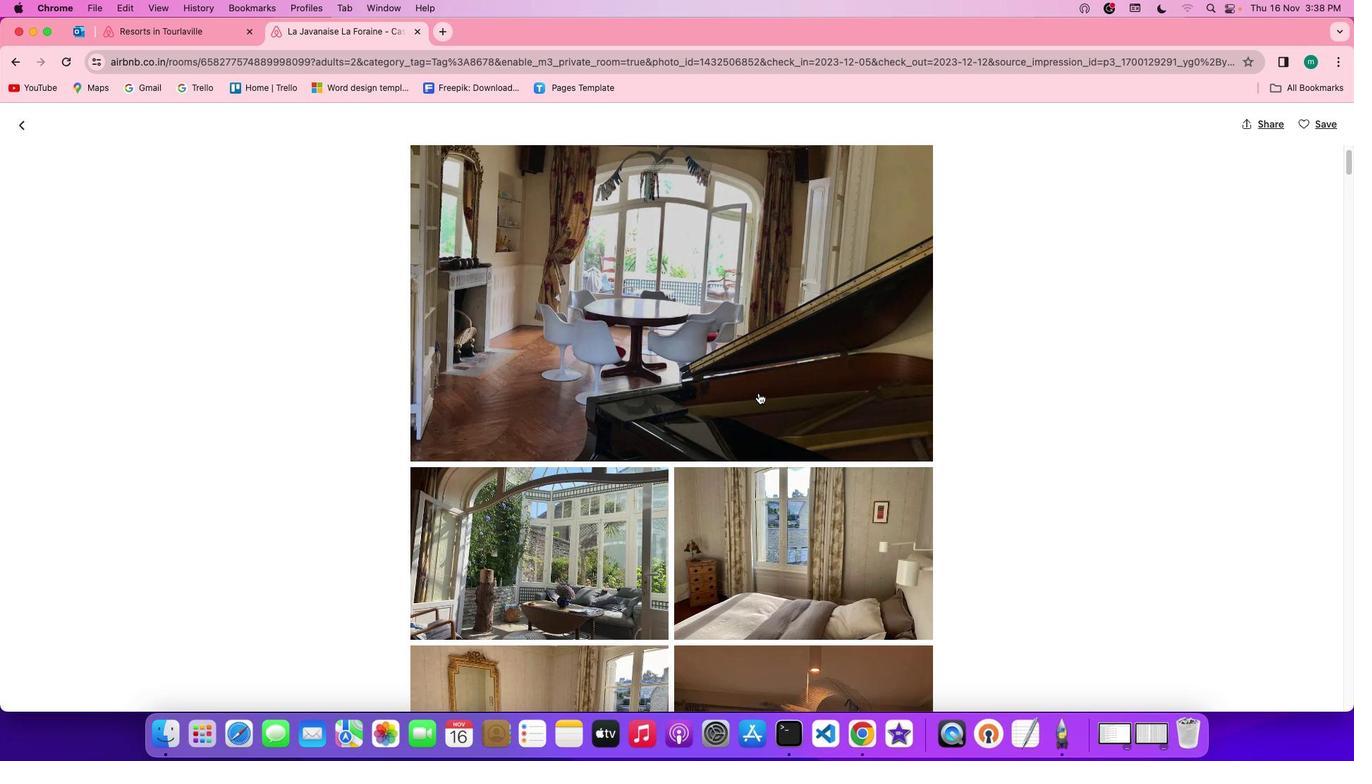 
Action: Mouse moved to (759, 395)
Screenshot: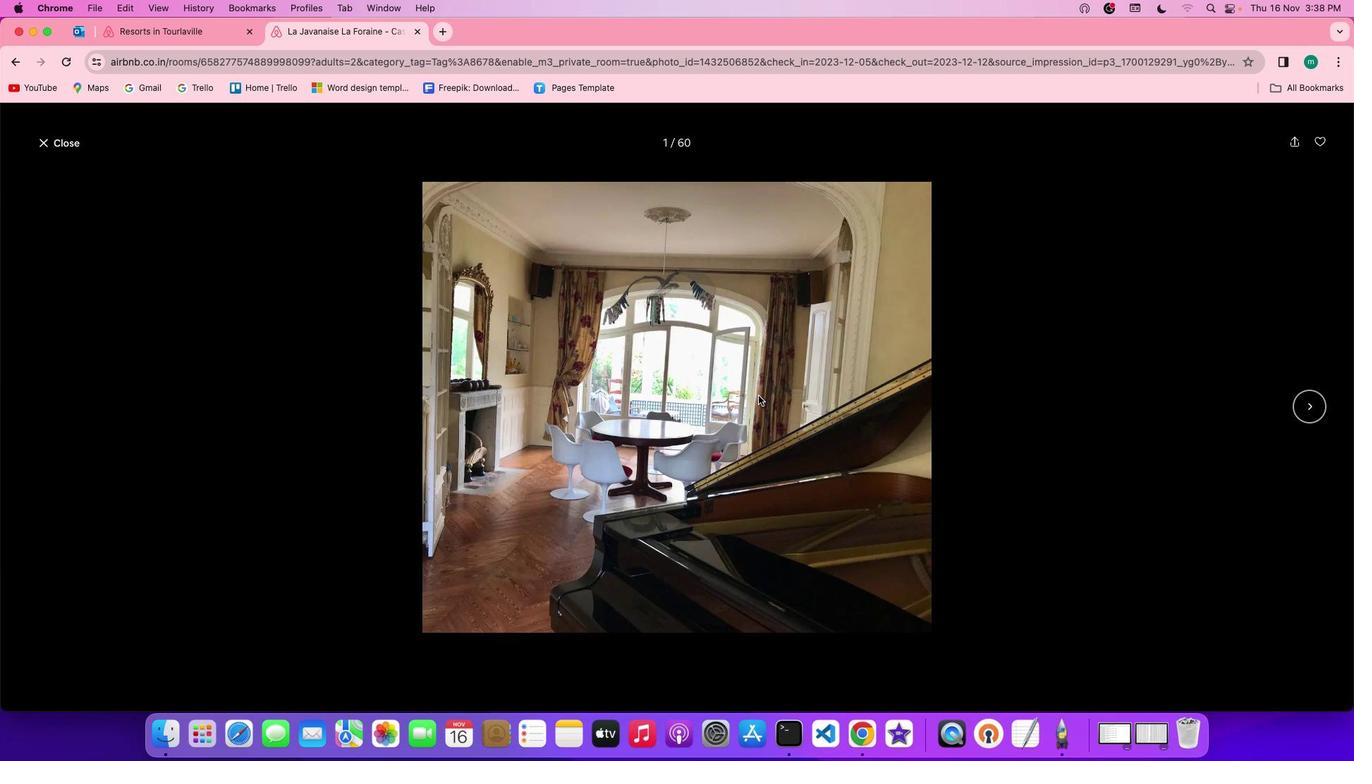 
Action: Mouse scrolled (759, 395) with delta (0, 0)
Screenshot: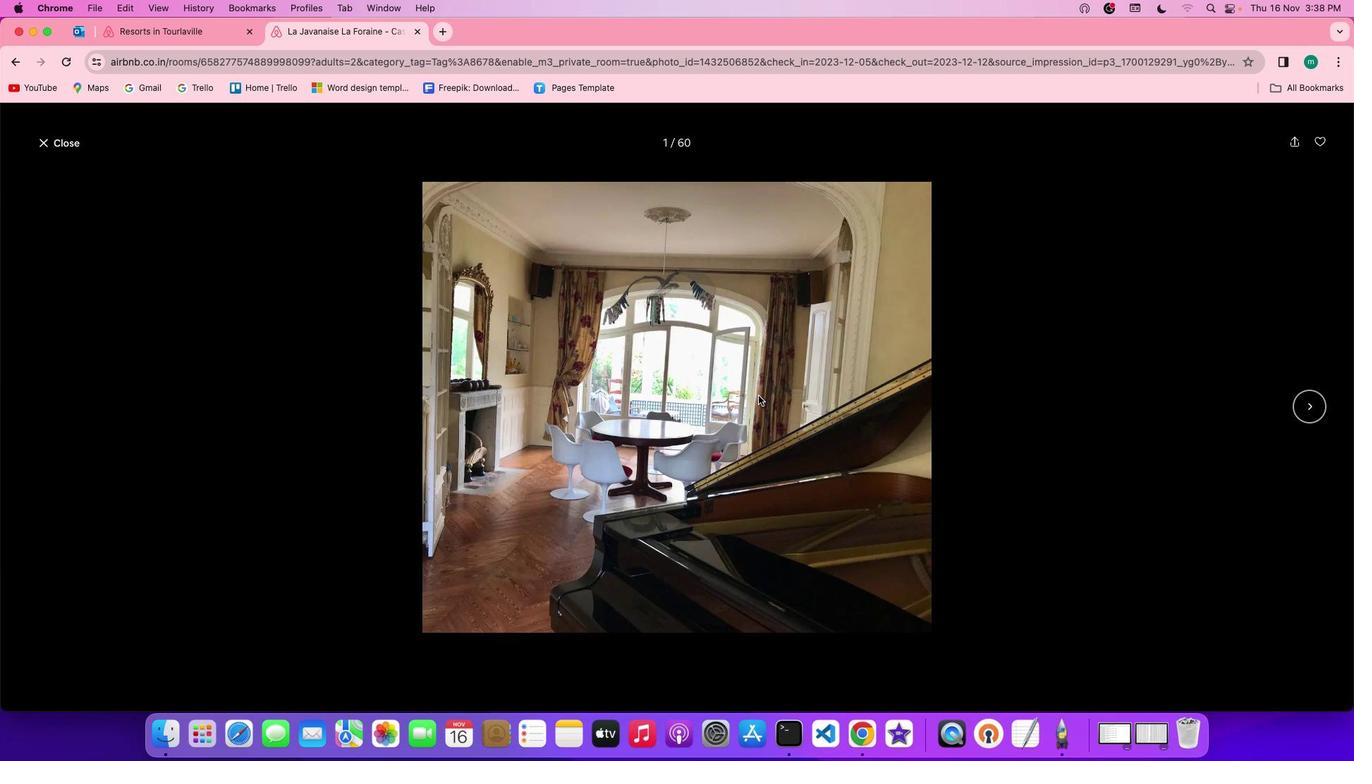 
Action: Mouse scrolled (759, 395) with delta (0, 0)
Screenshot: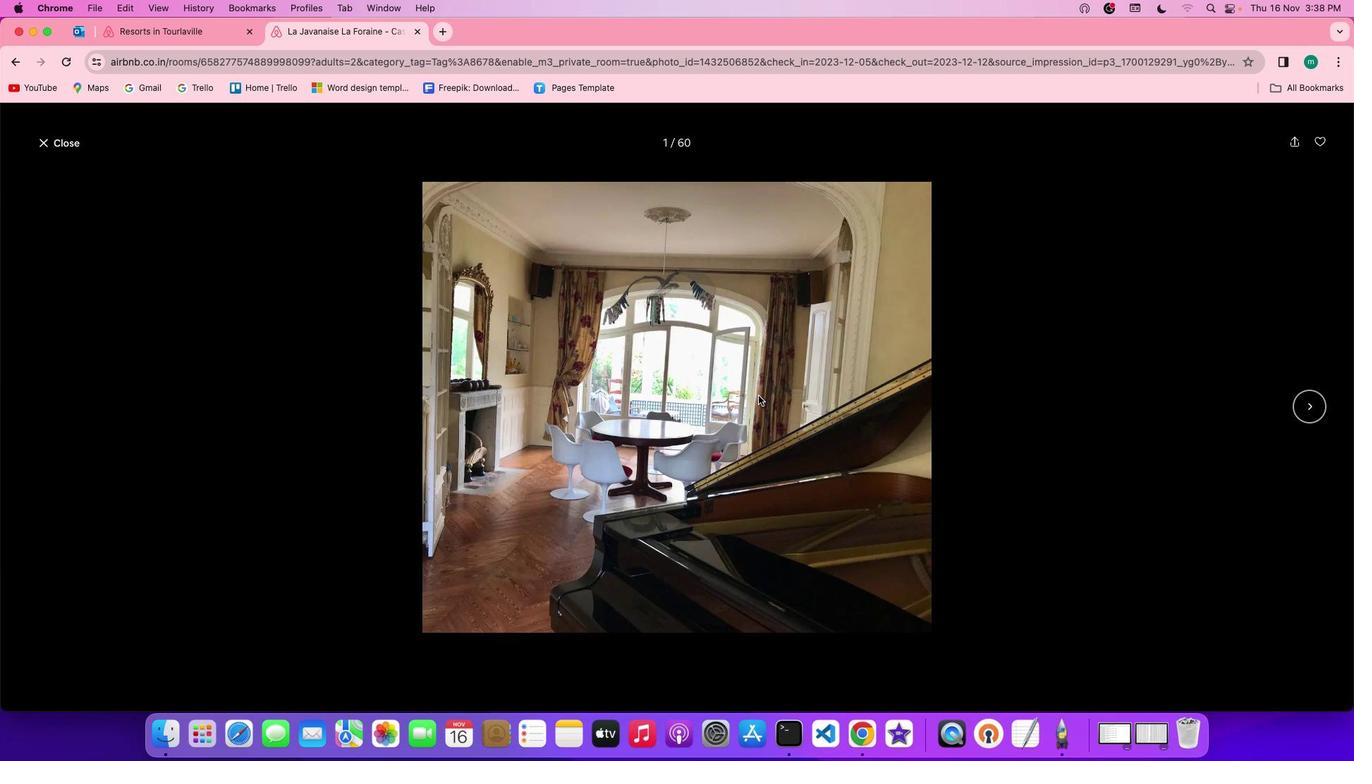 
Action: Mouse scrolled (759, 395) with delta (0, -1)
Screenshot: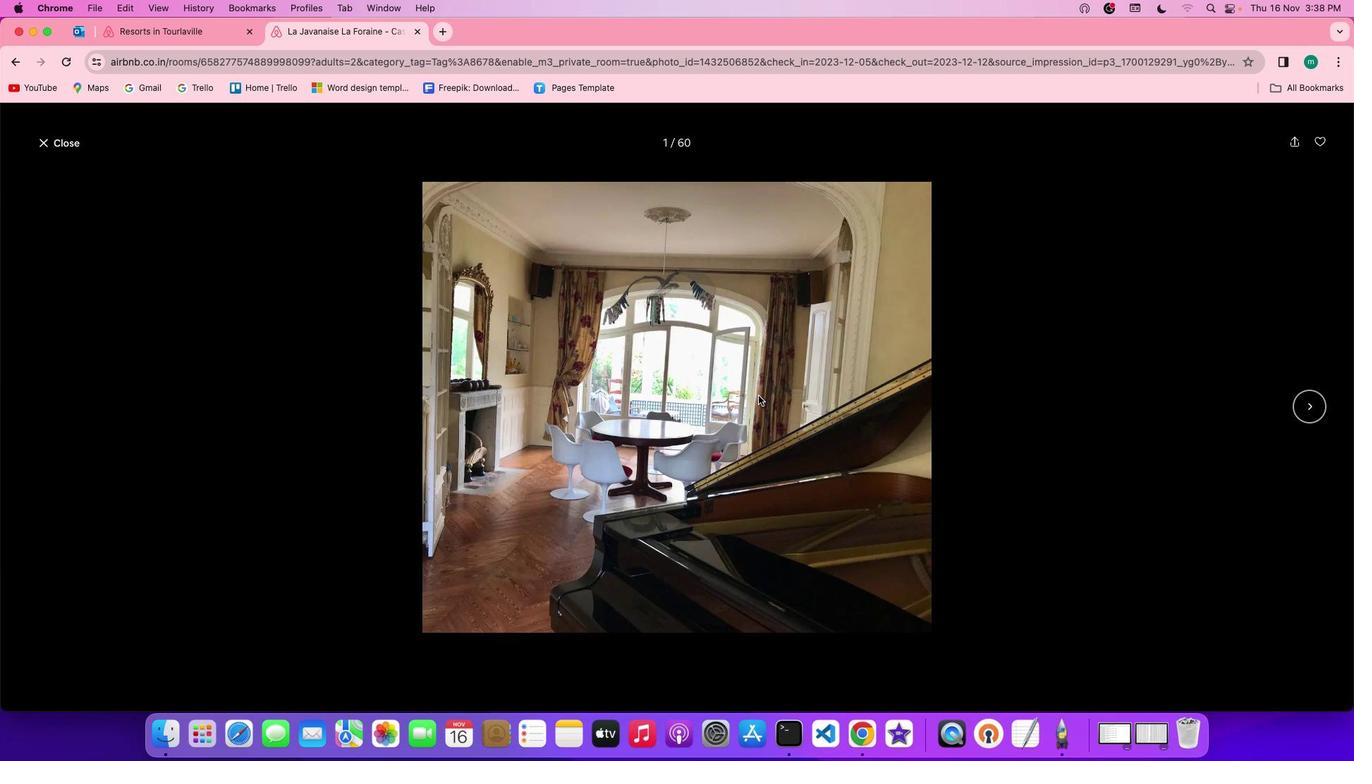 
Action: Mouse moved to (49, 146)
Screenshot: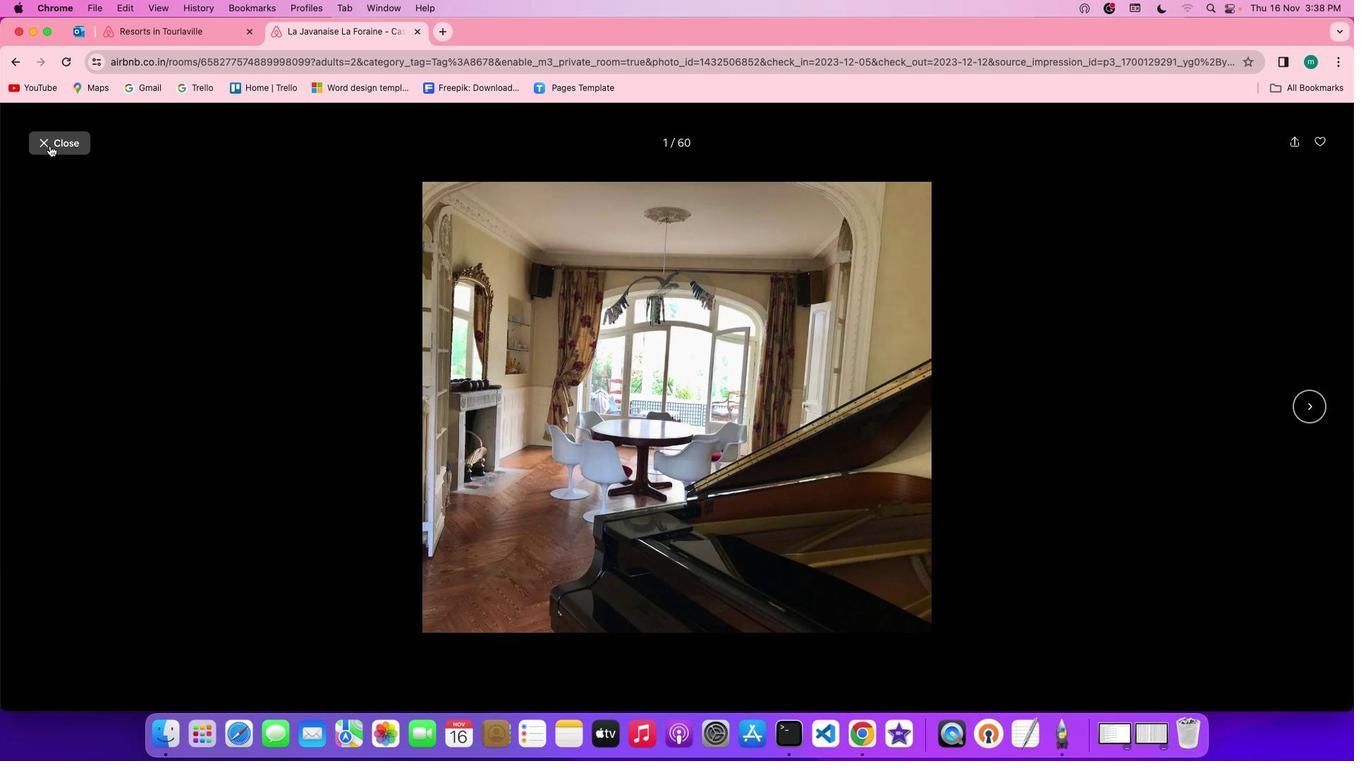
Action: Mouse pressed left at (49, 146)
Screenshot: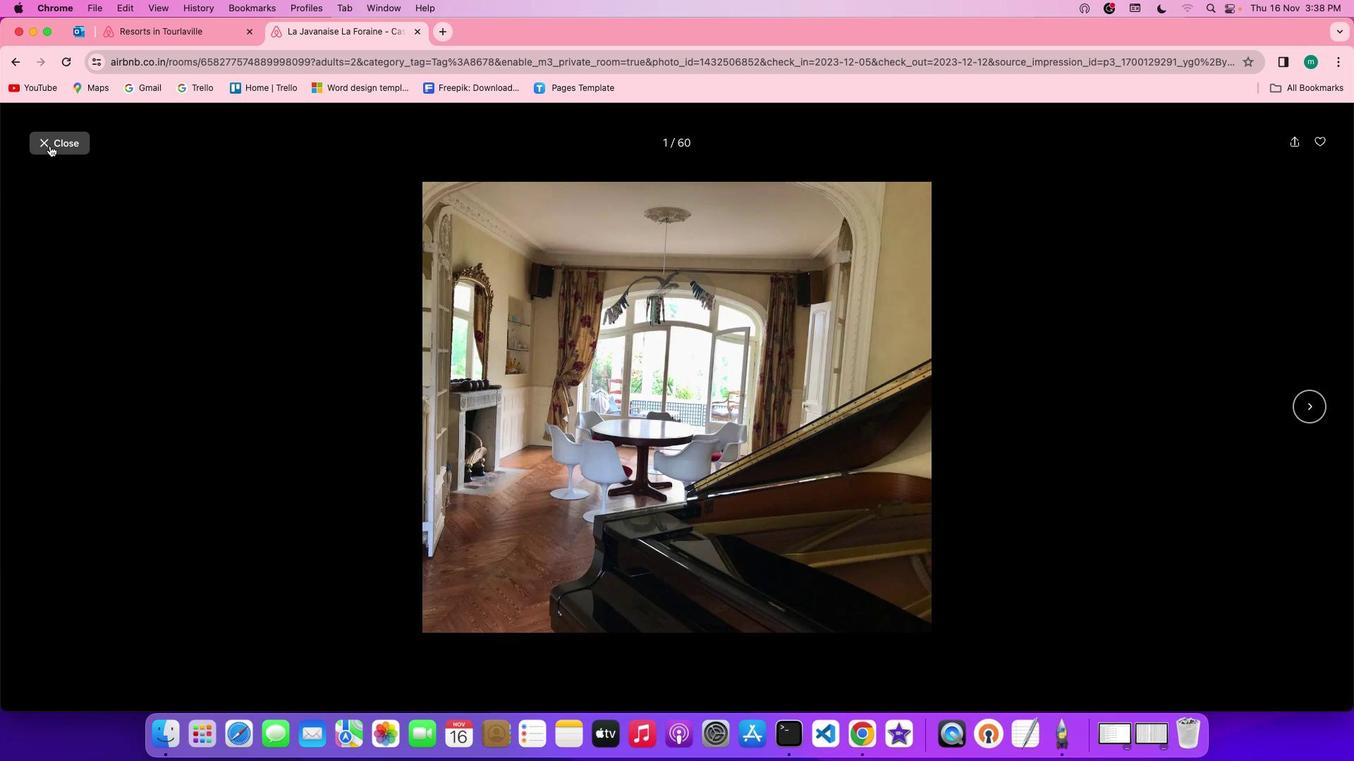 
Action: Mouse moved to (816, 670)
Screenshot: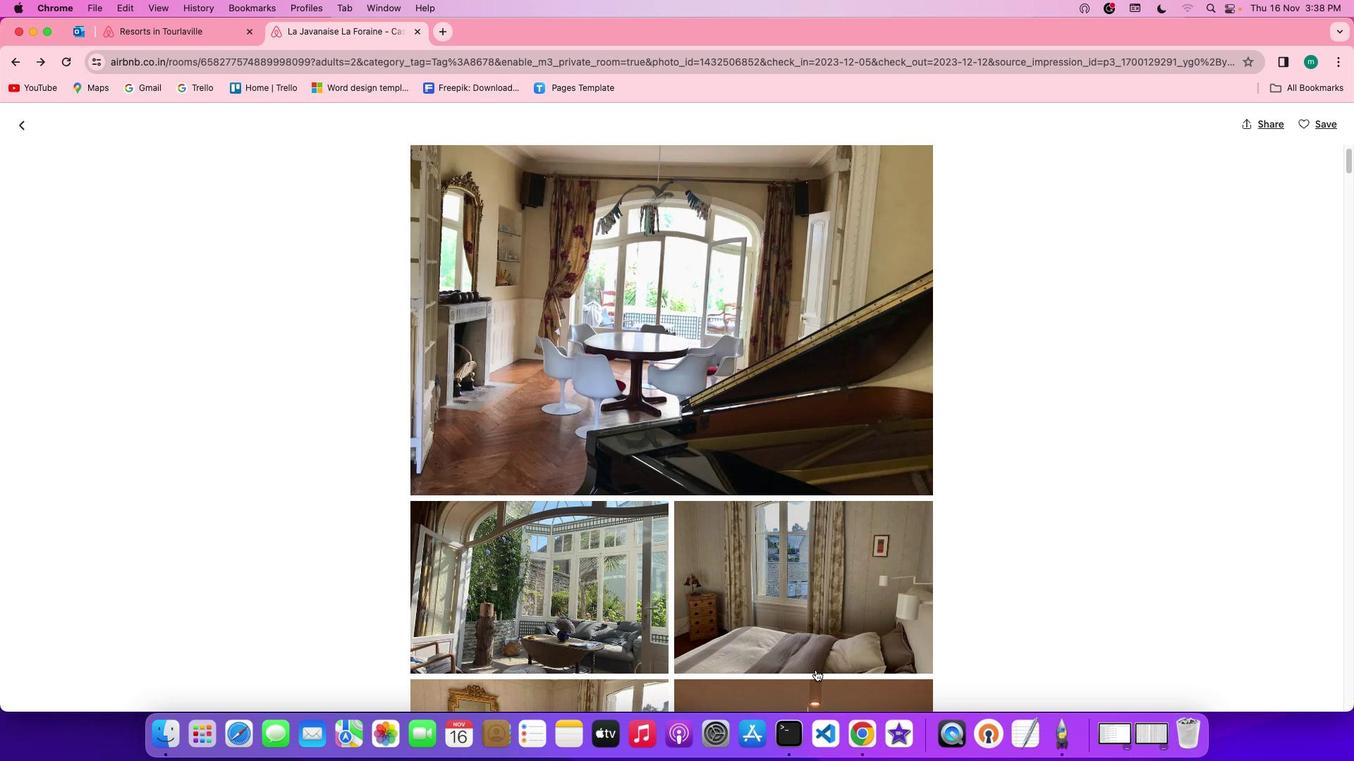 
Action: Mouse scrolled (816, 670) with delta (0, 0)
Screenshot: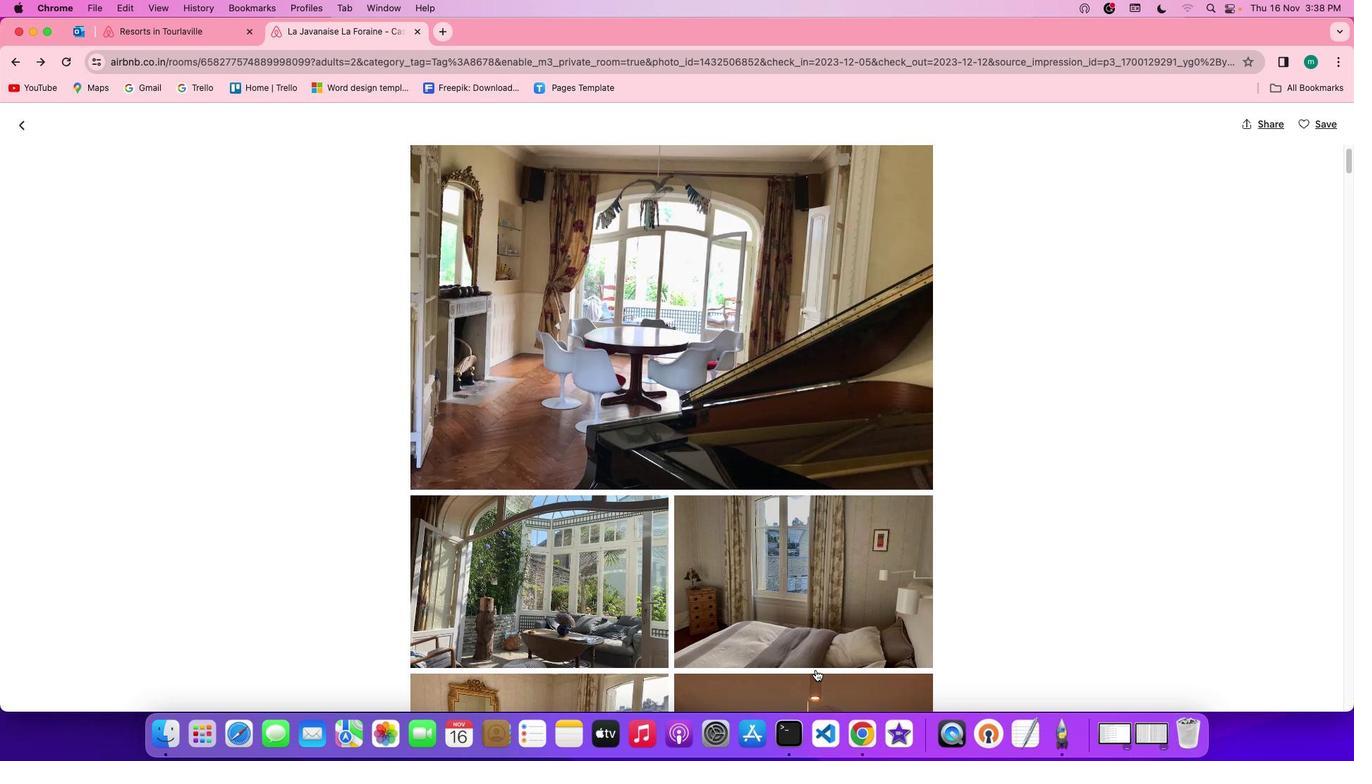 
Action: Mouse scrolled (816, 670) with delta (0, 0)
Screenshot: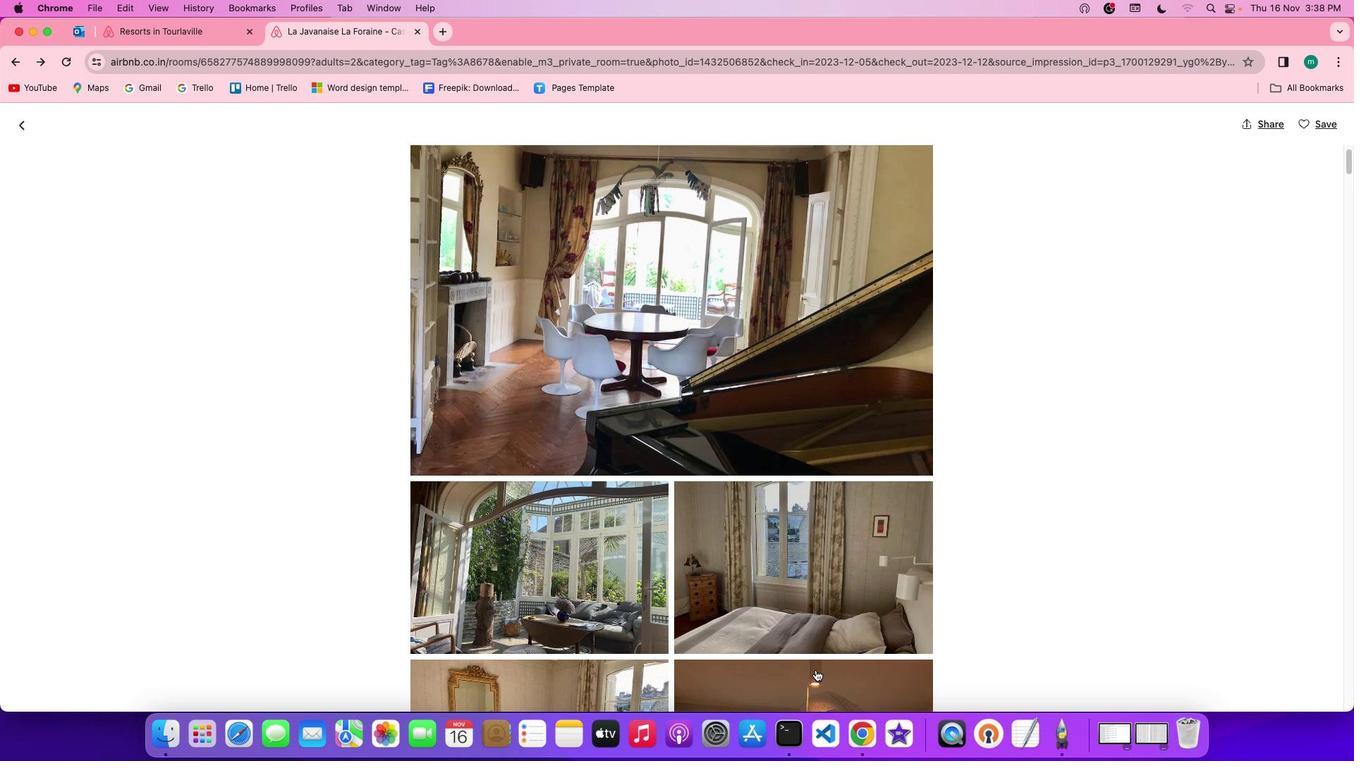 
Action: Mouse scrolled (816, 670) with delta (0, -1)
Screenshot: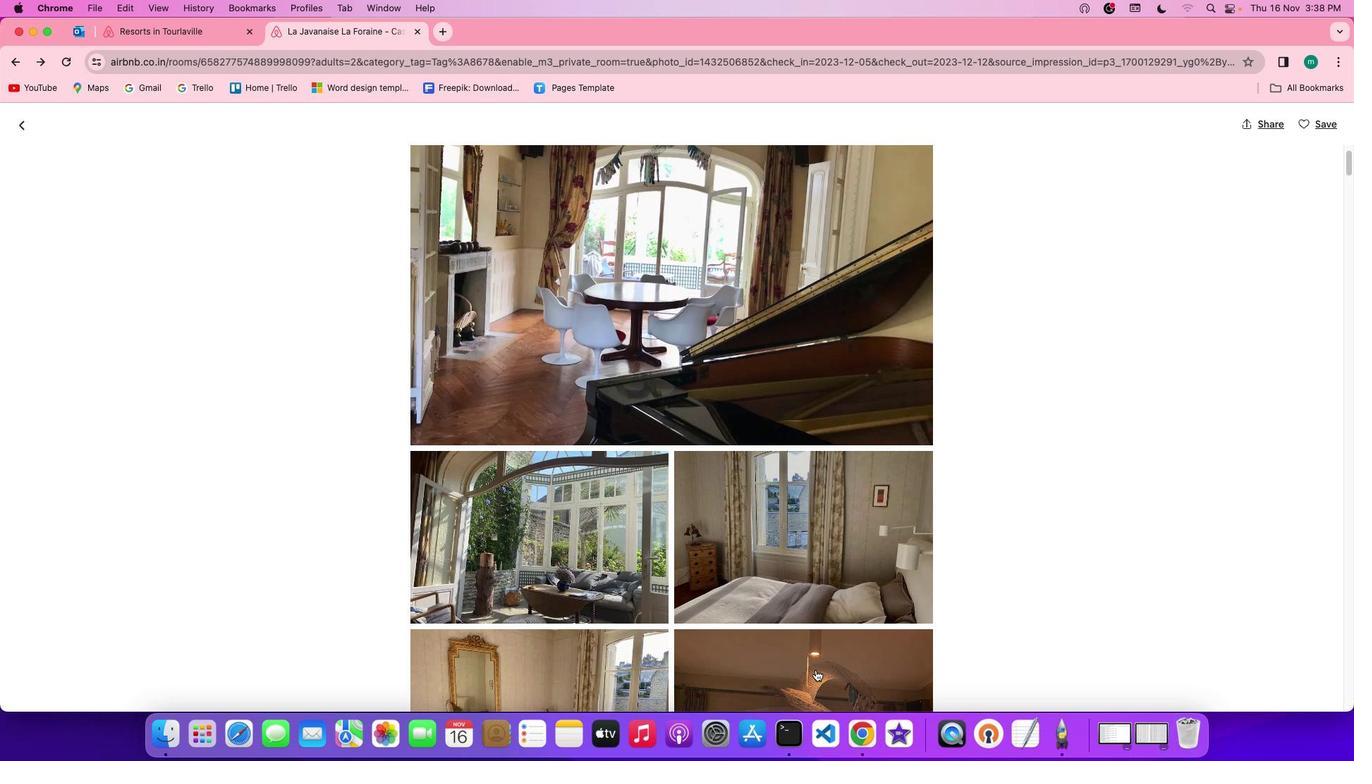 
Action: Mouse scrolled (816, 670) with delta (0, -2)
Screenshot: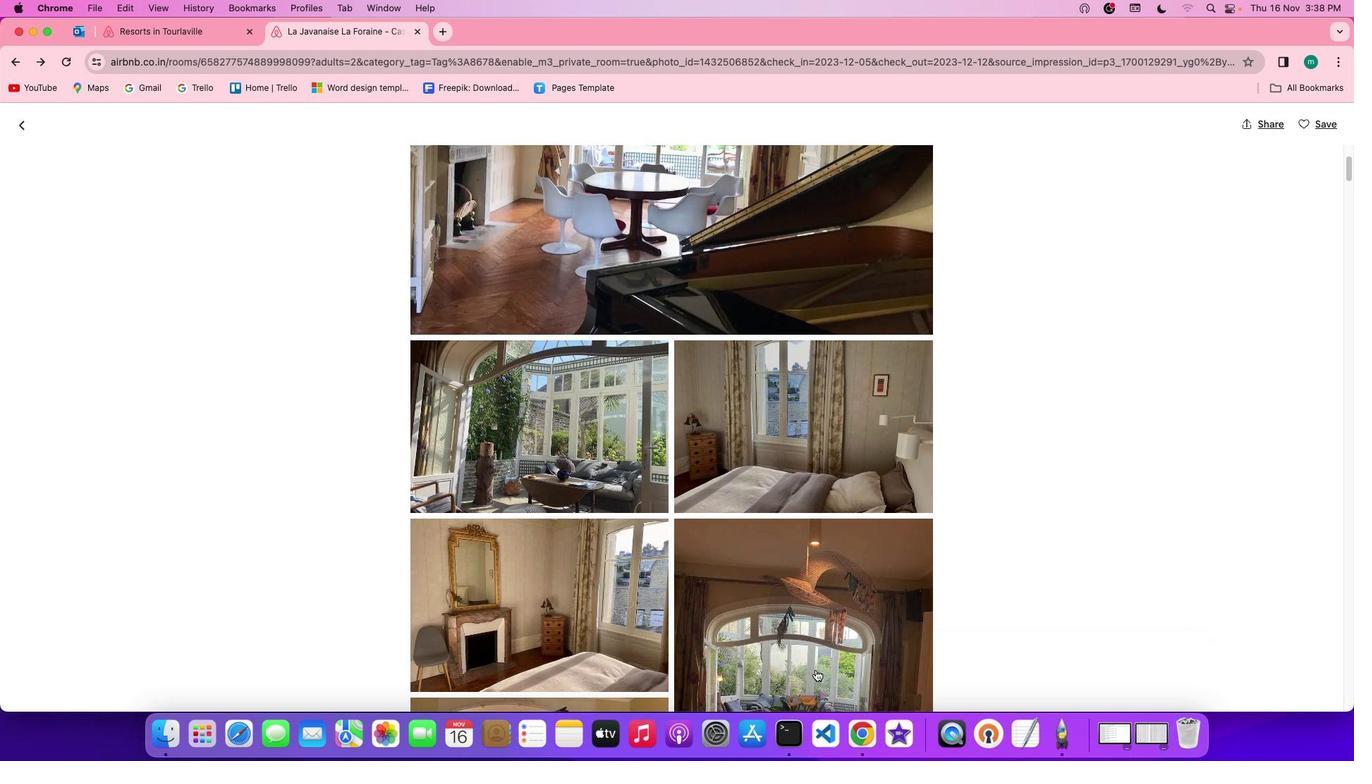 
Action: Mouse scrolled (816, 670) with delta (0, -2)
Screenshot: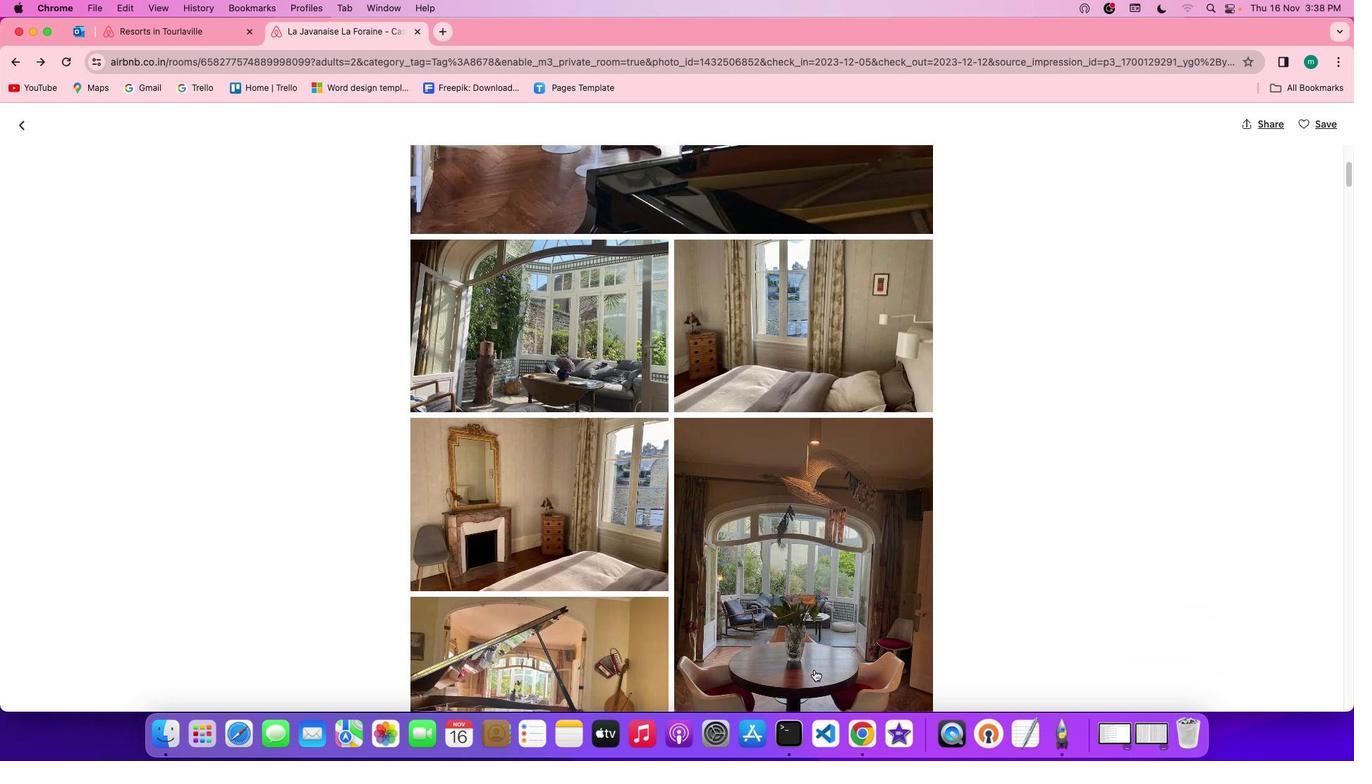 
Action: Mouse moved to (814, 670)
Screenshot: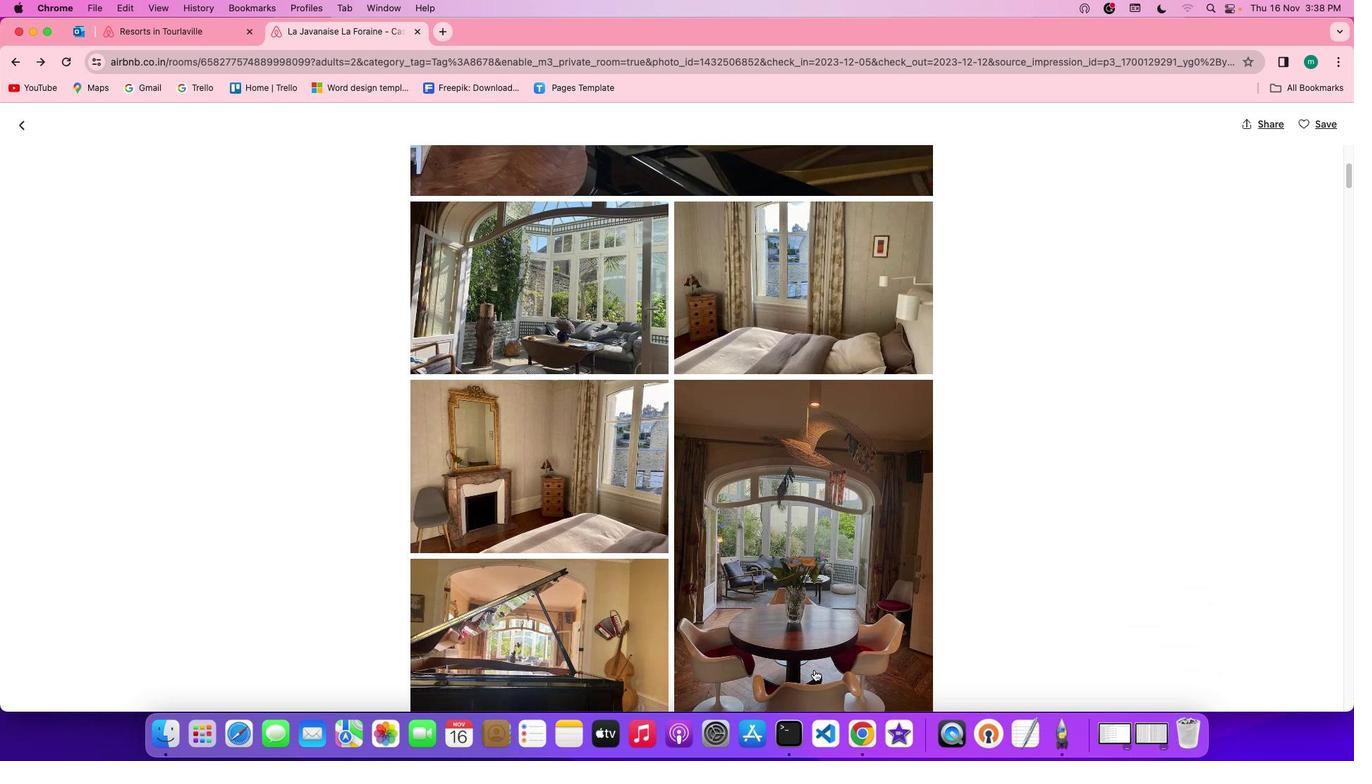 
Action: Mouse scrolled (814, 670) with delta (0, 0)
Screenshot: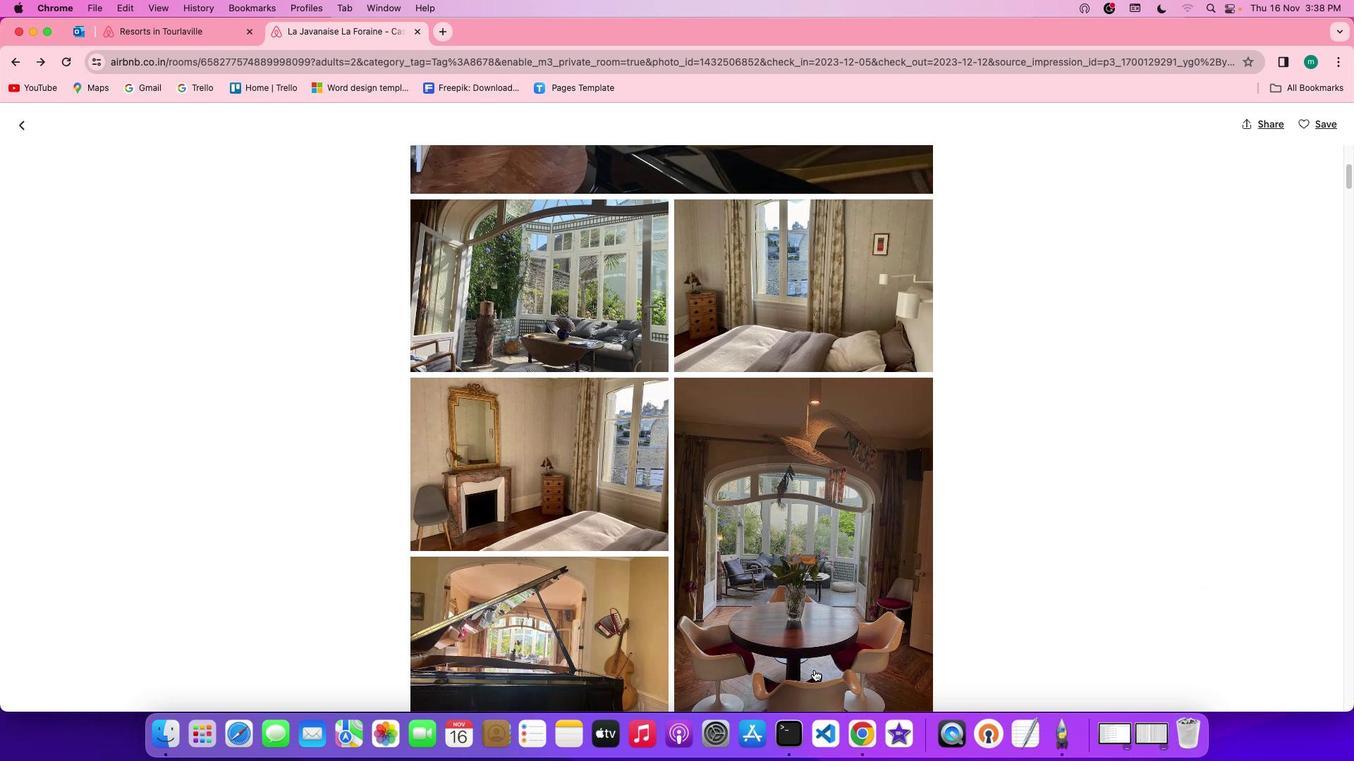 
Action: Mouse scrolled (814, 670) with delta (0, 0)
Screenshot: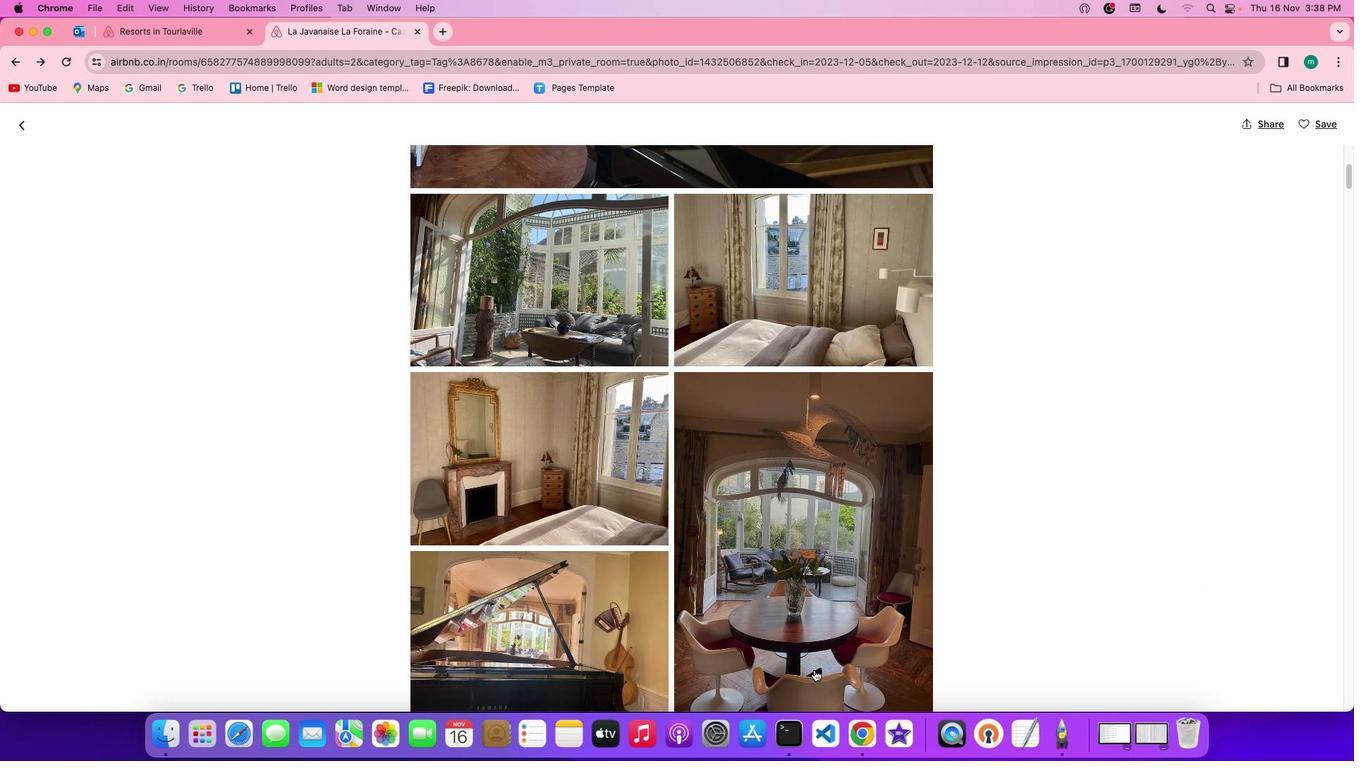 
Action: Mouse scrolled (814, 670) with delta (0, -1)
Screenshot: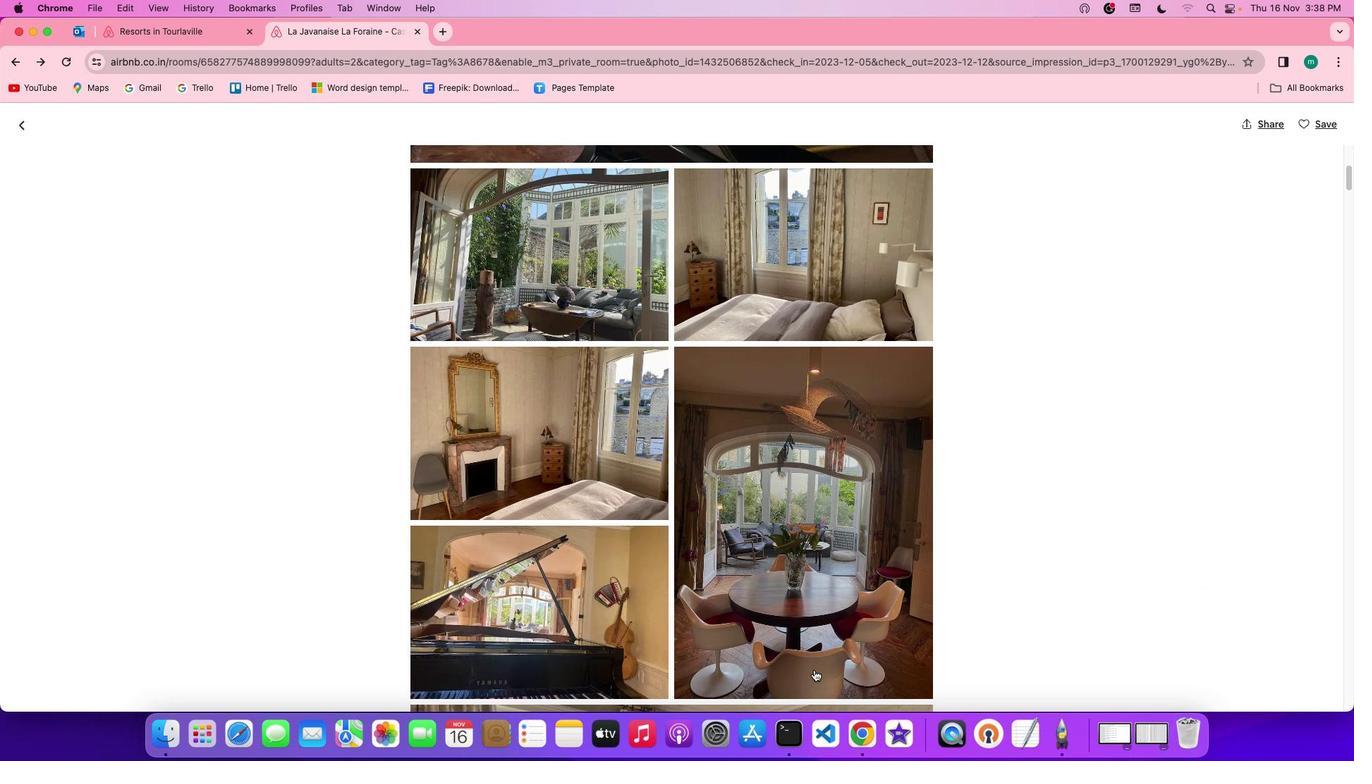 
Action: Mouse scrolled (814, 670) with delta (0, -1)
Screenshot: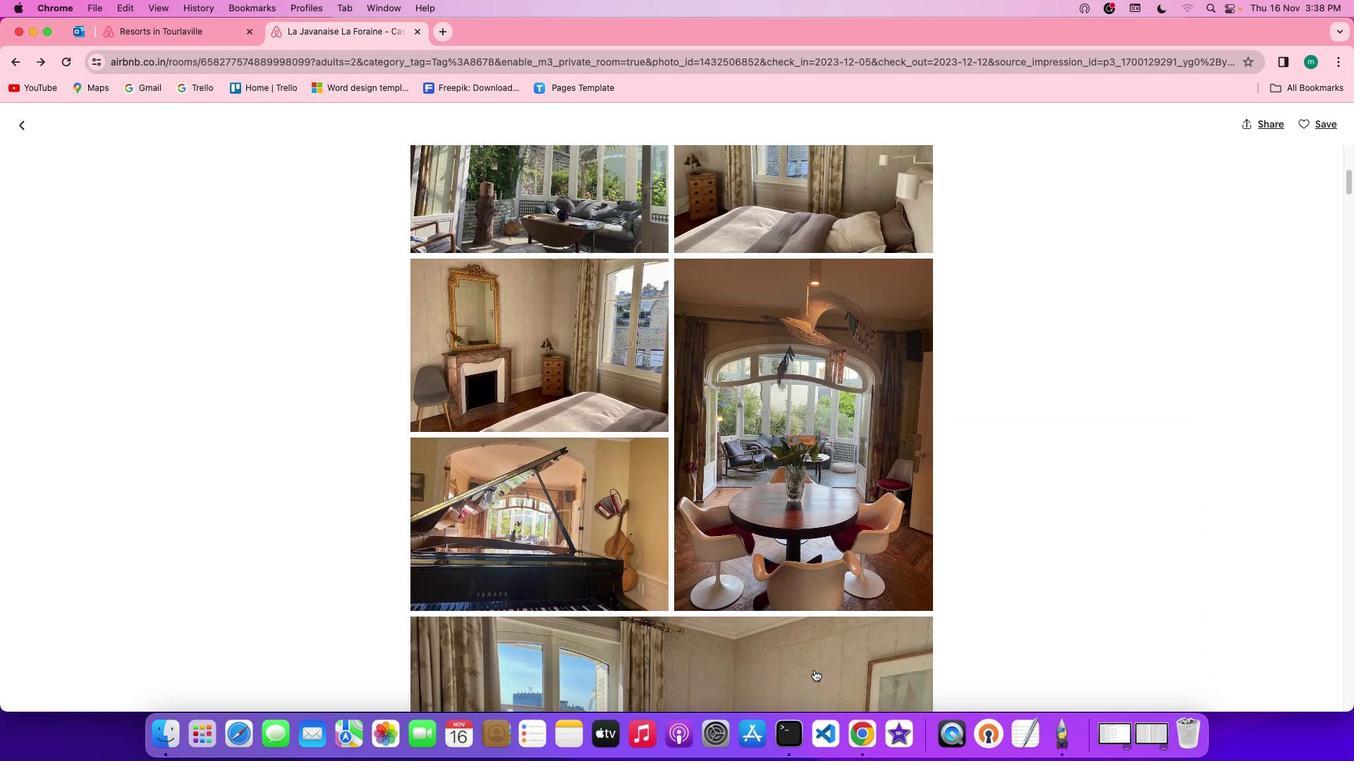 
Action: Mouse scrolled (814, 670) with delta (0, 0)
Screenshot: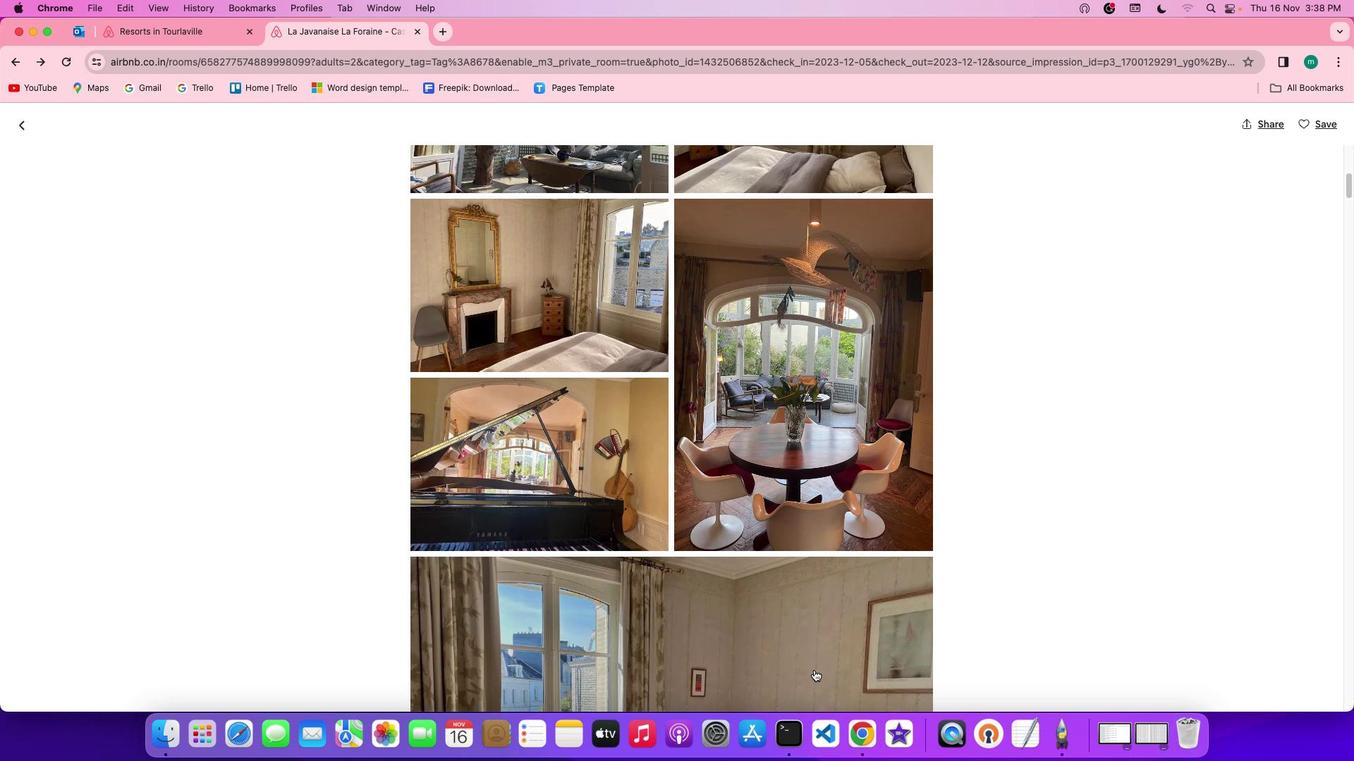 
Action: Mouse scrolled (814, 670) with delta (0, 0)
Screenshot: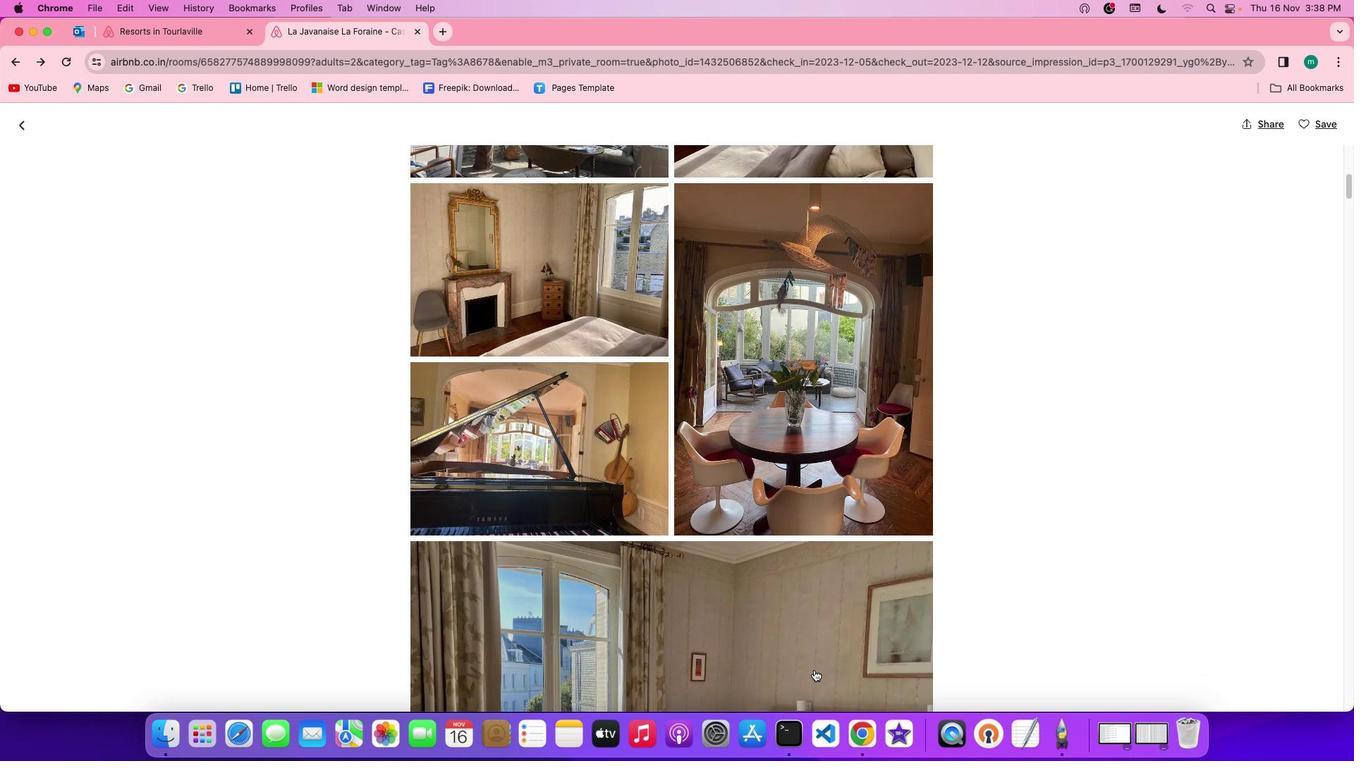 
Action: Mouse scrolled (814, 670) with delta (0, -1)
Screenshot: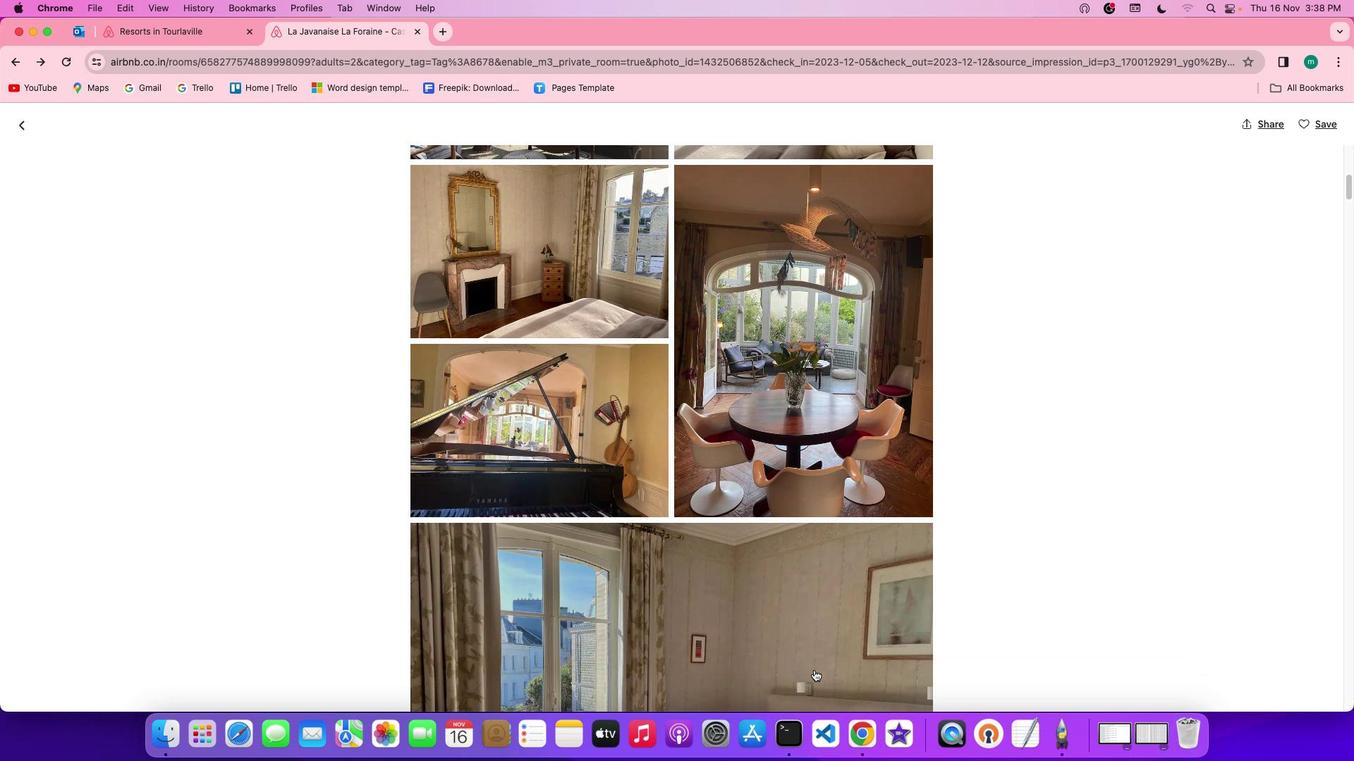 
Action: Mouse scrolled (814, 670) with delta (0, 0)
Screenshot: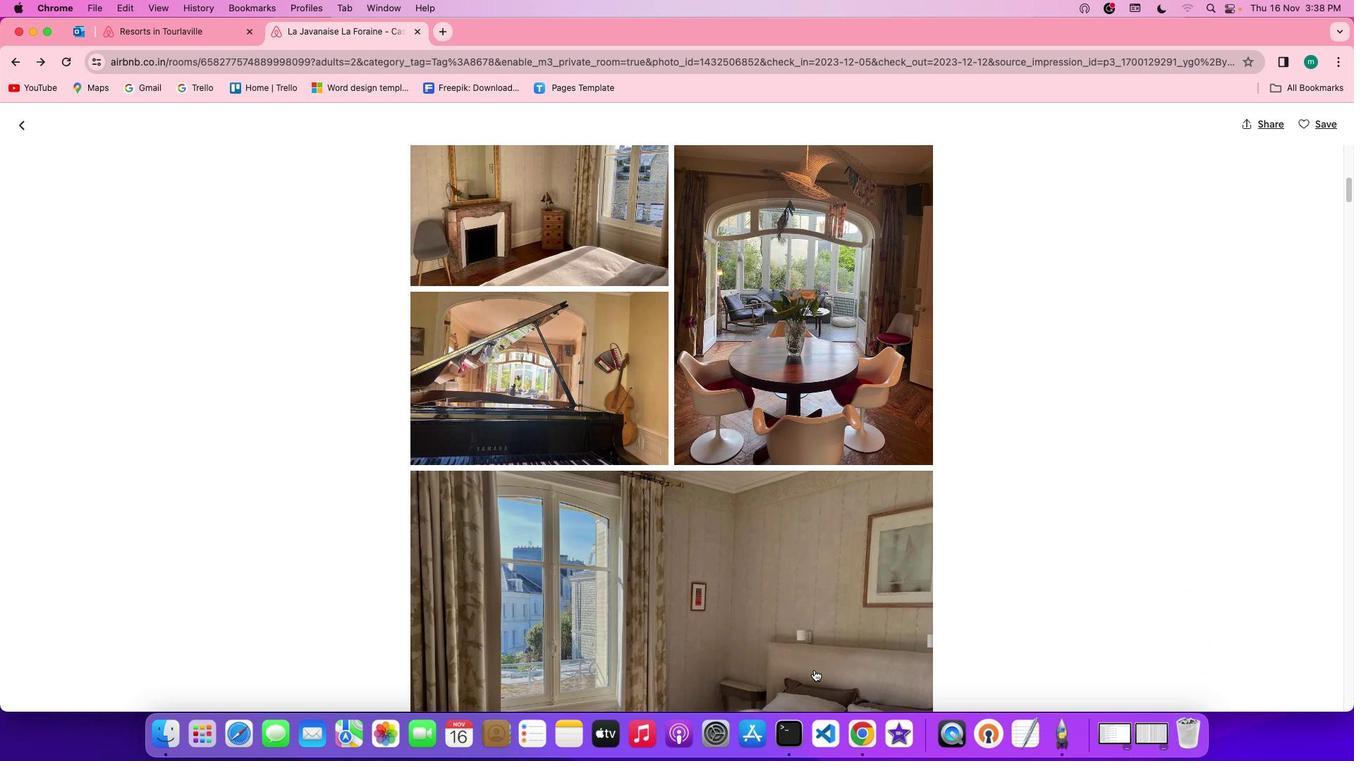 
Action: Mouse scrolled (814, 670) with delta (0, 0)
Screenshot: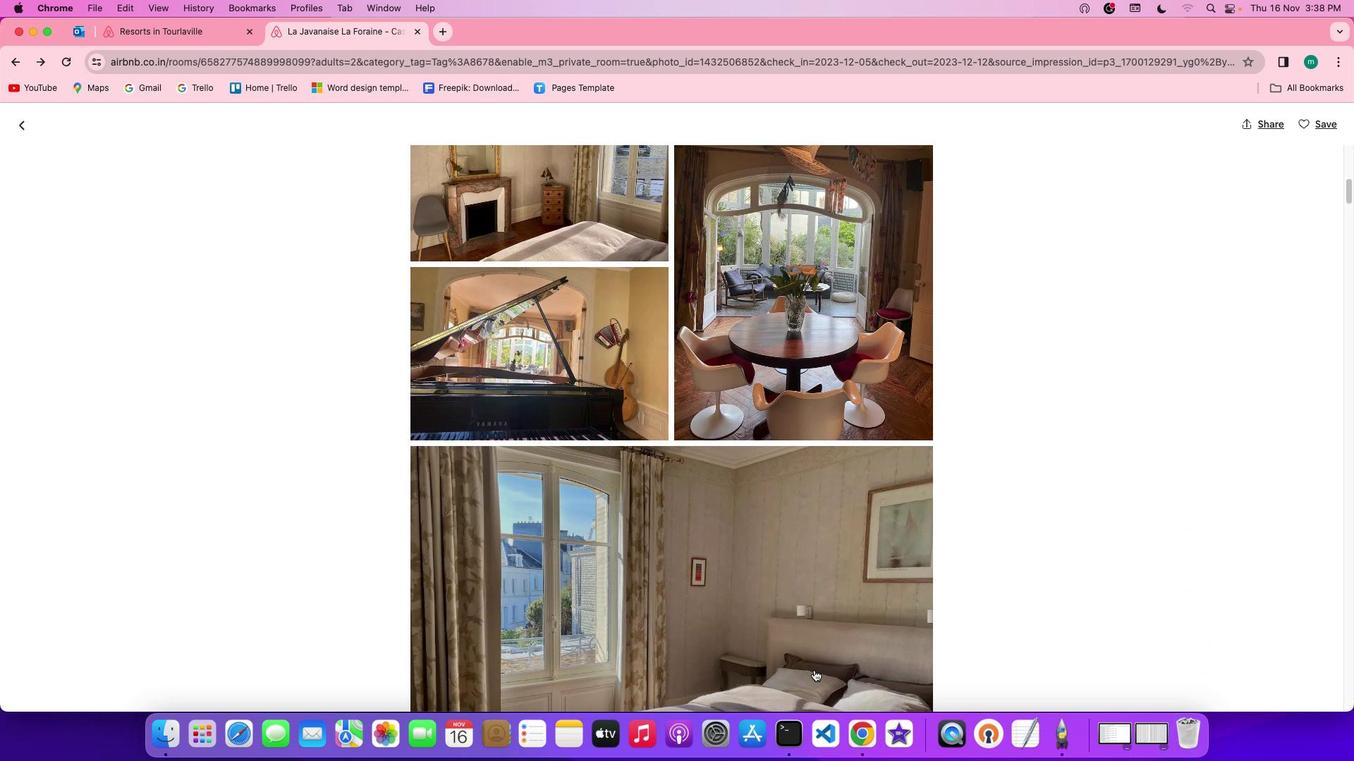 
Action: Mouse scrolled (814, 670) with delta (0, -1)
Screenshot: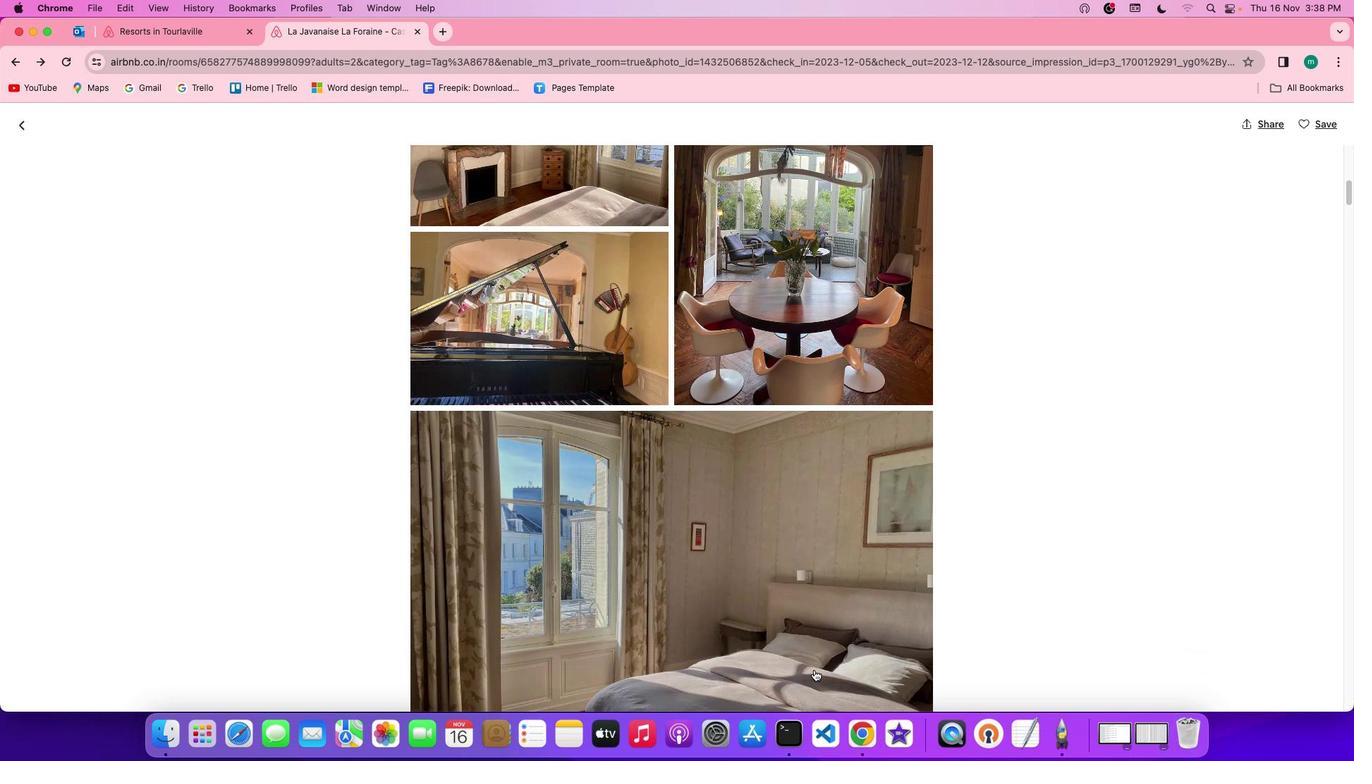 
Action: Mouse scrolled (814, 670) with delta (0, -2)
Screenshot: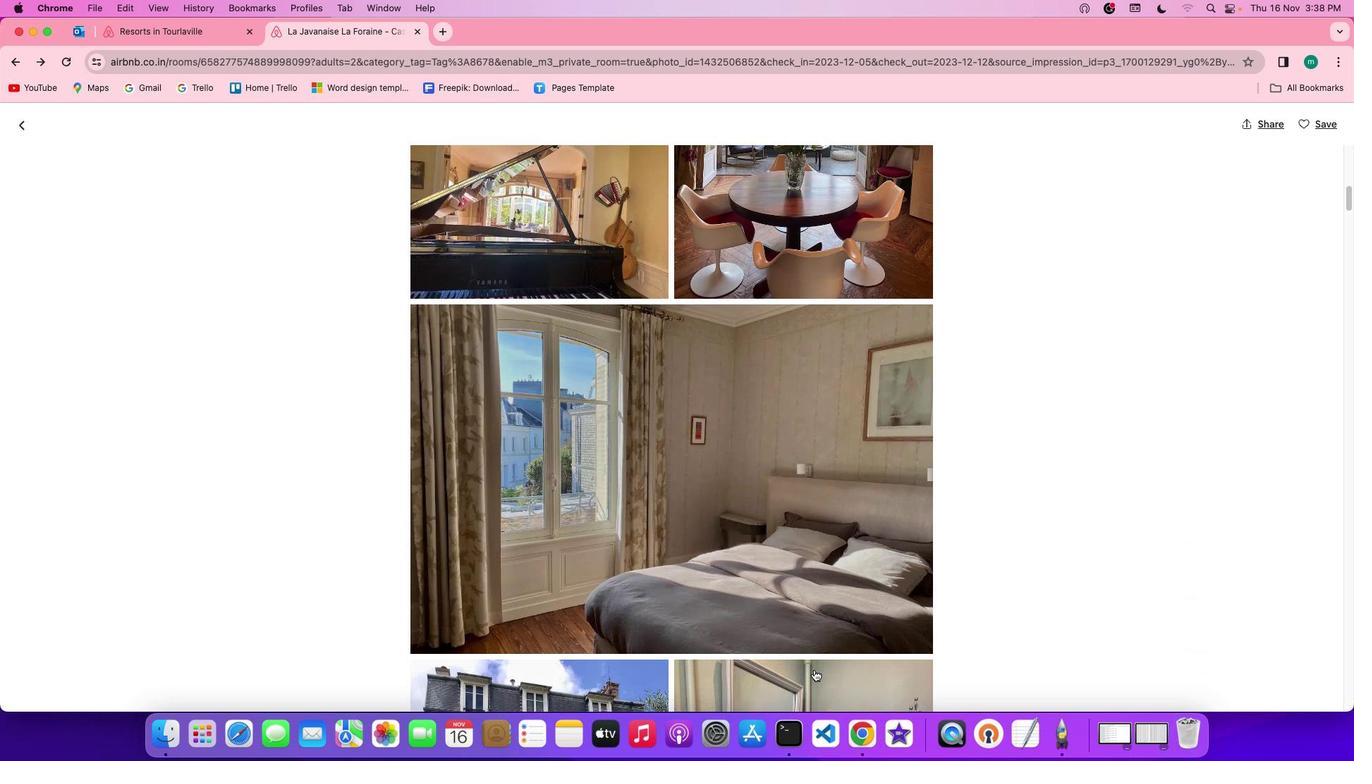 
Action: Mouse scrolled (814, 670) with delta (0, 0)
Screenshot: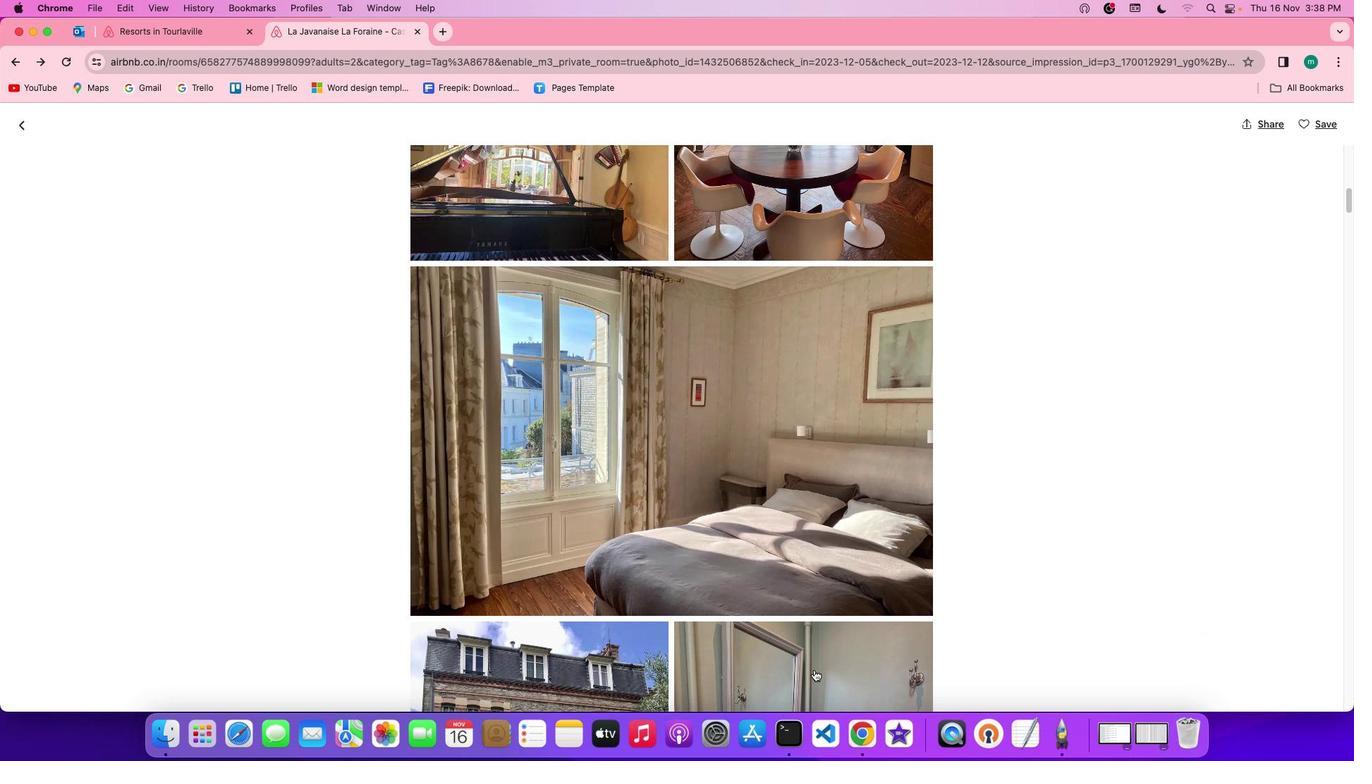
Action: Mouse scrolled (814, 670) with delta (0, 0)
Screenshot: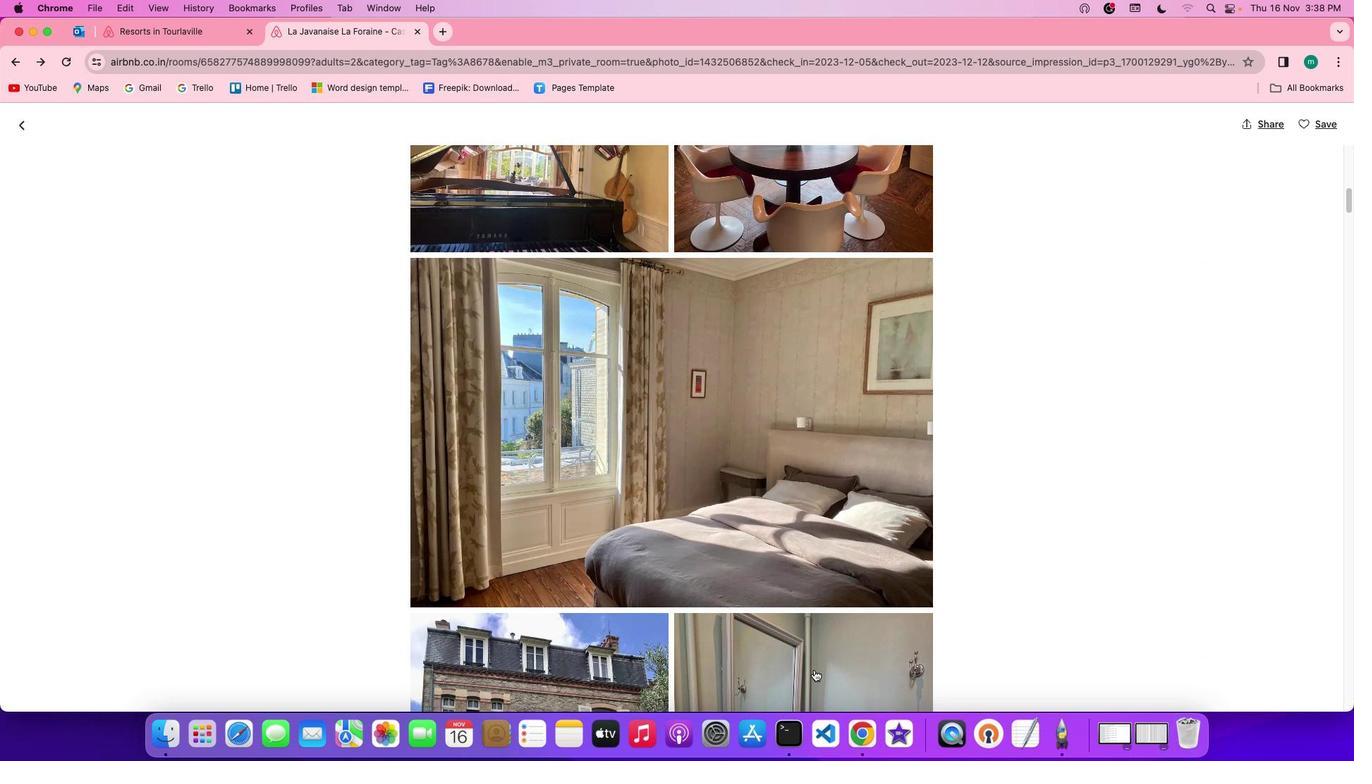 
Action: Mouse scrolled (814, 670) with delta (0, 0)
Screenshot: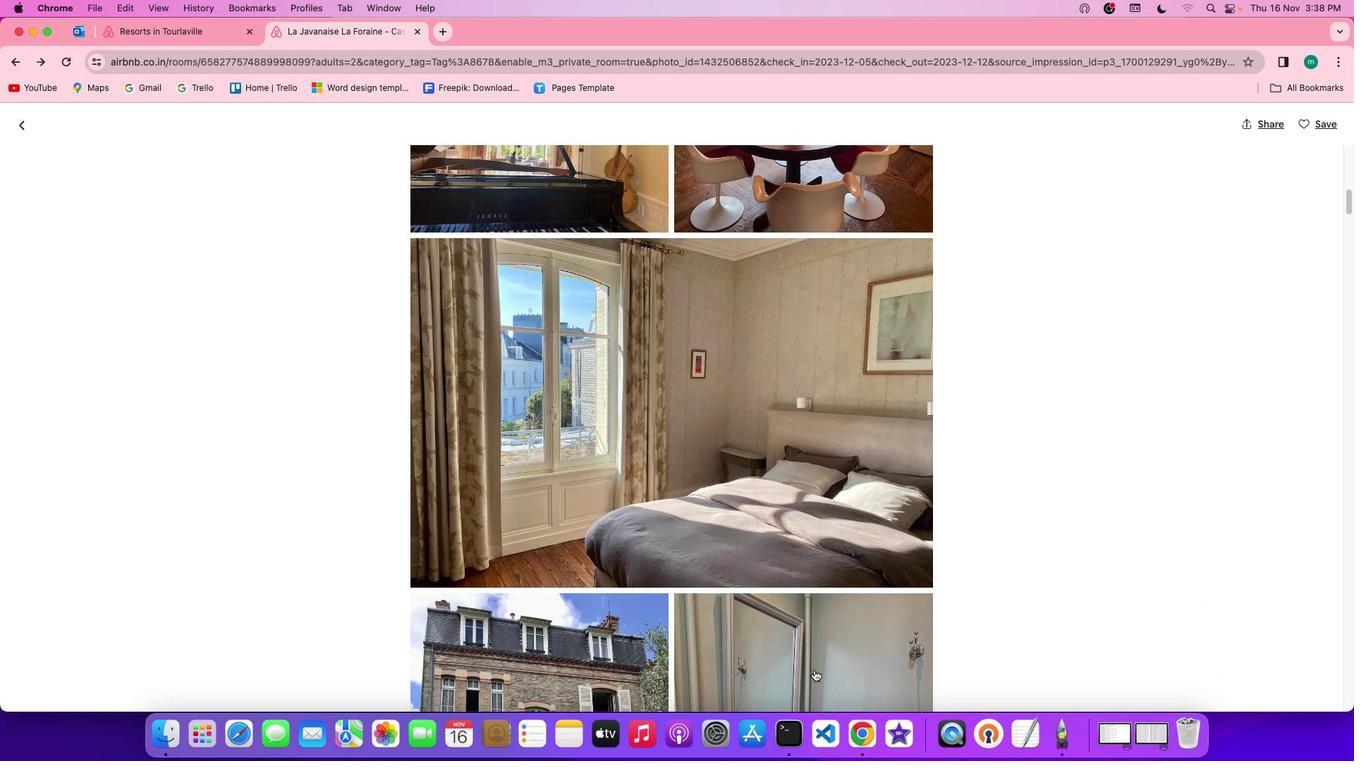 
Action: Mouse scrolled (814, 670) with delta (0, 0)
Screenshot: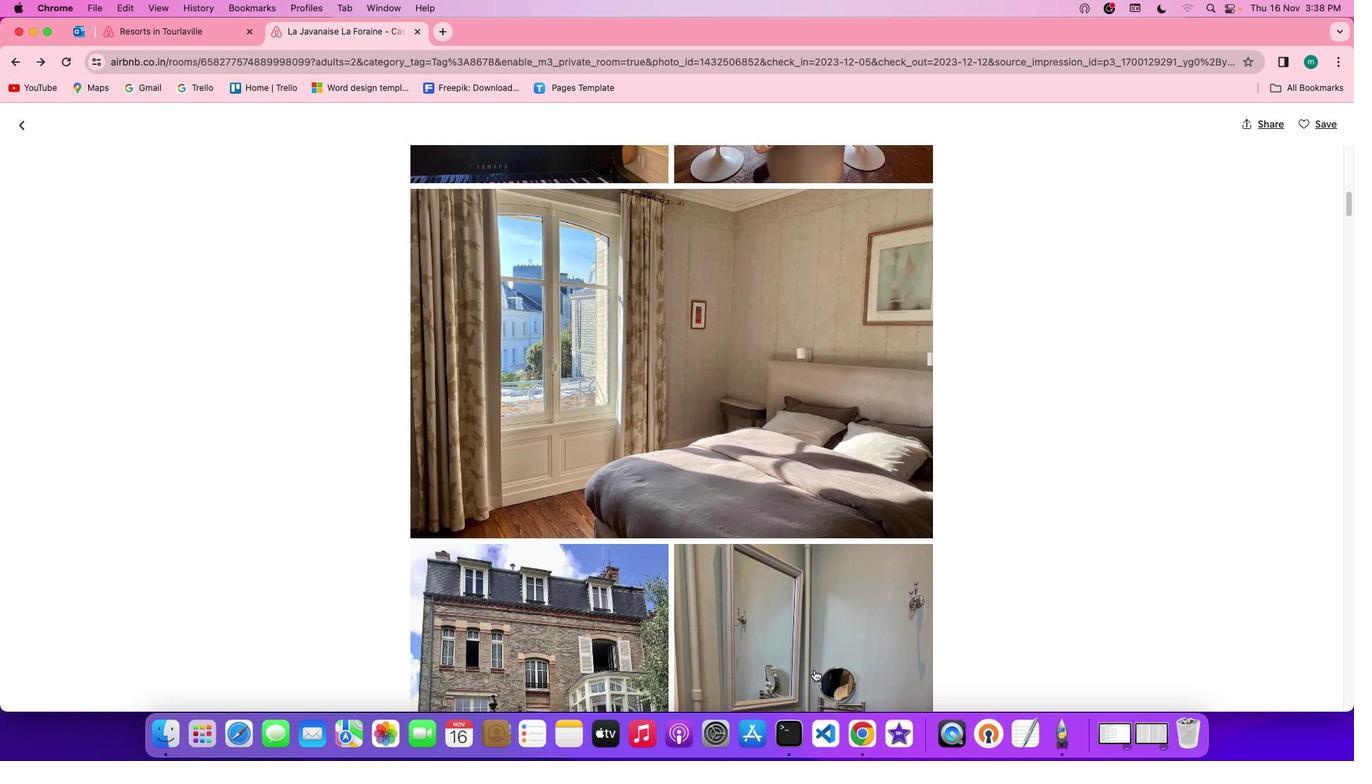 
Action: Mouse scrolled (814, 670) with delta (0, 0)
Screenshot: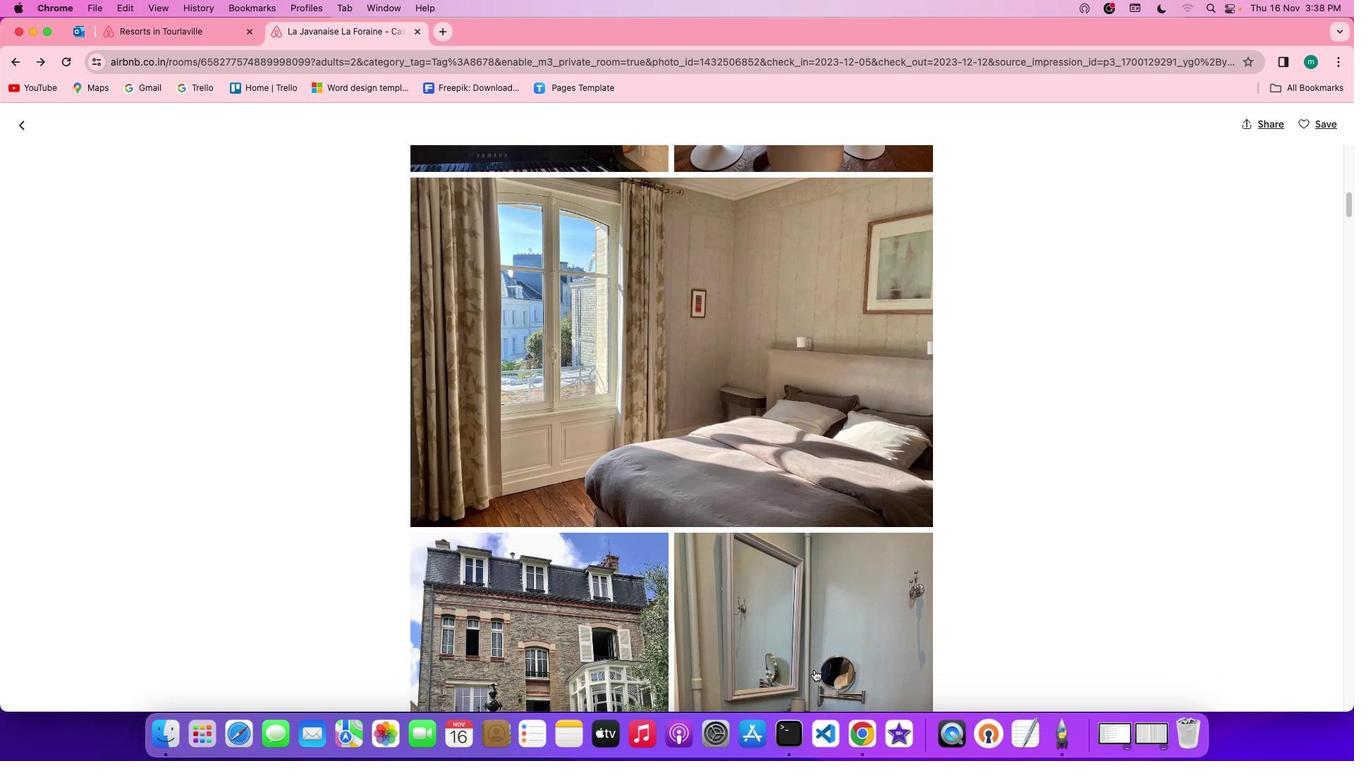 
Action: Mouse scrolled (814, 670) with delta (0, -1)
Screenshot: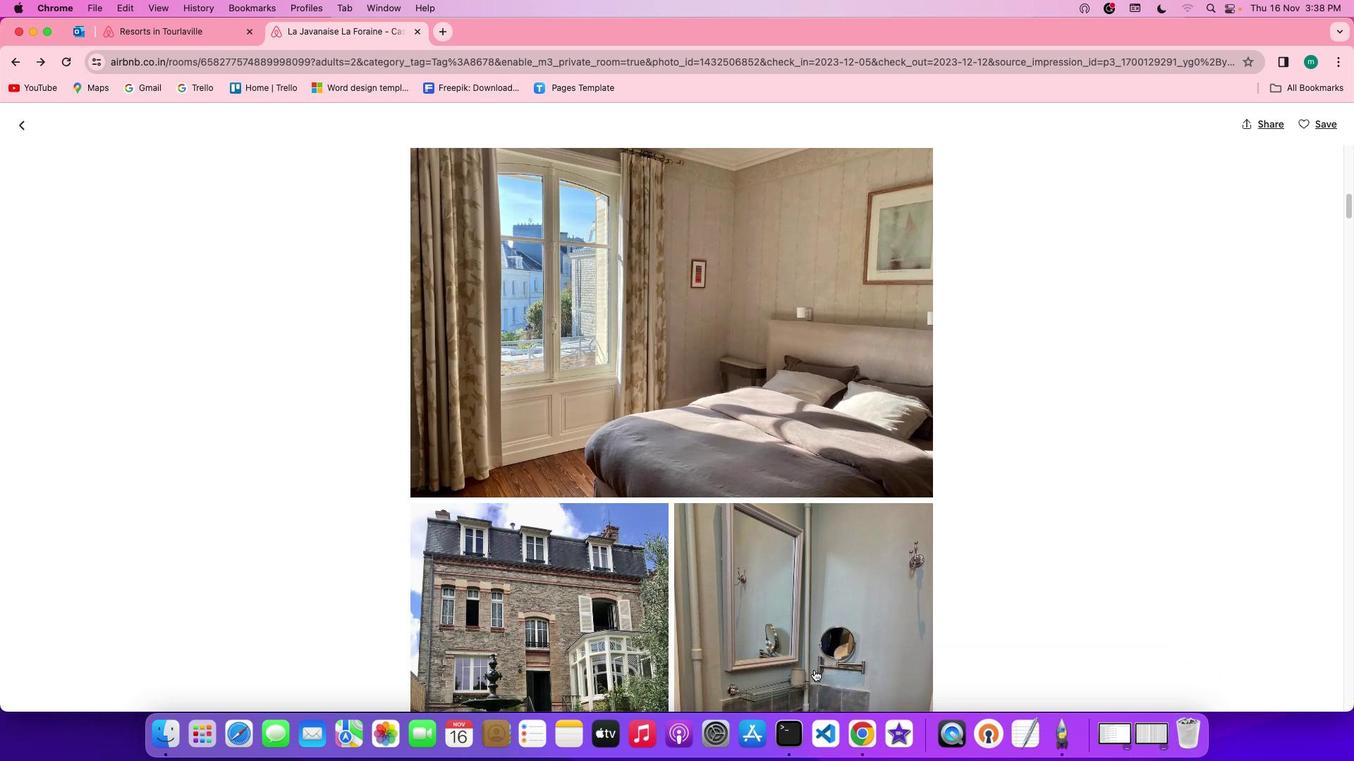 
Action: Mouse scrolled (814, 670) with delta (0, 0)
Screenshot: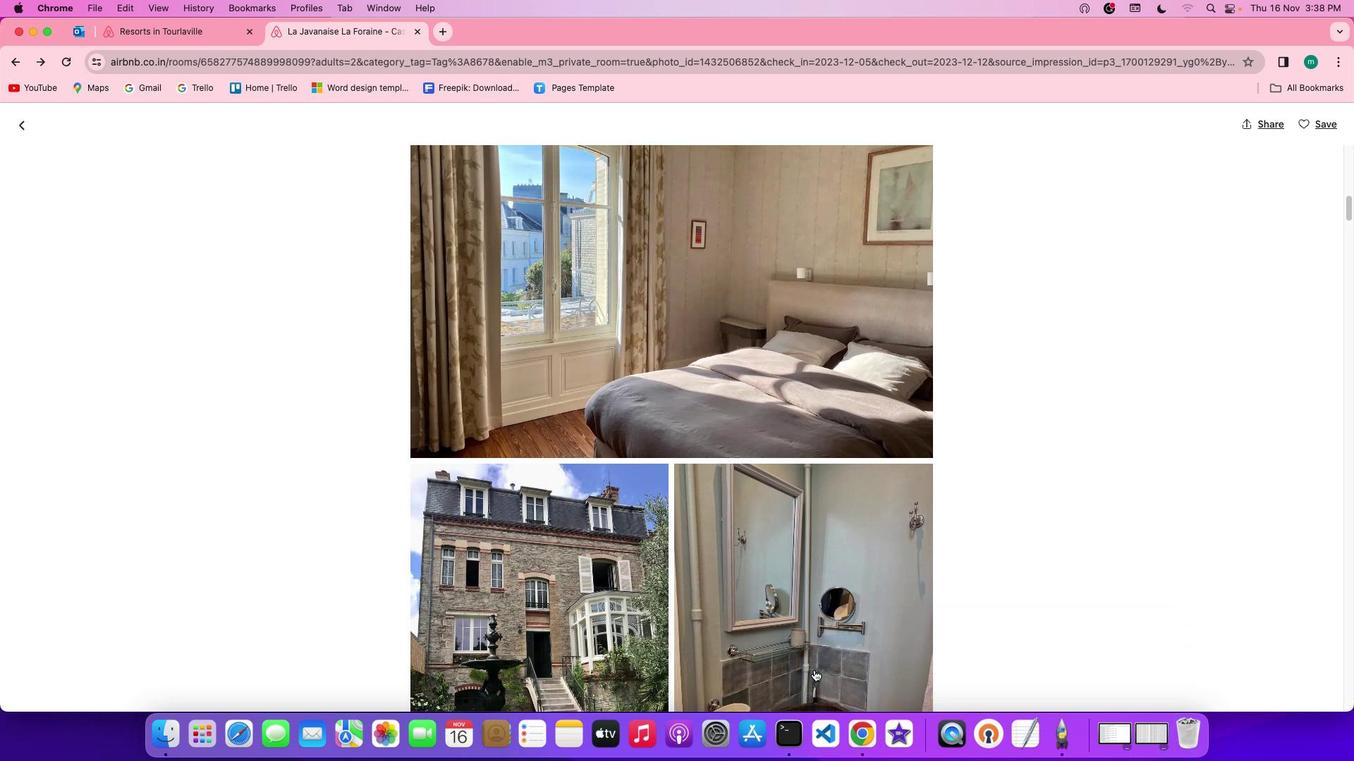 
Action: Mouse scrolled (814, 670) with delta (0, 0)
Screenshot: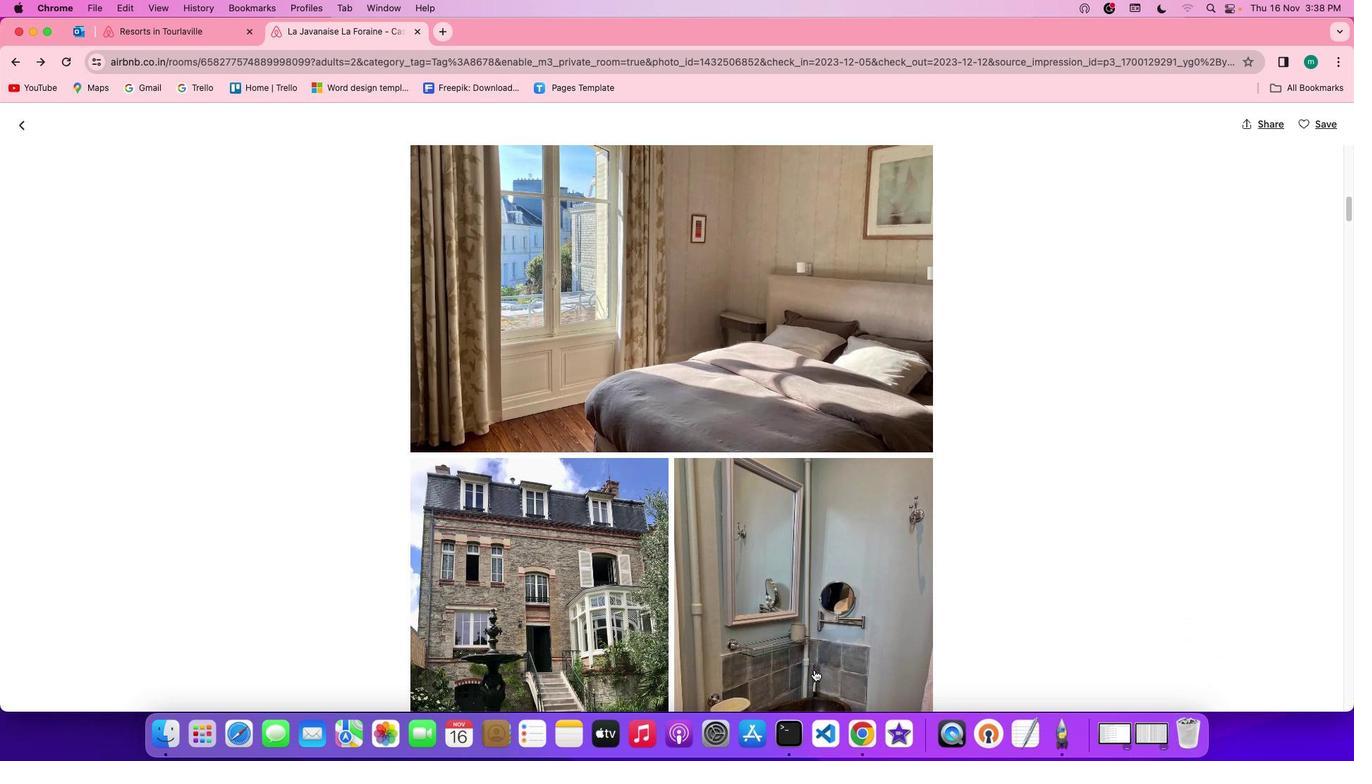 
Action: Mouse scrolled (814, 670) with delta (0, 0)
Screenshot: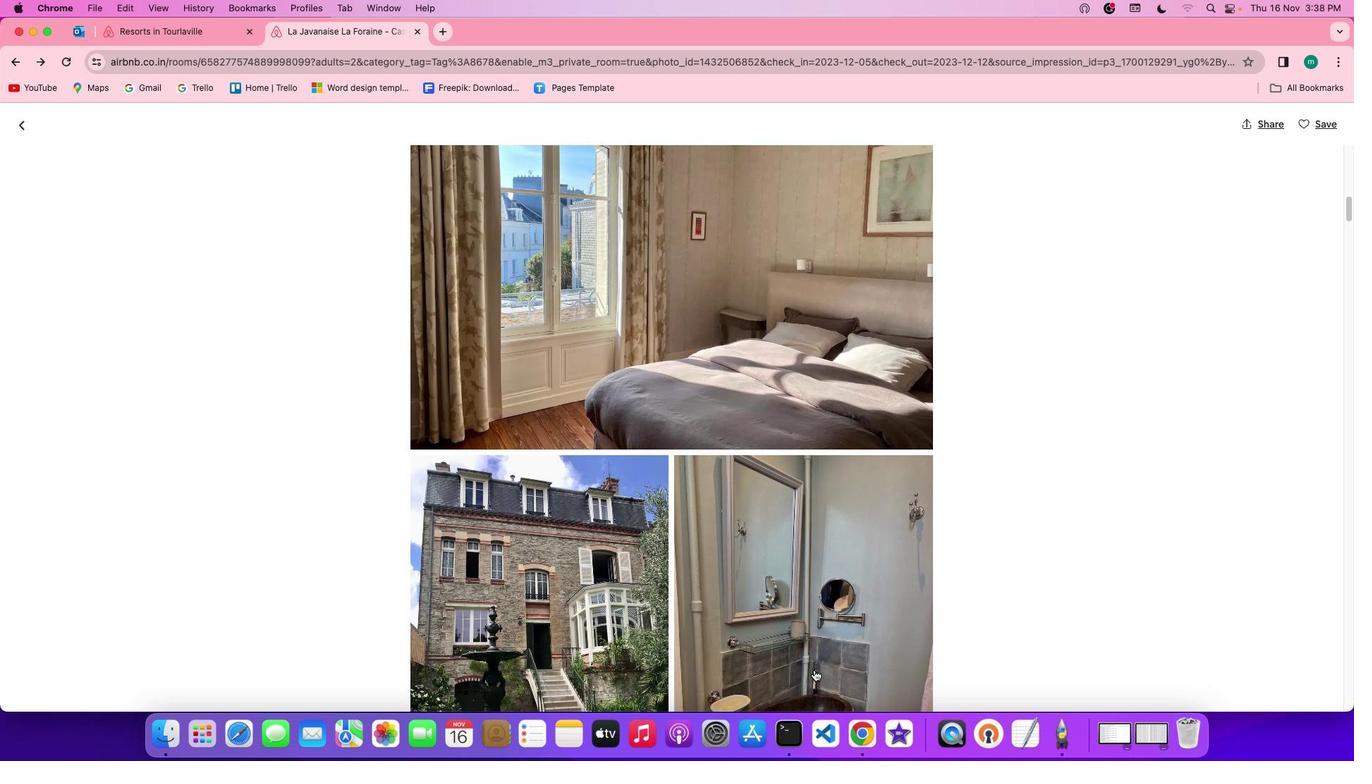 
Action: Mouse scrolled (814, 670) with delta (0, -1)
Screenshot: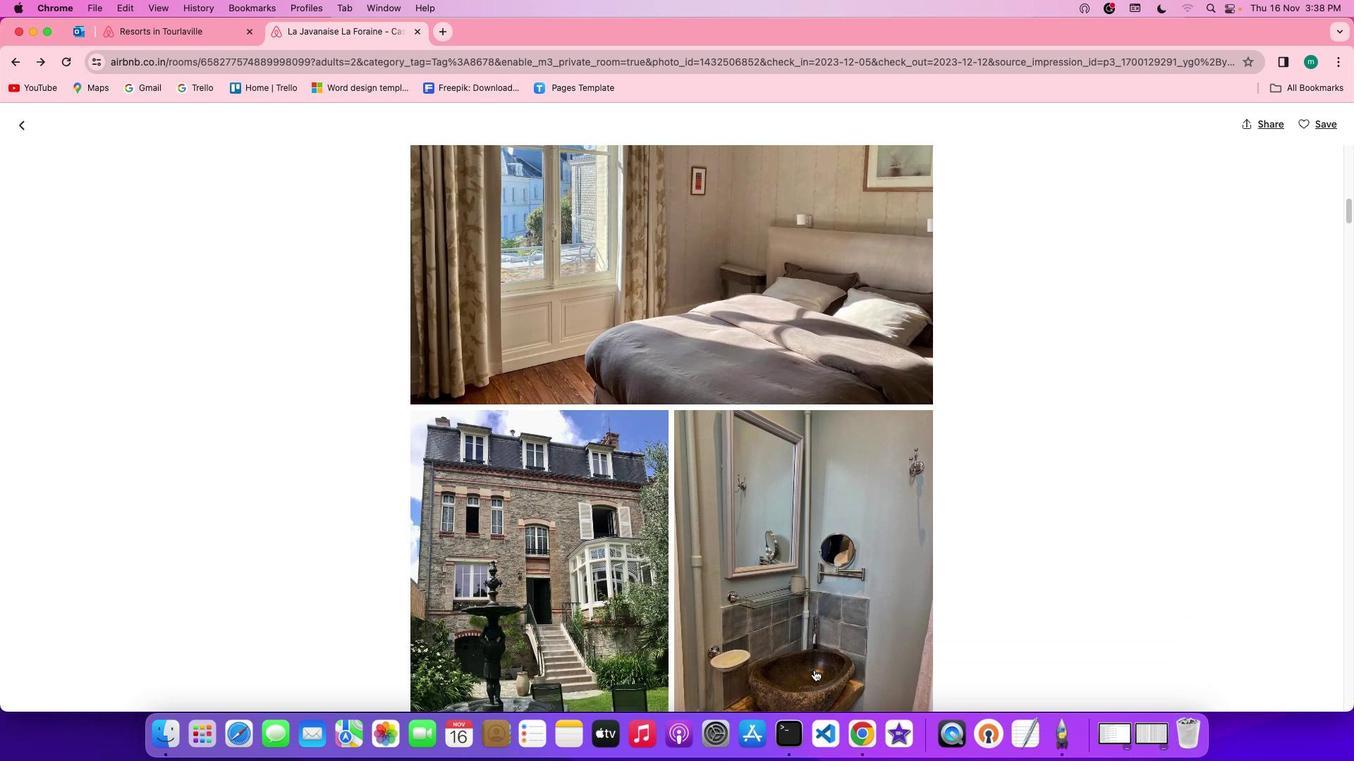 
Action: Mouse scrolled (814, 670) with delta (0, 0)
Screenshot: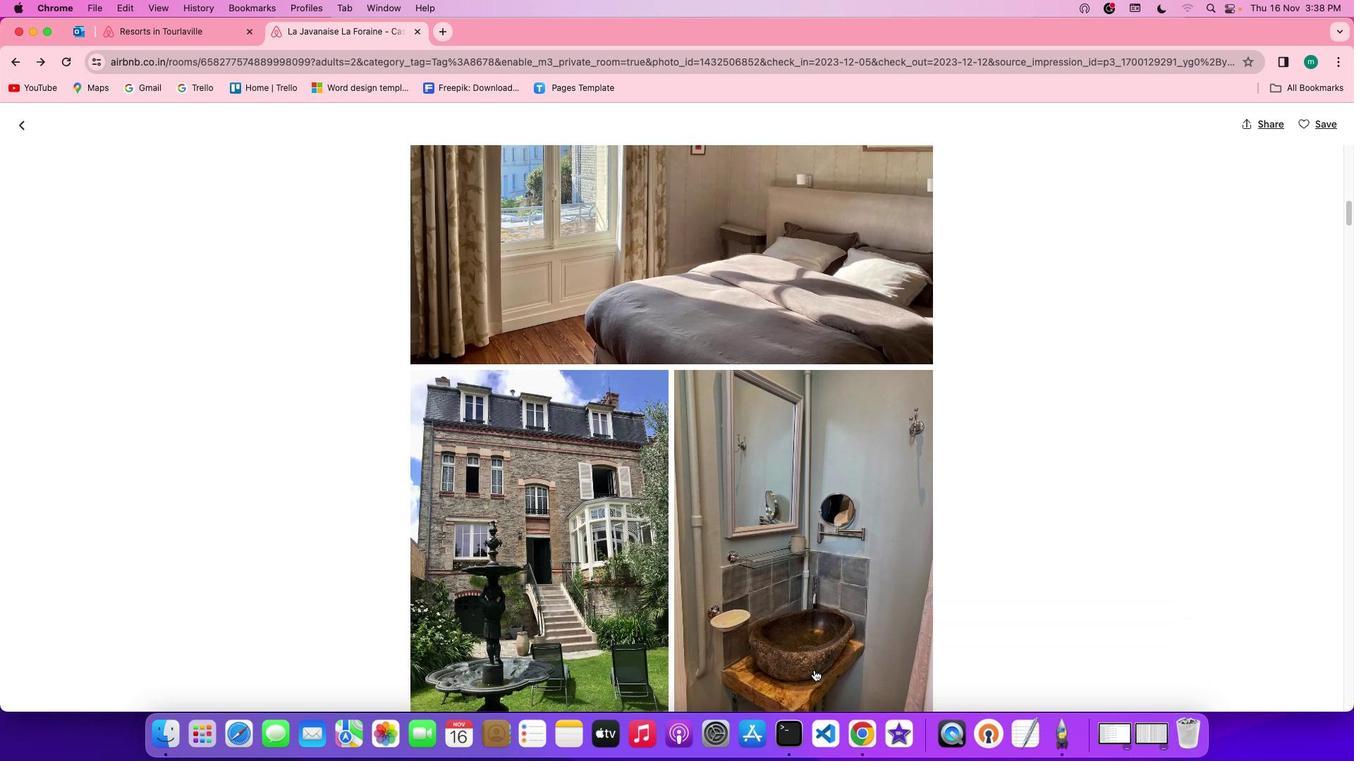 
Action: Mouse moved to (814, 669)
Screenshot: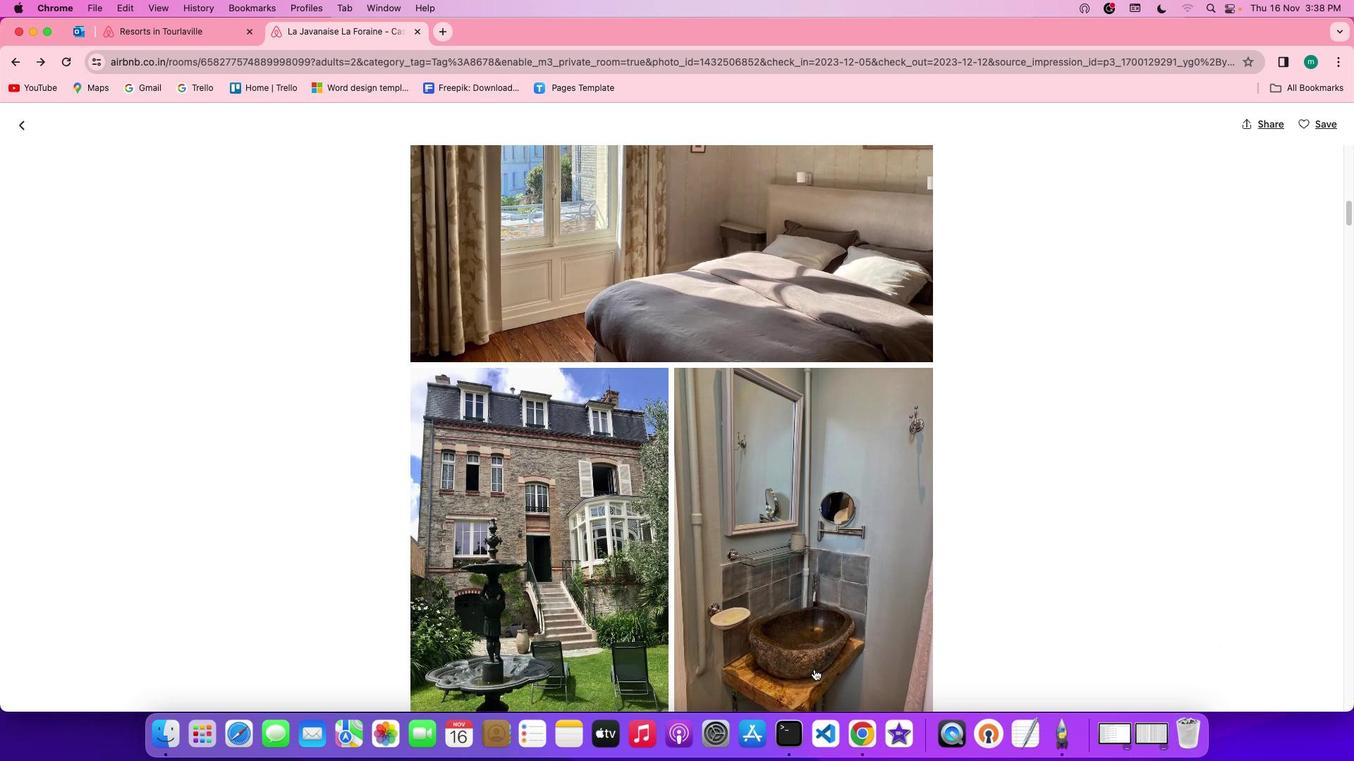 
Action: Mouse scrolled (814, 669) with delta (0, 0)
Screenshot: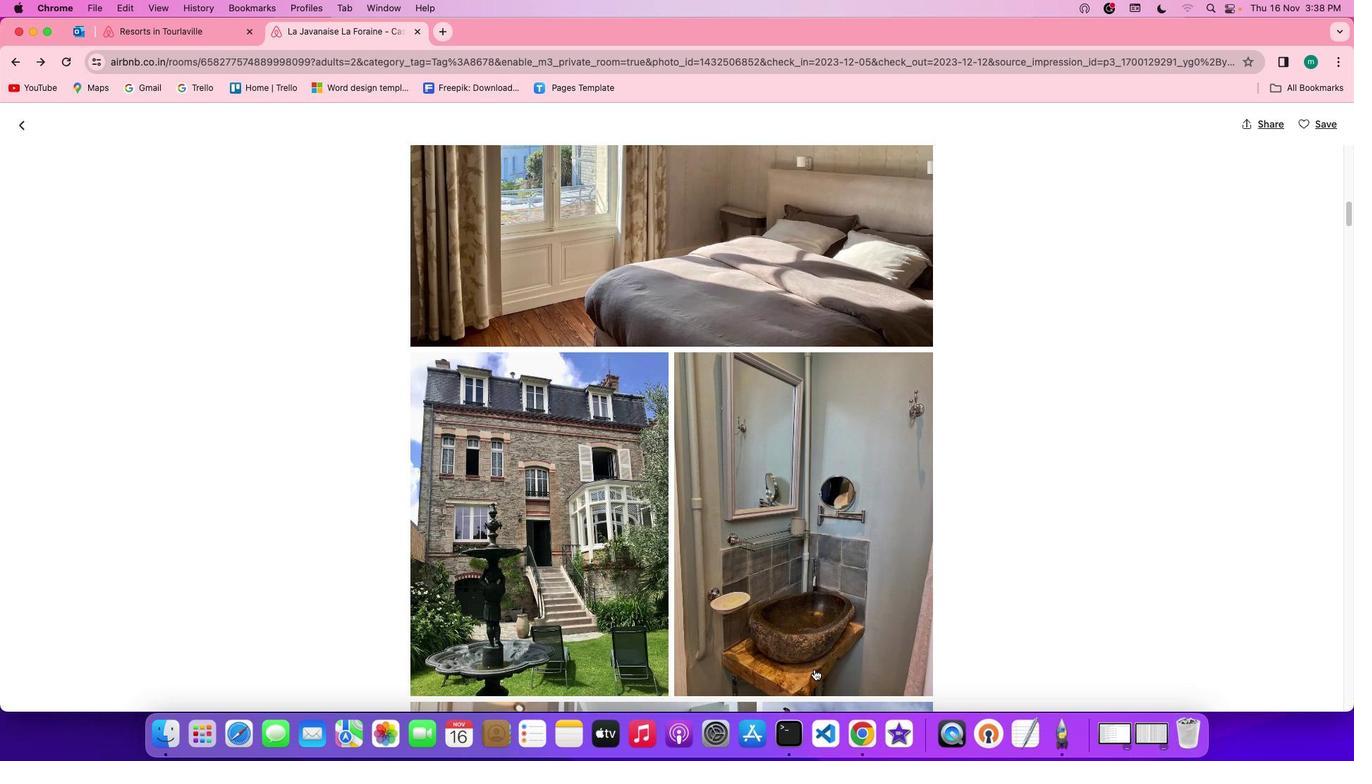 
Action: Mouse scrolled (814, 669) with delta (0, 0)
Screenshot: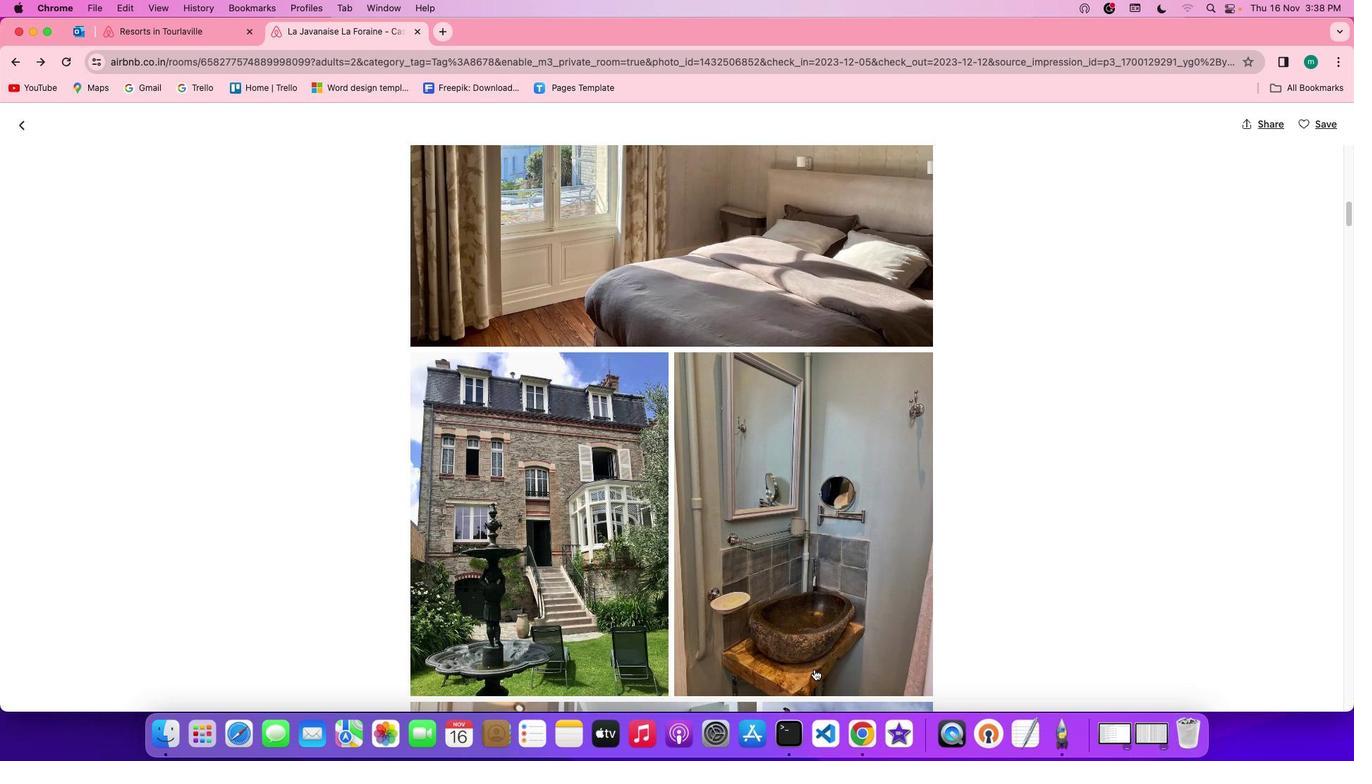 
Action: Mouse scrolled (814, 669) with delta (0, -2)
Screenshot: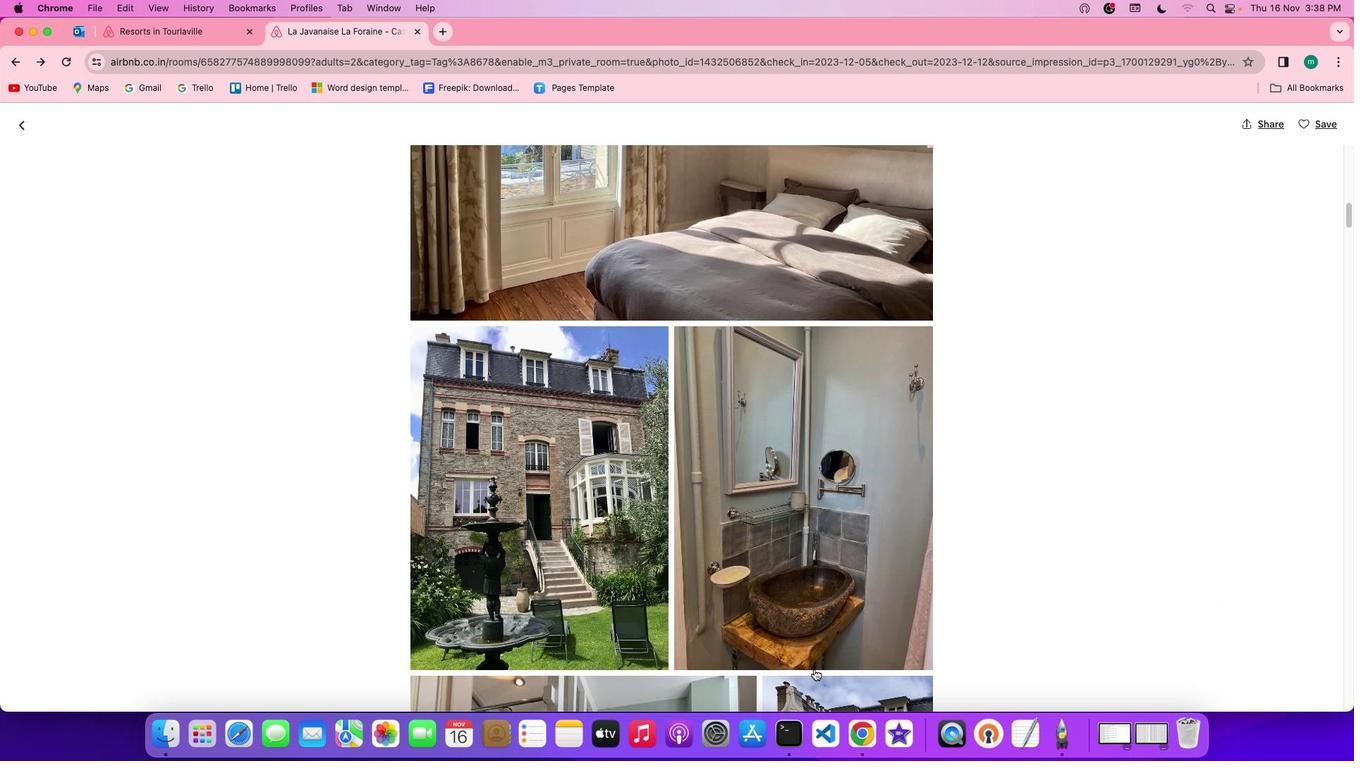 
Action: Mouse scrolled (814, 669) with delta (0, -2)
Screenshot: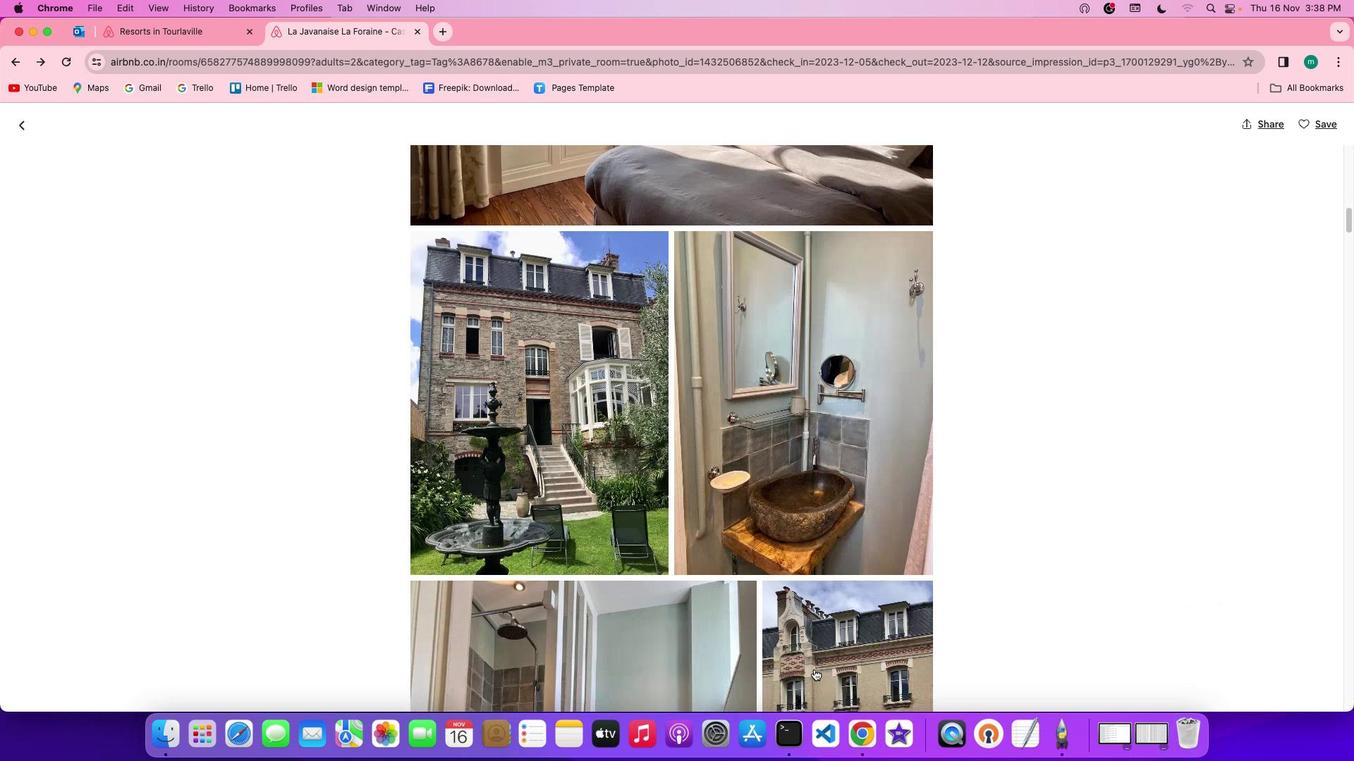 
Action: Mouse moved to (754, 642)
Screenshot: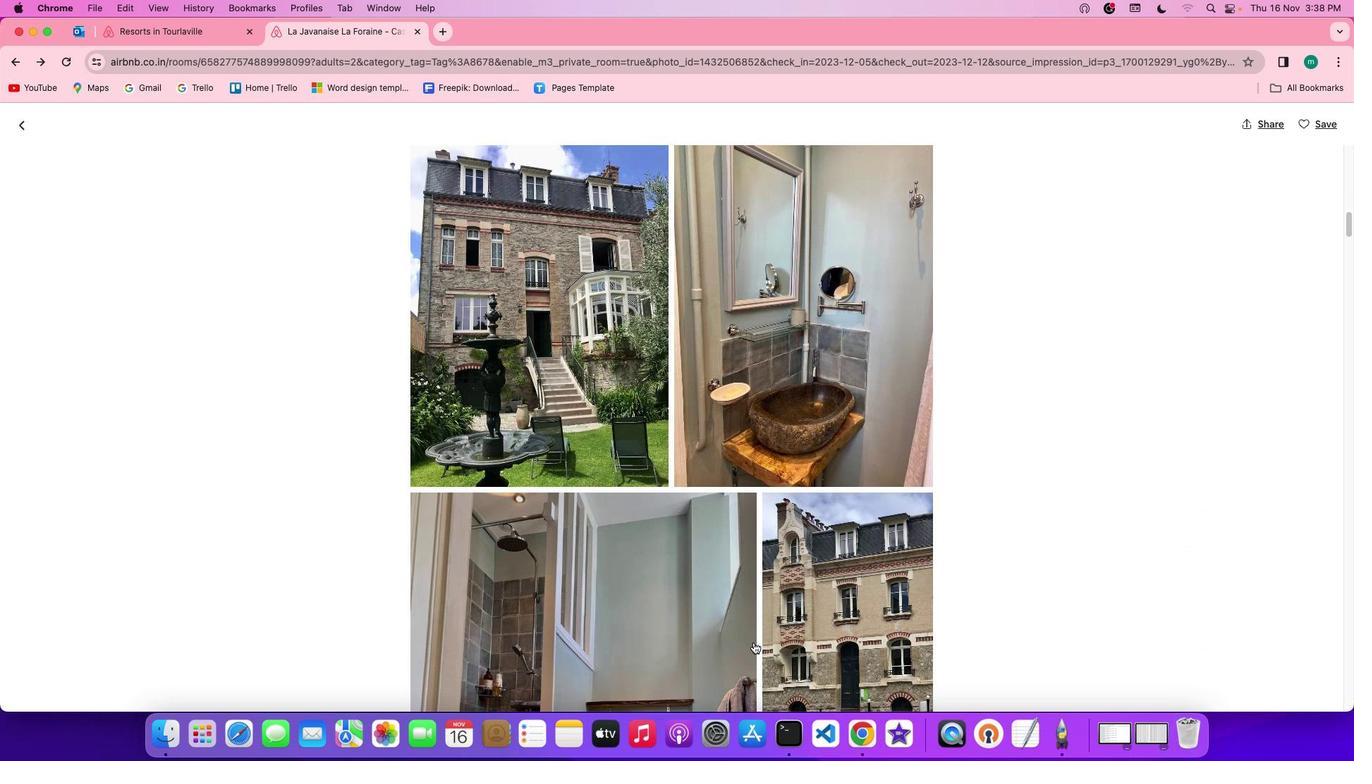 
Action: Mouse scrolled (754, 642) with delta (0, 0)
Screenshot: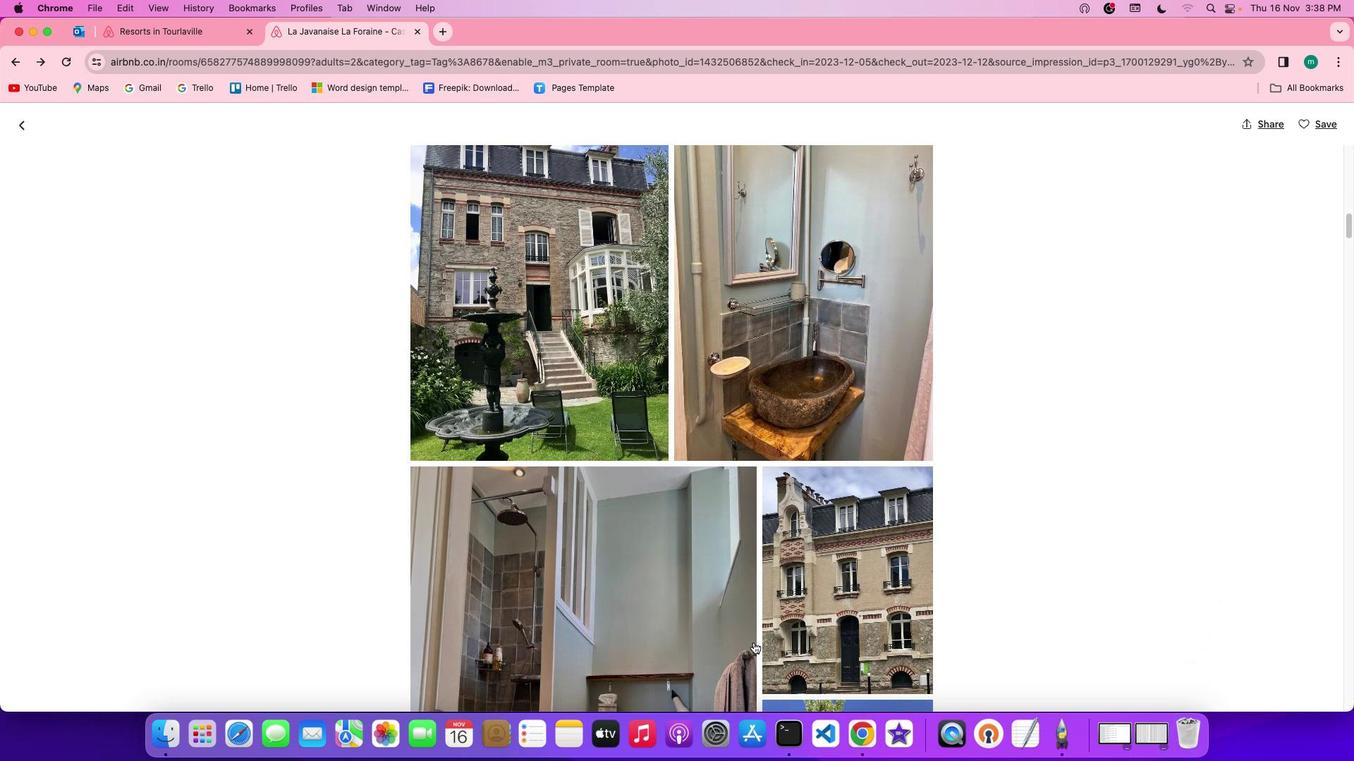 
Action: Mouse scrolled (754, 642) with delta (0, 0)
Screenshot: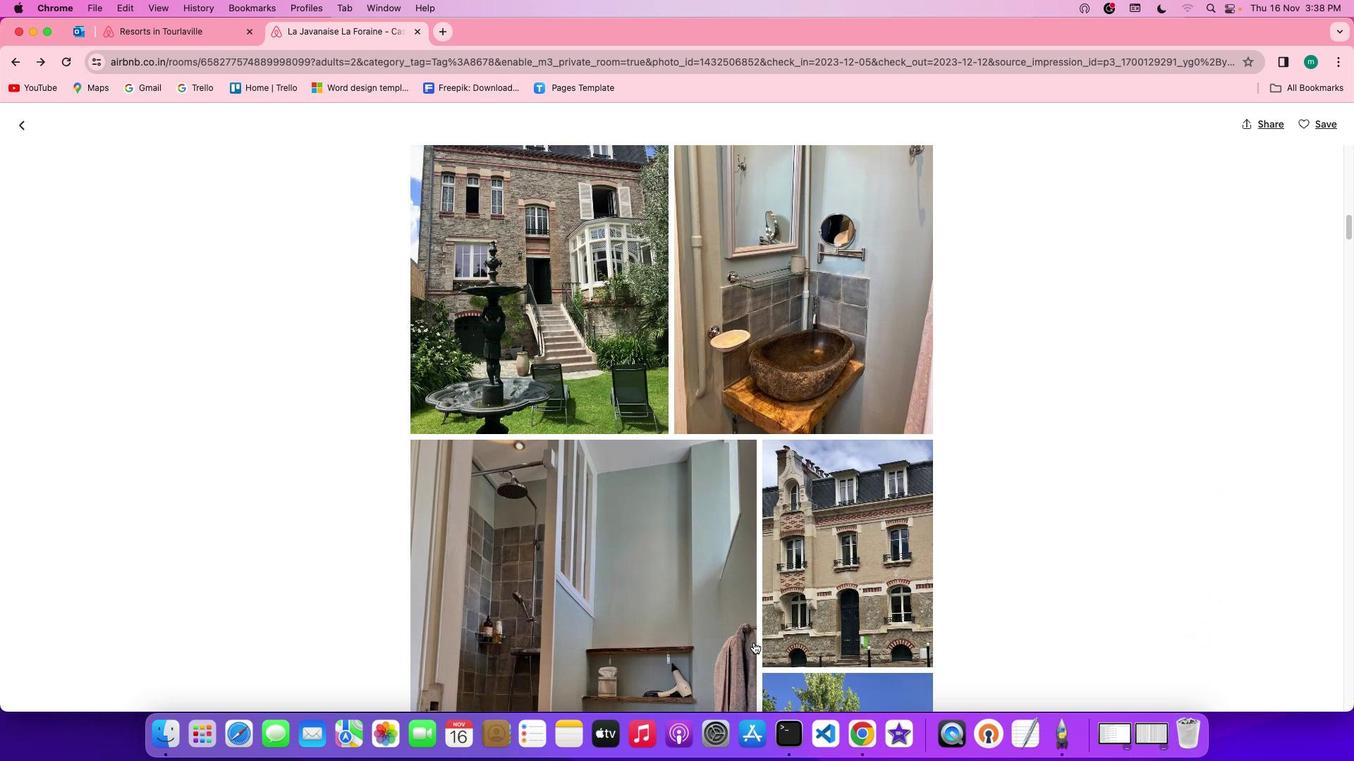 
Action: Mouse scrolled (754, 642) with delta (0, -2)
Screenshot: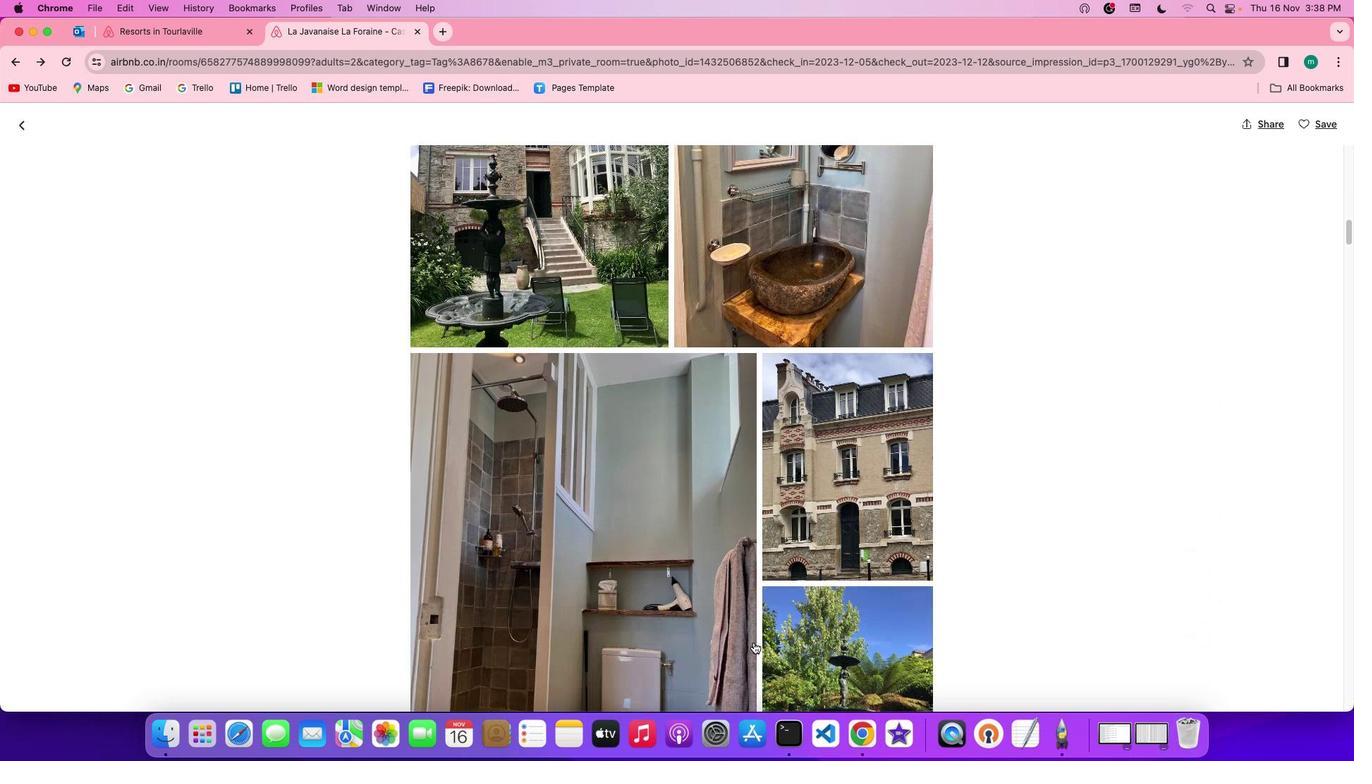 
Action: Mouse scrolled (754, 642) with delta (0, -2)
Screenshot: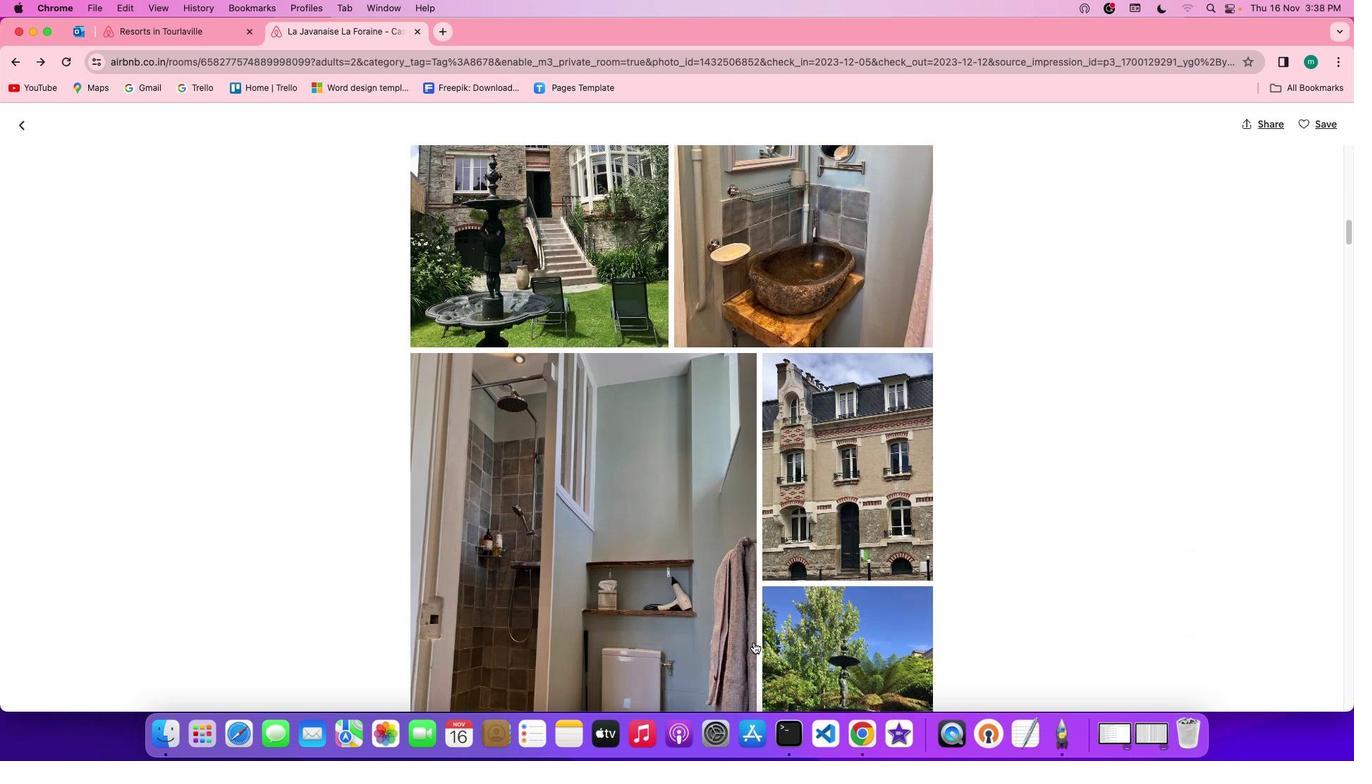 
Action: Mouse scrolled (754, 642) with delta (0, 0)
Screenshot: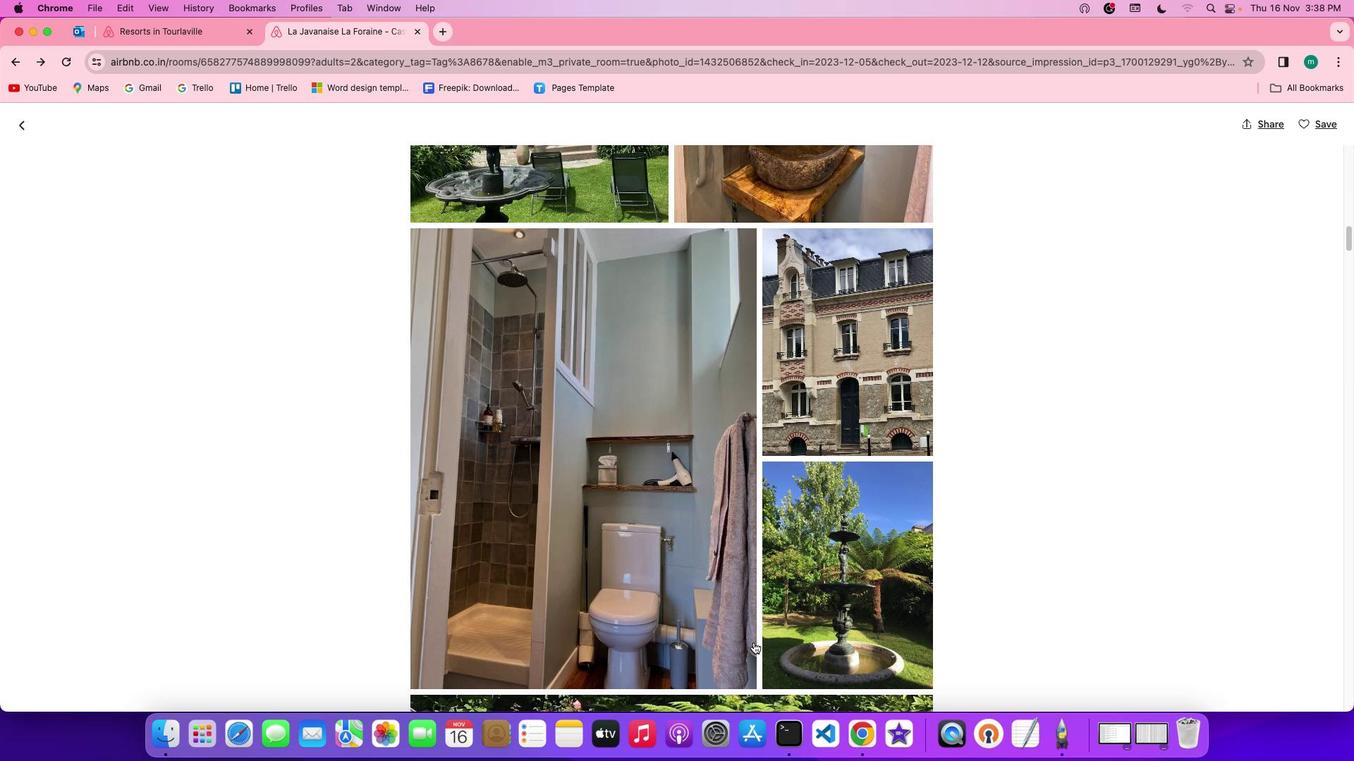 
Action: Mouse scrolled (754, 642) with delta (0, 0)
Screenshot: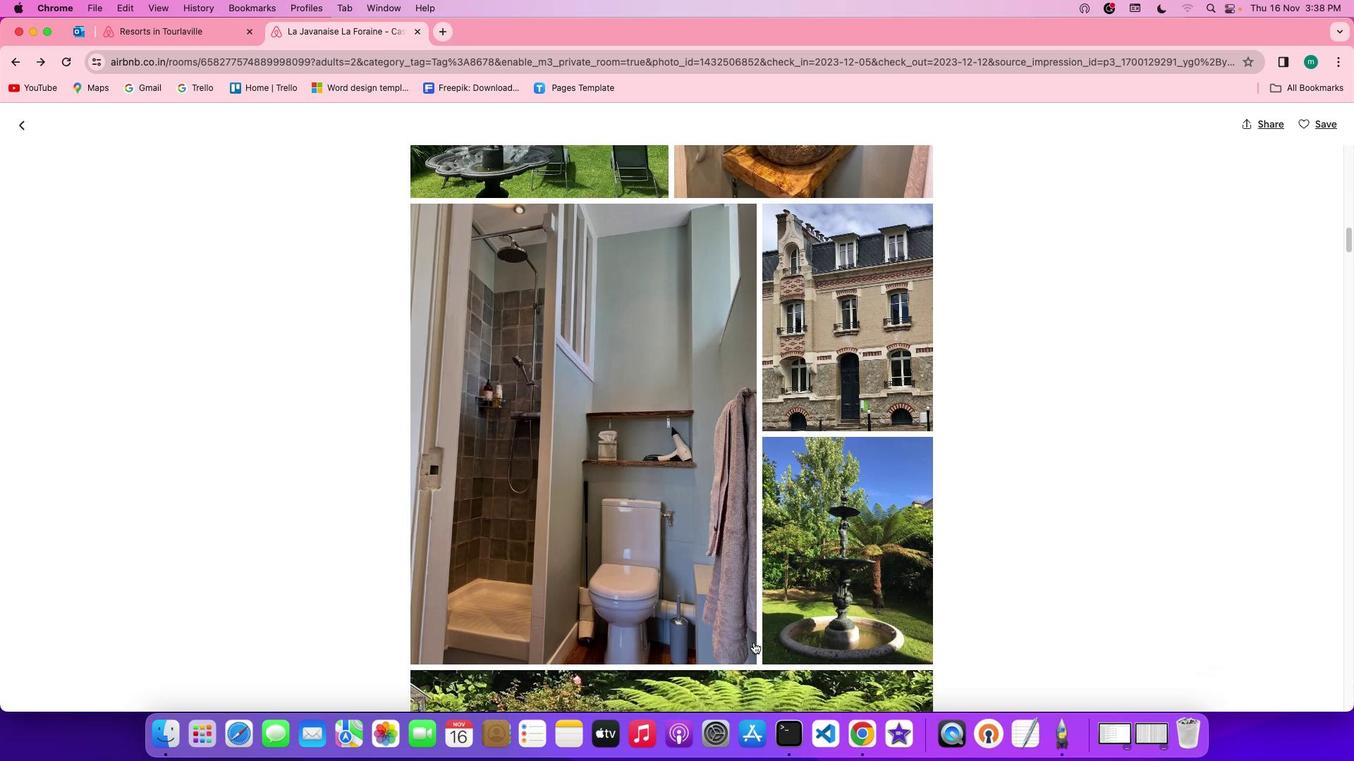 
Action: Mouse scrolled (754, 642) with delta (0, -1)
Screenshot: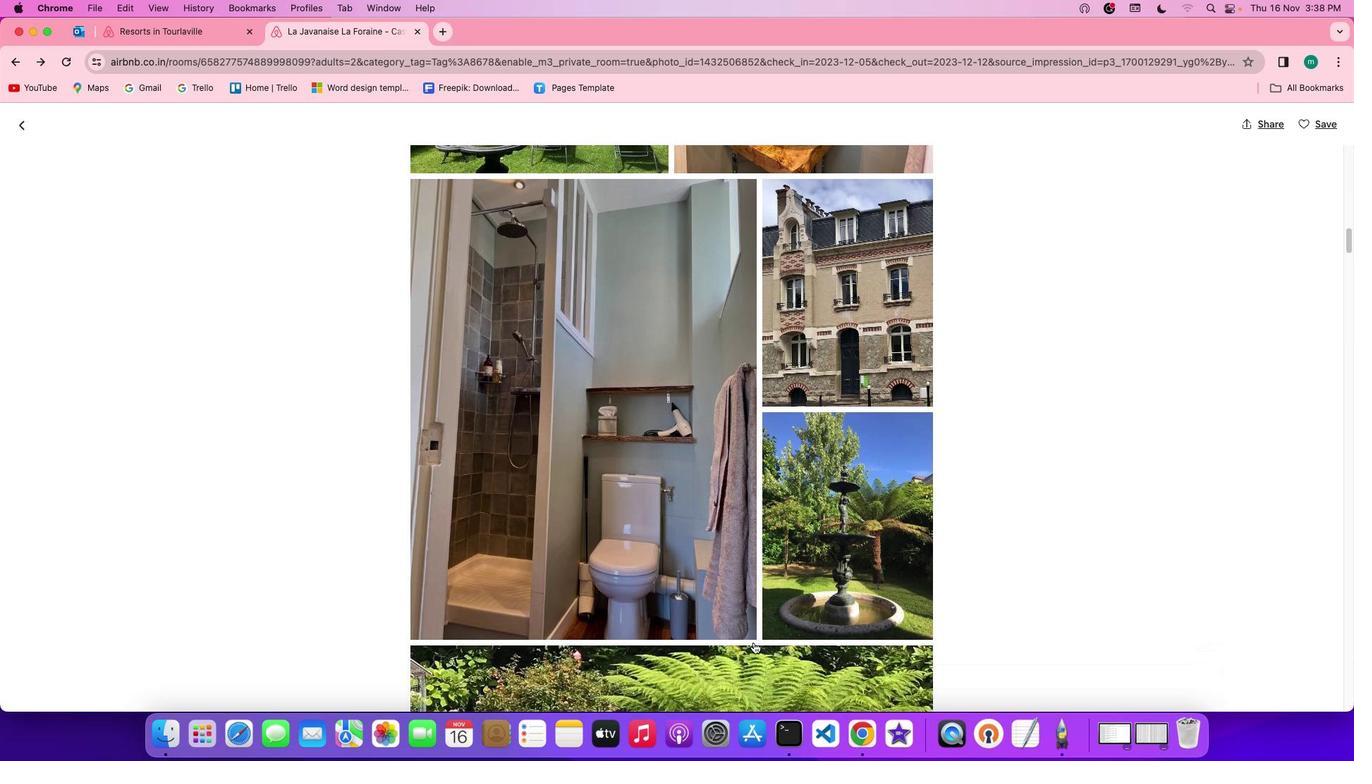 
Action: Mouse scrolled (754, 642) with delta (0, -2)
Screenshot: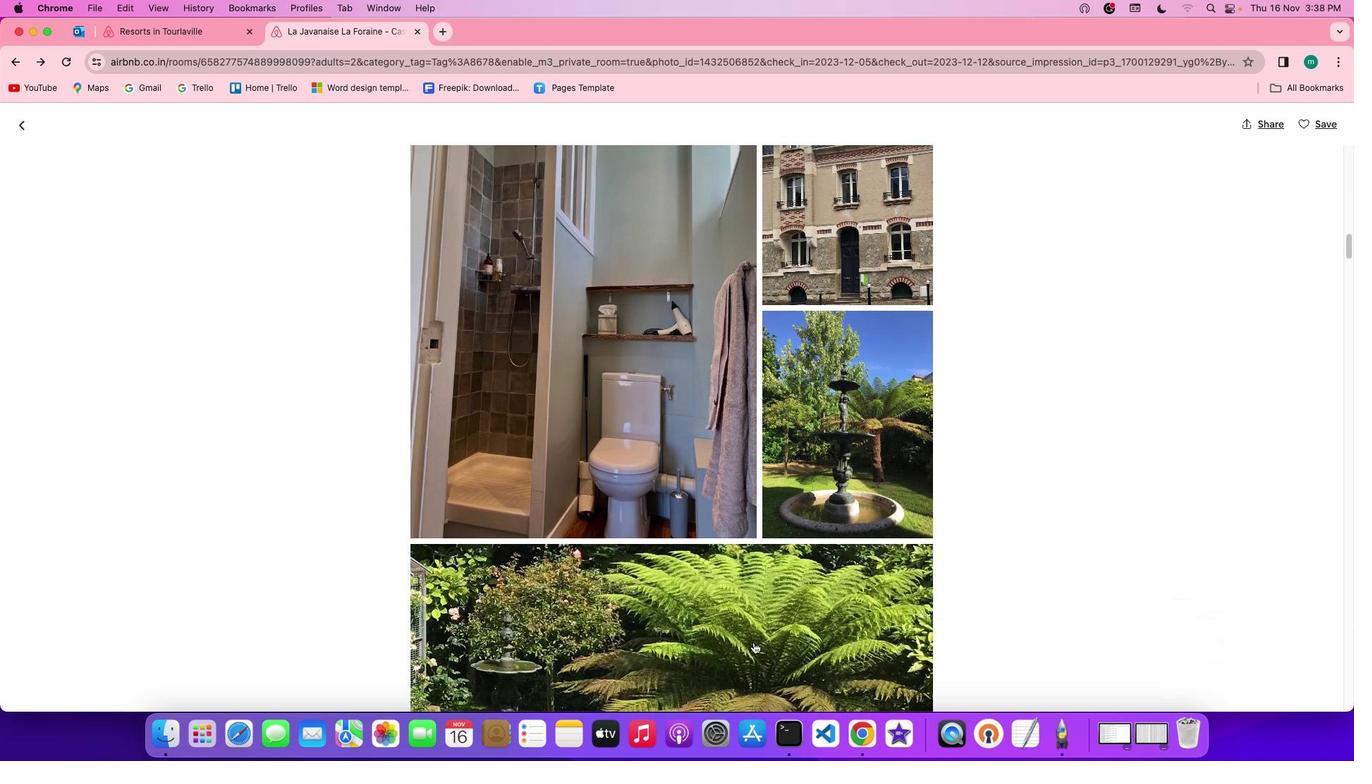 
Action: Mouse scrolled (754, 642) with delta (0, 0)
Screenshot: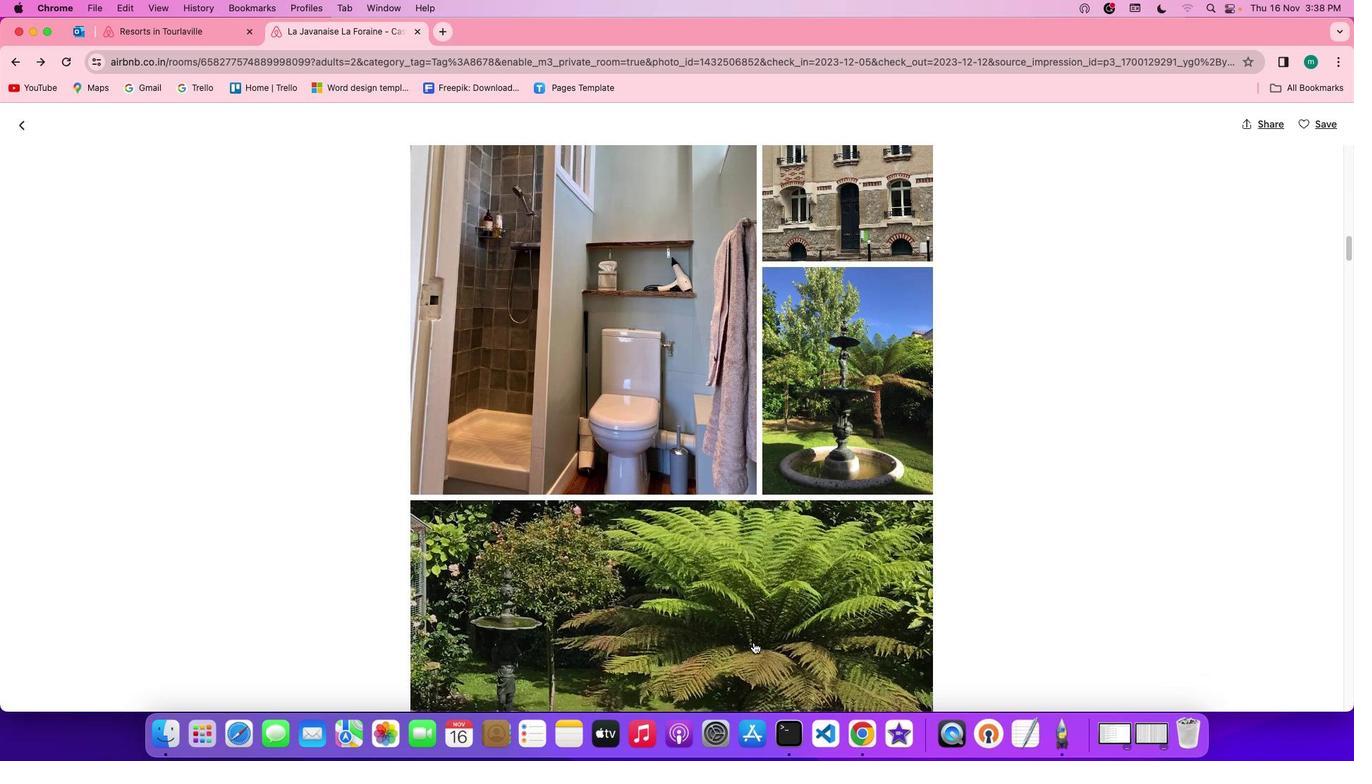 
Action: Mouse scrolled (754, 642) with delta (0, 0)
Screenshot: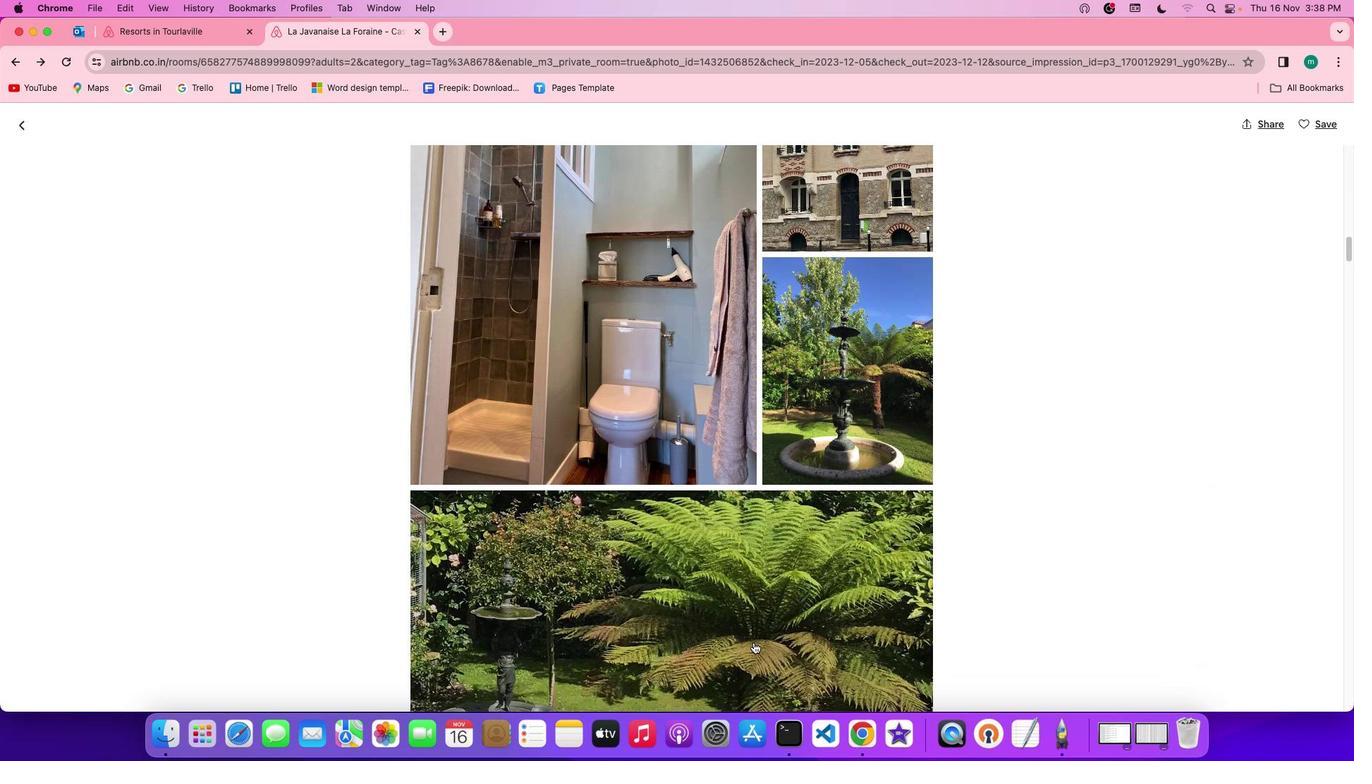 
Action: Mouse scrolled (754, 642) with delta (0, -1)
Screenshot: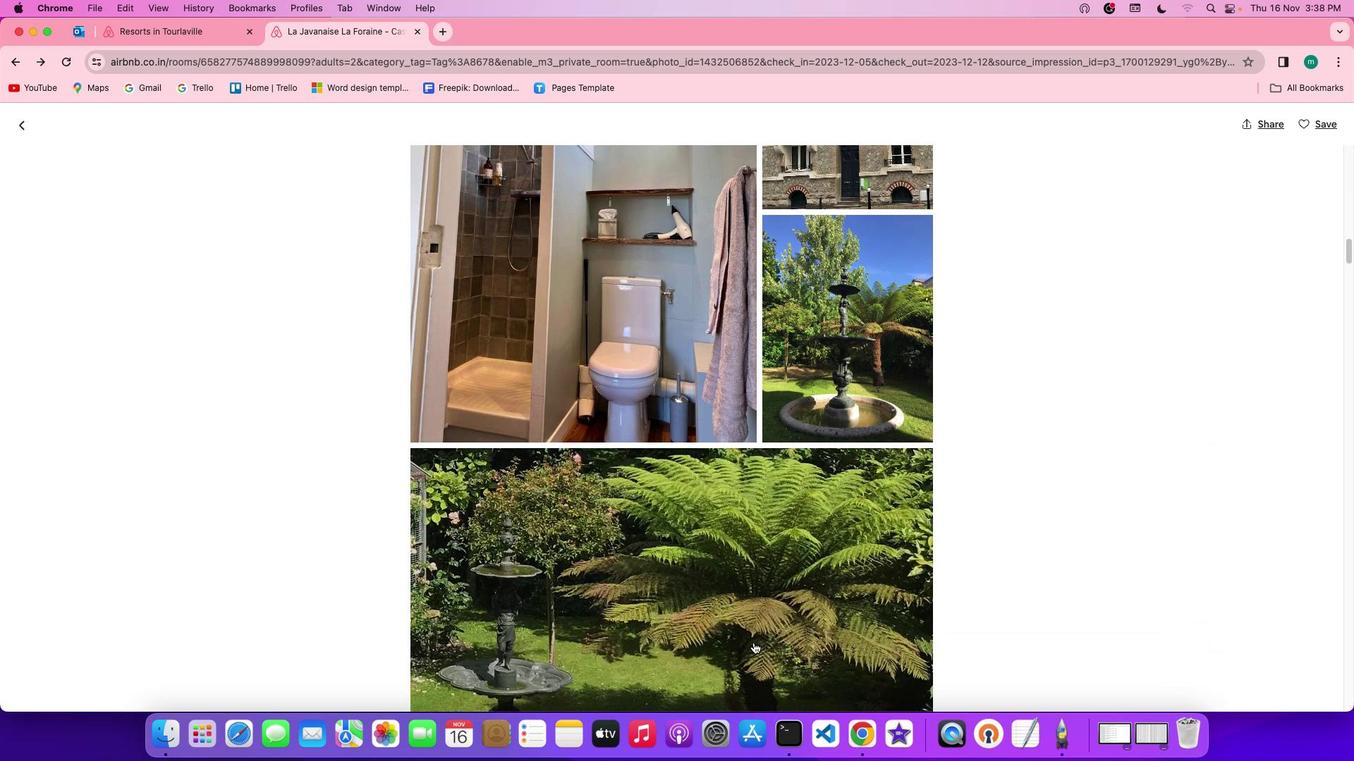 
Action: Mouse scrolled (754, 642) with delta (0, -2)
Screenshot: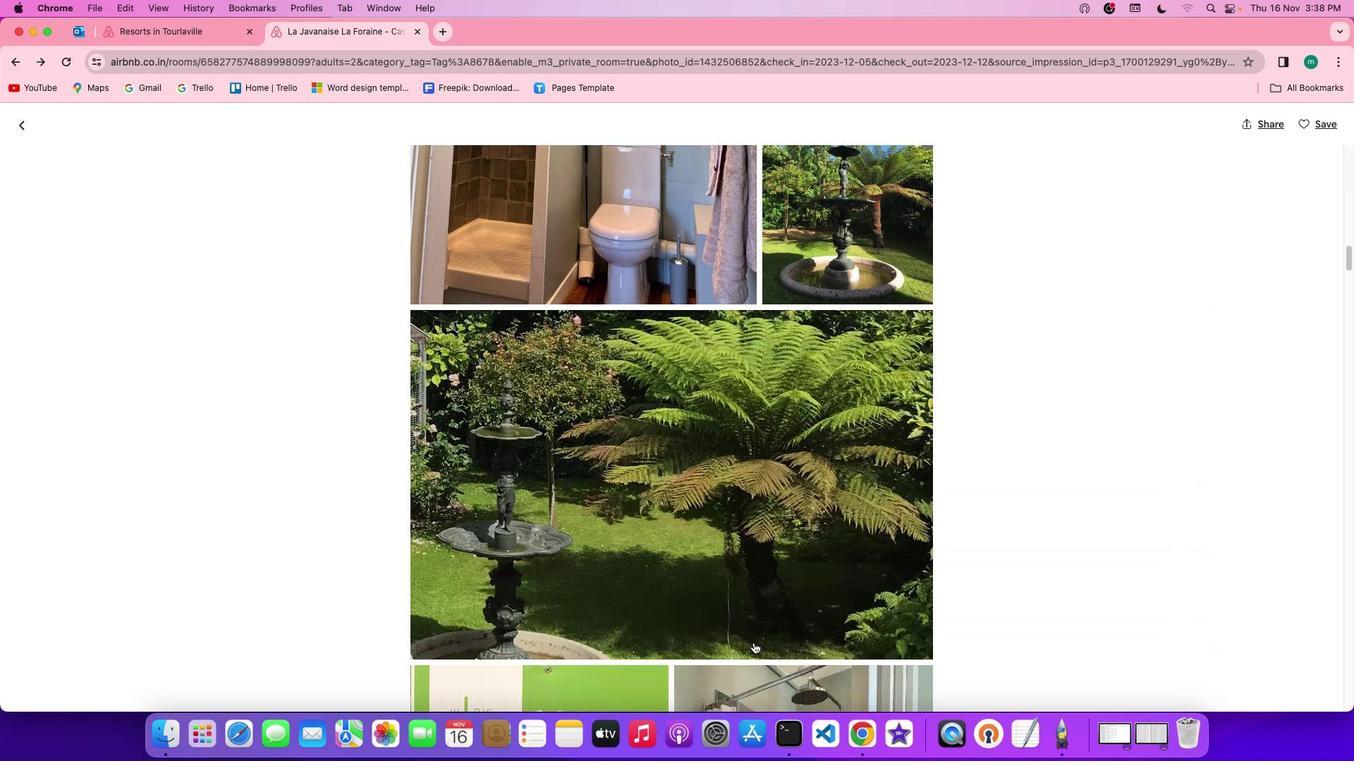 
Action: Mouse scrolled (754, 642) with delta (0, 0)
Screenshot: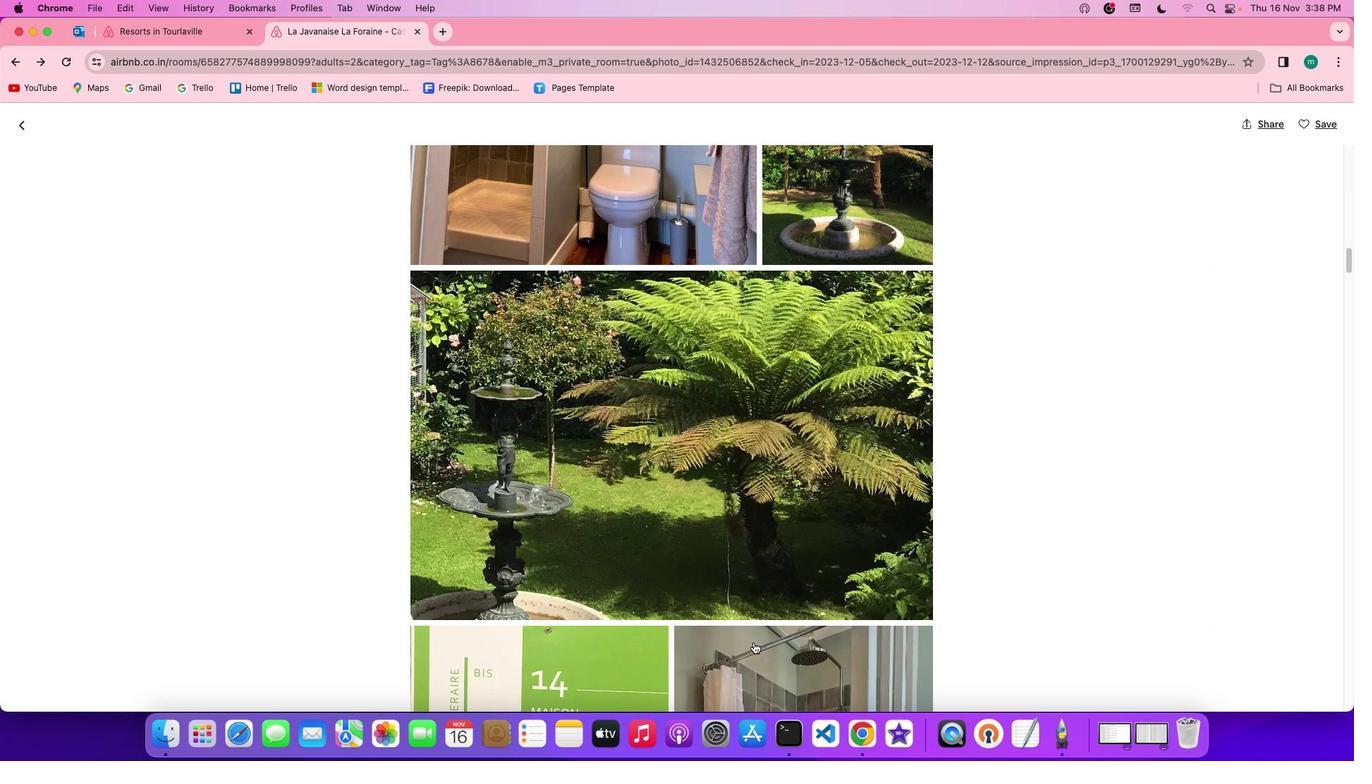 
Action: Mouse scrolled (754, 642) with delta (0, 0)
Screenshot: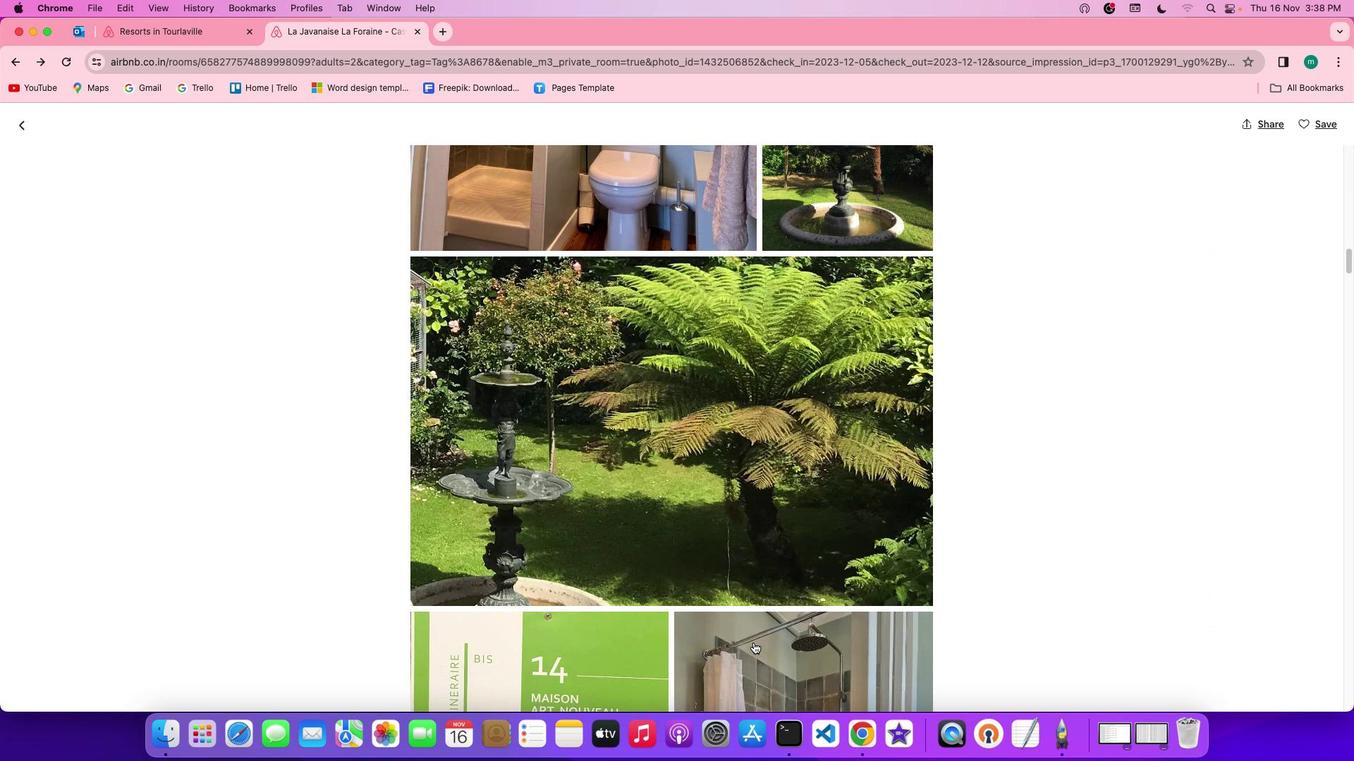 
Action: Mouse scrolled (754, 642) with delta (0, -1)
Screenshot: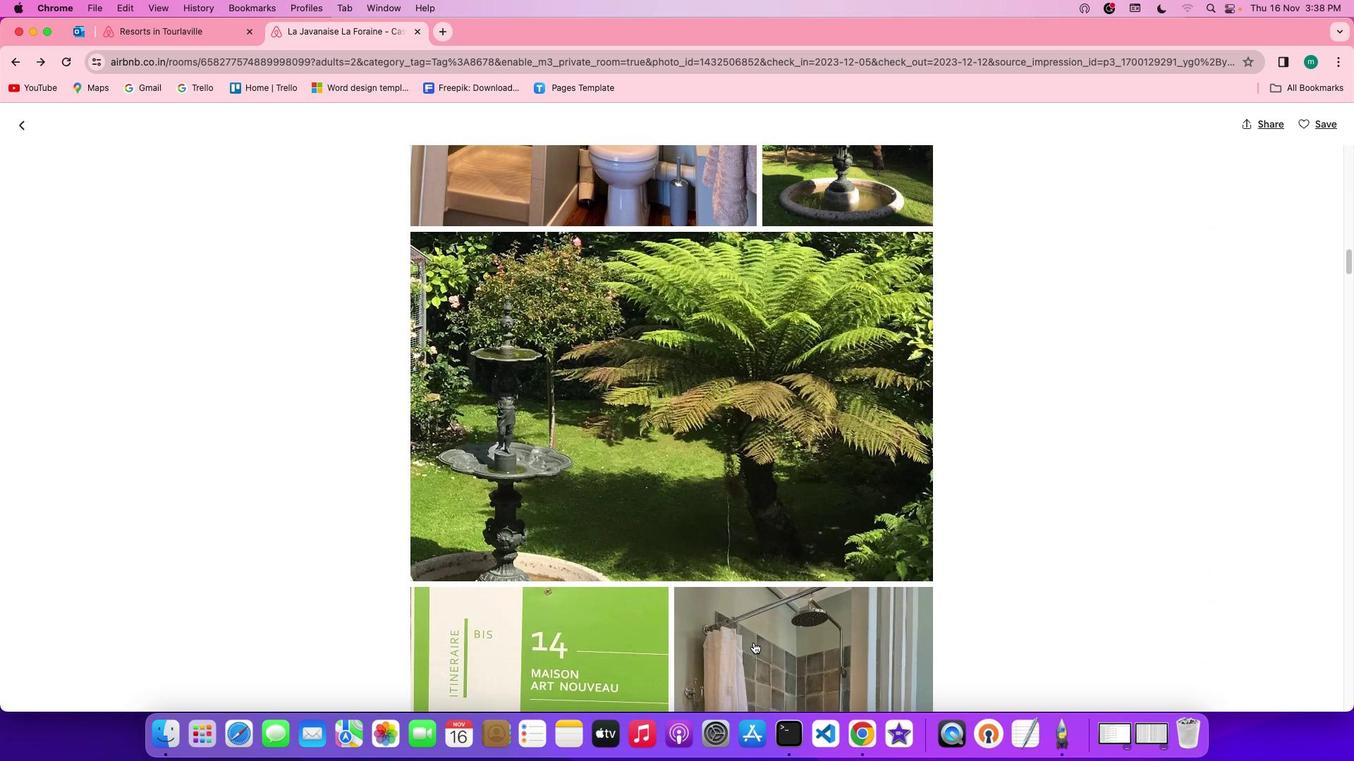 
Action: Mouse scrolled (754, 642) with delta (0, -2)
Screenshot: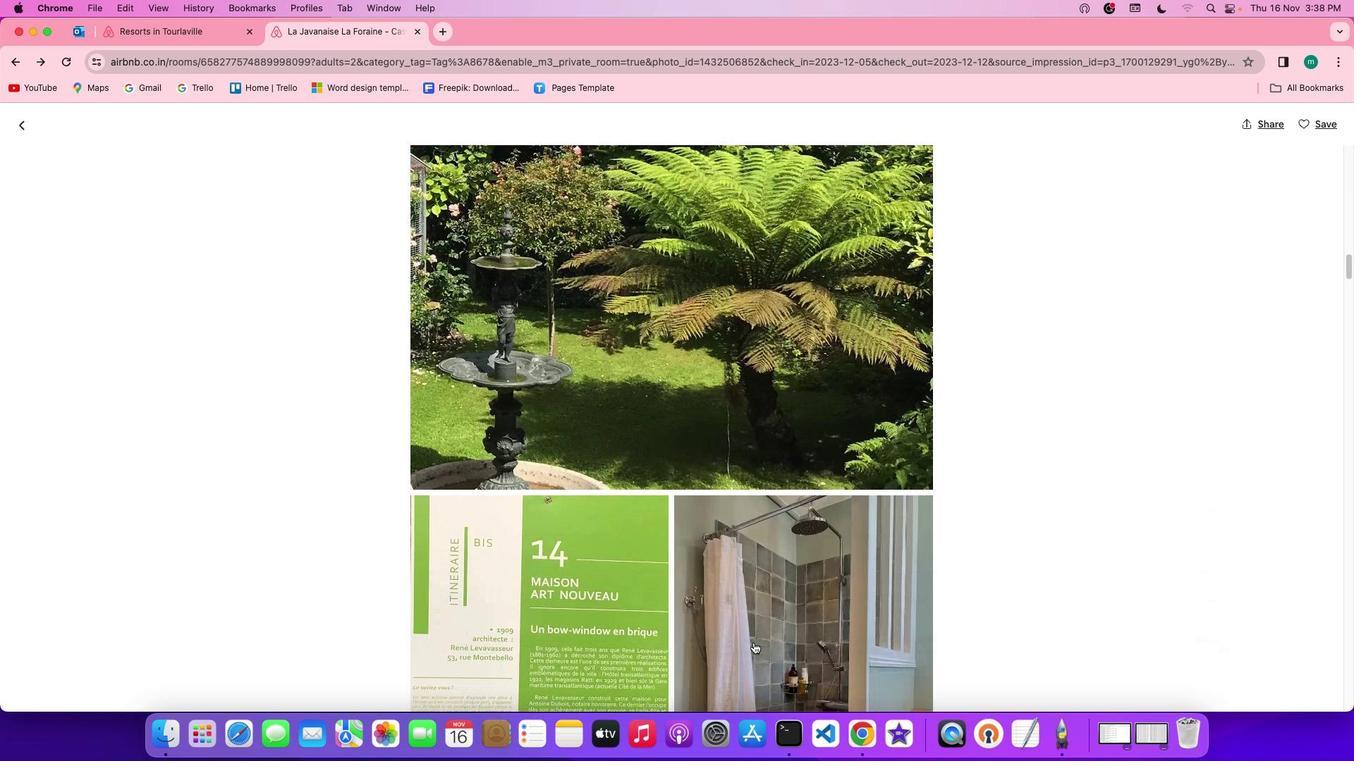 
Action: Mouse scrolled (754, 642) with delta (0, 0)
Screenshot: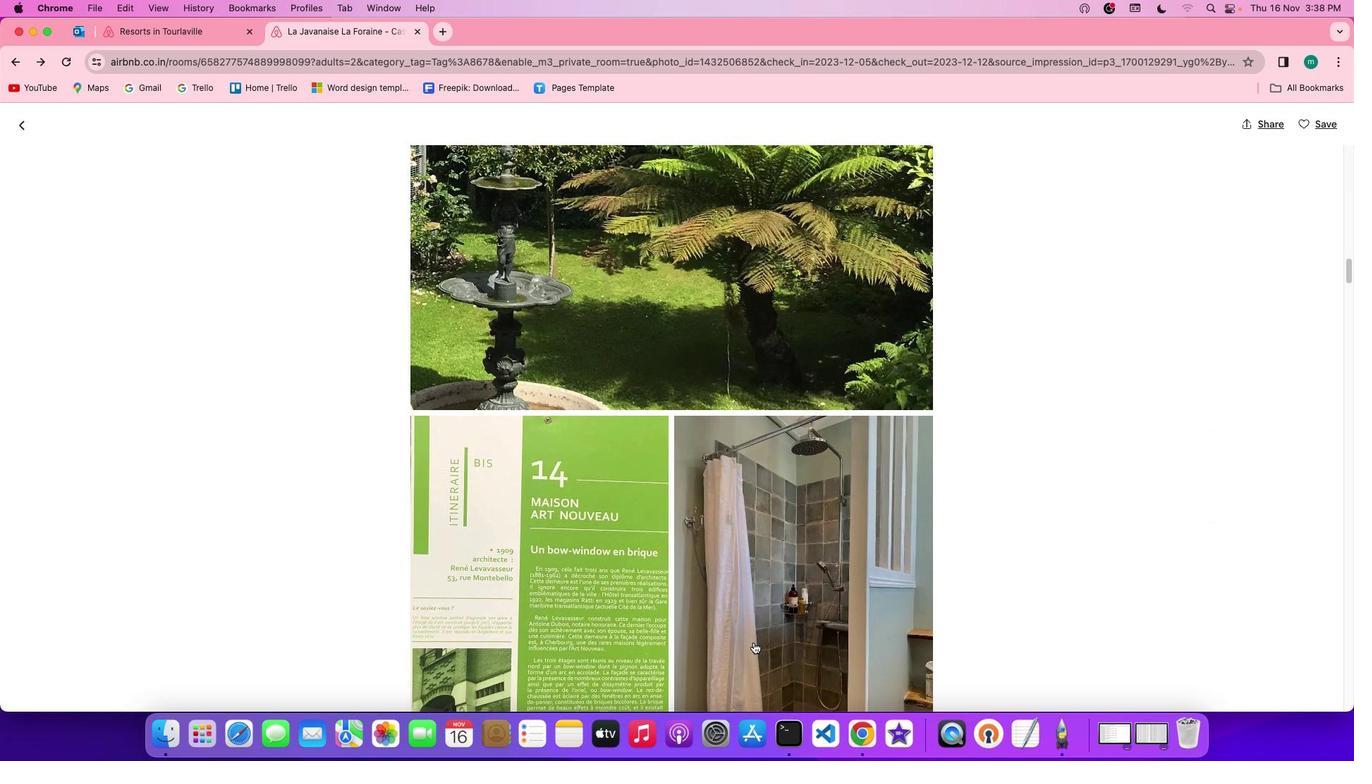 
Action: Mouse scrolled (754, 642) with delta (0, 0)
Screenshot: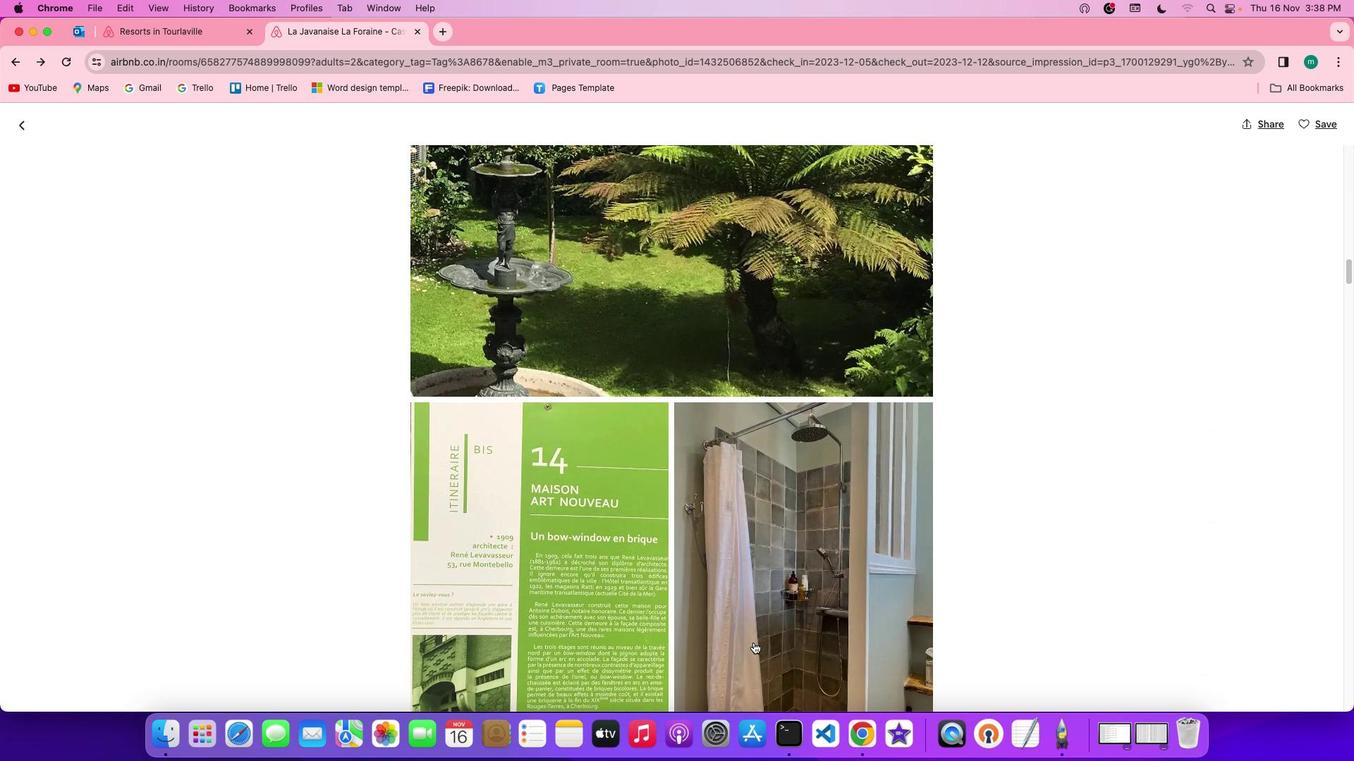 
Action: Mouse scrolled (754, 642) with delta (0, -1)
Screenshot: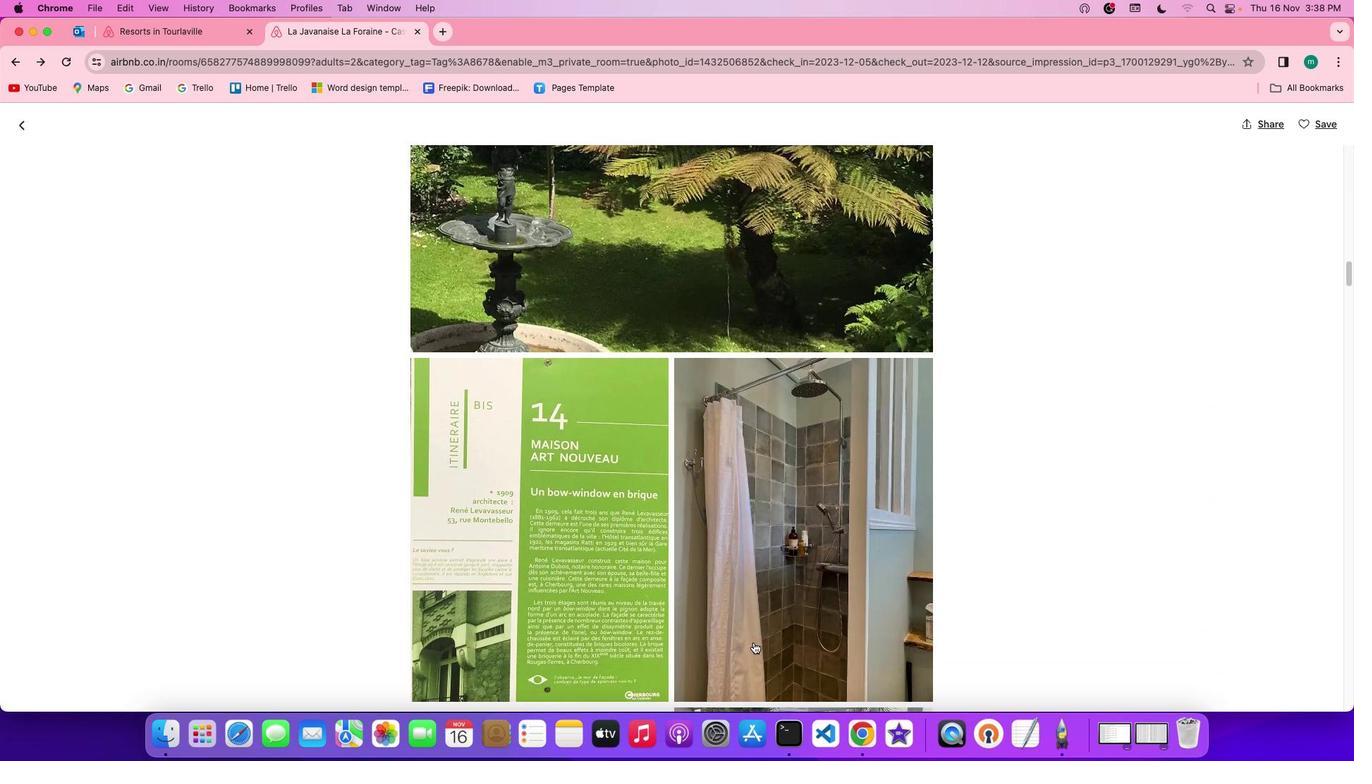 
Action: Mouse moved to (754, 642)
Screenshot: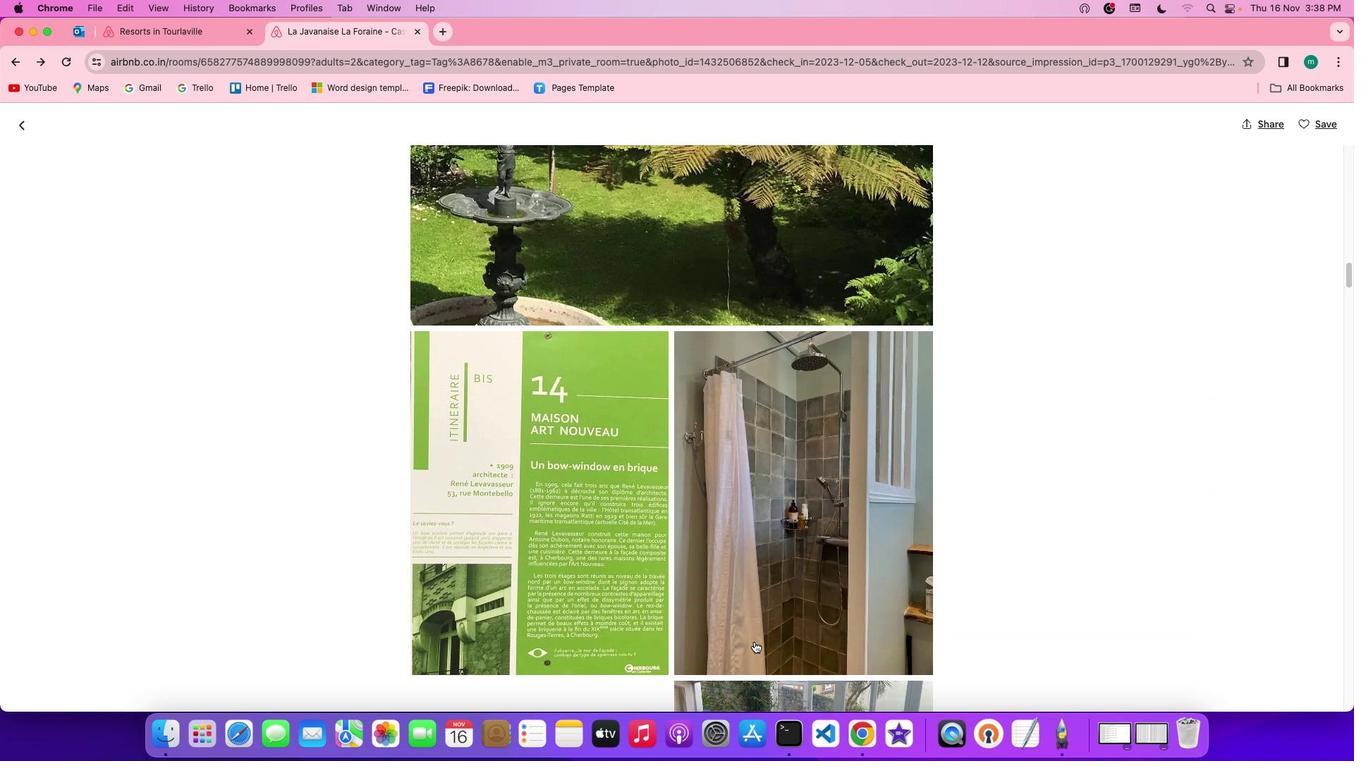 
Action: Mouse scrolled (754, 642) with delta (0, 0)
Screenshot: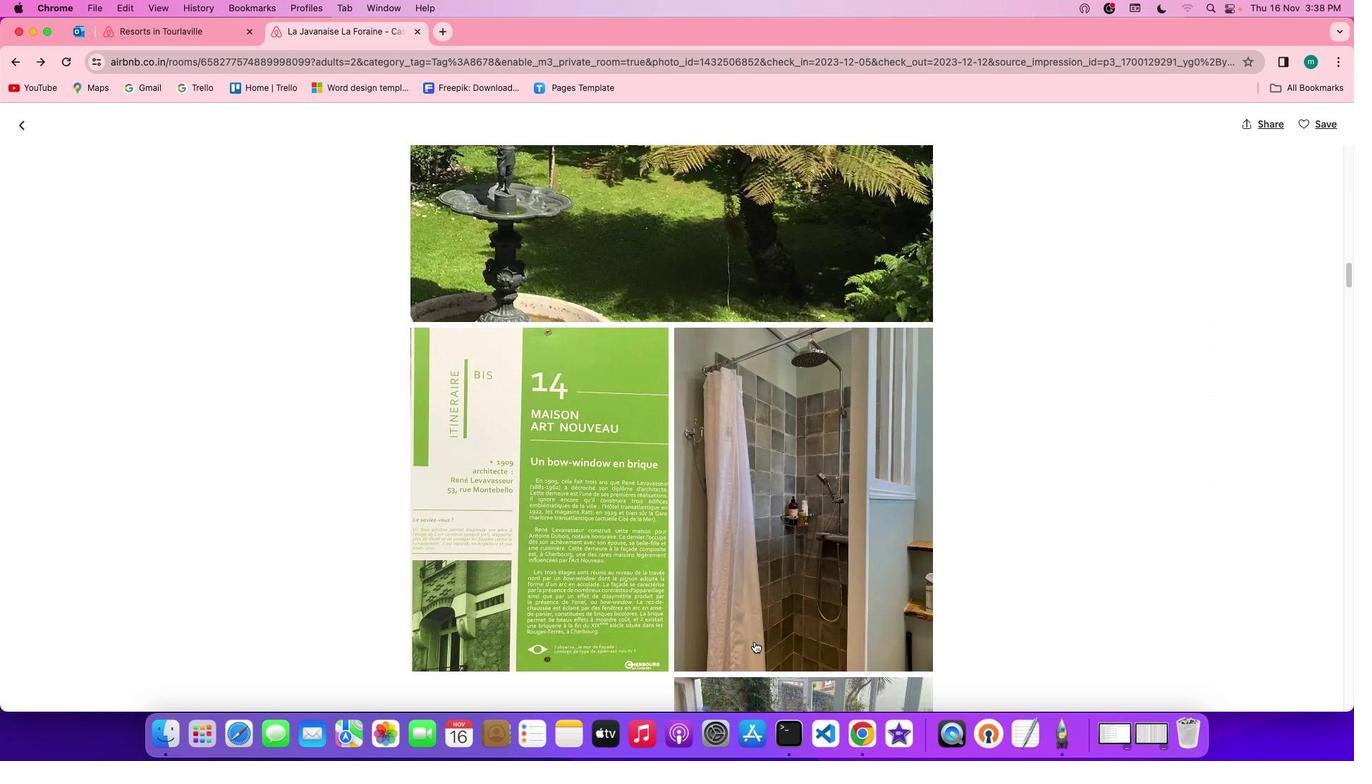
Action: Mouse scrolled (754, 642) with delta (0, 0)
Screenshot: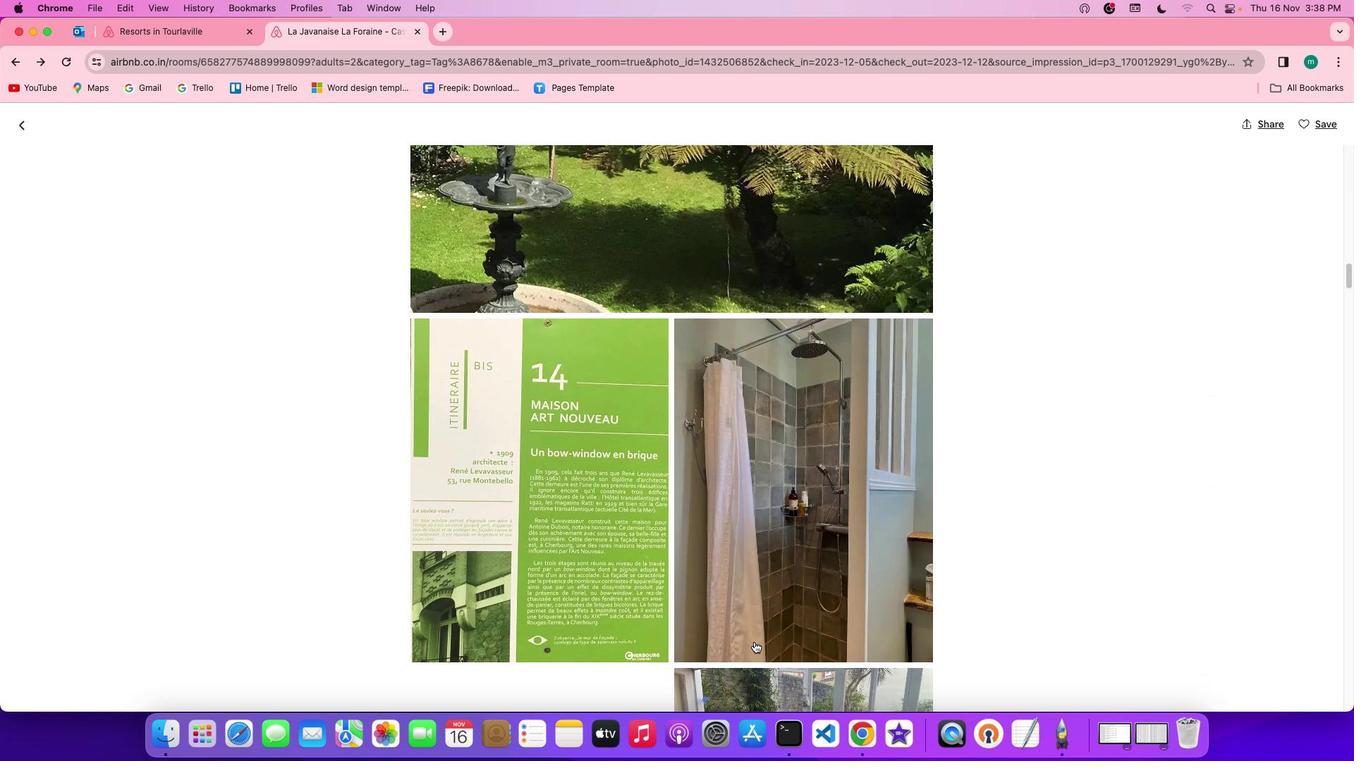 
Action: Mouse scrolled (754, 642) with delta (0, -1)
Screenshot: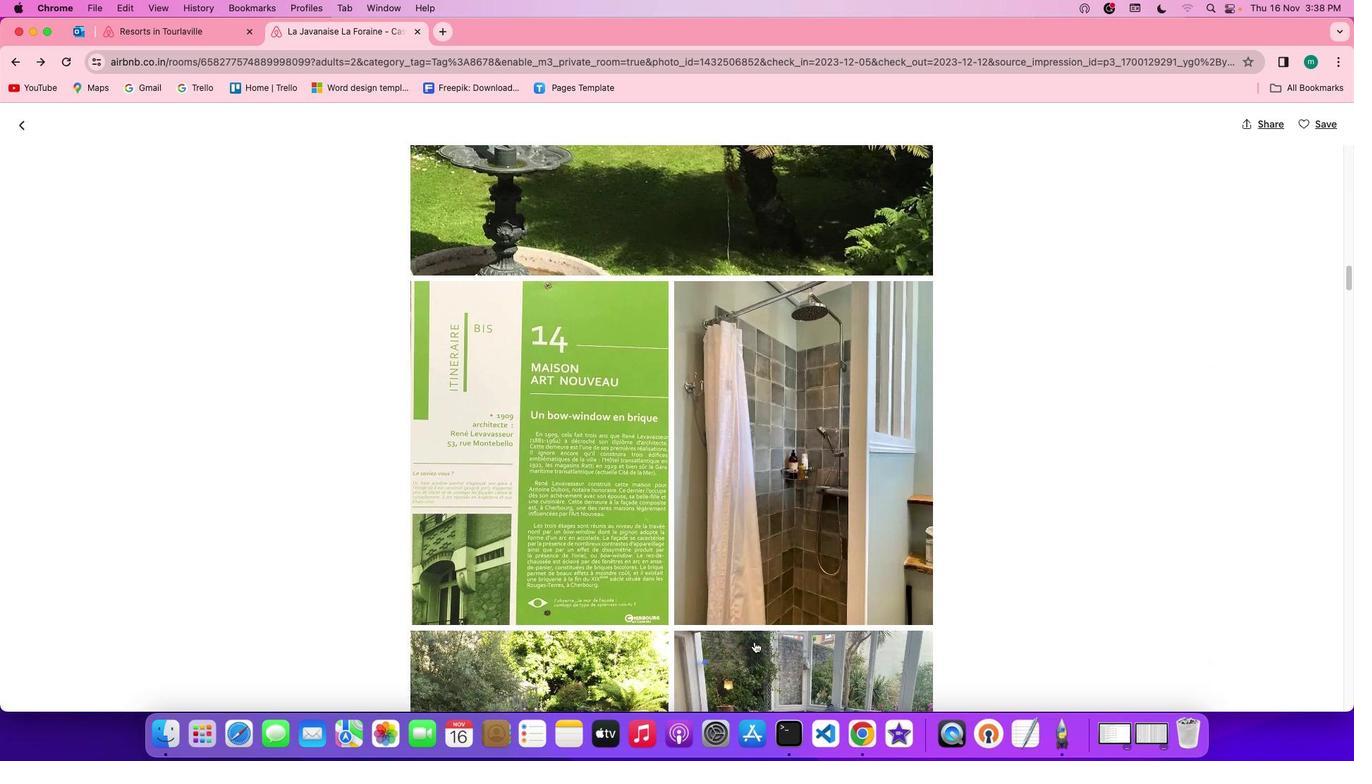 
Action: Mouse scrolled (754, 642) with delta (0, -2)
Screenshot: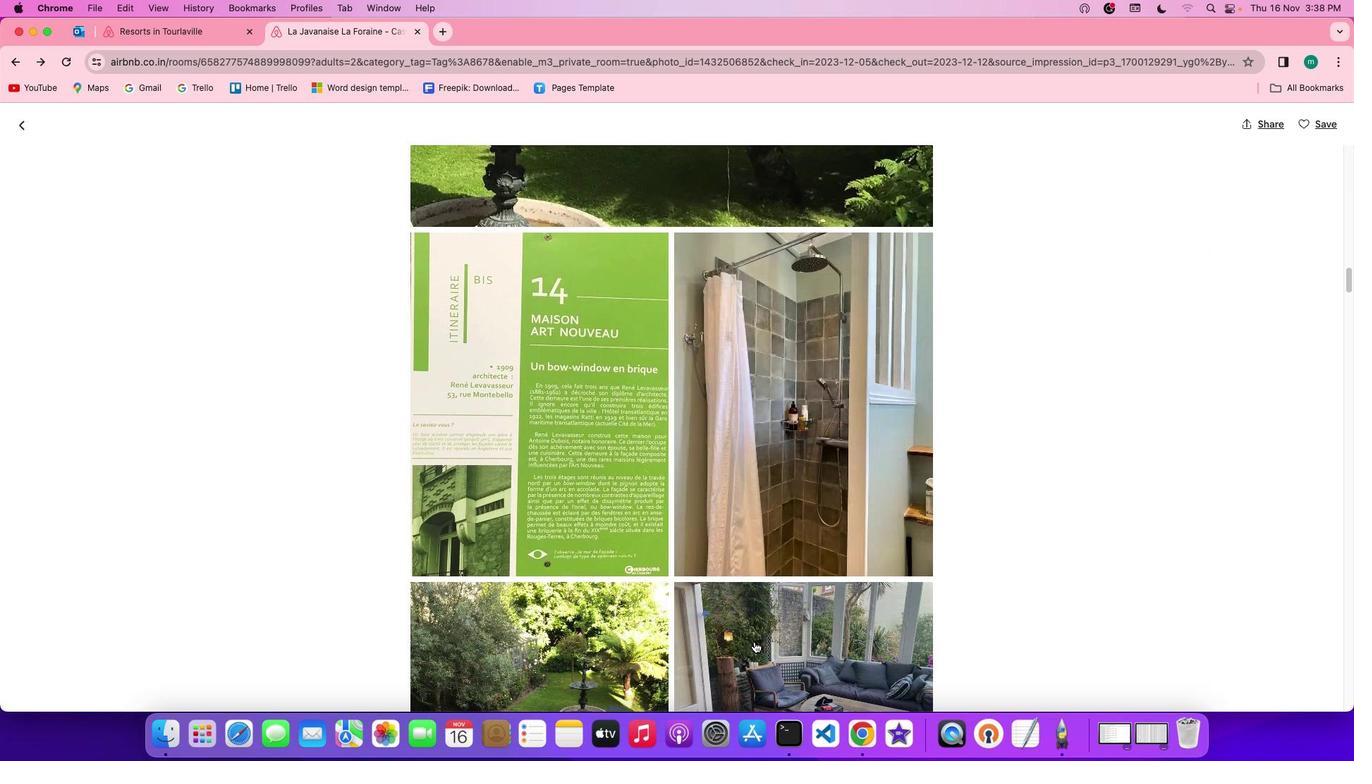 
Action: Mouse moved to (759, 644)
Screenshot: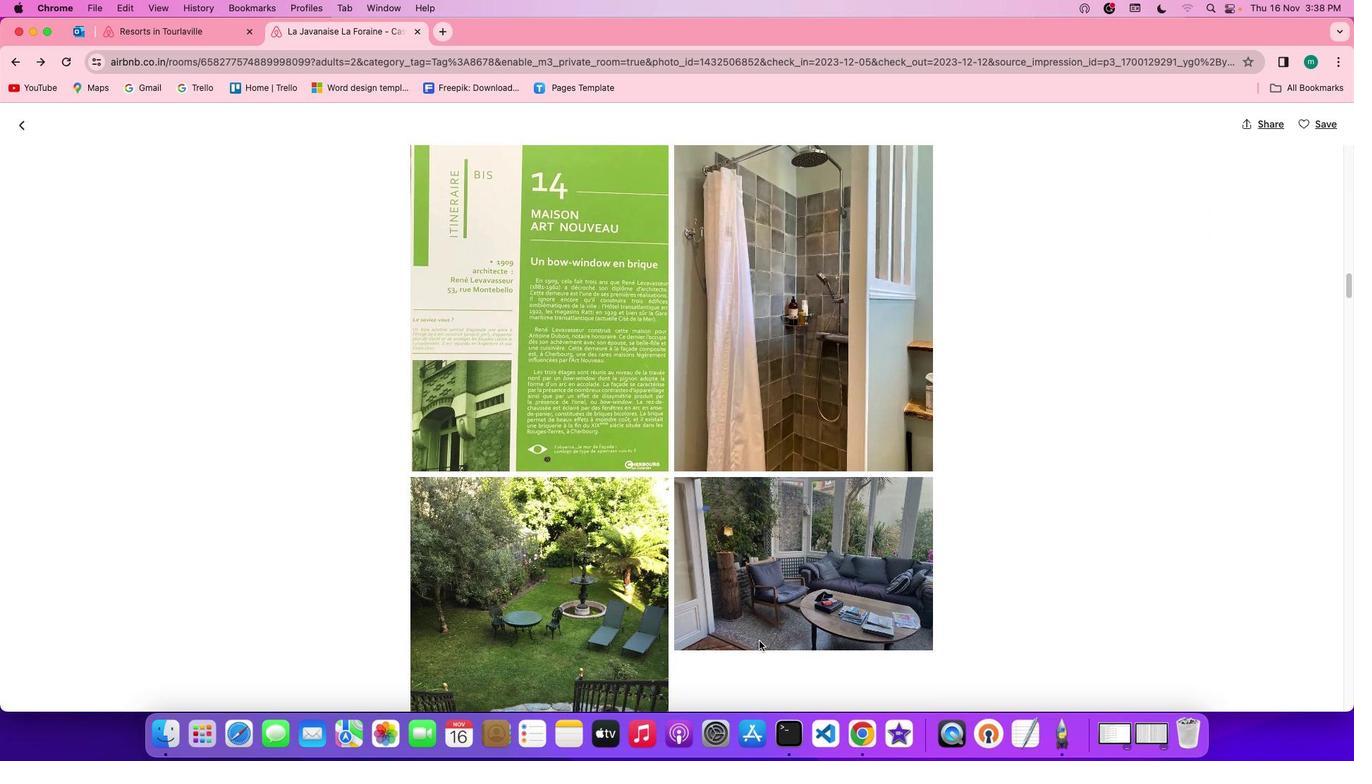 
Action: Mouse scrolled (759, 644) with delta (0, 0)
Screenshot: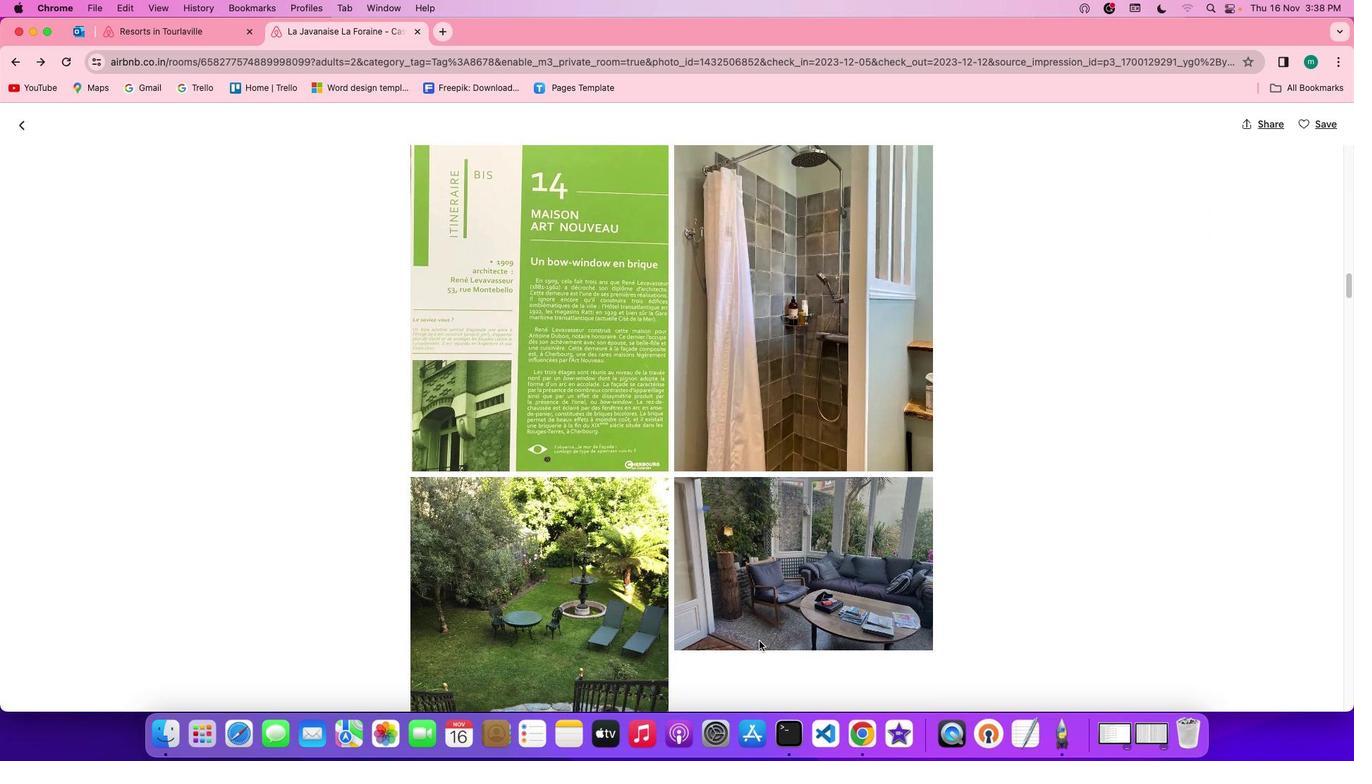 
Action: Mouse moved to (759, 642)
Screenshot: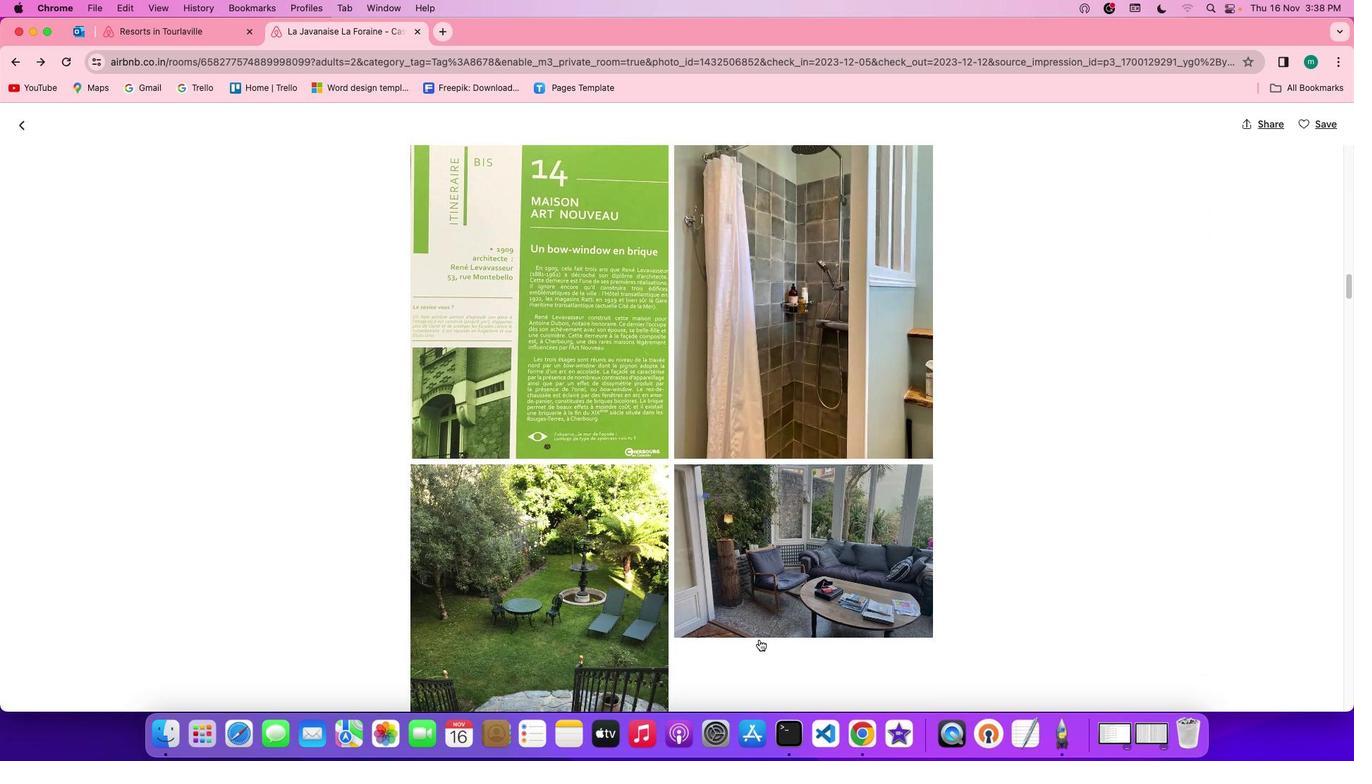 
Action: Mouse scrolled (759, 642) with delta (0, 0)
Screenshot: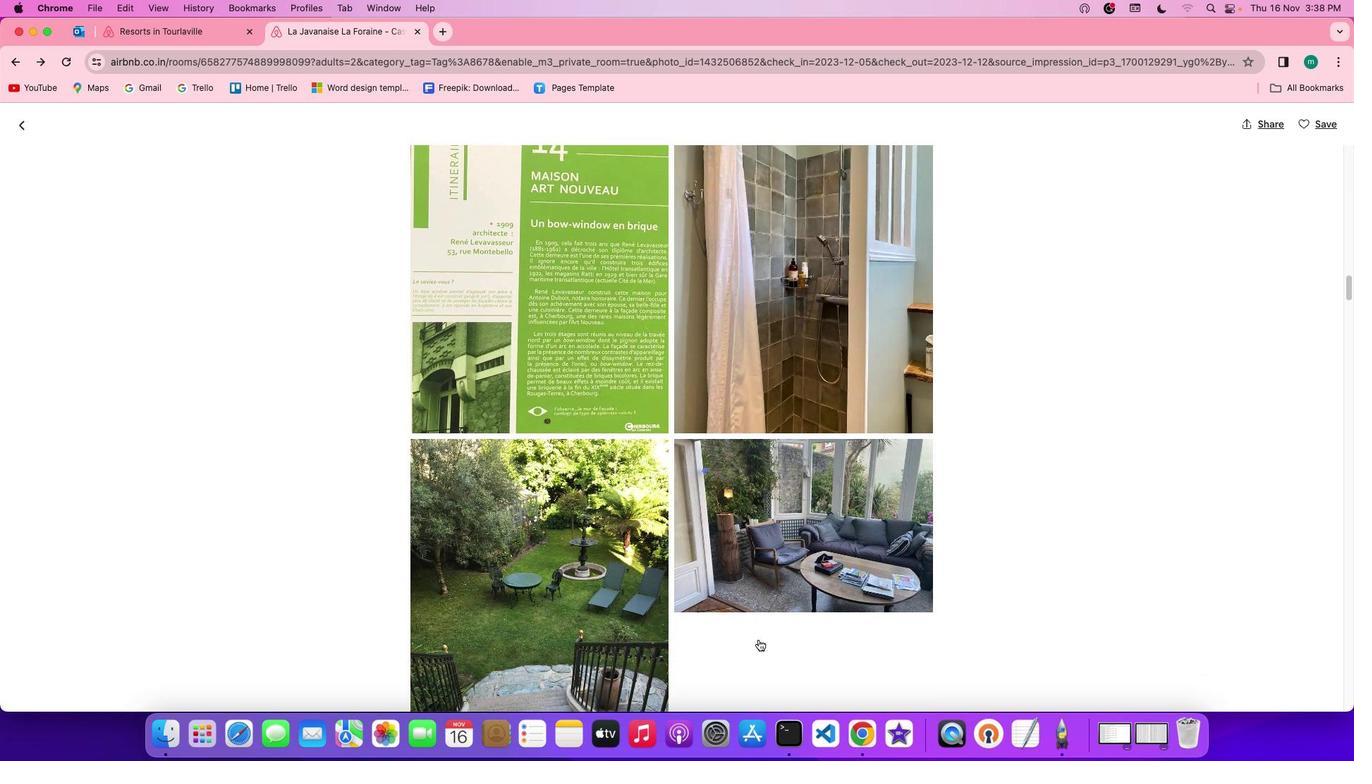 
Action: Mouse scrolled (759, 642) with delta (0, -2)
Screenshot: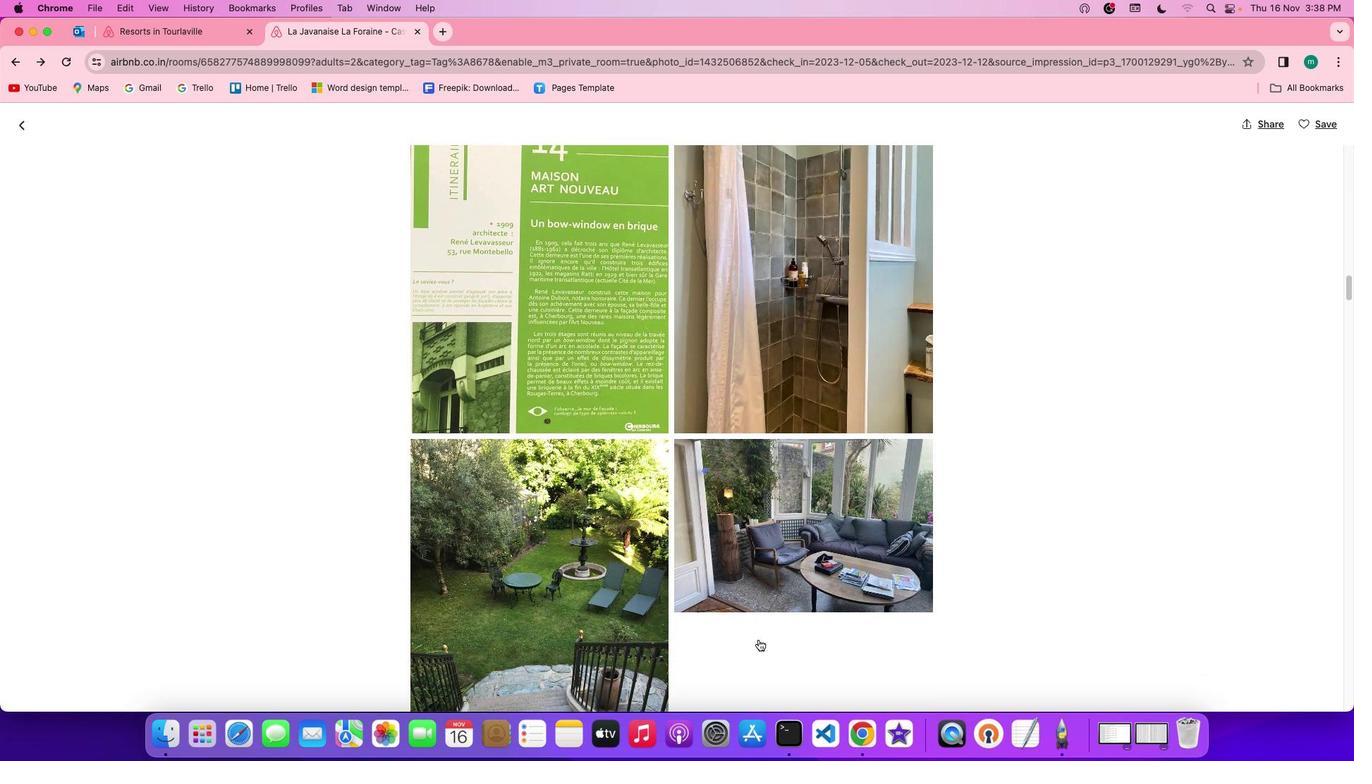 
Action: Mouse moved to (759, 641)
Screenshot: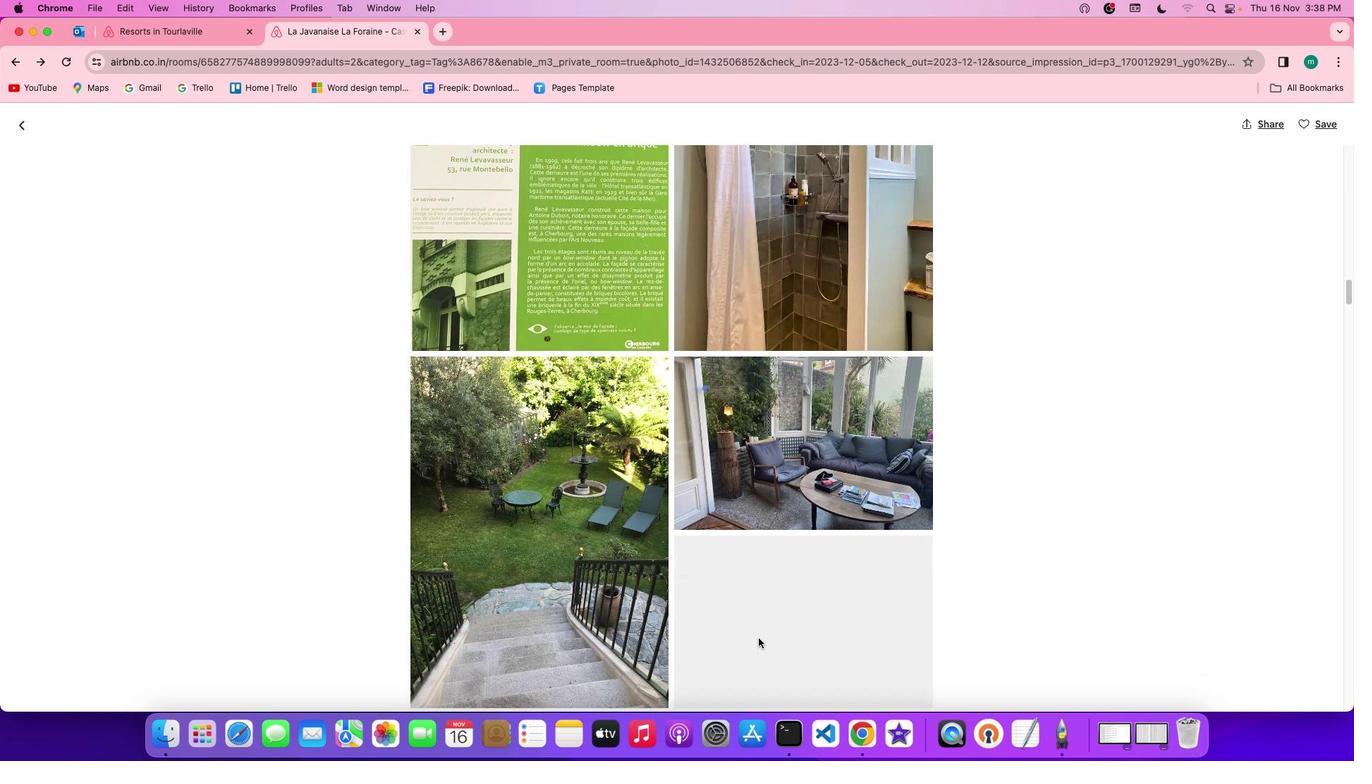 
Action: Mouse scrolled (759, 641) with delta (0, -2)
Screenshot: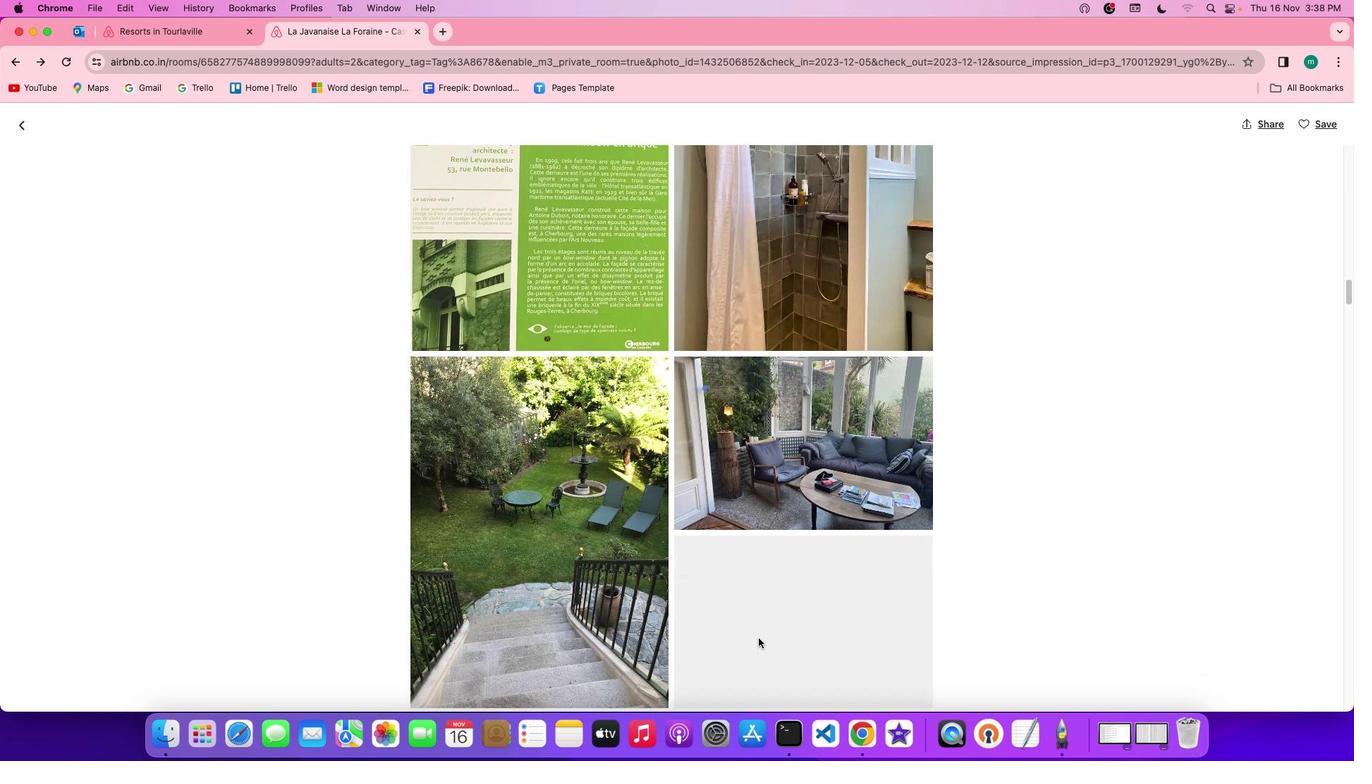 
Action: Mouse moved to (756, 635)
Screenshot: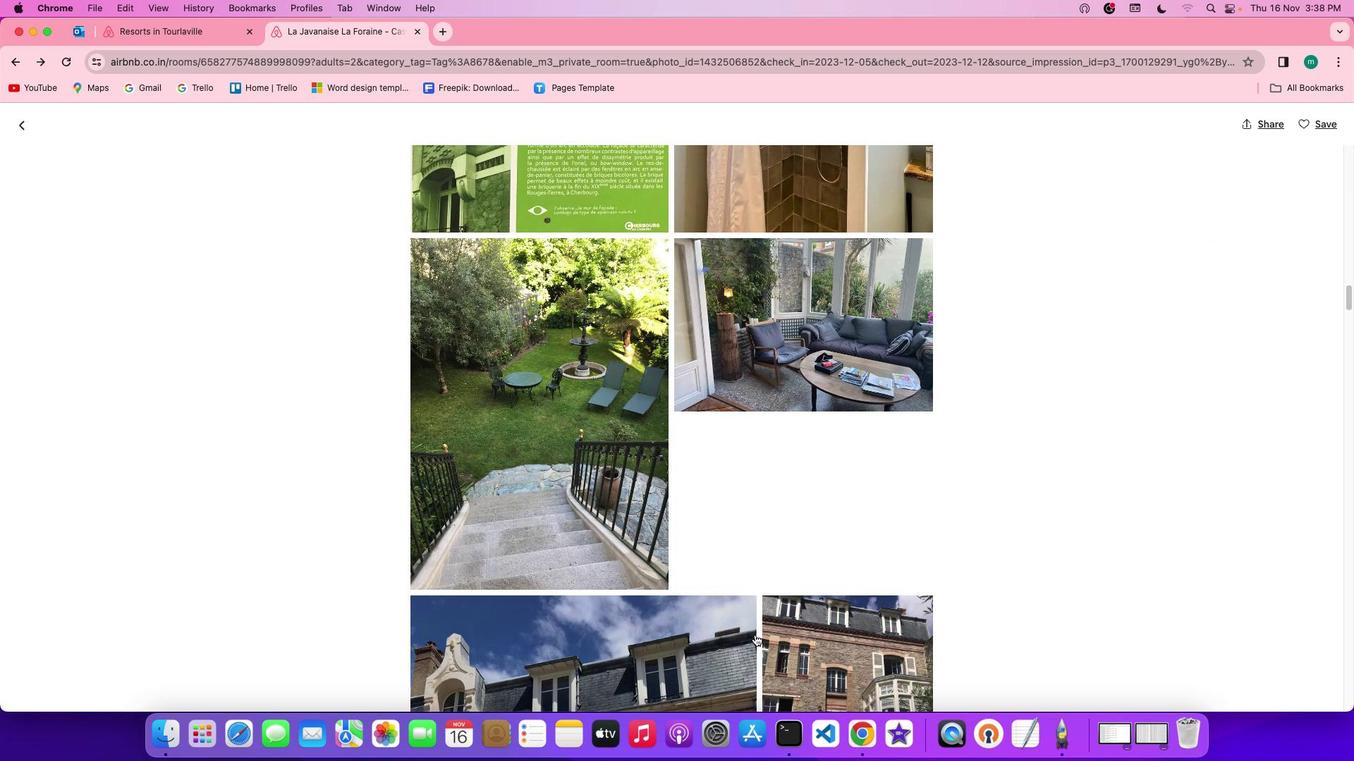 
Action: Mouse scrolled (756, 635) with delta (0, 0)
Screenshot: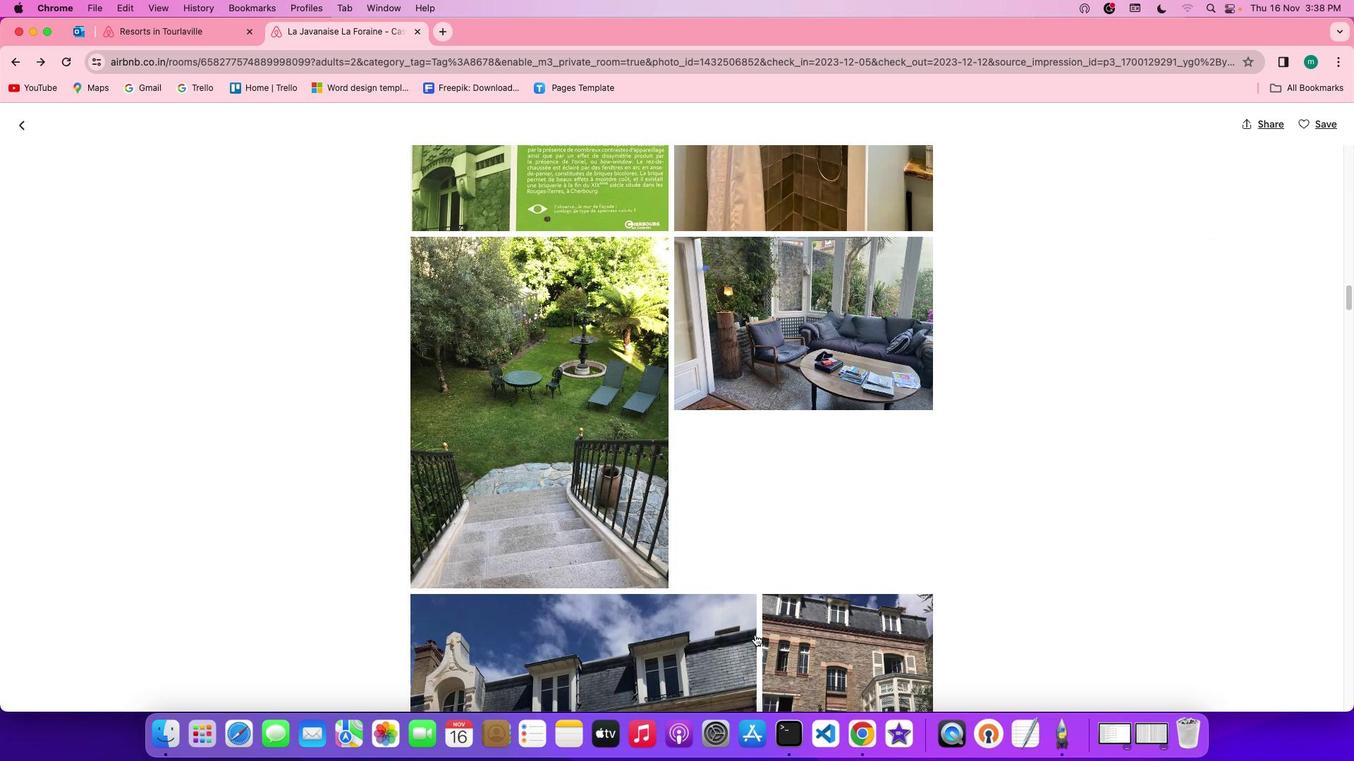 
Action: Mouse moved to (755, 634)
Screenshot: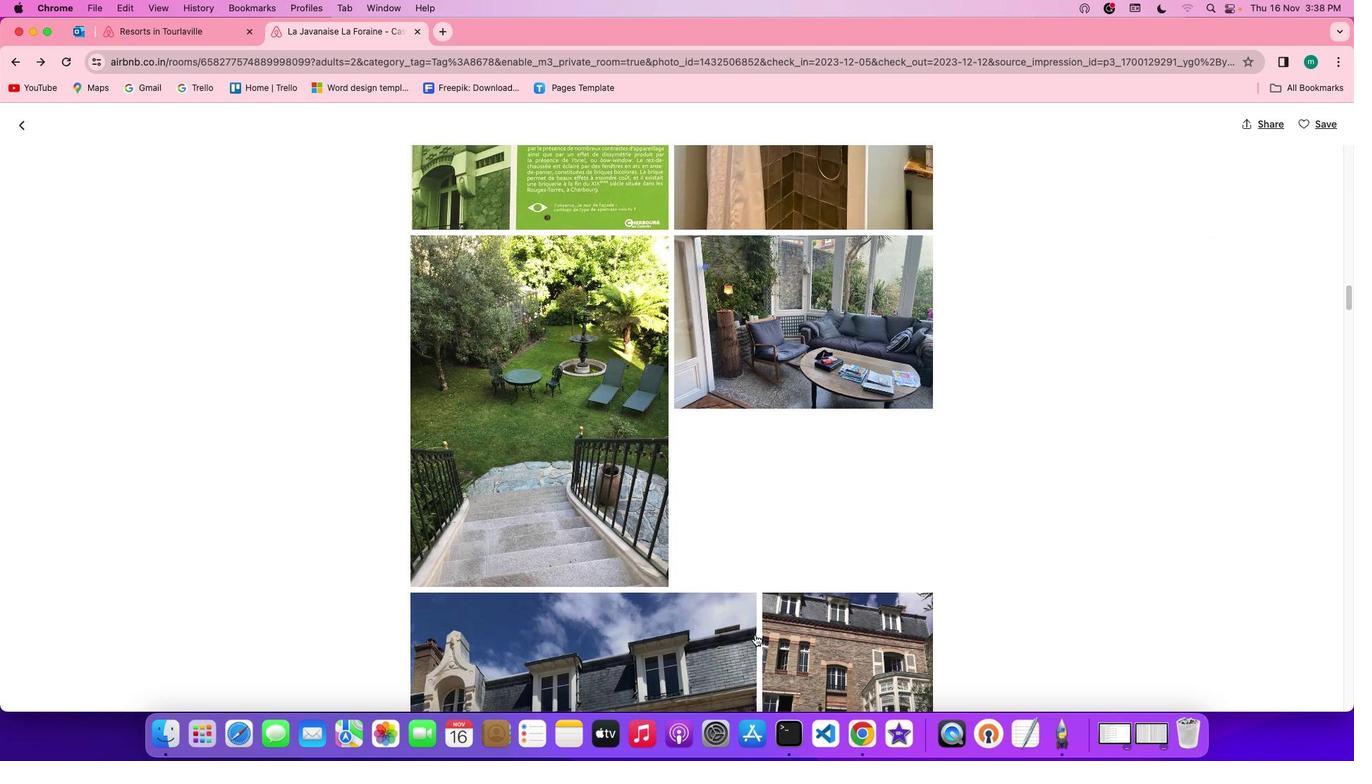
Action: Mouse scrolled (755, 634) with delta (0, 0)
Screenshot: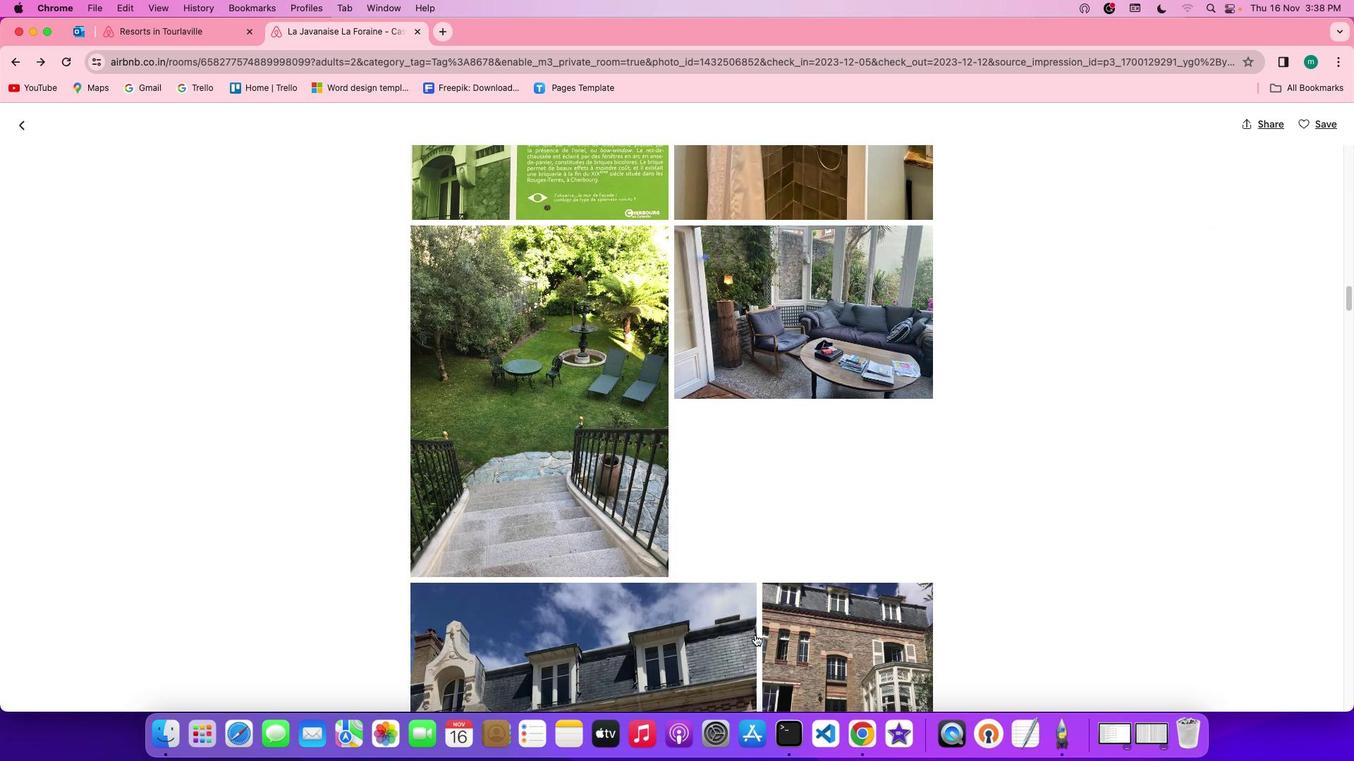 
Action: Mouse scrolled (755, 634) with delta (0, -1)
Screenshot: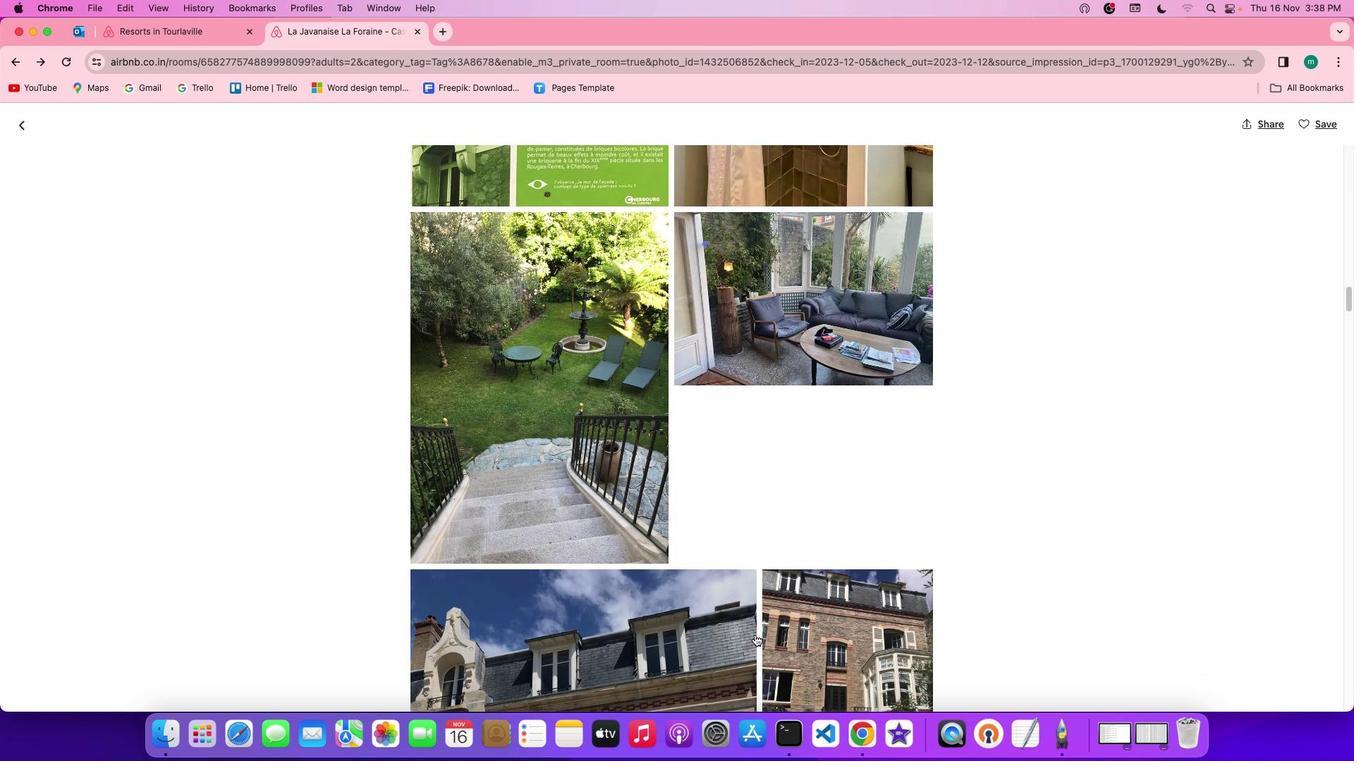 
Action: Mouse scrolled (755, 634) with delta (0, -2)
Screenshot: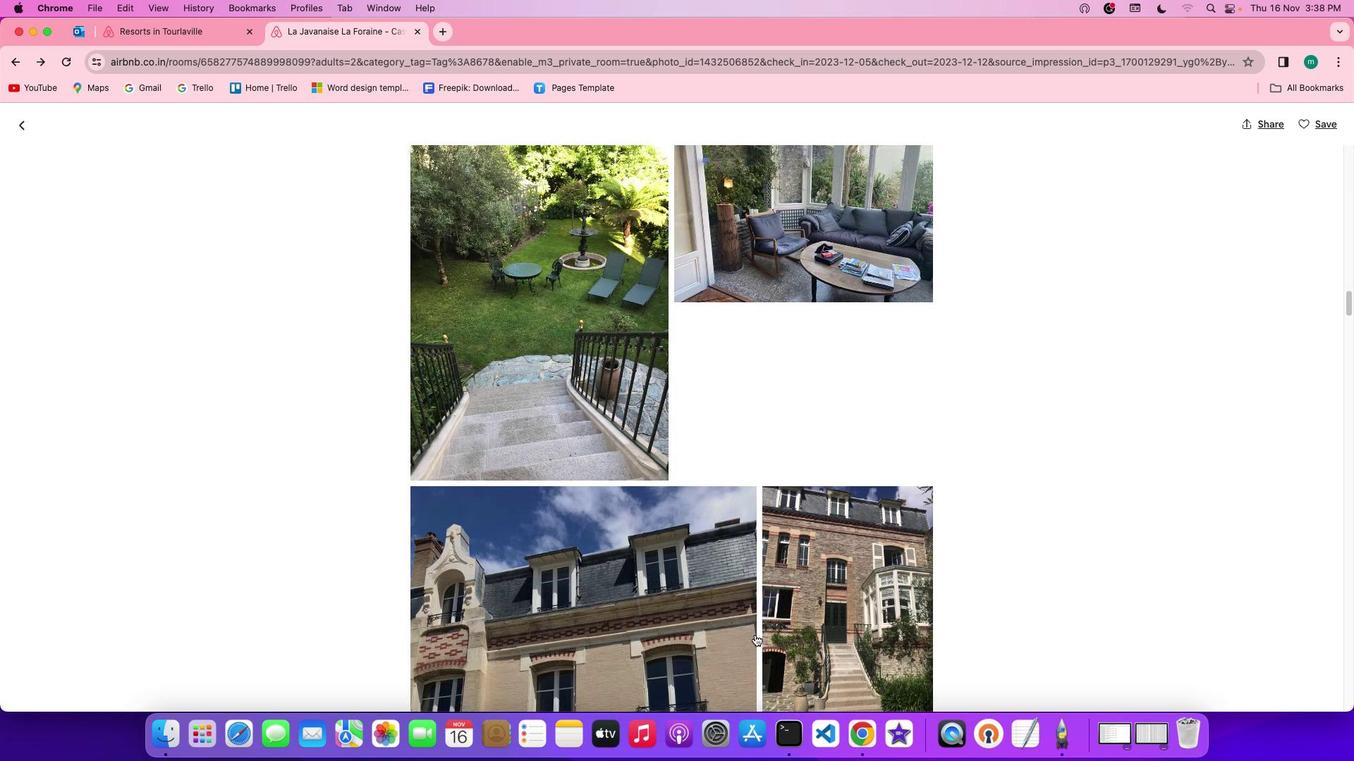 
Action: Mouse scrolled (755, 634) with delta (0, -2)
Screenshot: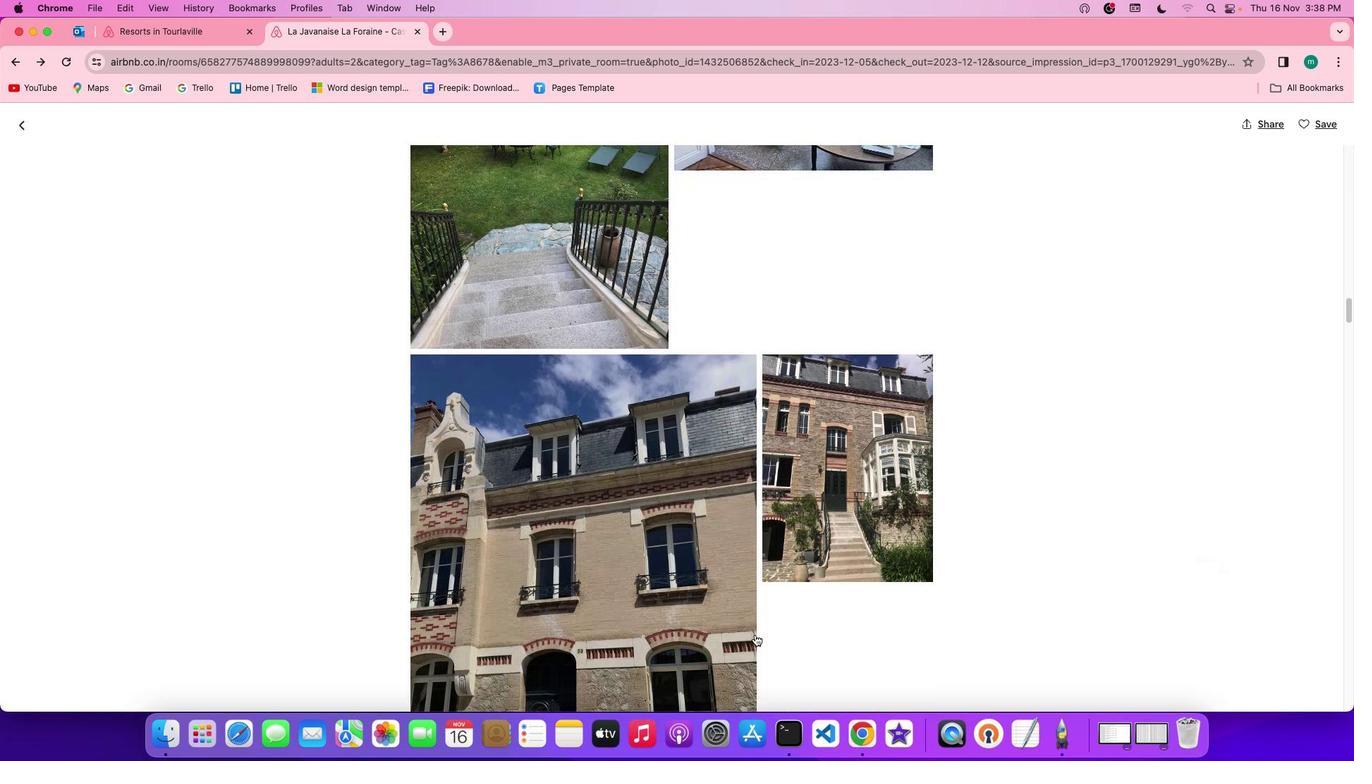 
Action: Mouse moved to (610, 592)
Screenshot: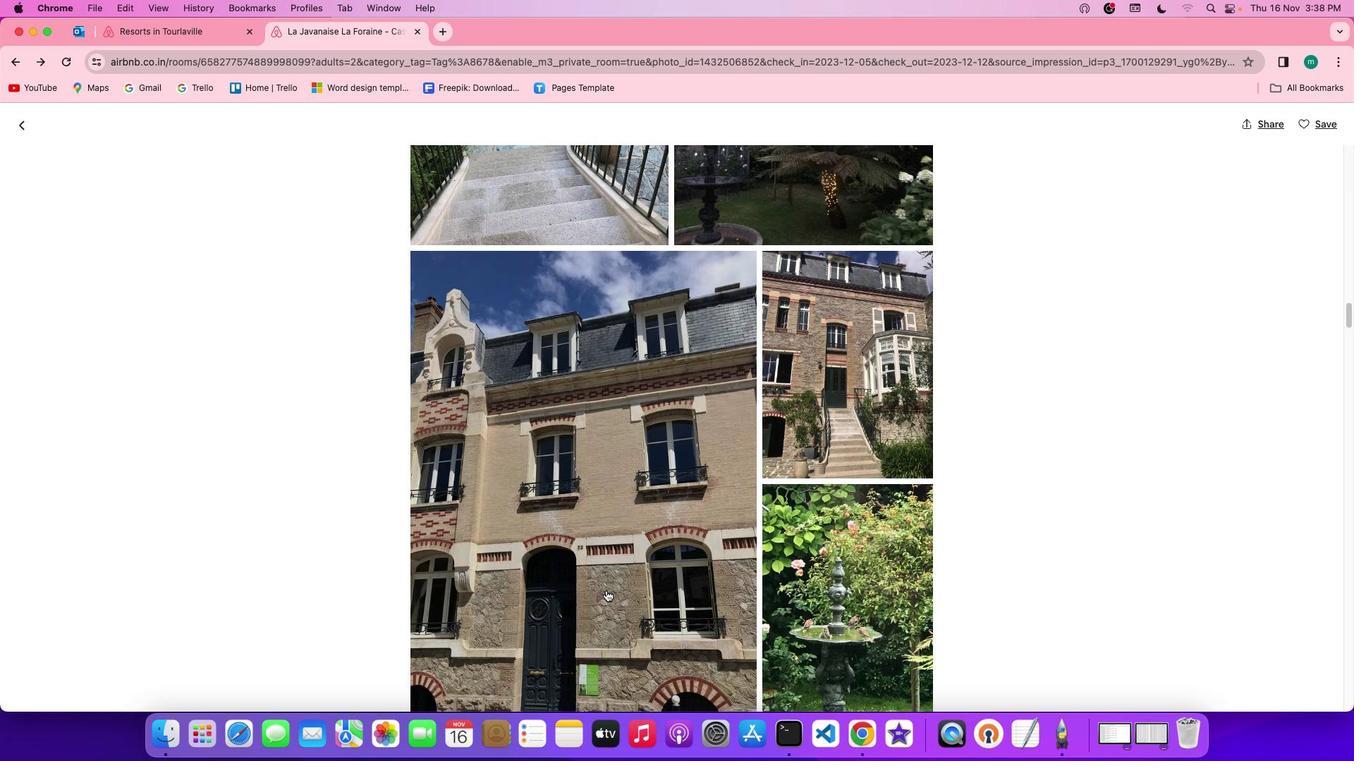 
Action: Mouse scrolled (610, 592) with delta (0, 0)
Screenshot: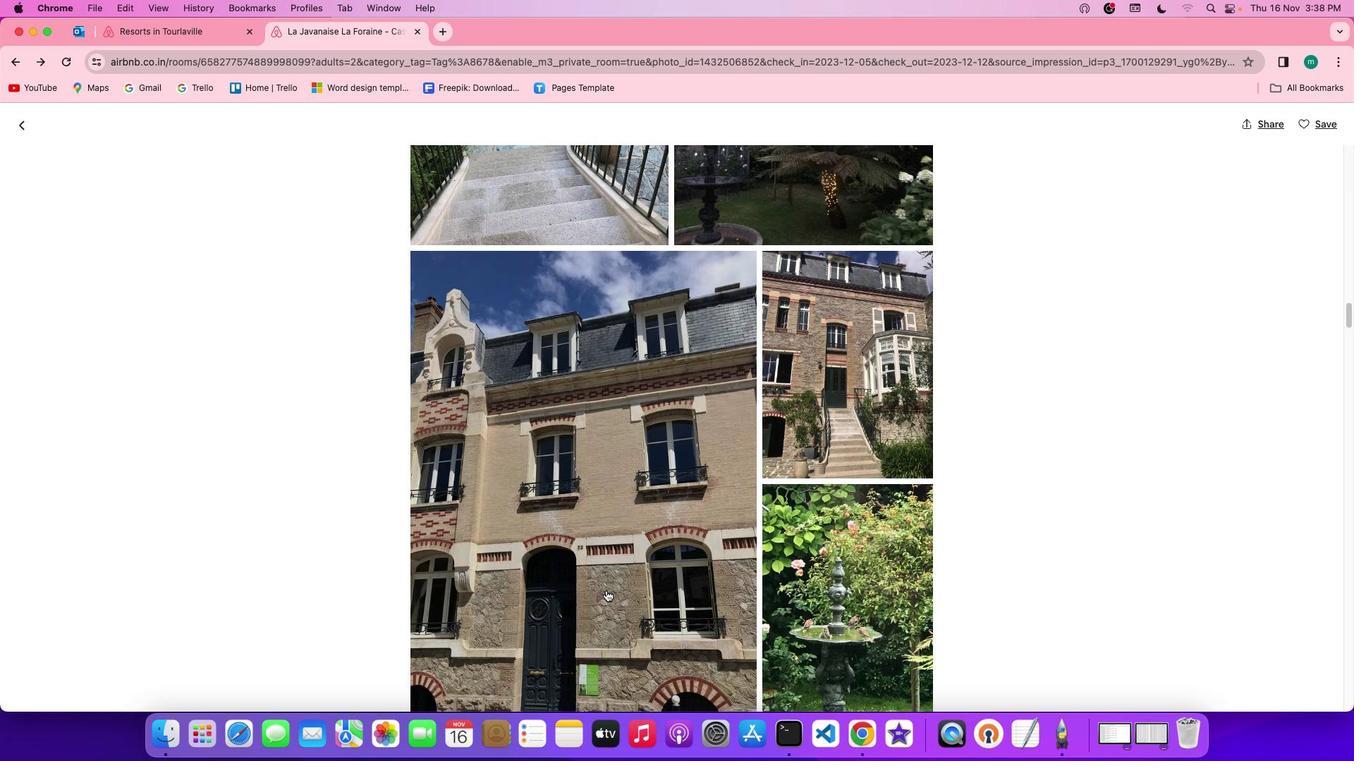 
Action: Mouse moved to (609, 591)
Screenshot: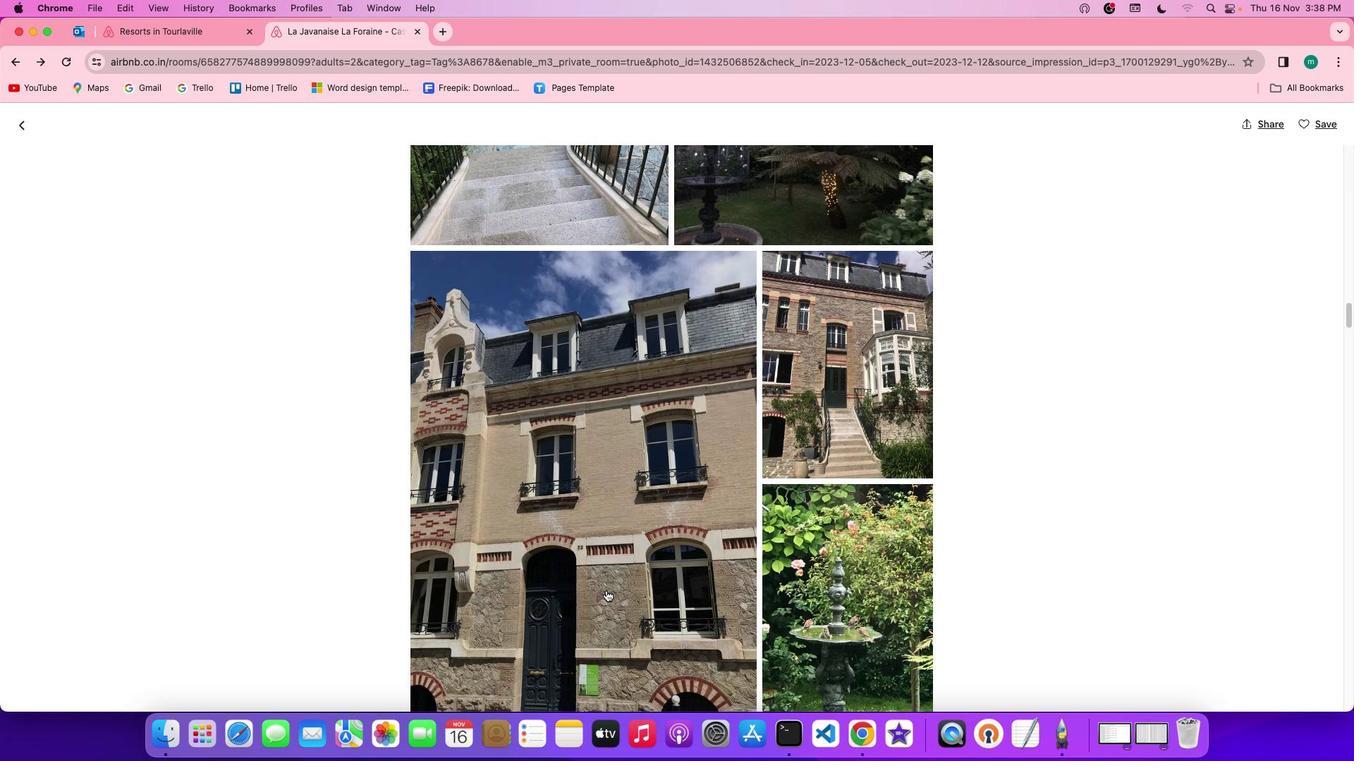 
Action: Mouse scrolled (609, 591) with delta (0, 0)
Screenshot: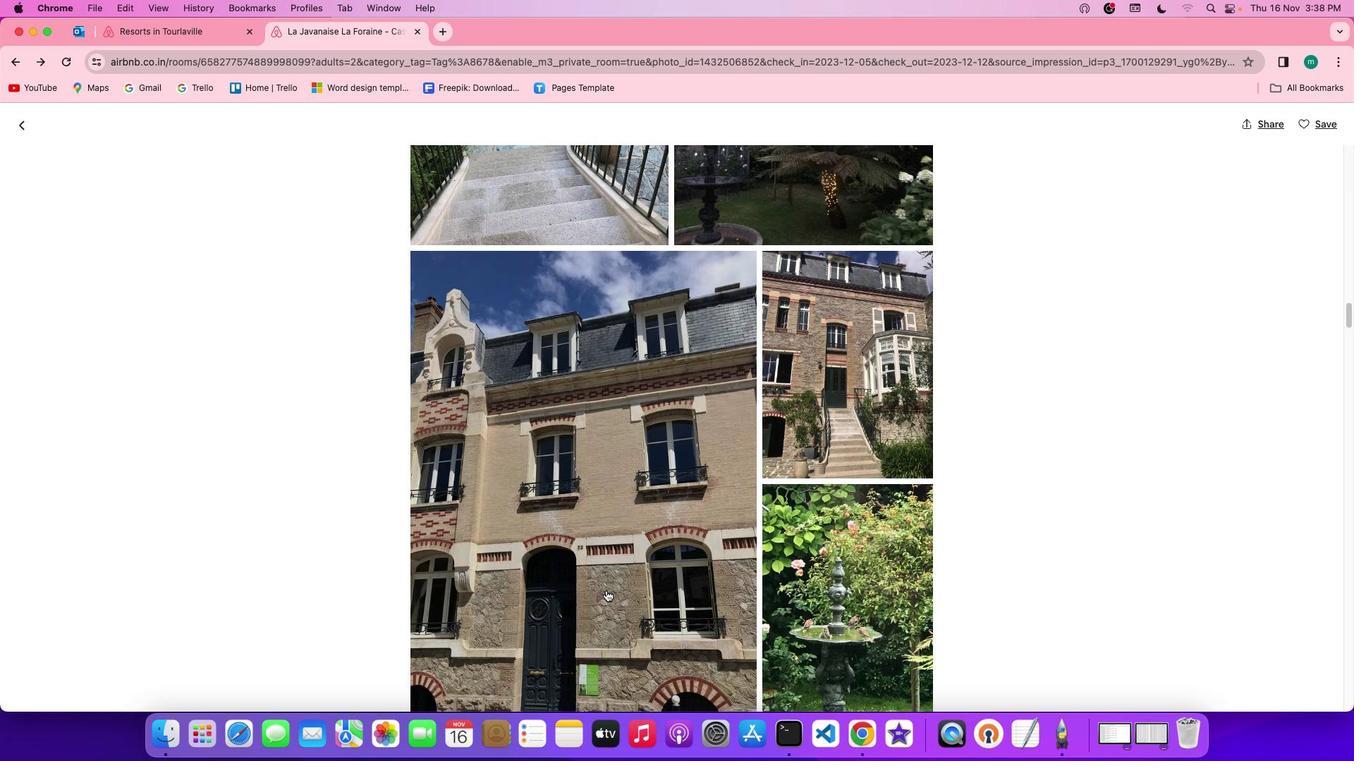 
Action: Mouse moved to (608, 591)
Screenshot: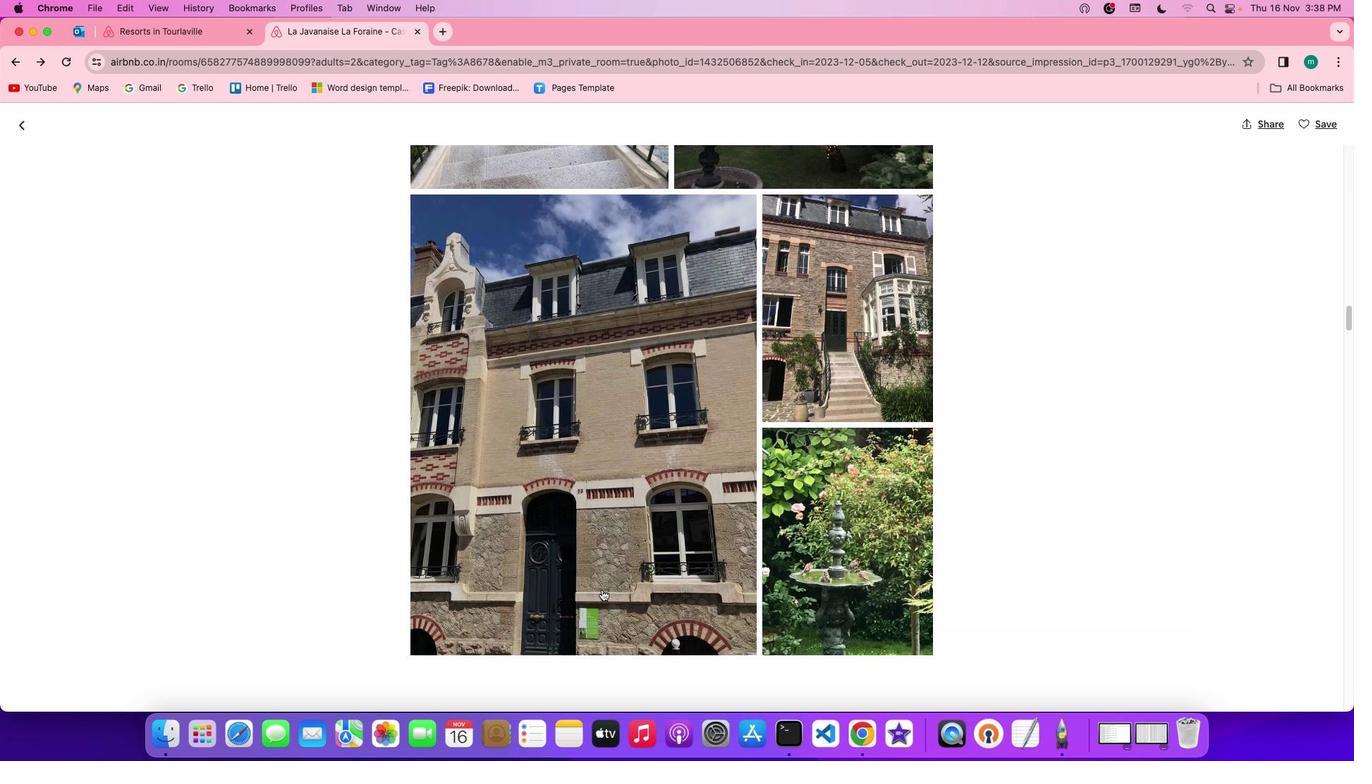 
Action: Mouse scrolled (608, 591) with delta (0, -2)
Screenshot: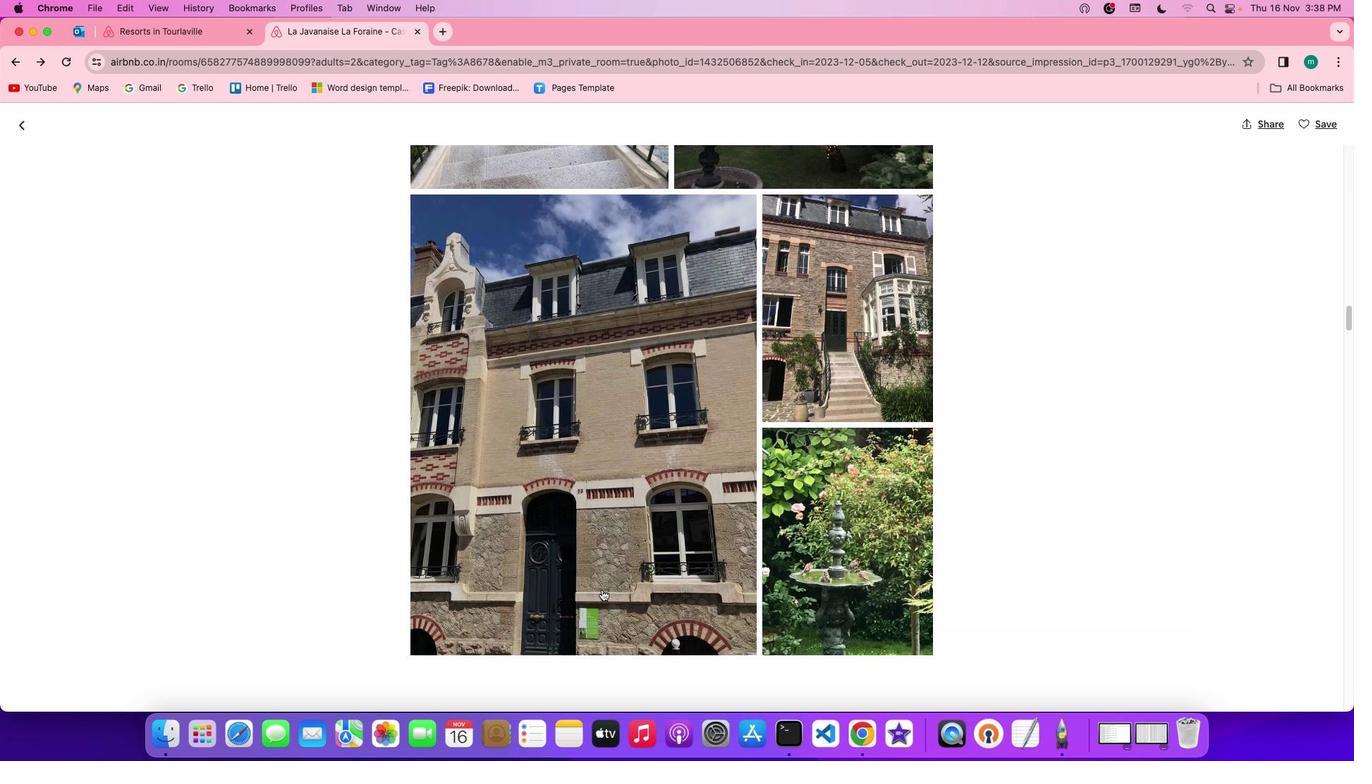 
Action: Mouse moved to (605, 590)
Screenshot: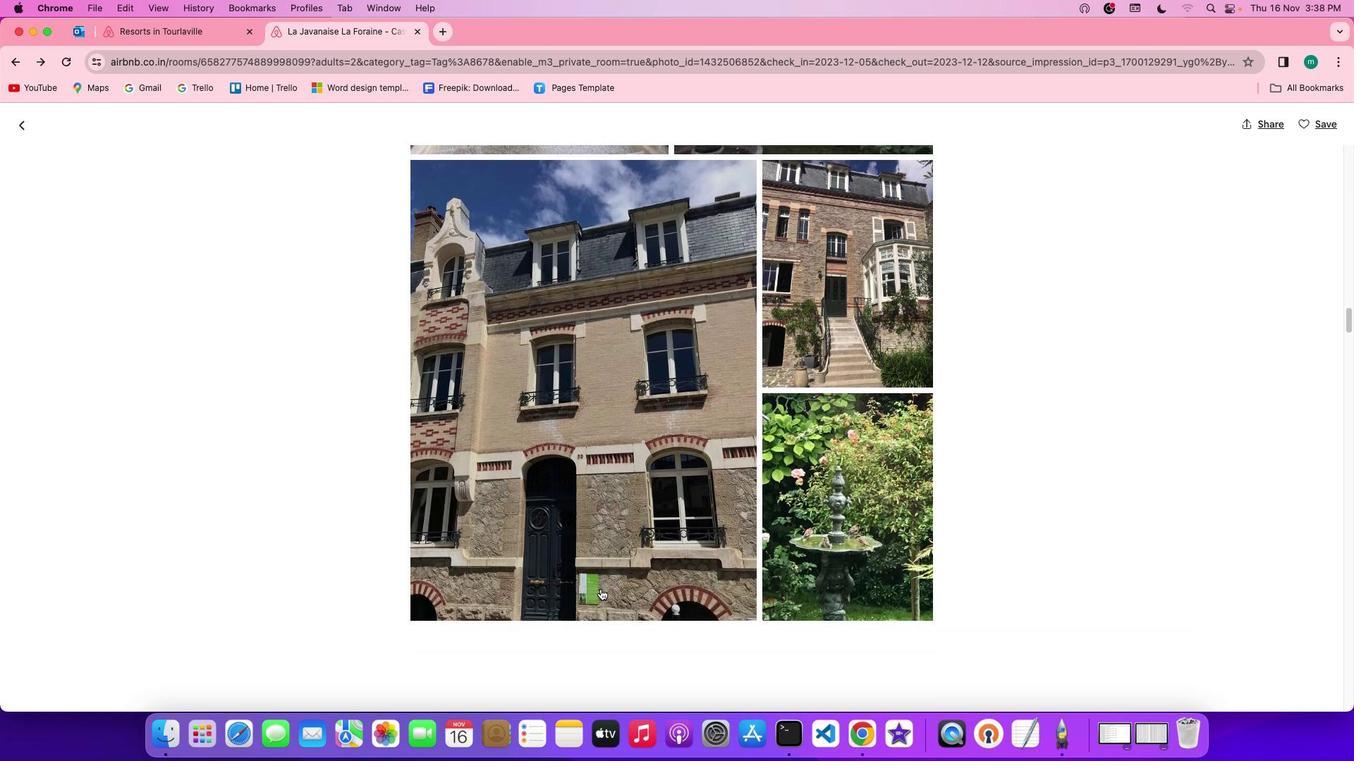 
Action: Mouse scrolled (605, 590) with delta (0, -2)
Screenshot: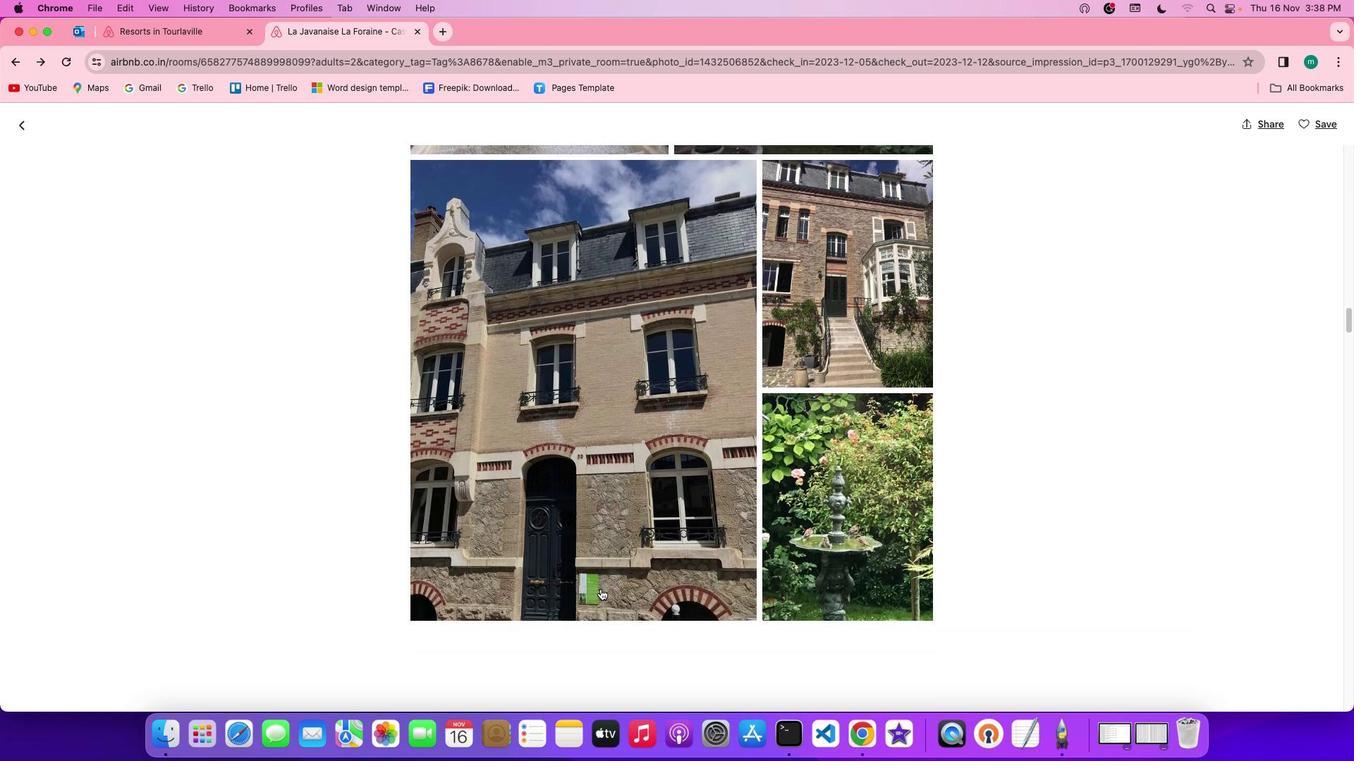 
Action: Mouse moved to (579, 587)
Screenshot: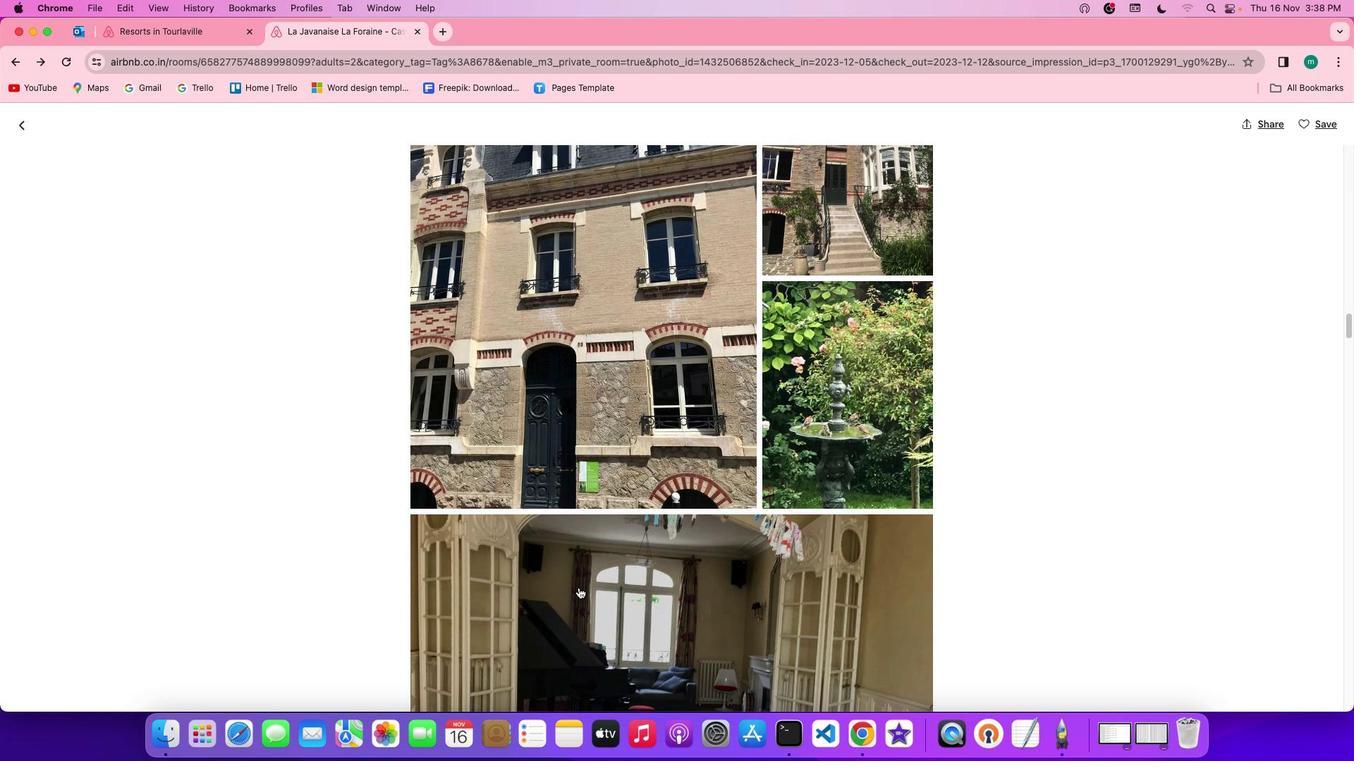 
Action: Mouse scrolled (579, 587) with delta (0, 0)
Screenshot: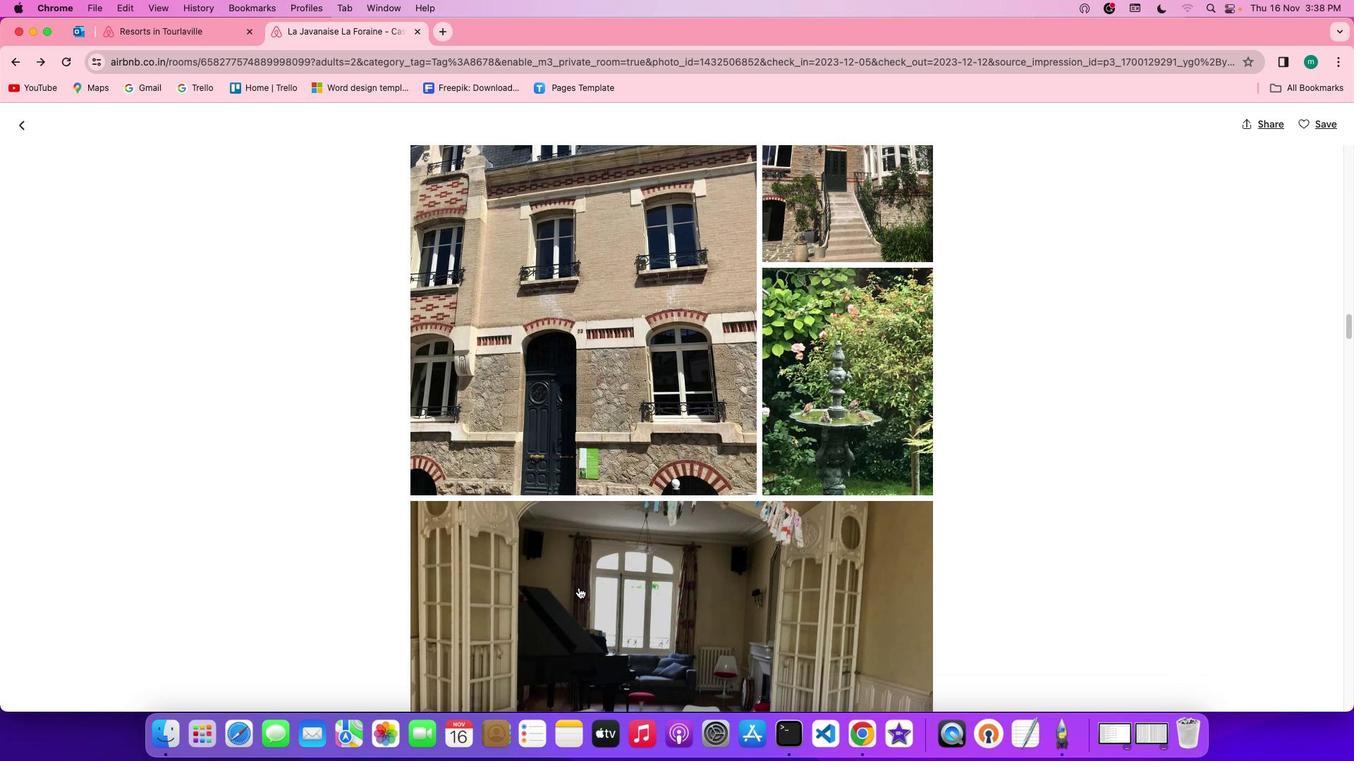 
Action: Mouse scrolled (579, 587) with delta (0, 0)
Screenshot: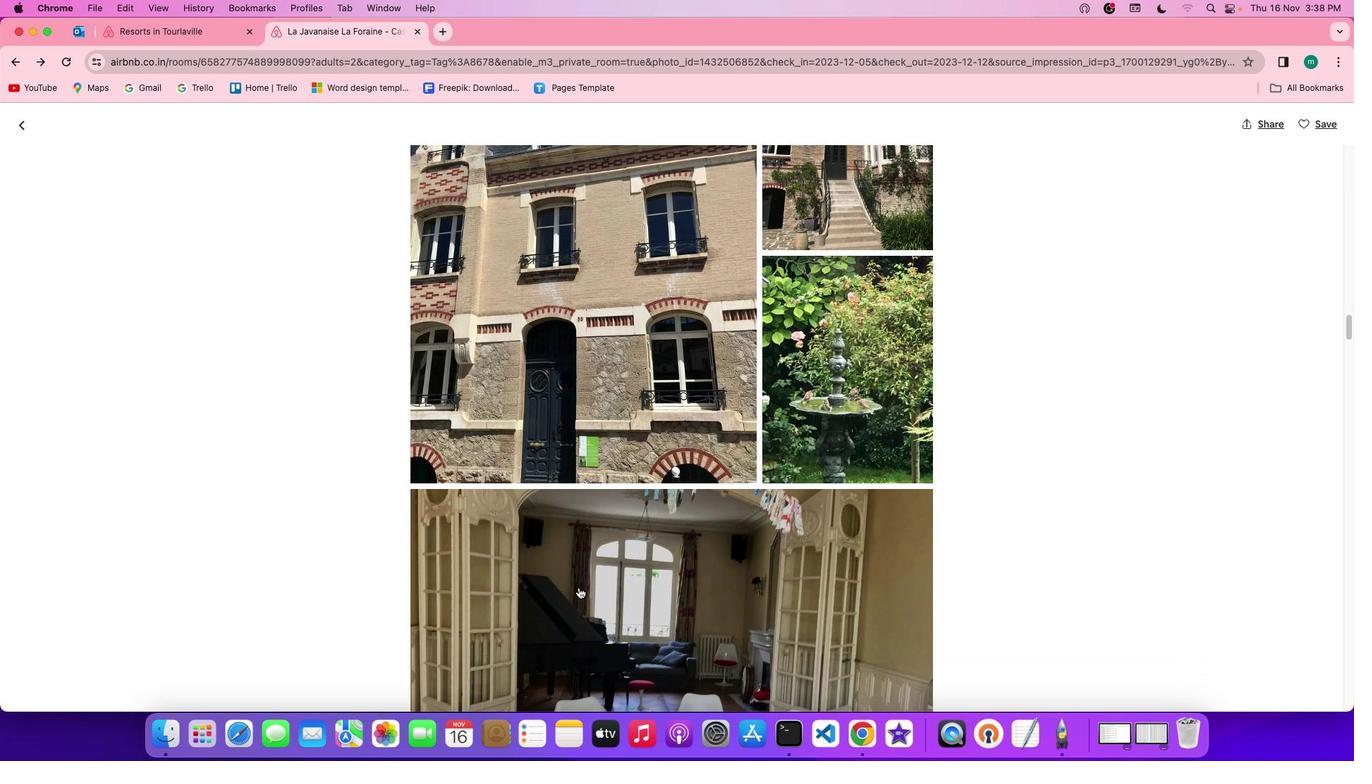 
Action: Mouse scrolled (579, 587) with delta (0, -2)
Screenshot: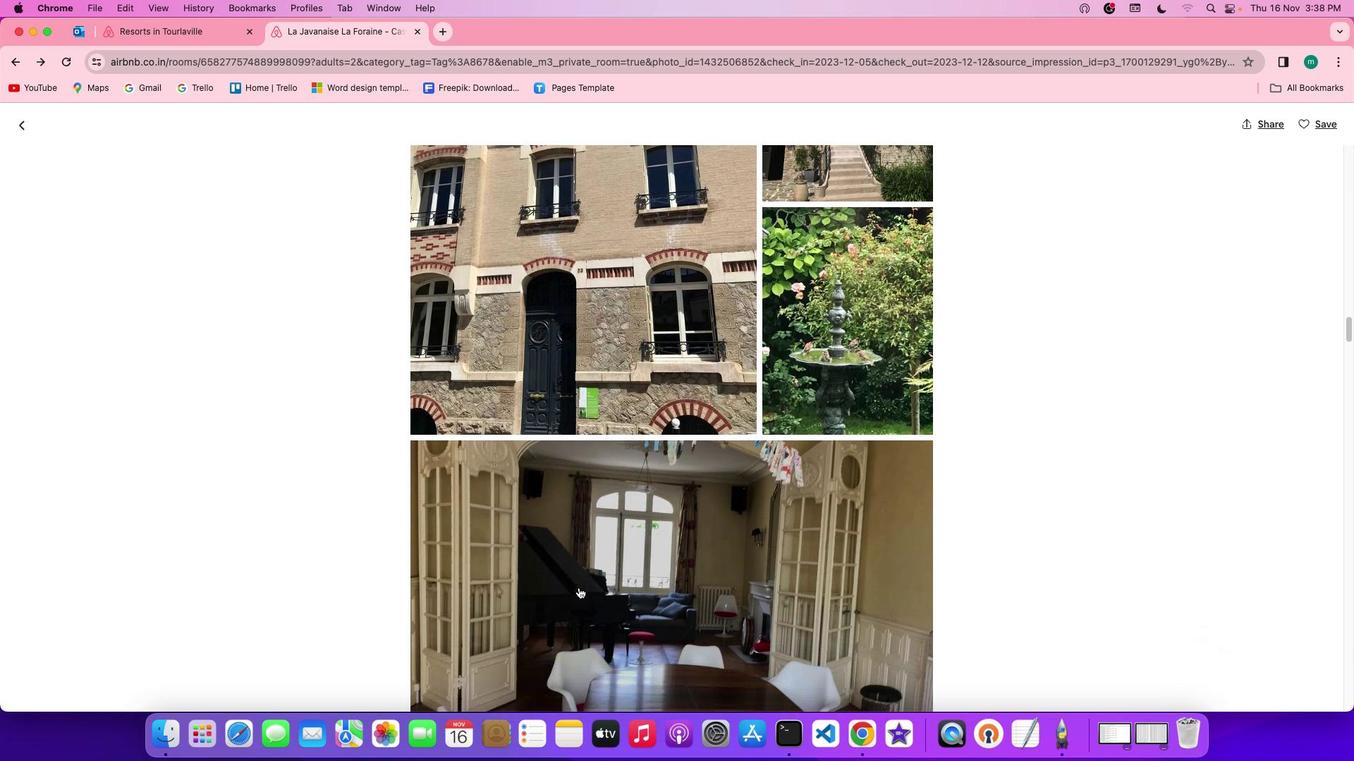 
Action: Mouse scrolled (579, 587) with delta (0, -2)
Screenshot: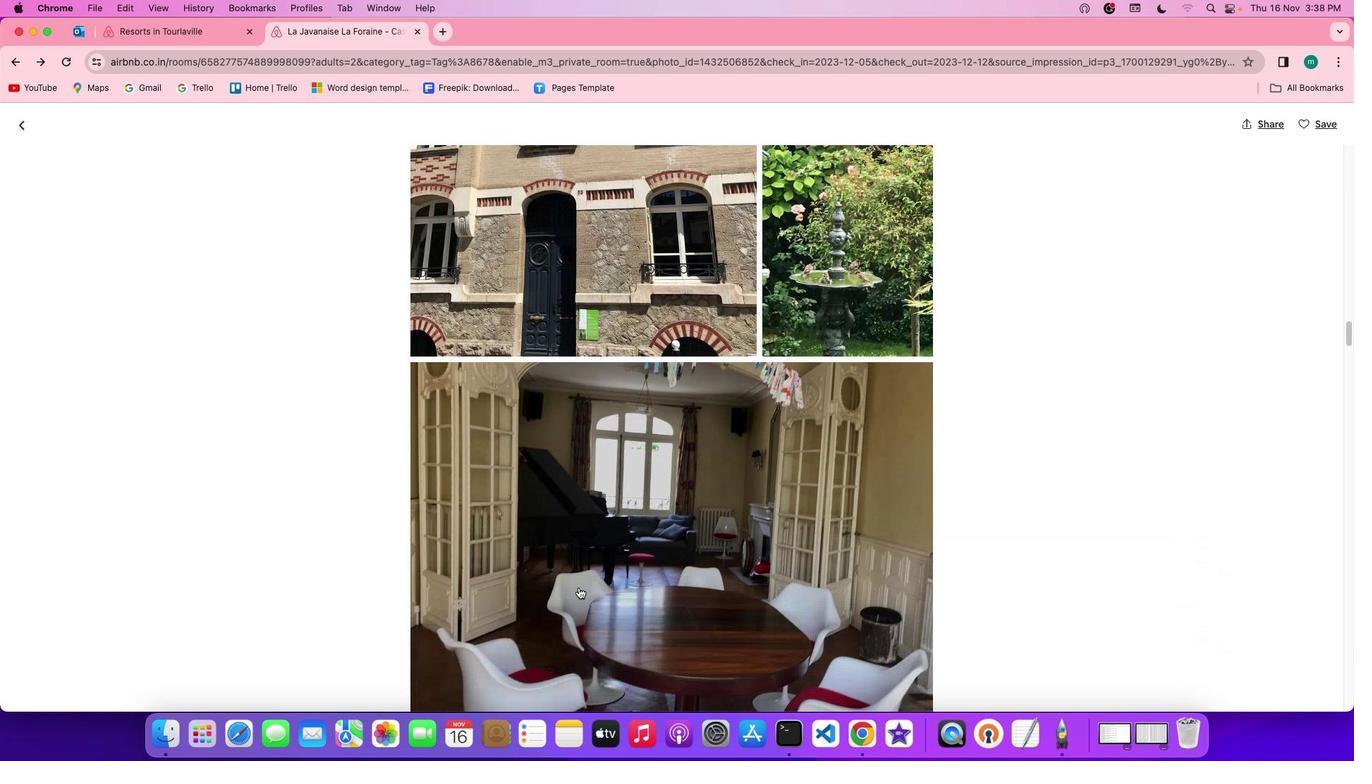 
Action: Mouse moved to (575, 586)
Screenshot: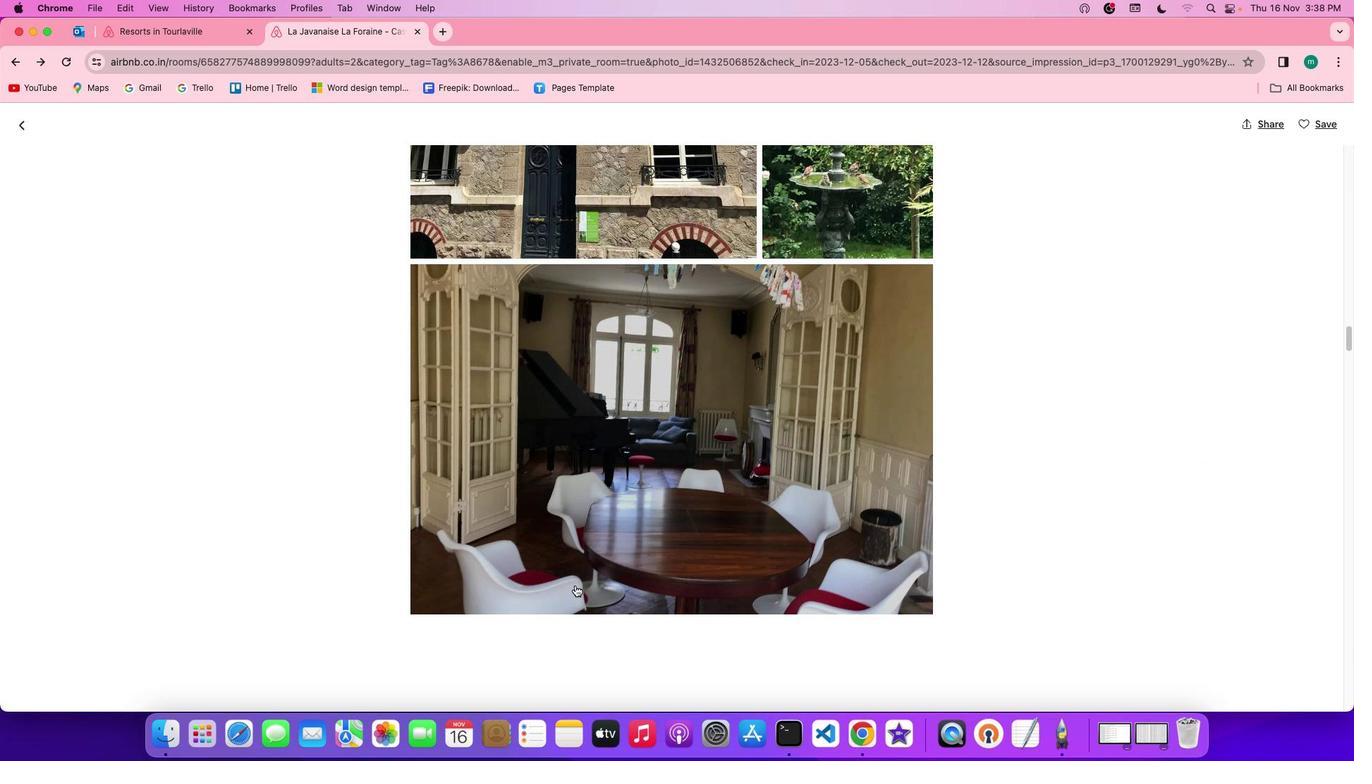 
Action: Mouse scrolled (575, 586) with delta (0, 0)
Screenshot: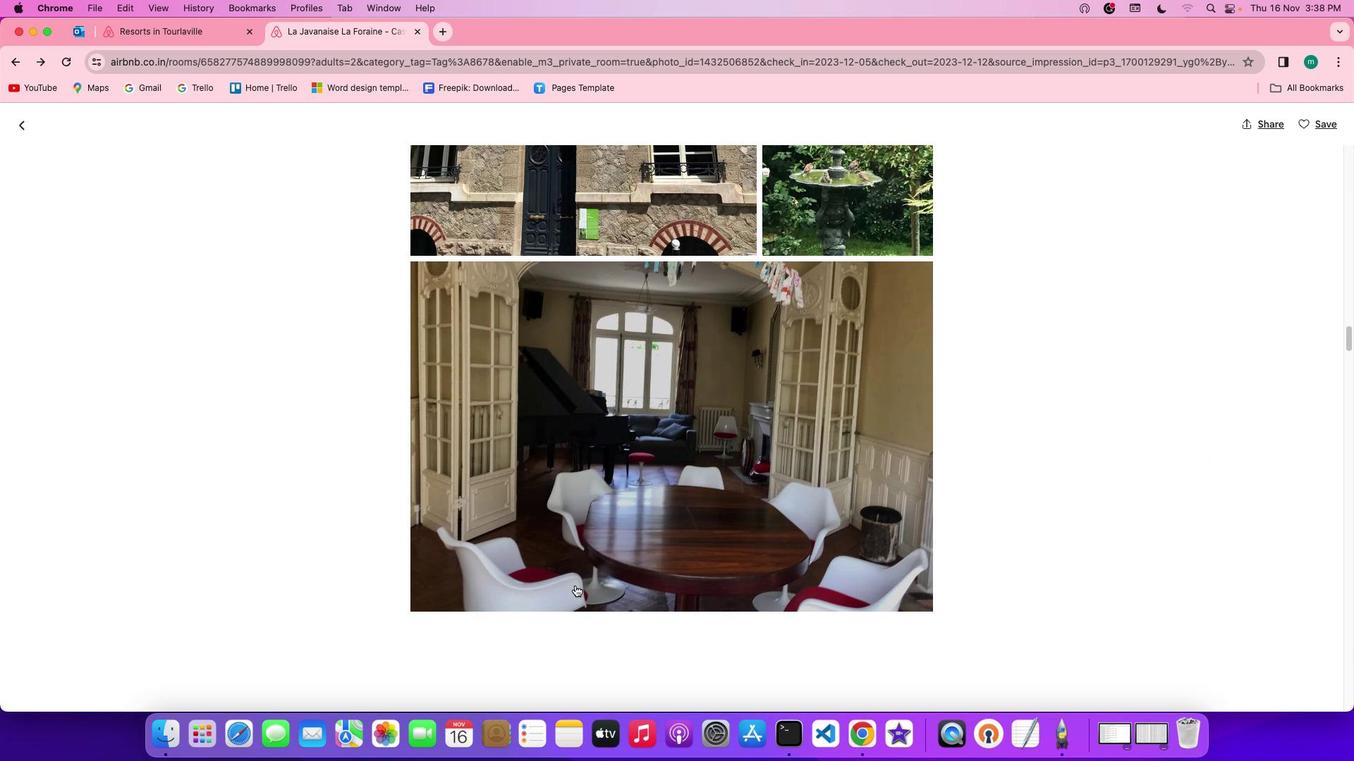 
Action: Mouse scrolled (575, 586) with delta (0, 0)
Screenshot: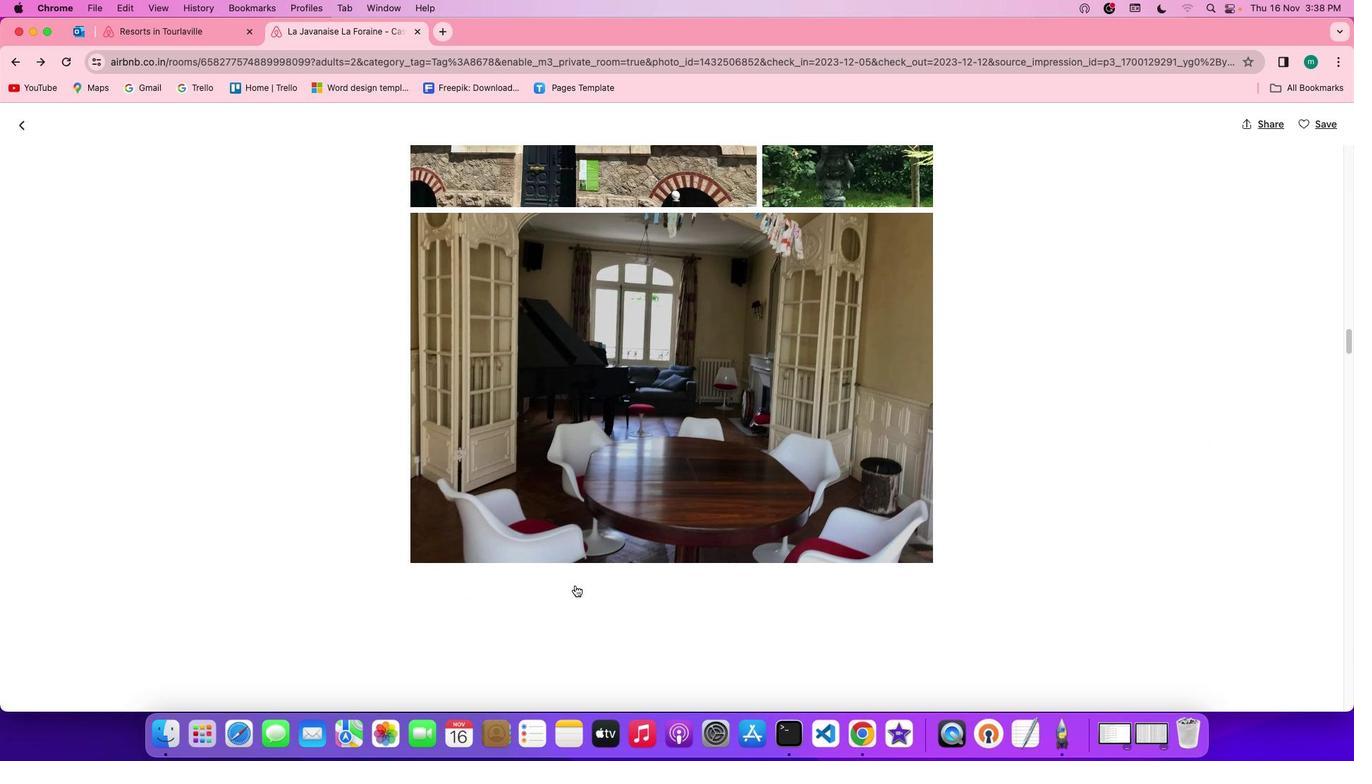 
Action: Mouse scrolled (575, 586) with delta (0, -1)
Screenshot: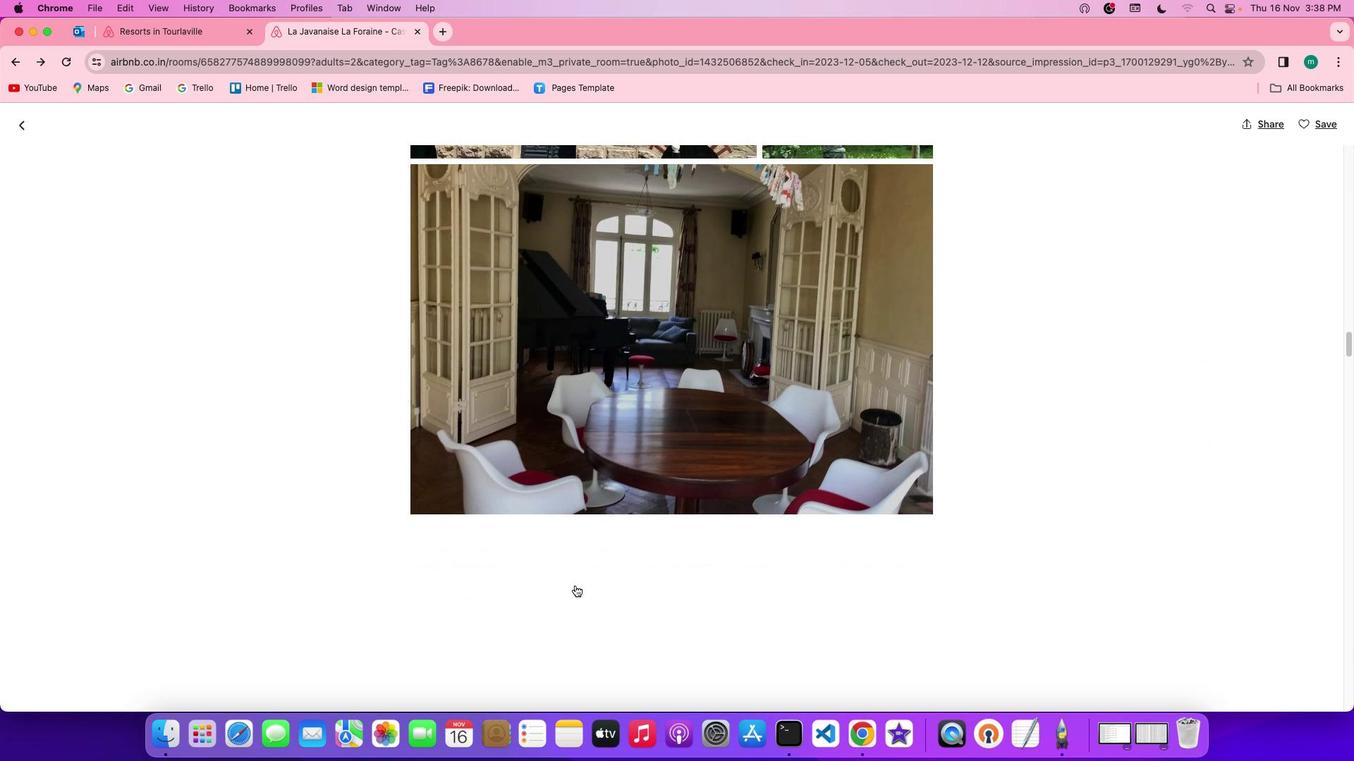
Action: Mouse scrolled (575, 586) with delta (0, -2)
Screenshot: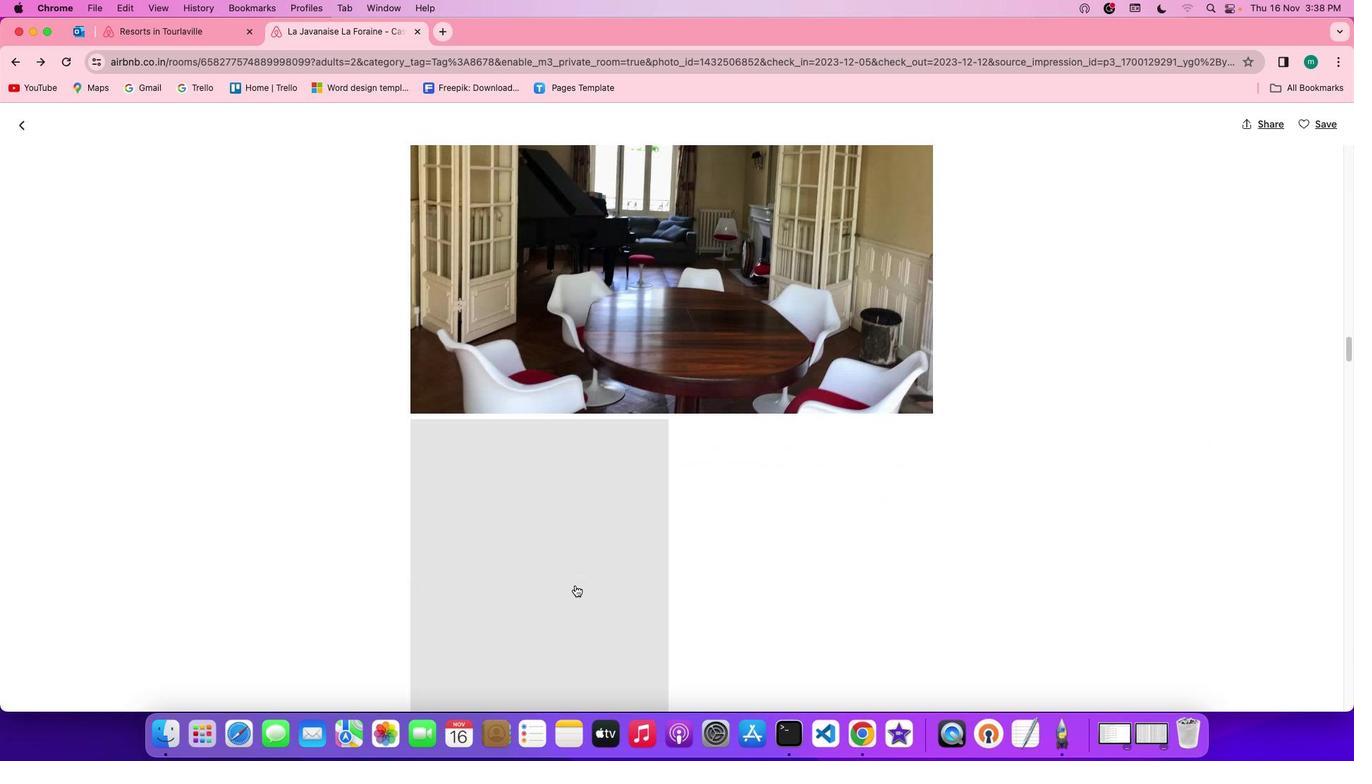 
Action: Mouse moved to (575, 585)
Screenshot: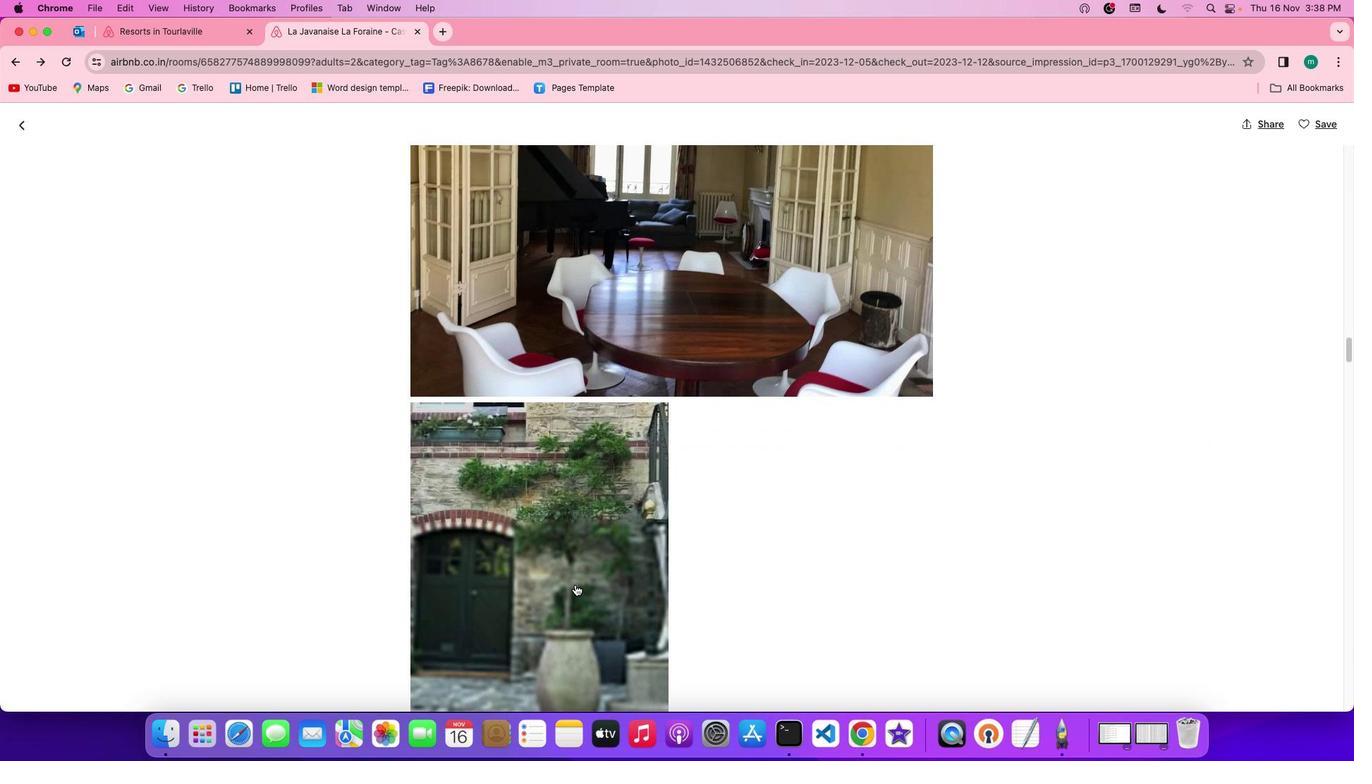 
Action: Mouse scrolled (575, 585) with delta (0, 0)
Screenshot: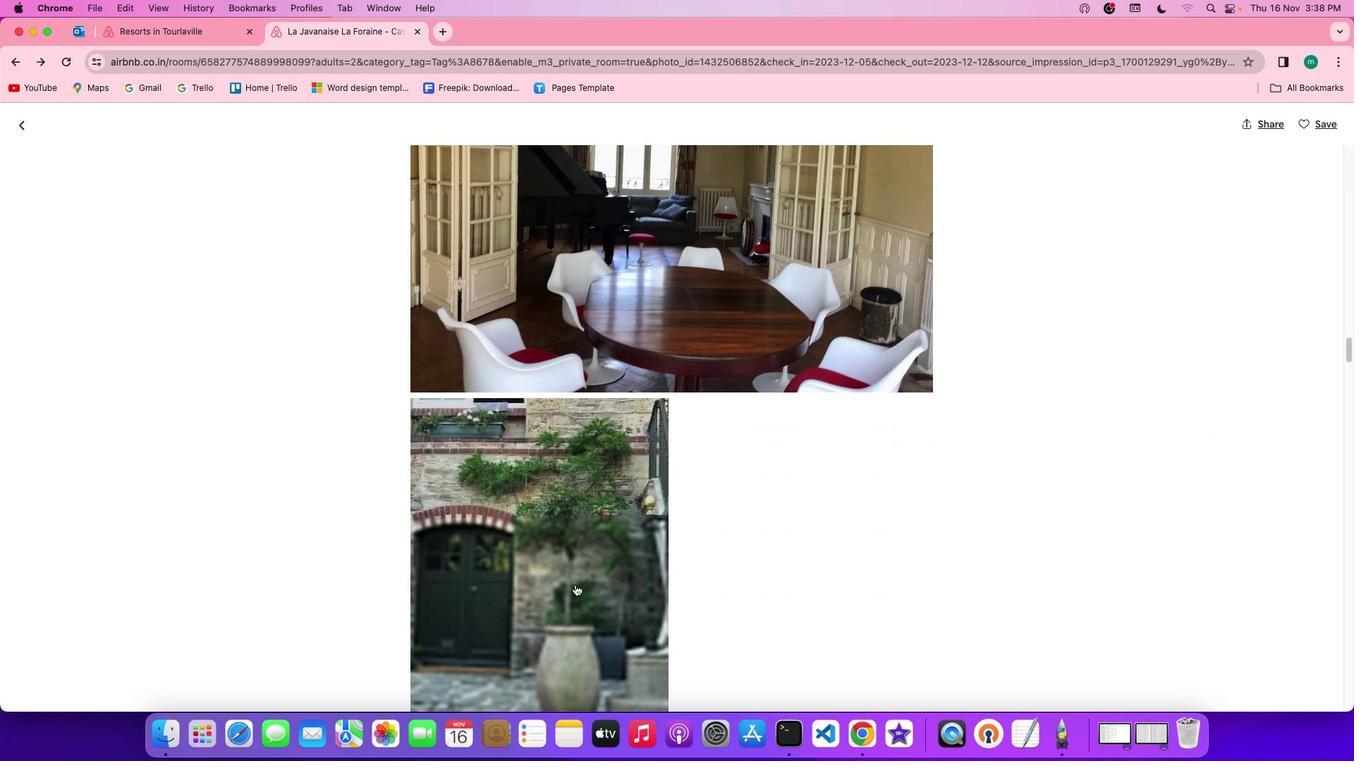 
Action: Mouse scrolled (575, 585) with delta (0, 0)
Screenshot: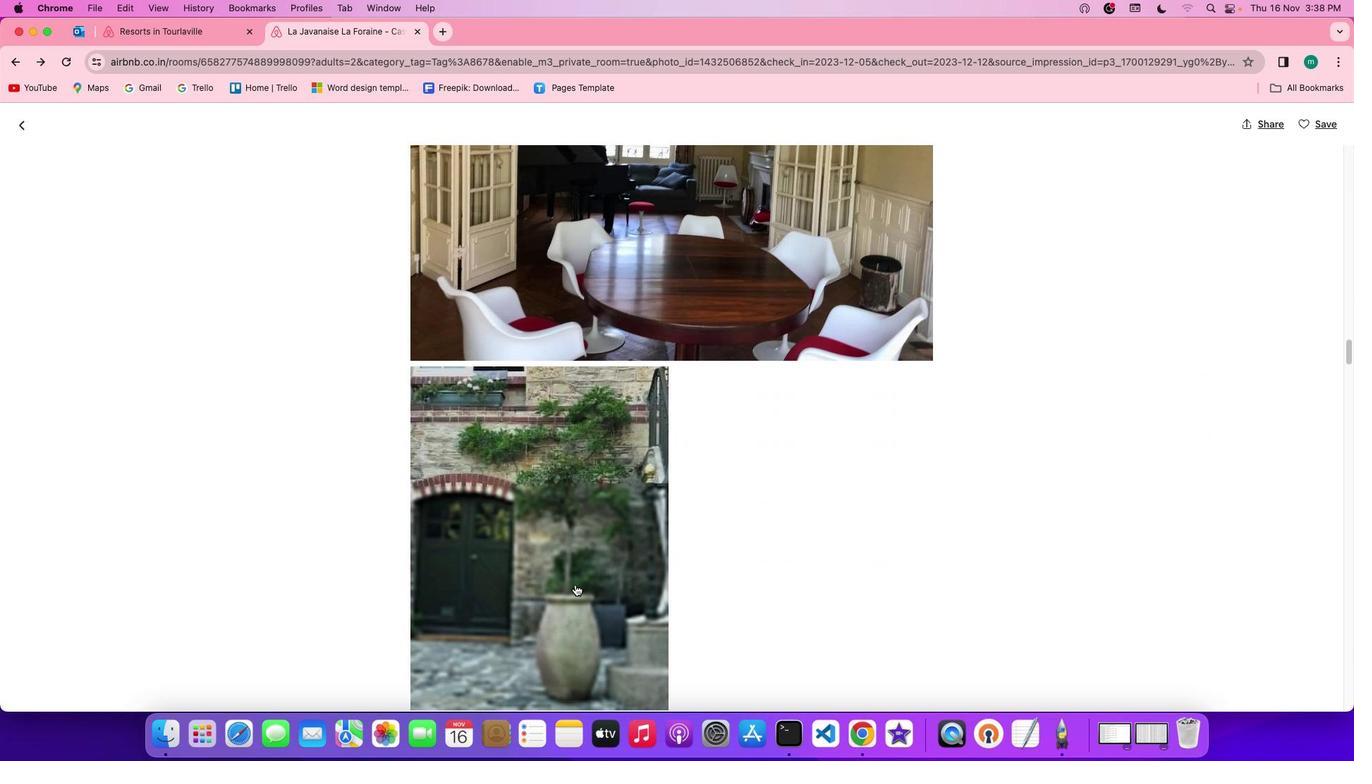 
Action: Mouse scrolled (575, 585) with delta (0, -2)
Screenshot: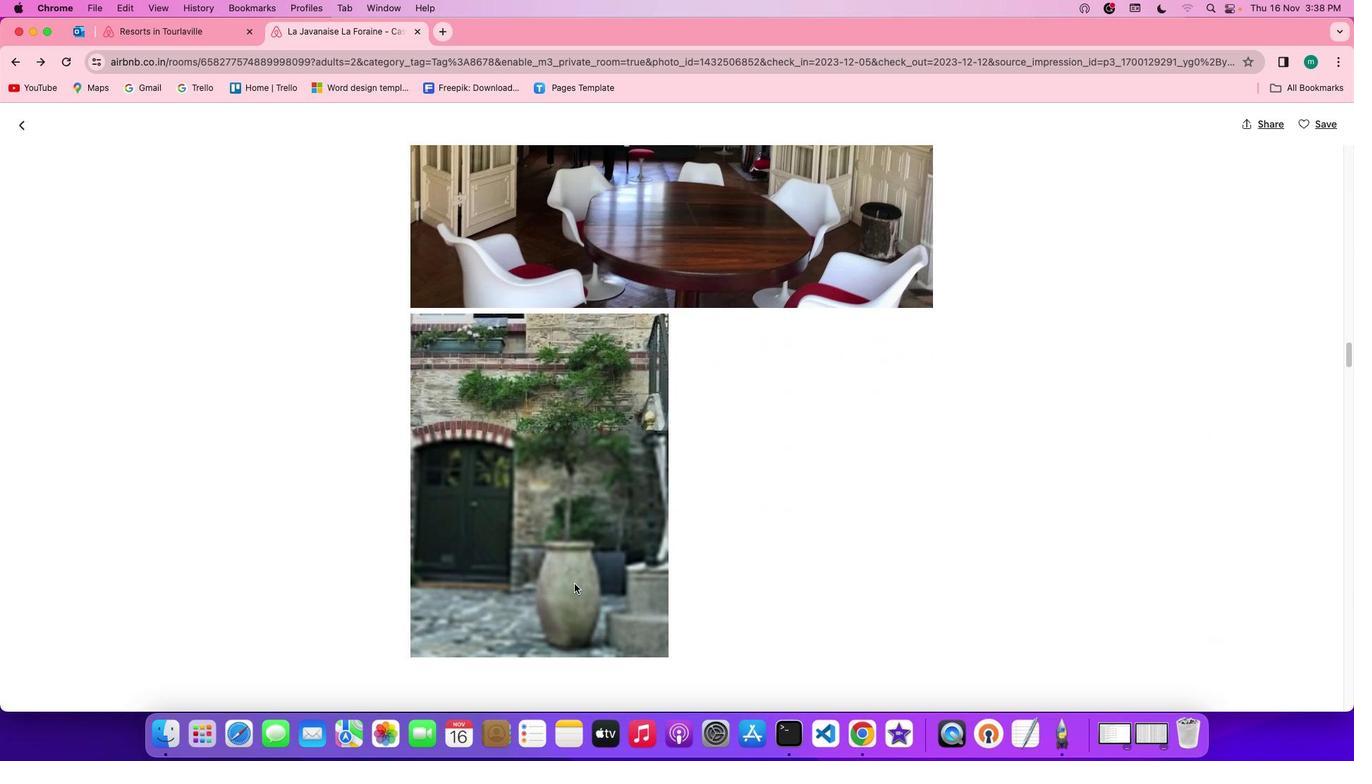 
Action: Mouse scrolled (575, 585) with delta (0, -2)
Screenshot: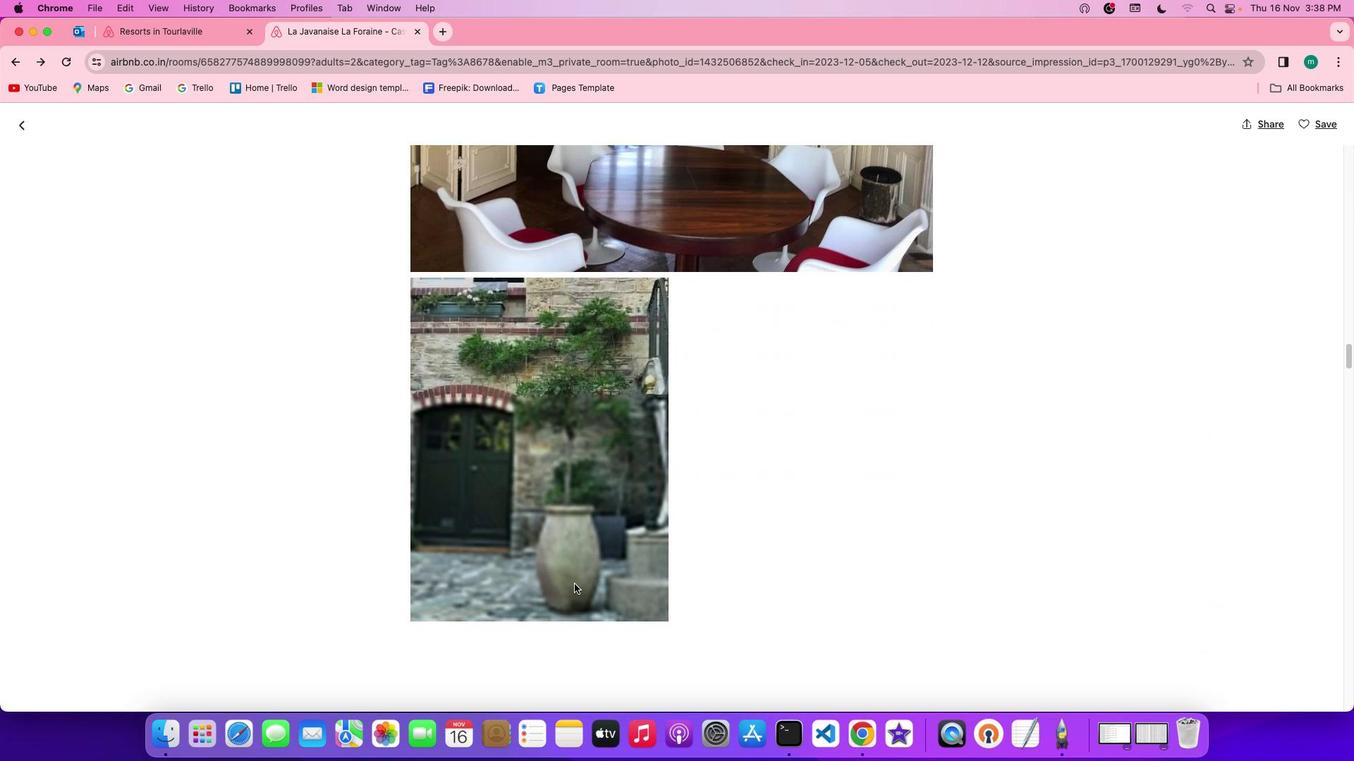 
Action: Mouse moved to (574, 584)
Screenshot: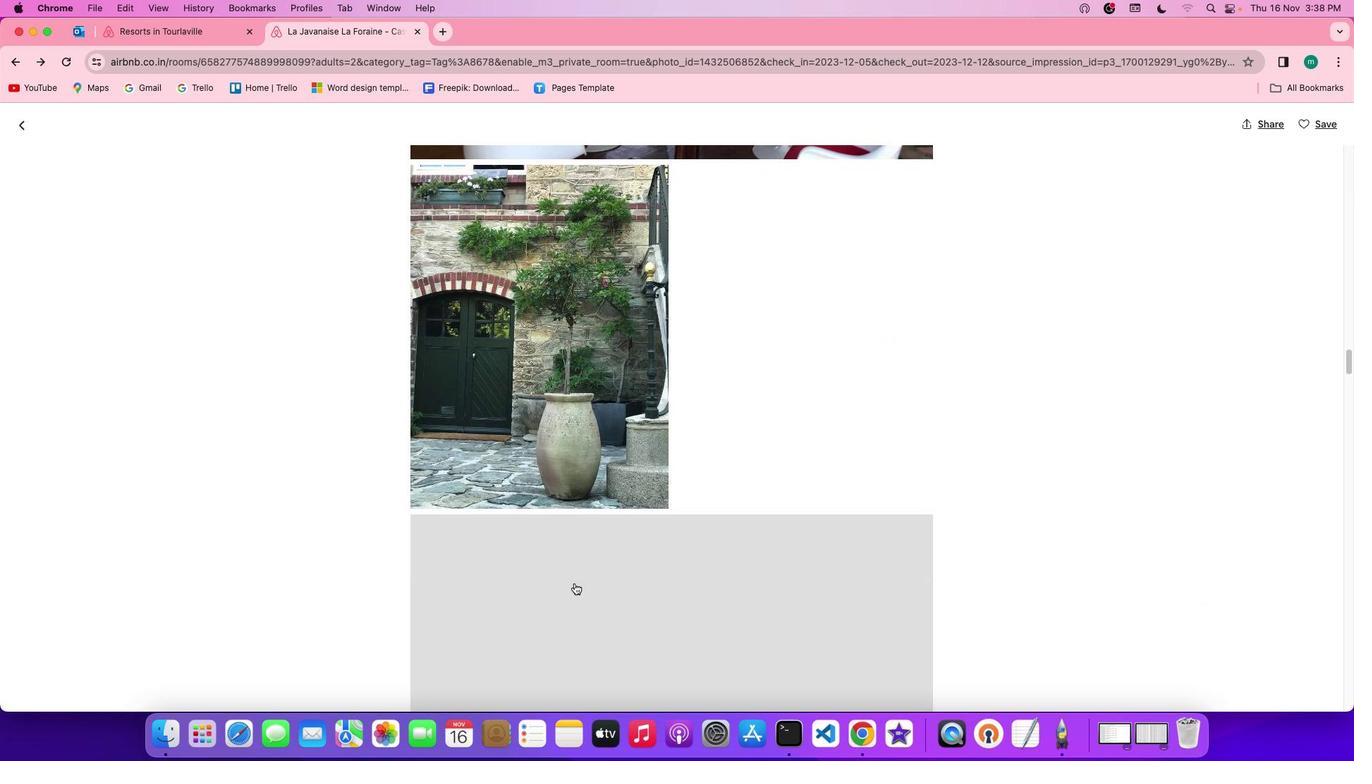
Action: Mouse scrolled (574, 584) with delta (0, 0)
Screenshot: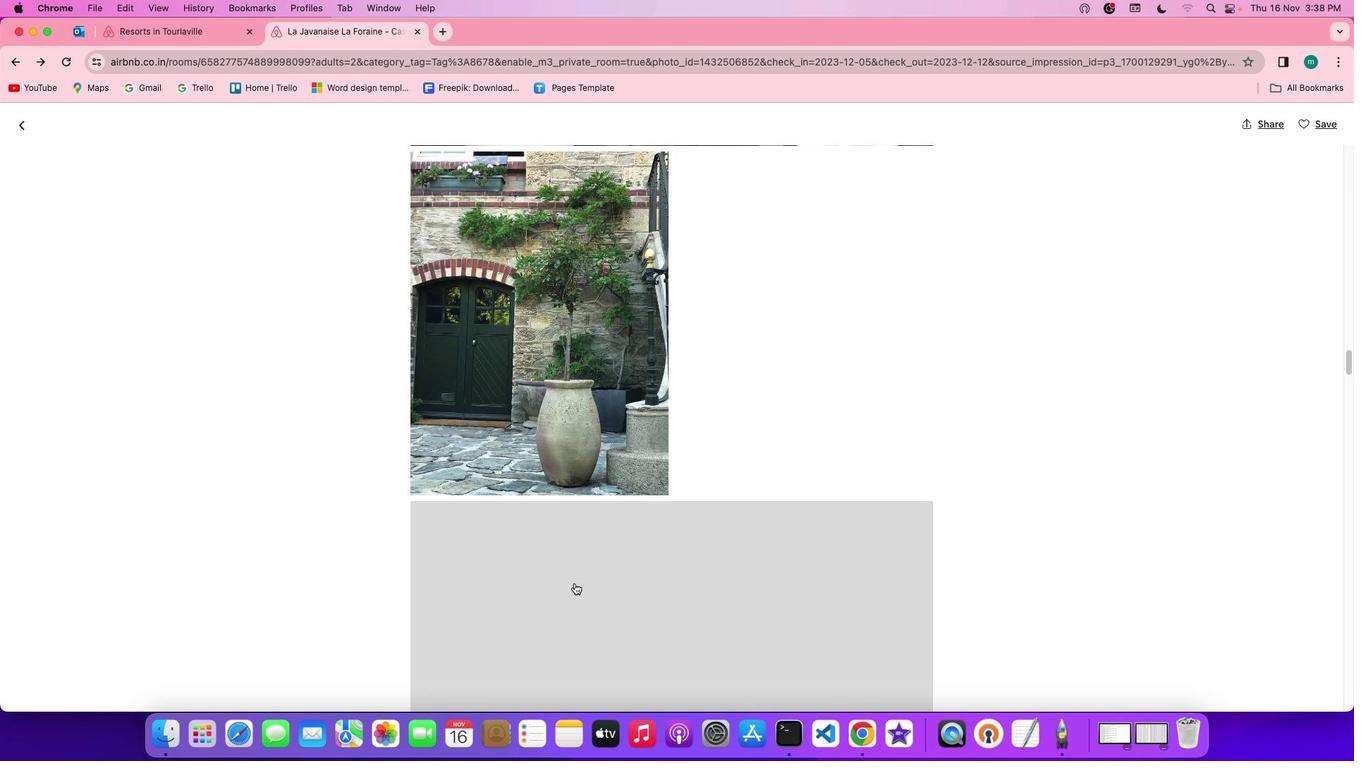 
Action: Mouse scrolled (574, 584) with delta (0, 0)
Screenshot: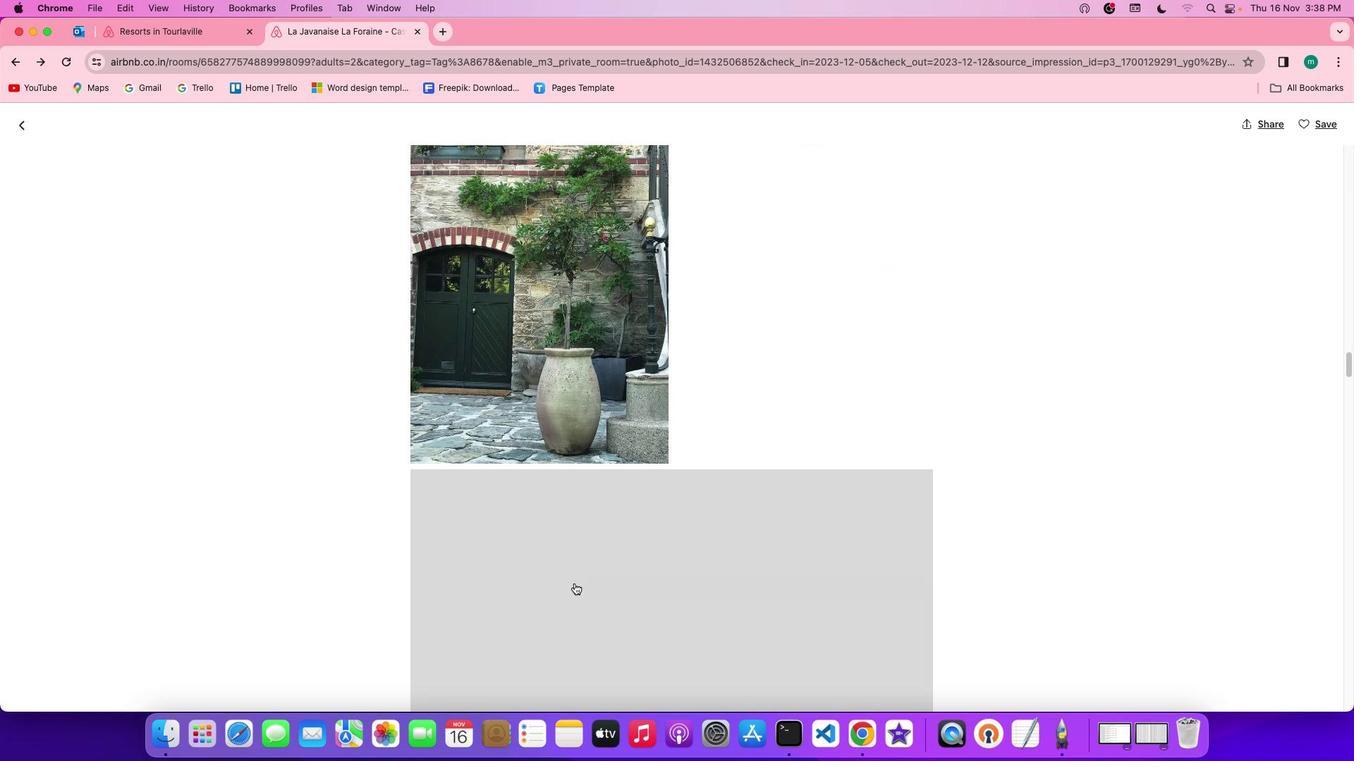 
Action: Mouse scrolled (574, 584) with delta (0, -2)
Screenshot: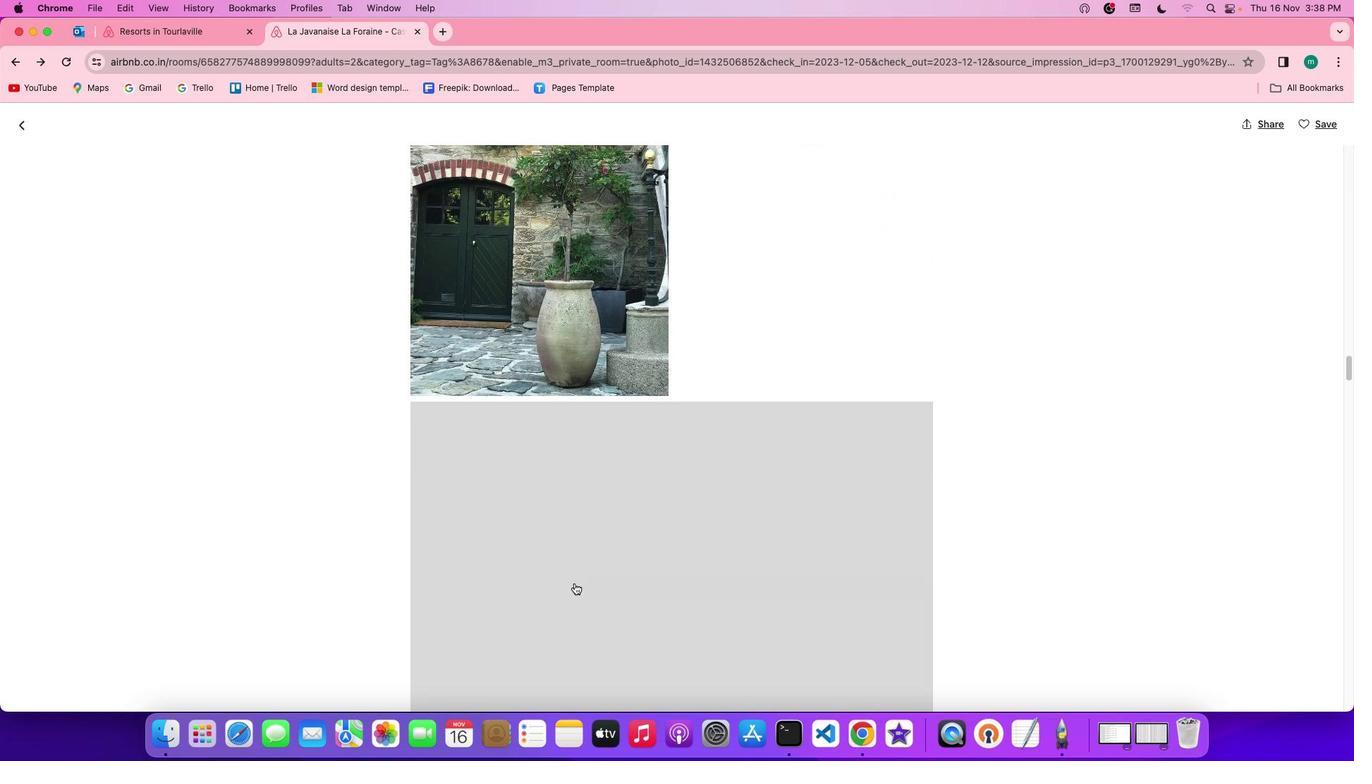 
Action: Mouse scrolled (574, 584) with delta (0, -2)
Screenshot: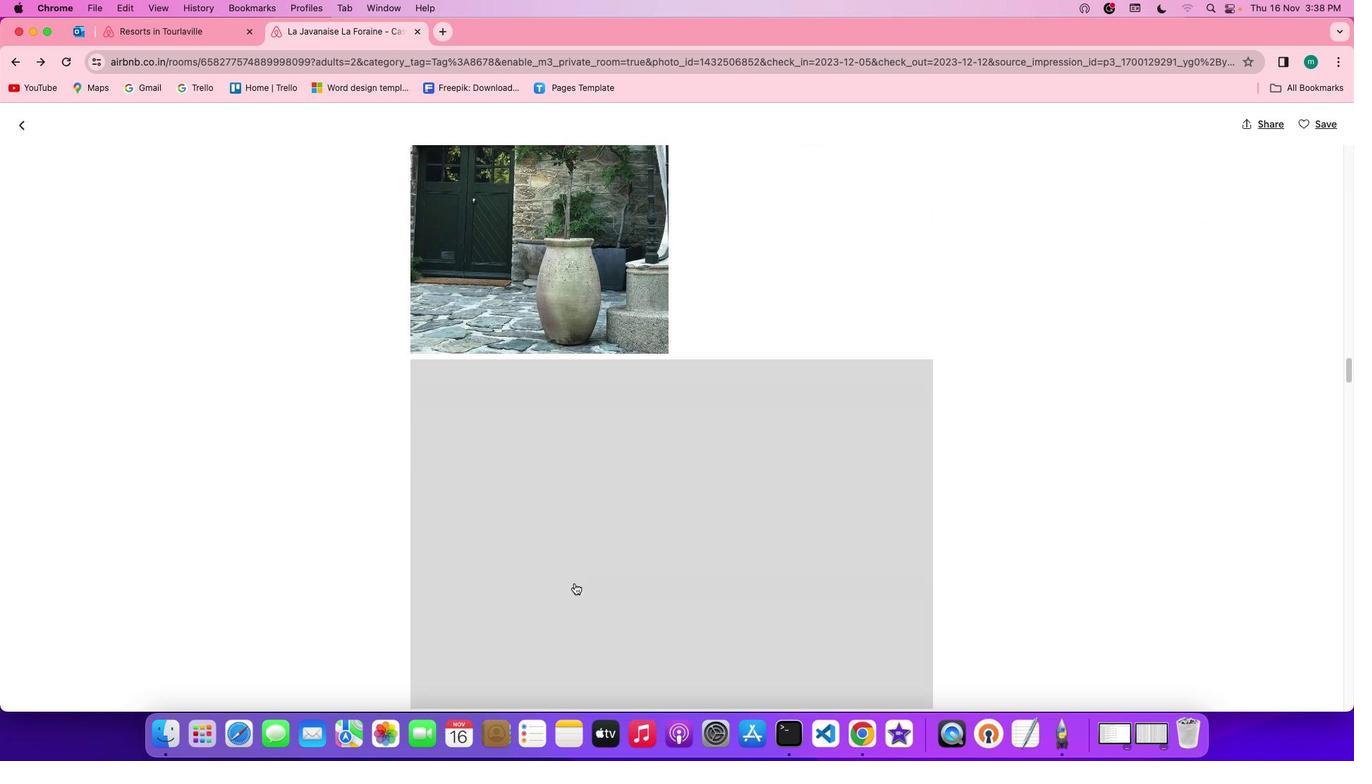 
Action: Mouse moved to (573, 582)
Screenshot: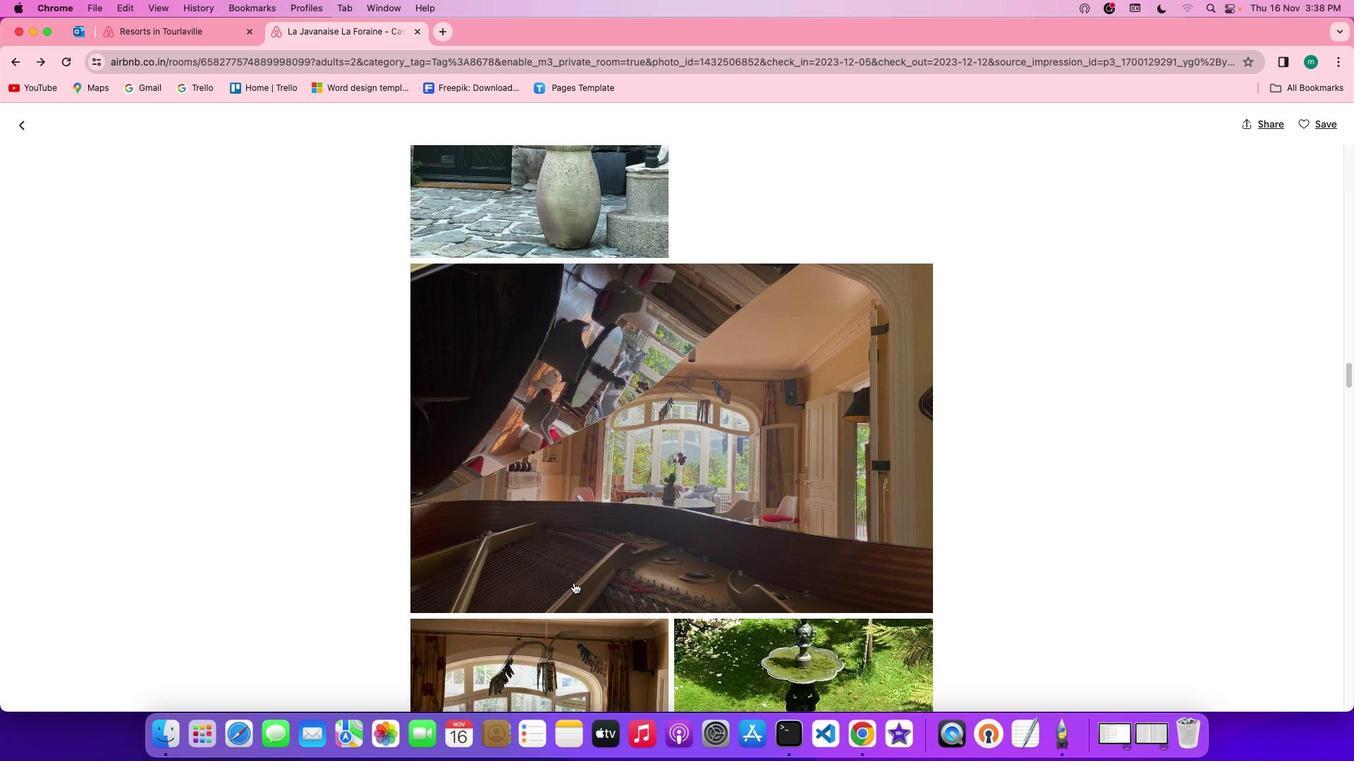 
Action: Mouse scrolled (573, 582) with delta (0, 0)
Screenshot: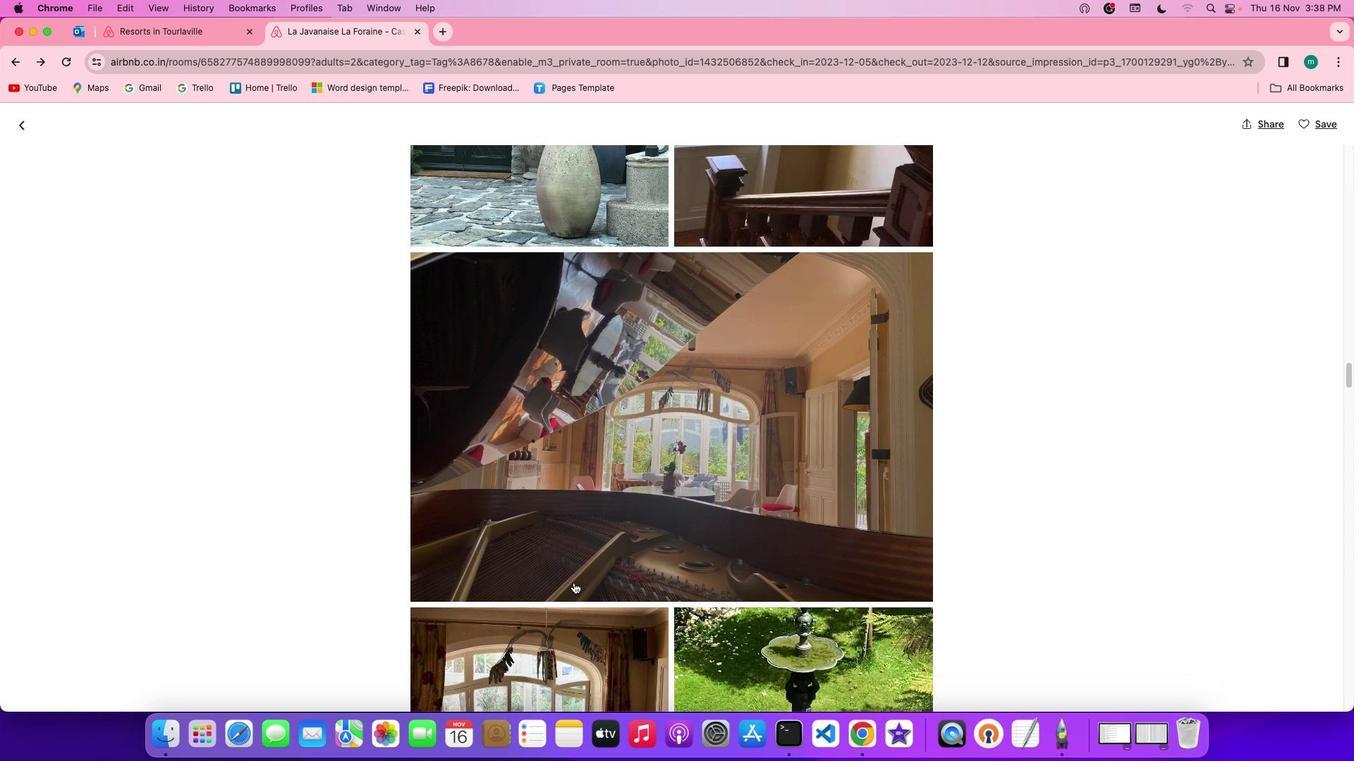 
Action: Mouse scrolled (573, 582) with delta (0, 0)
Screenshot: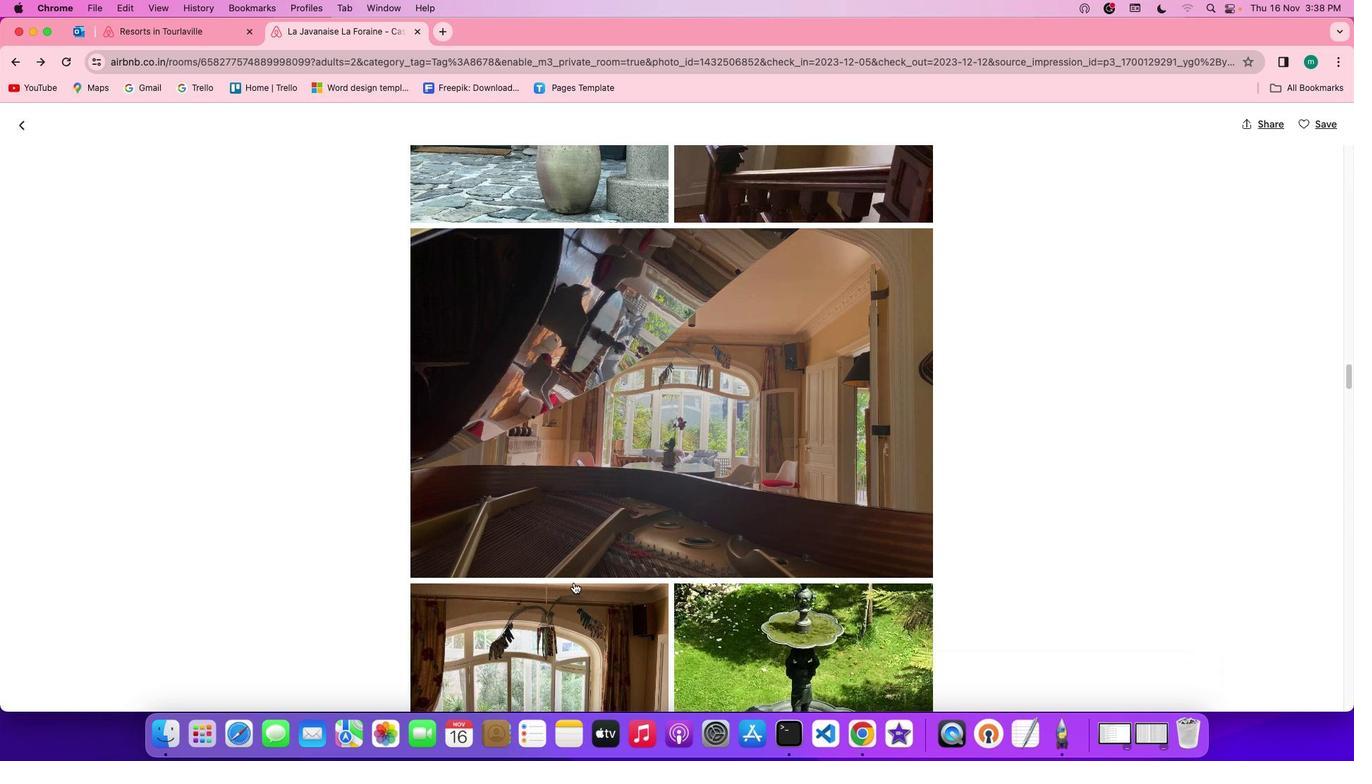 
Action: Mouse scrolled (573, 582) with delta (0, -2)
Screenshot: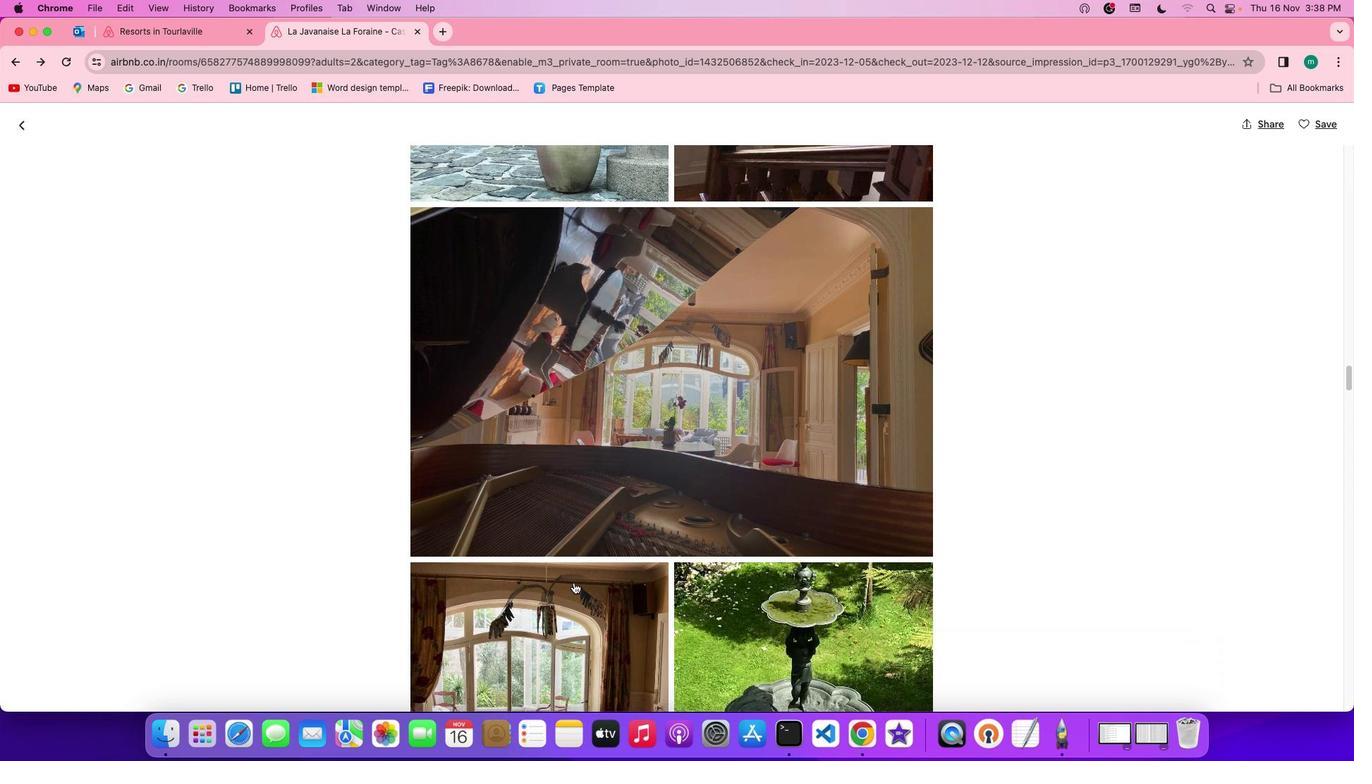 
Action: Mouse scrolled (573, 582) with delta (0, -2)
Screenshot: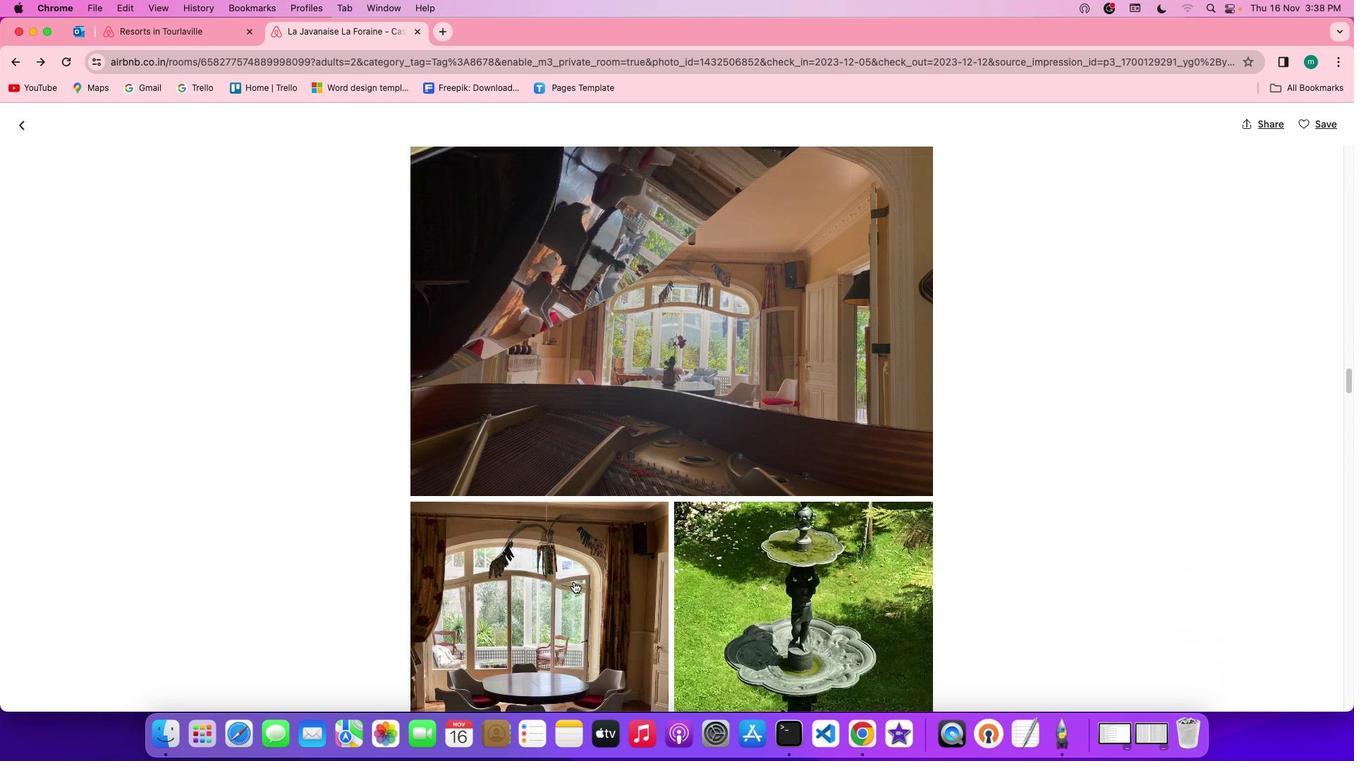 
Action: Mouse moved to (581, 582)
Screenshot: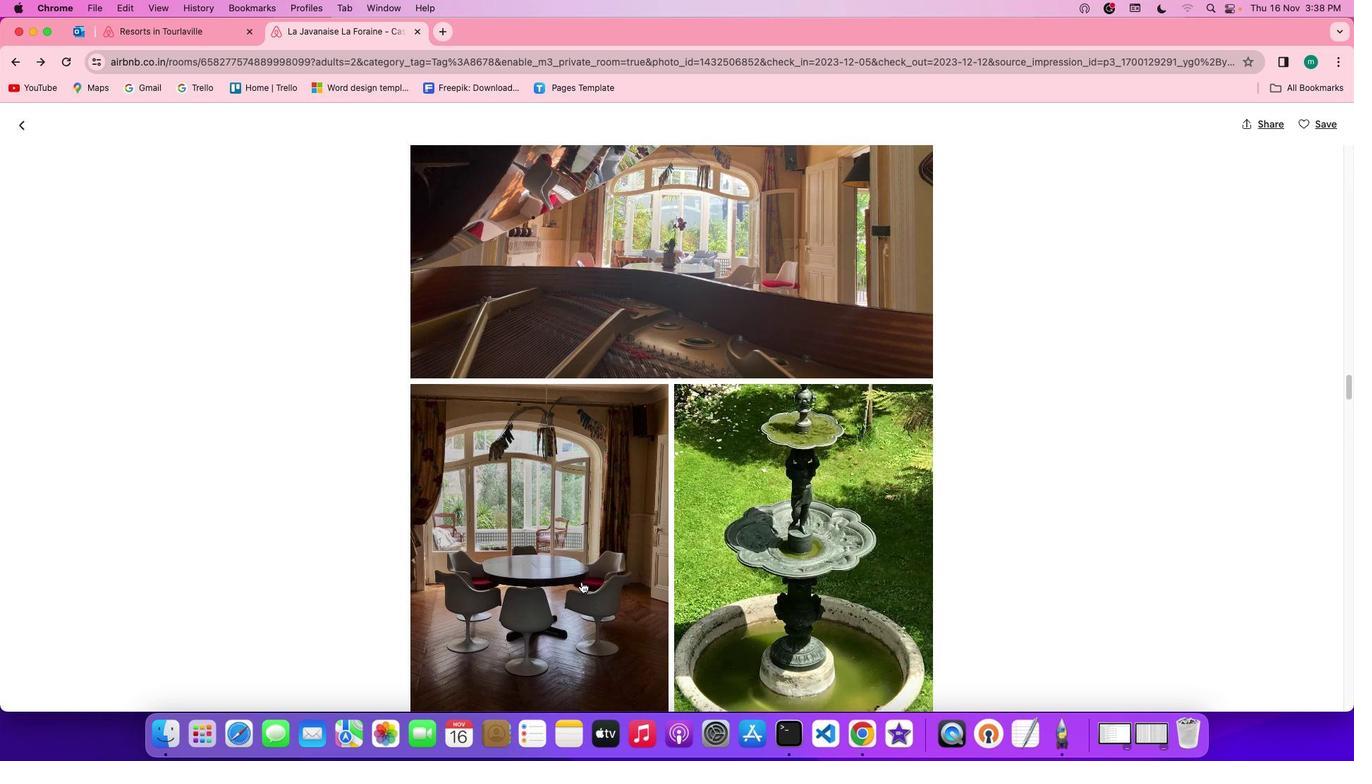 
Action: Mouse scrolled (581, 582) with delta (0, 0)
